 Task: Select street view around selected location Glacier National Park, Montana, United States and verify 5 surrounding locations
Action: Mouse moved to (200, 62)
Screenshot: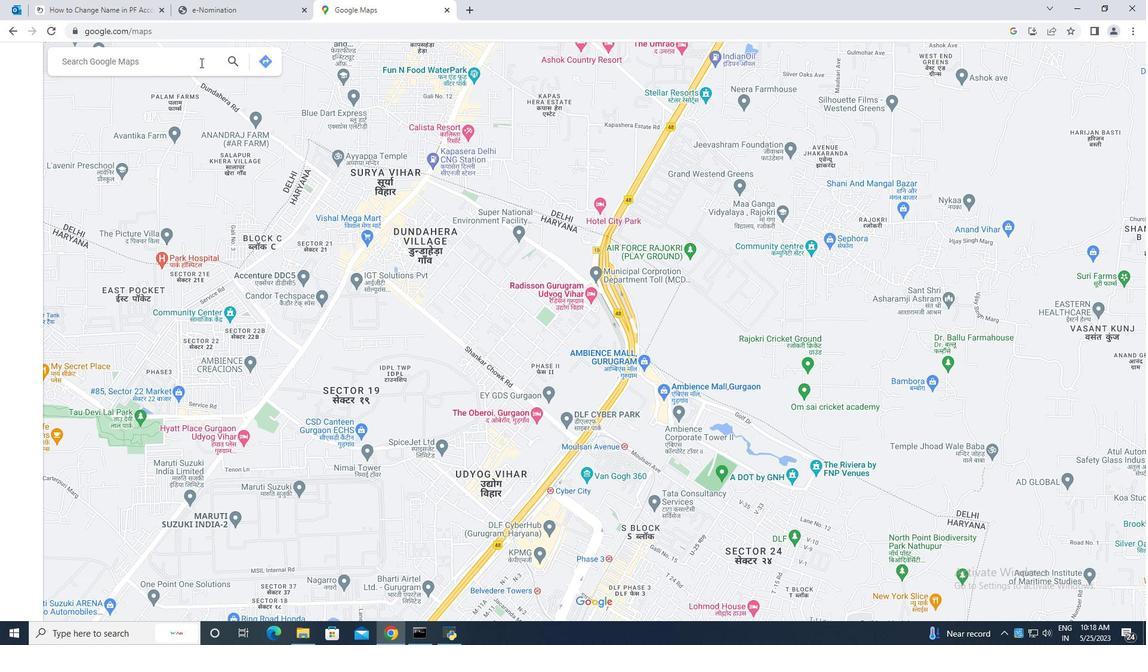
Action: Mouse pressed left at (200, 62)
Screenshot: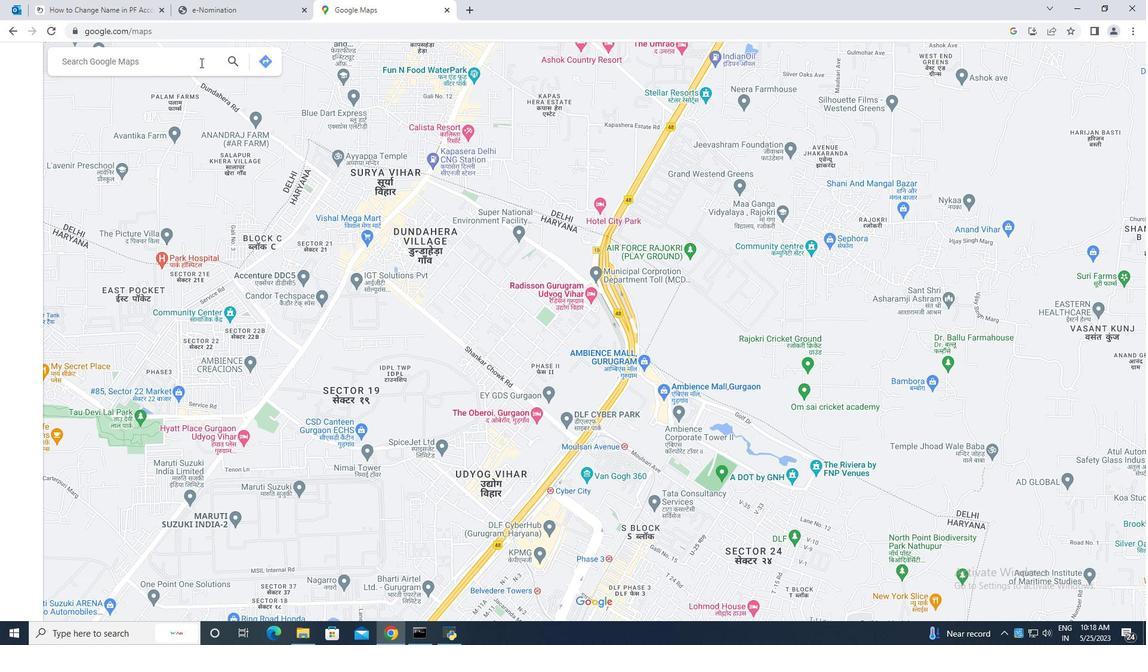 
Action: Mouse moved to (114, 62)
Screenshot: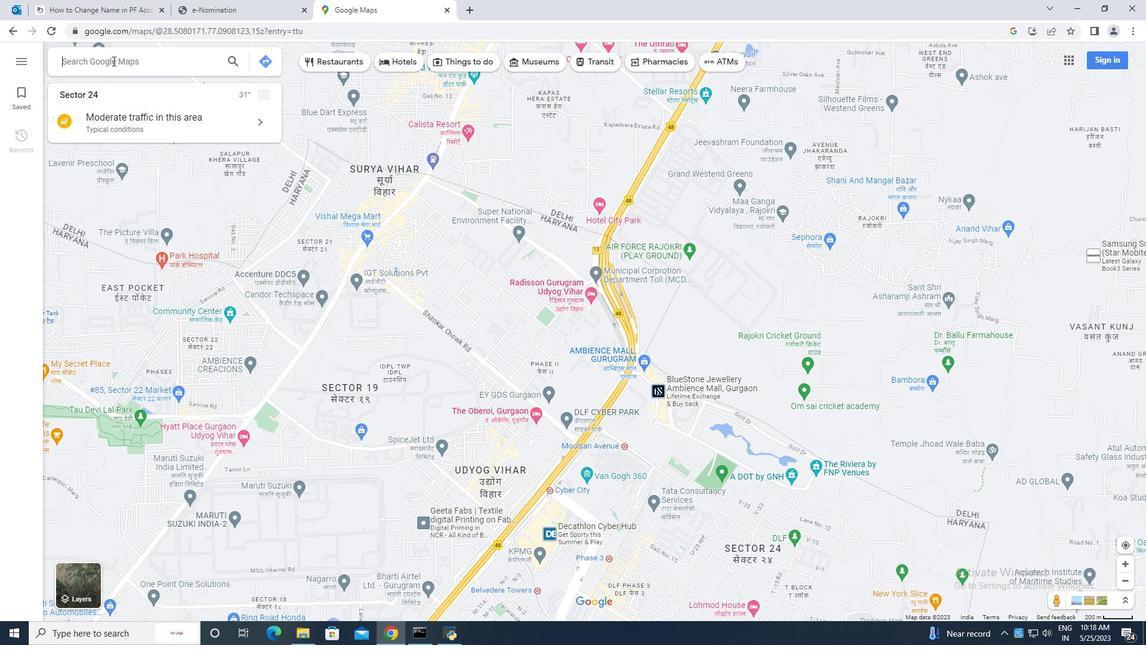 
Action: Mouse pressed left at (114, 62)
Screenshot: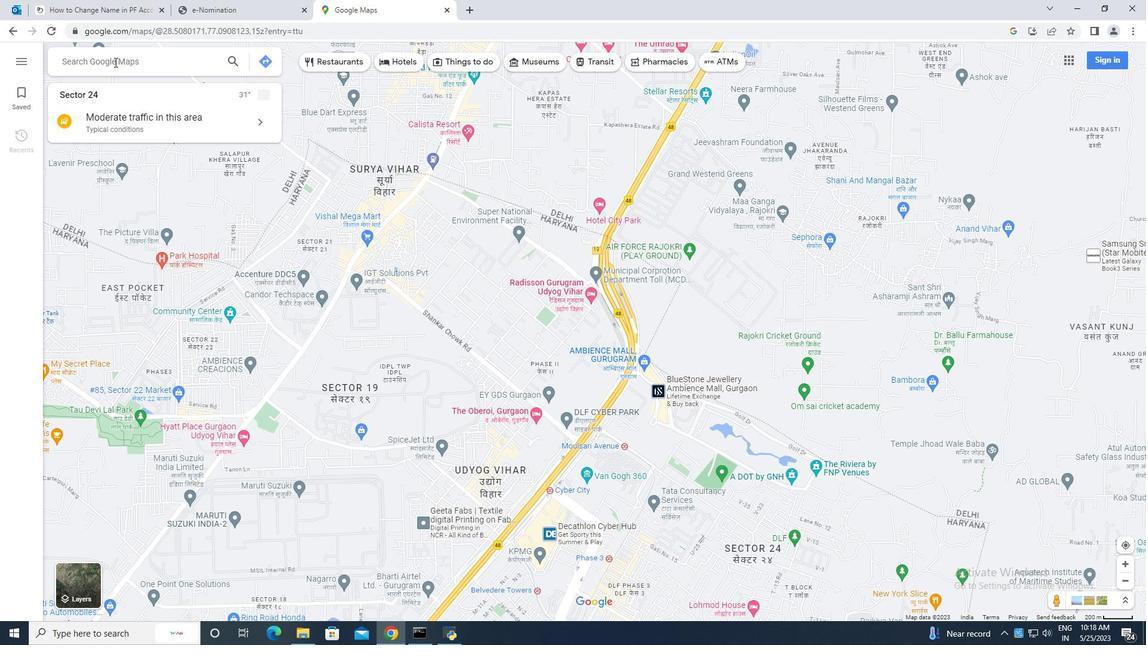 
Action: Mouse moved to (115, 62)
Screenshot: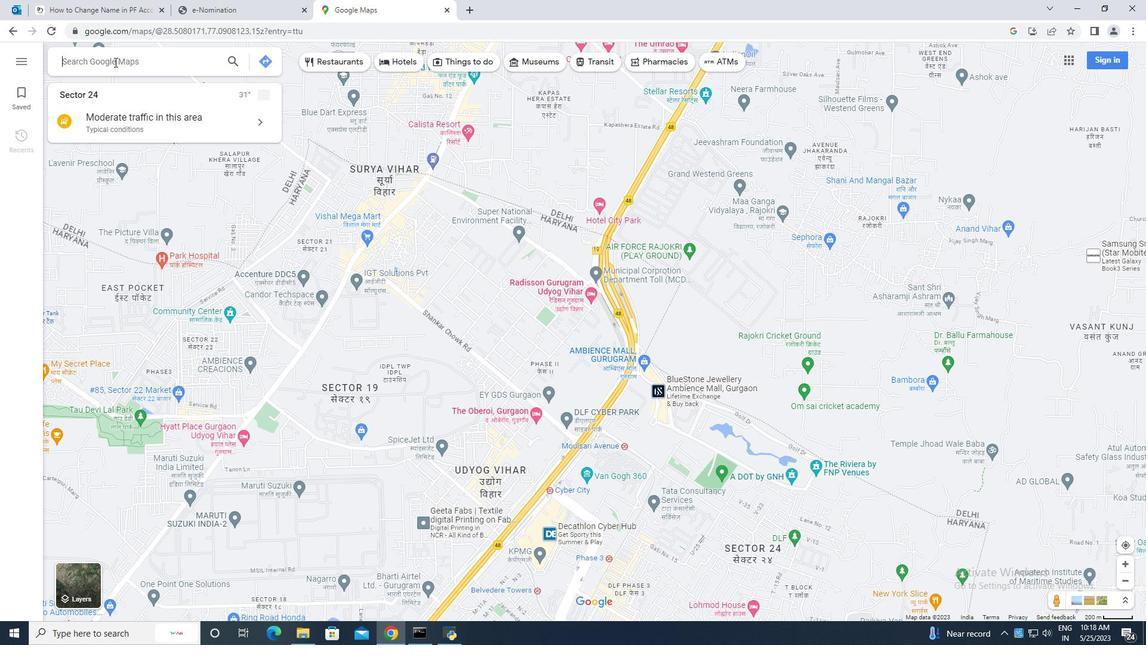 
Action: Key pressed <Key.caps_lock>G<Key.caps_lock><Key.caps_lock>LACIER<Key.space>NATIONAL<Key.space>PARK<Key.space>MONTANA<Key.space>USA
Screenshot: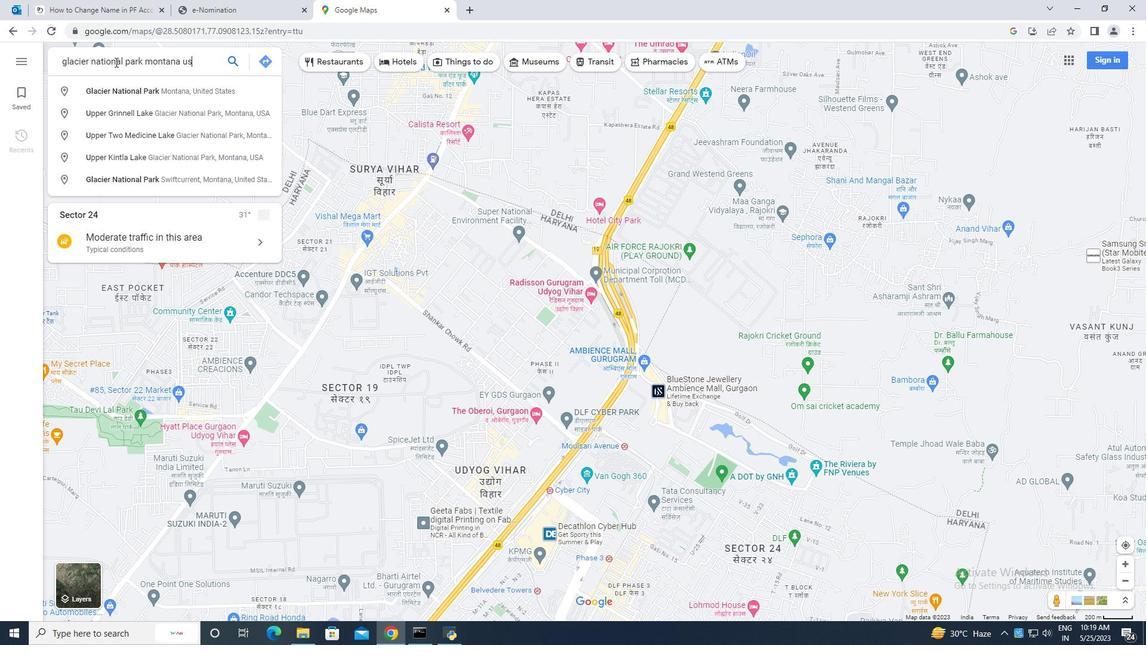 
Action: Mouse moved to (142, 87)
Screenshot: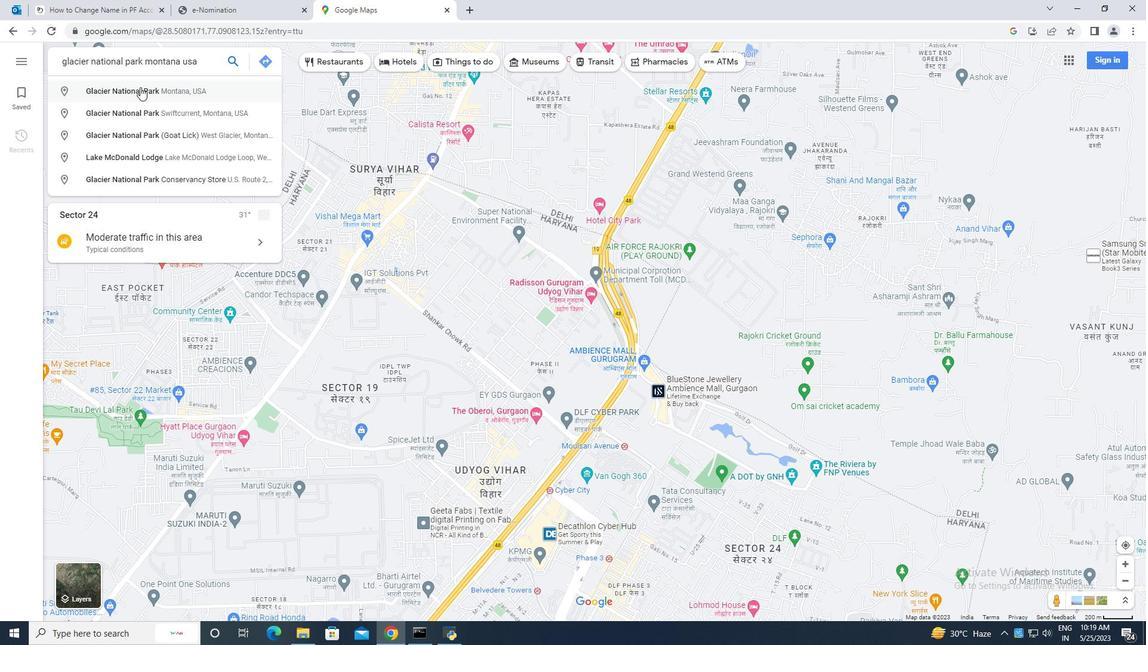 
Action: Mouse pressed left at (142, 87)
Screenshot: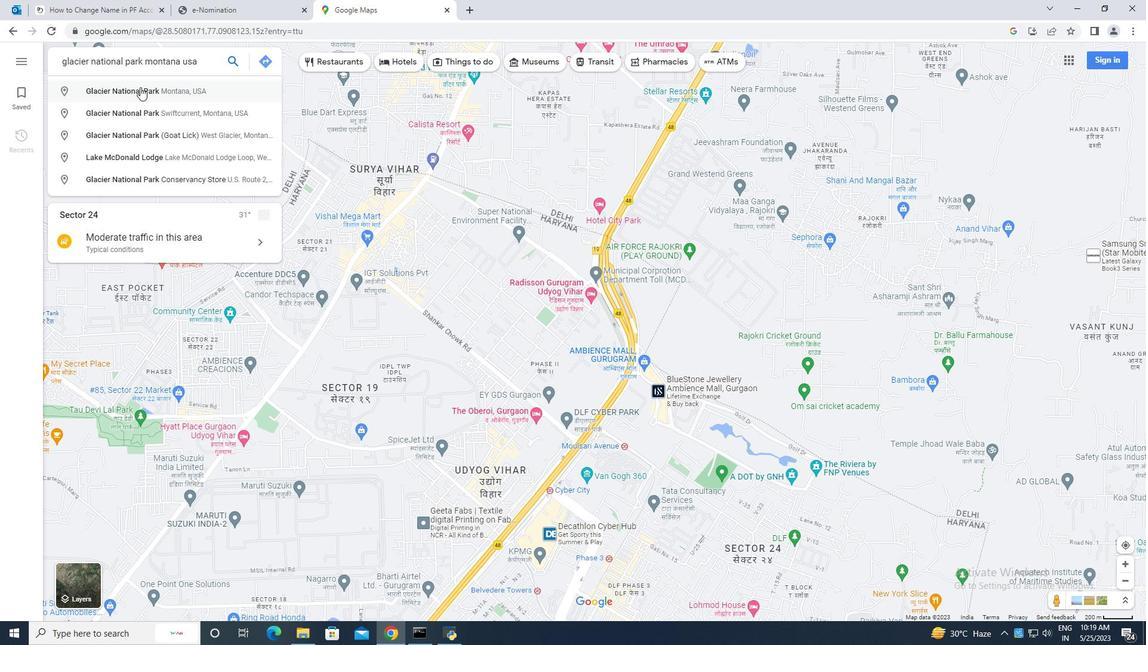 
Action: Mouse moved to (176, 293)
Screenshot: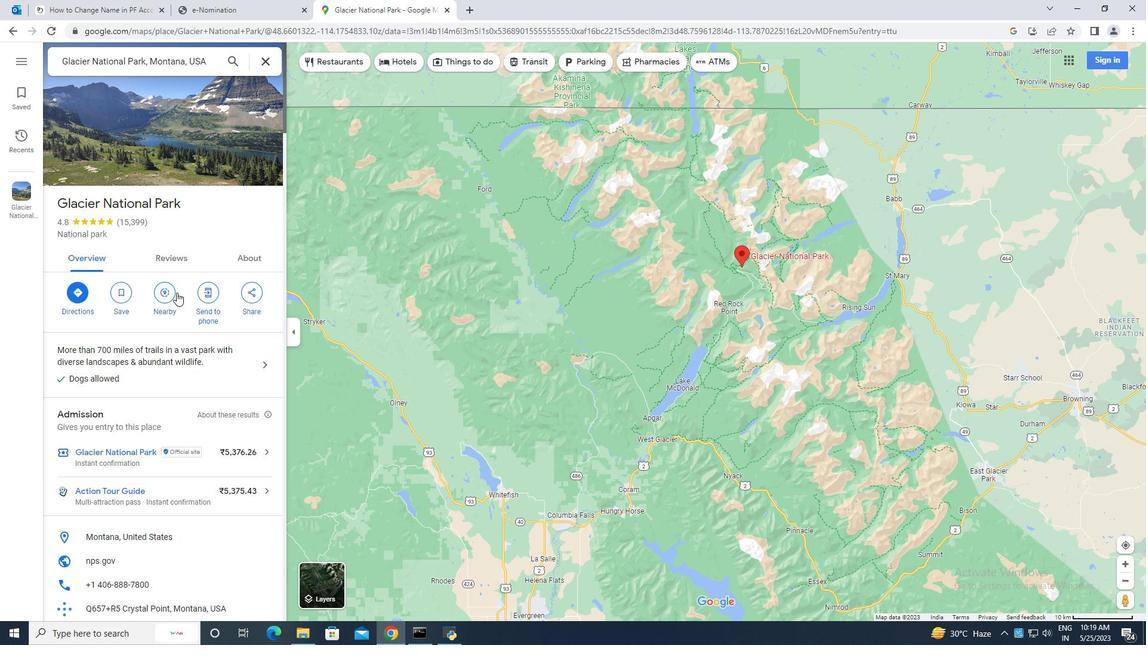 
Action: Mouse scrolled (176, 292) with delta (0, 0)
Screenshot: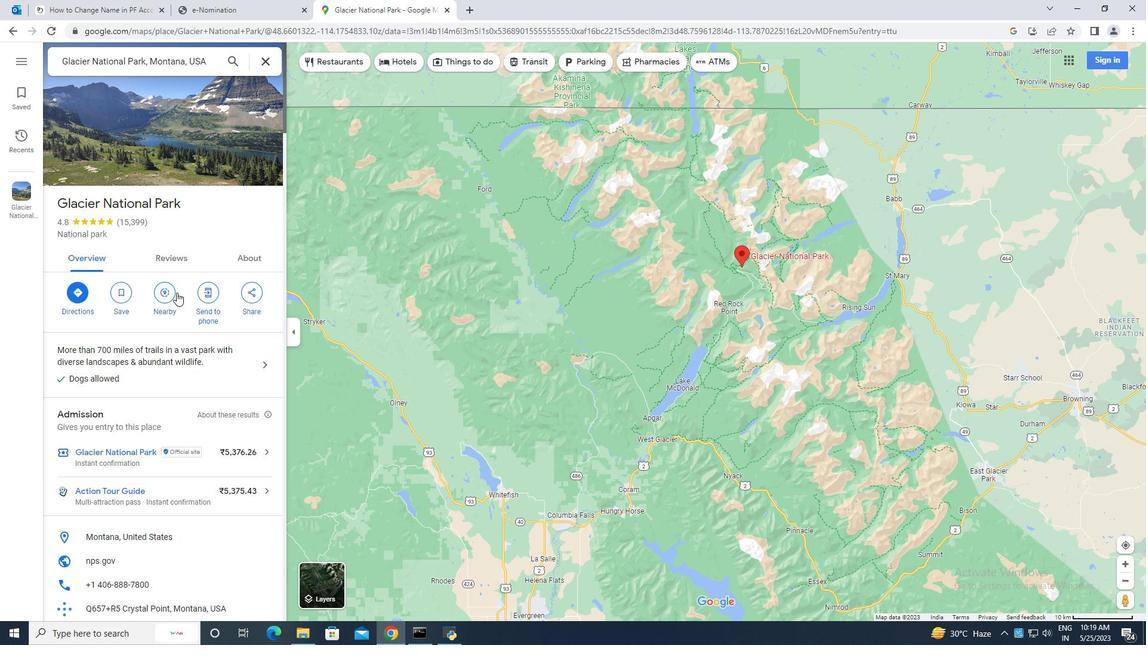 
Action: Mouse scrolled (176, 292) with delta (0, 0)
Screenshot: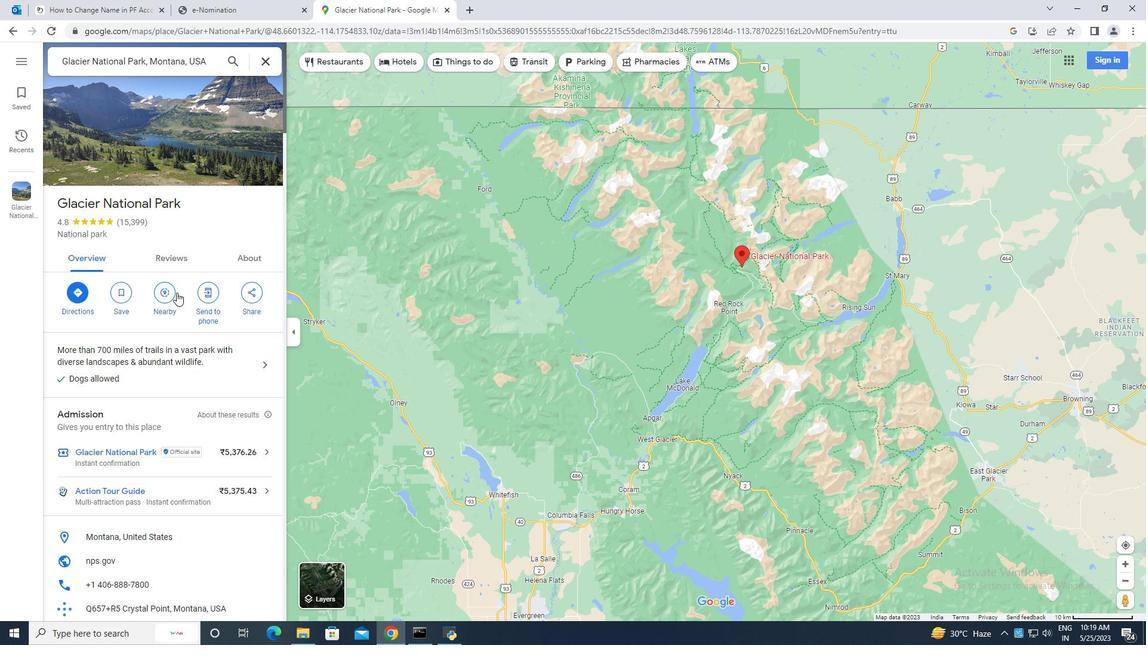 
Action: Mouse moved to (167, 179)
Screenshot: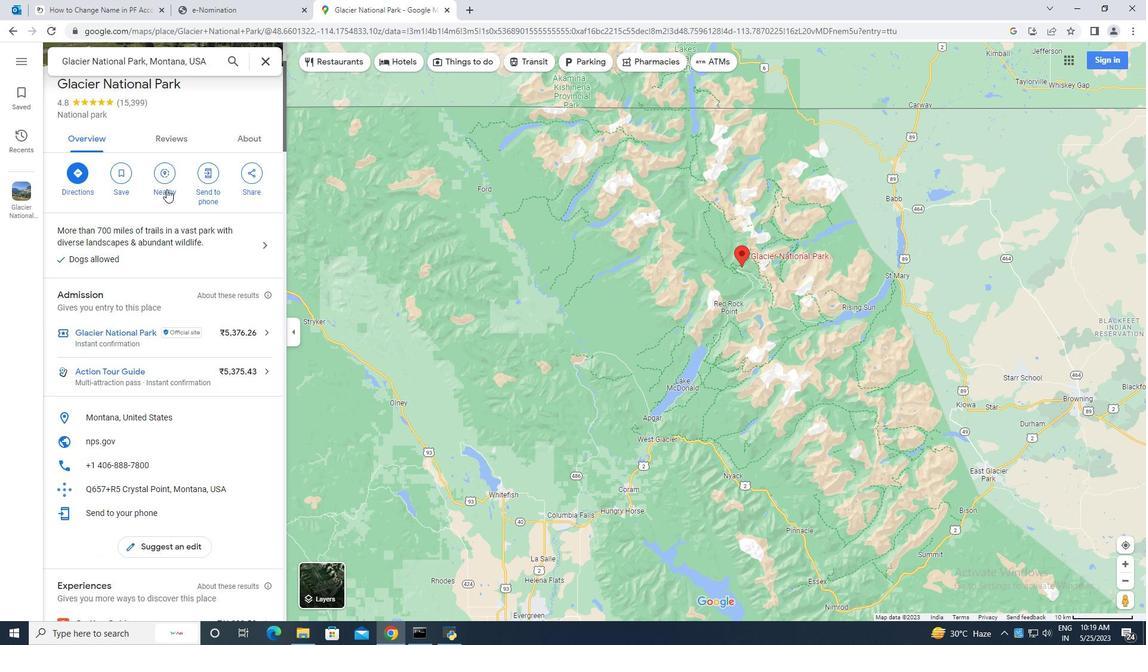 
Action: Mouse pressed left at (167, 179)
Screenshot: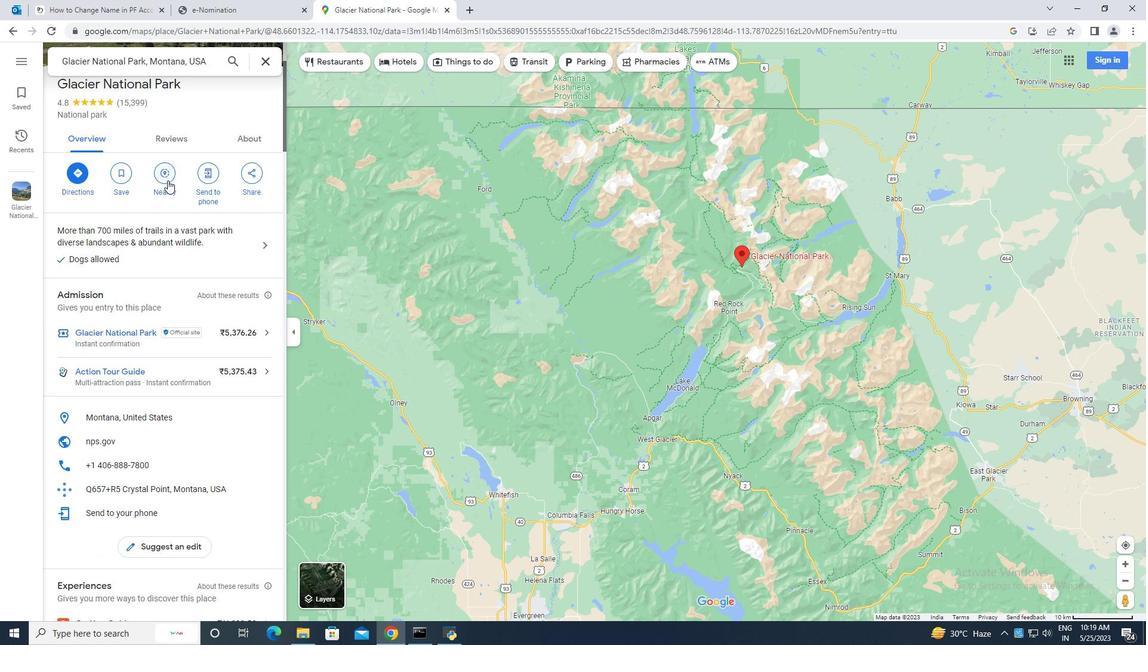 
Action: Mouse moved to (778, 240)
Screenshot: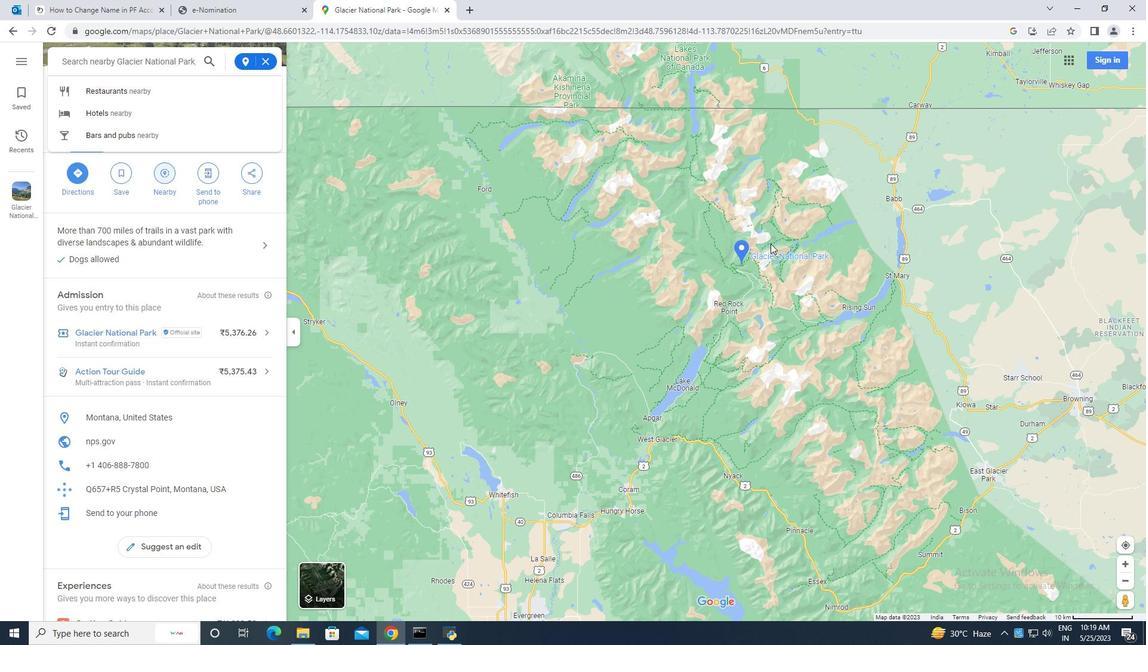
Action: Mouse scrolled (778, 241) with delta (0, 0)
Screenshot: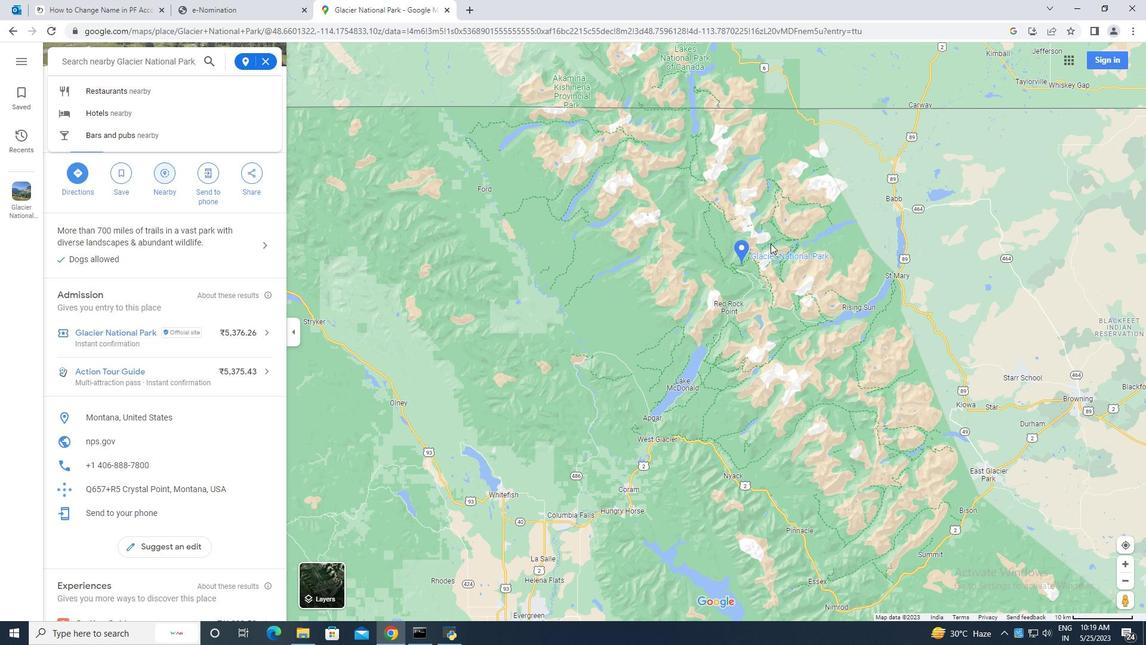 
Action: Mouse scrolled (778, 241) with delta (0, 0)
Screenshot: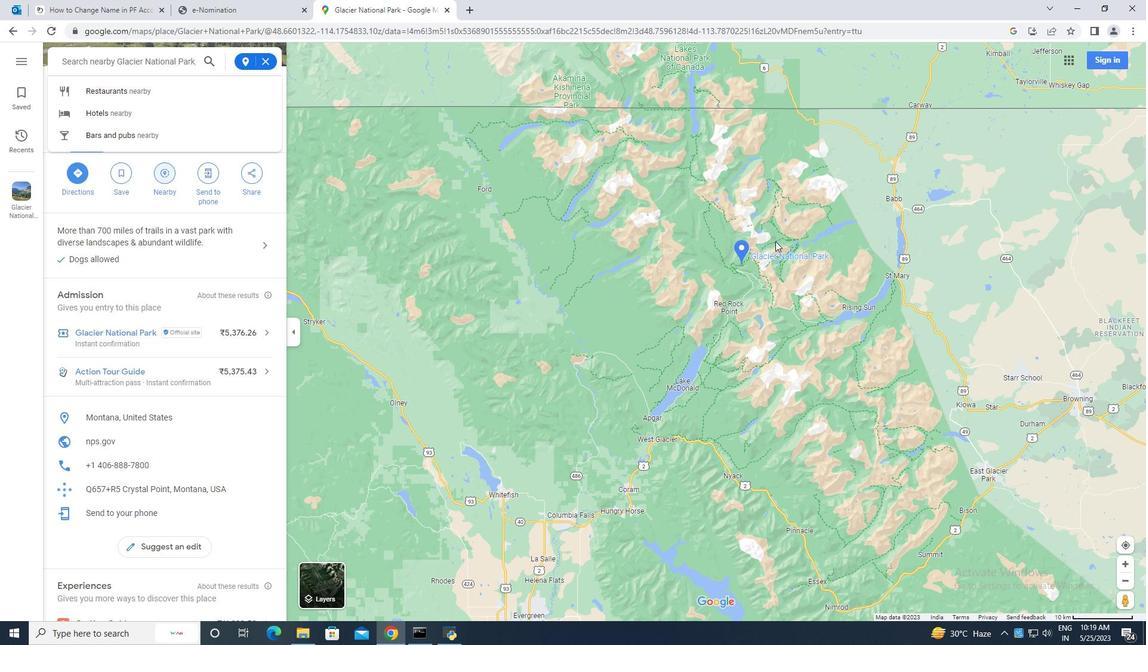 
Action: Mouse scrolled (778, 241) with delta (0, 0)
Screenshot: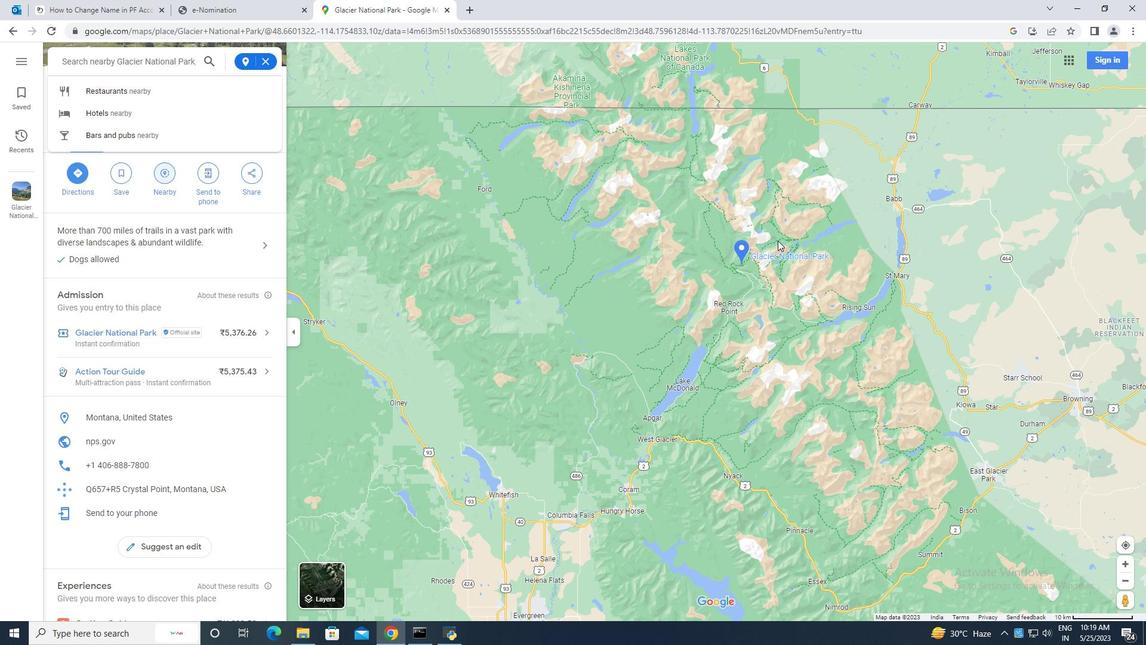 
Action: Mouse moved to (809, 266)
Screenshot: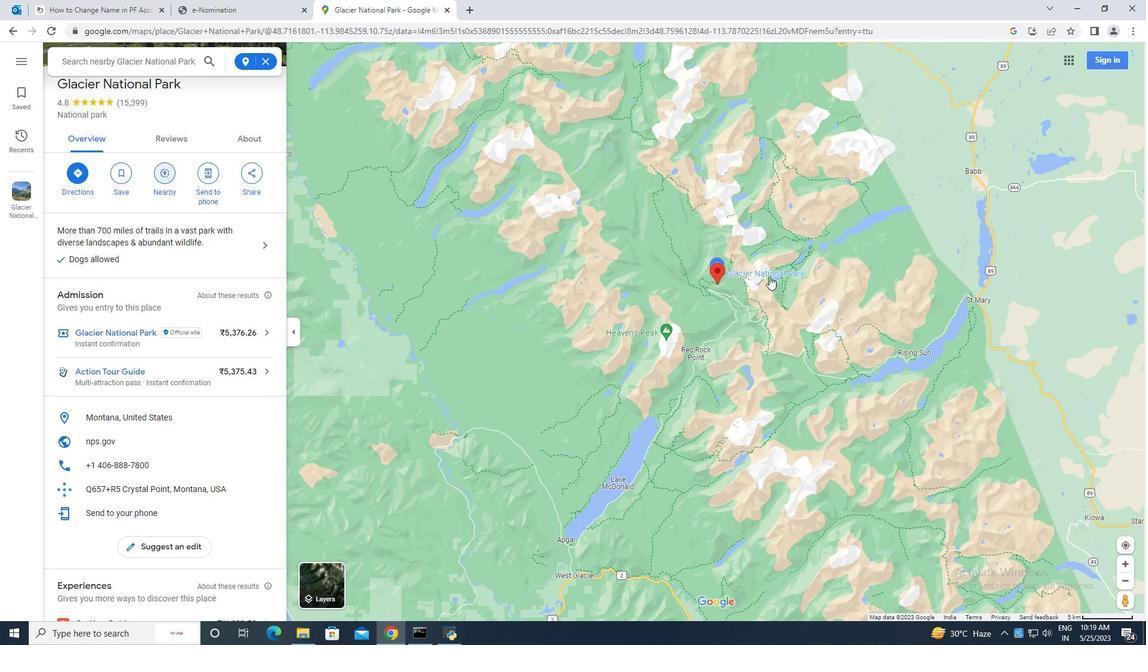 
Action: Mouse scrolled (809, 266) with delta (0, 0)
Screenshot: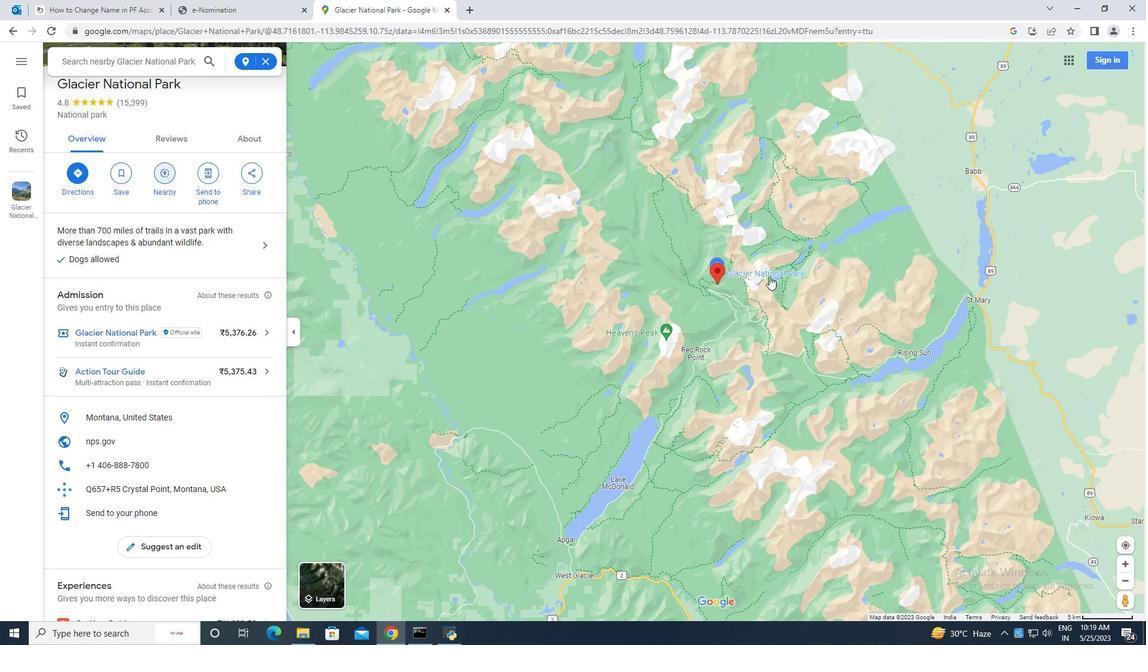 
Action: Mouse scrolled (809, 266) with delta (0, 0)
Screenshot: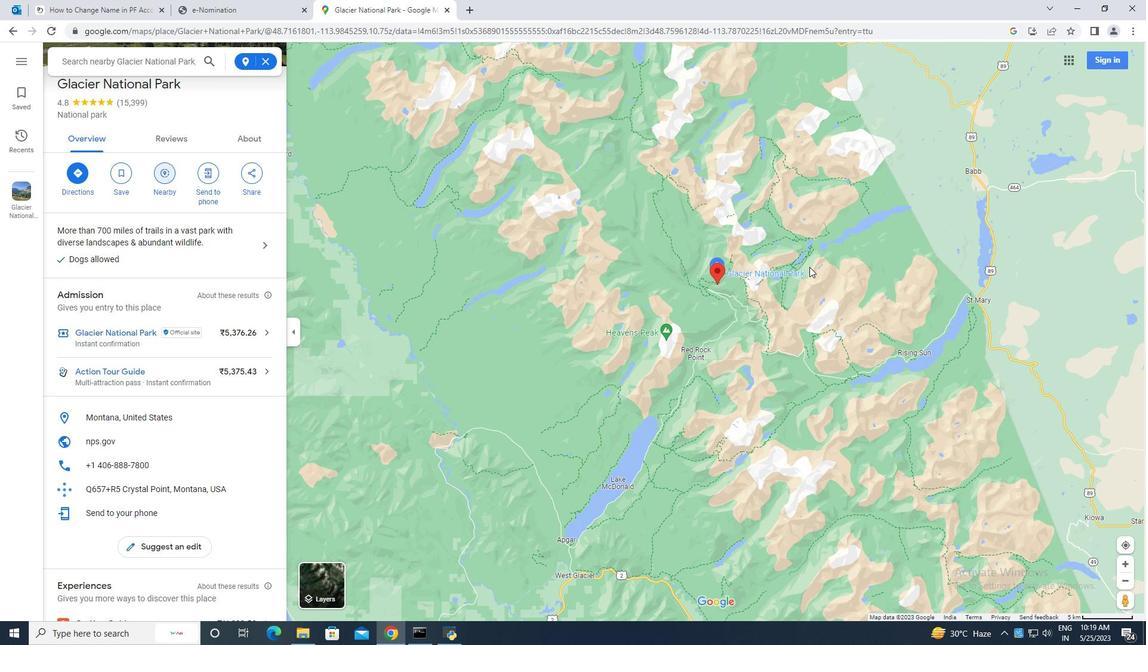 
Action: Mouse moved to (725, 299)
Screenshot: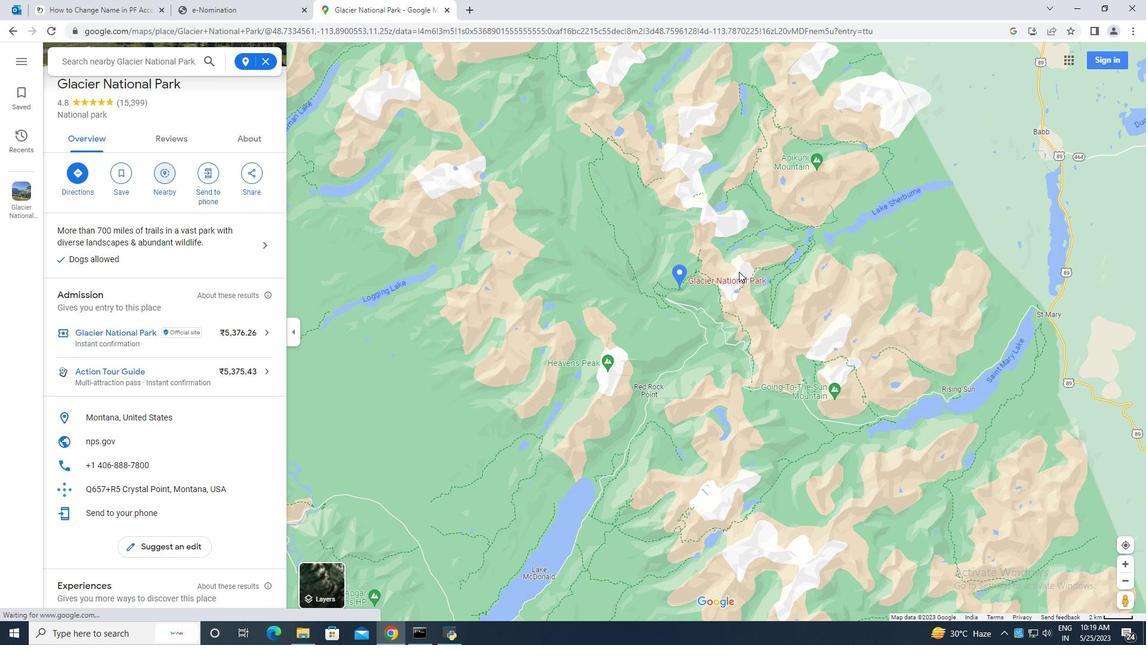 
Action: Mouse pressed left at (725, 299)
Screenshot: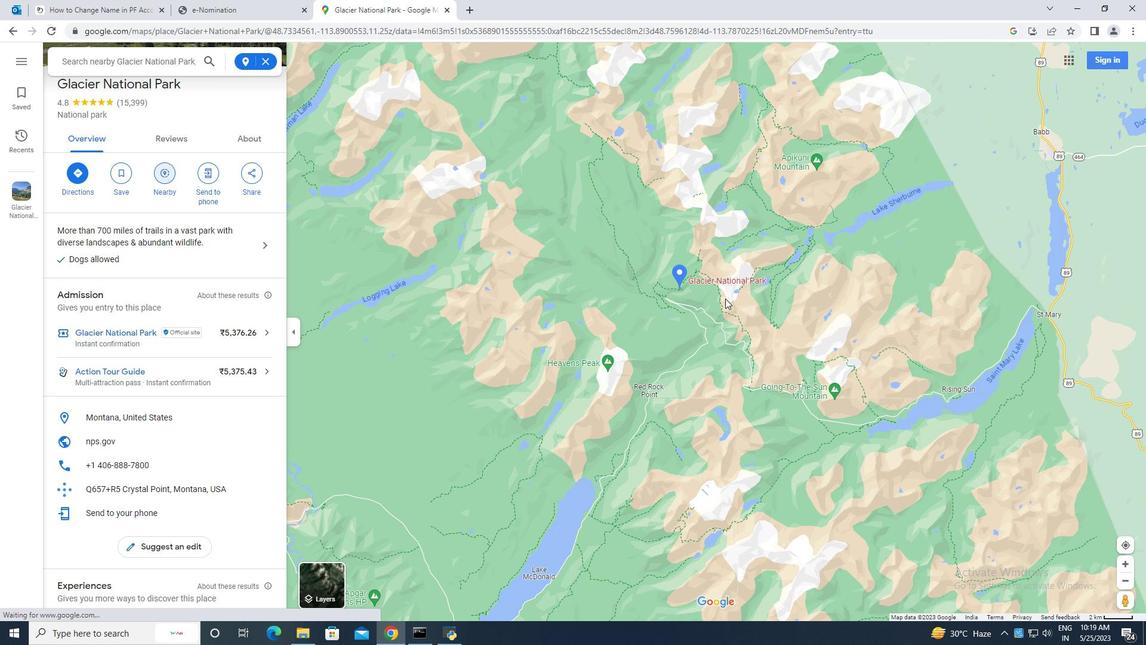 
Action: Mouse moved to (569, 299)
Screenshot: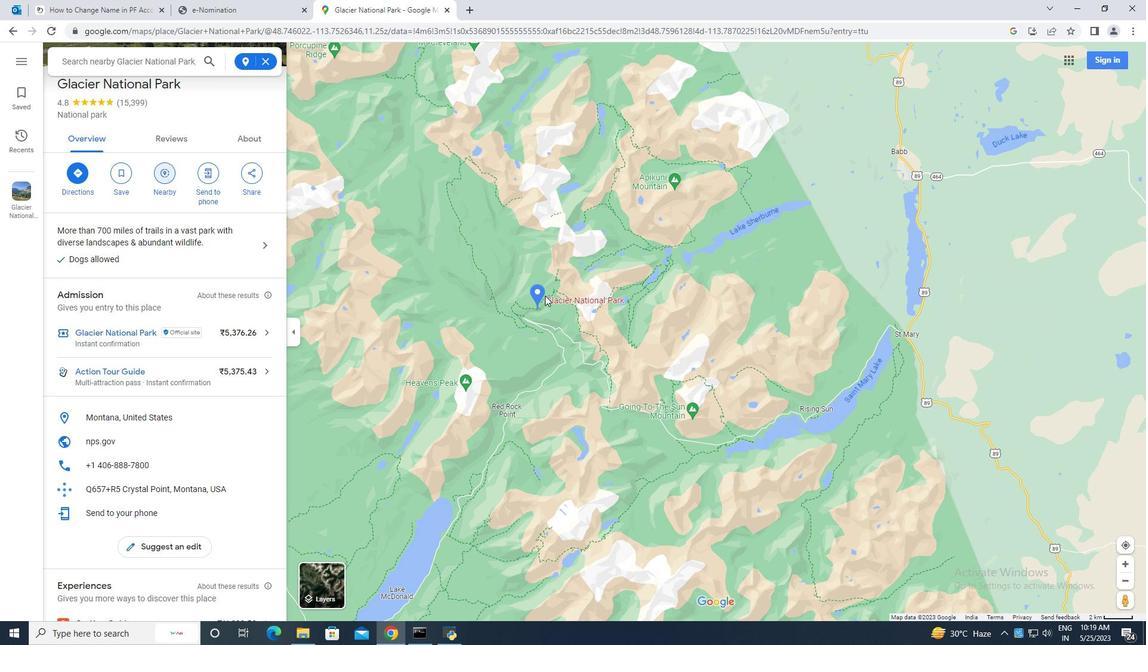 
Action: Mouse pressed left at (569, 299)
Screenshot: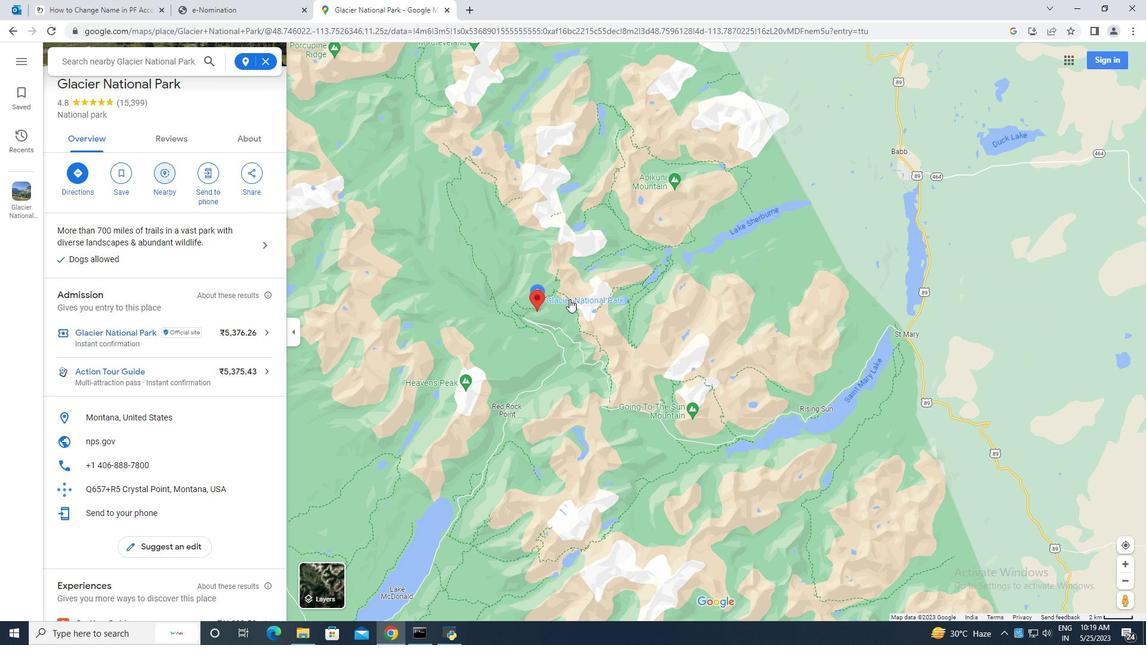 
Action: Mouse moved to (564, 275)
Screenshot: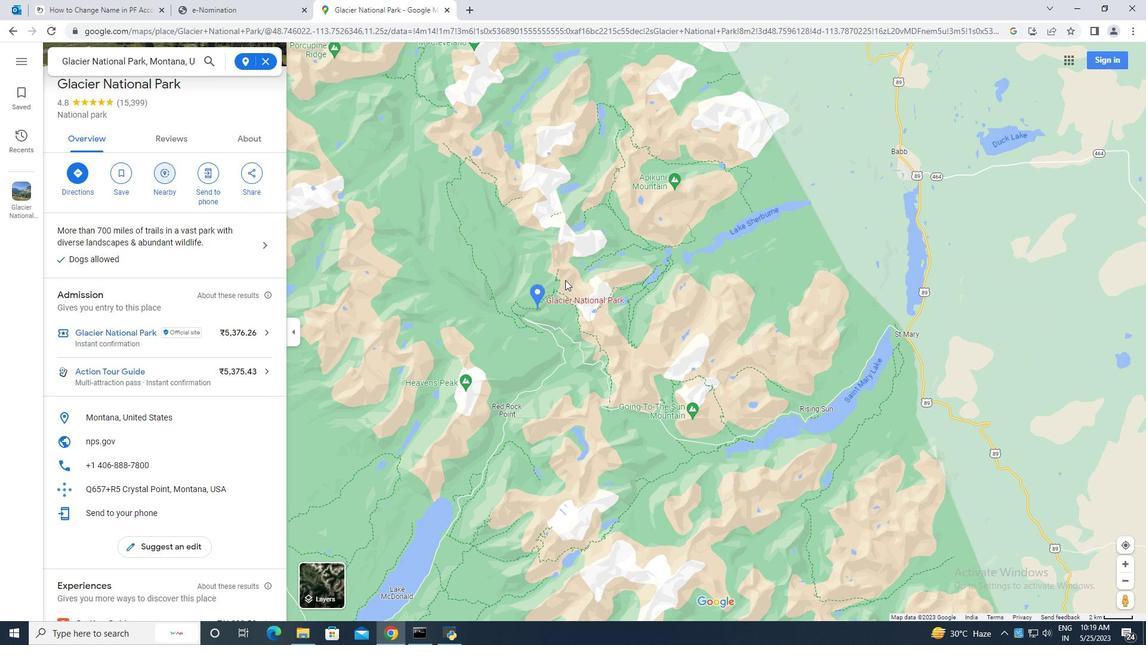 
Action: Mouse scrolled (564, 275) with delta (0, 0)
Screenshot: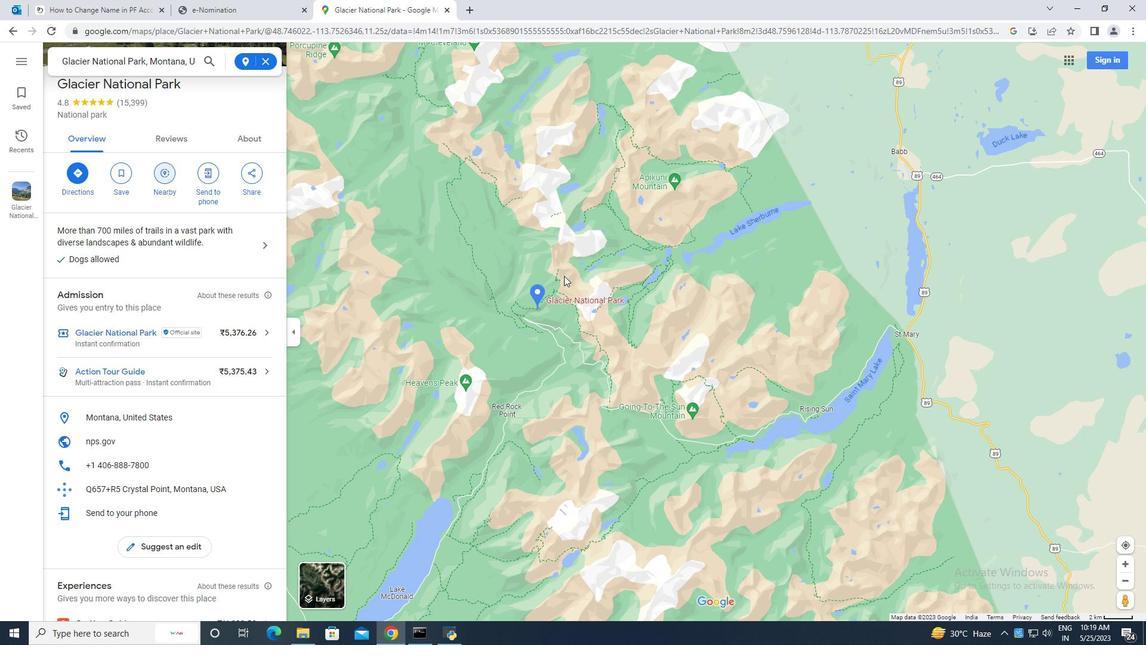 
Action: Mouse scrolled (564, 275) with delta (0, 0)
Screenshot: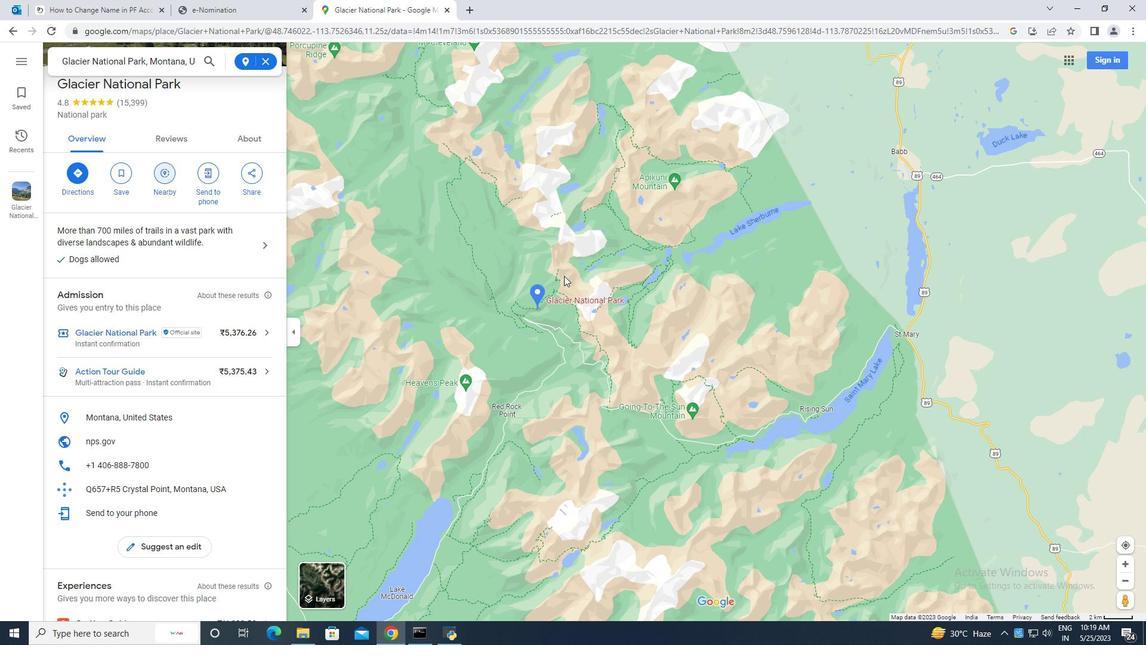 
Action: Mouse moved to (587, 278)
Screenshot: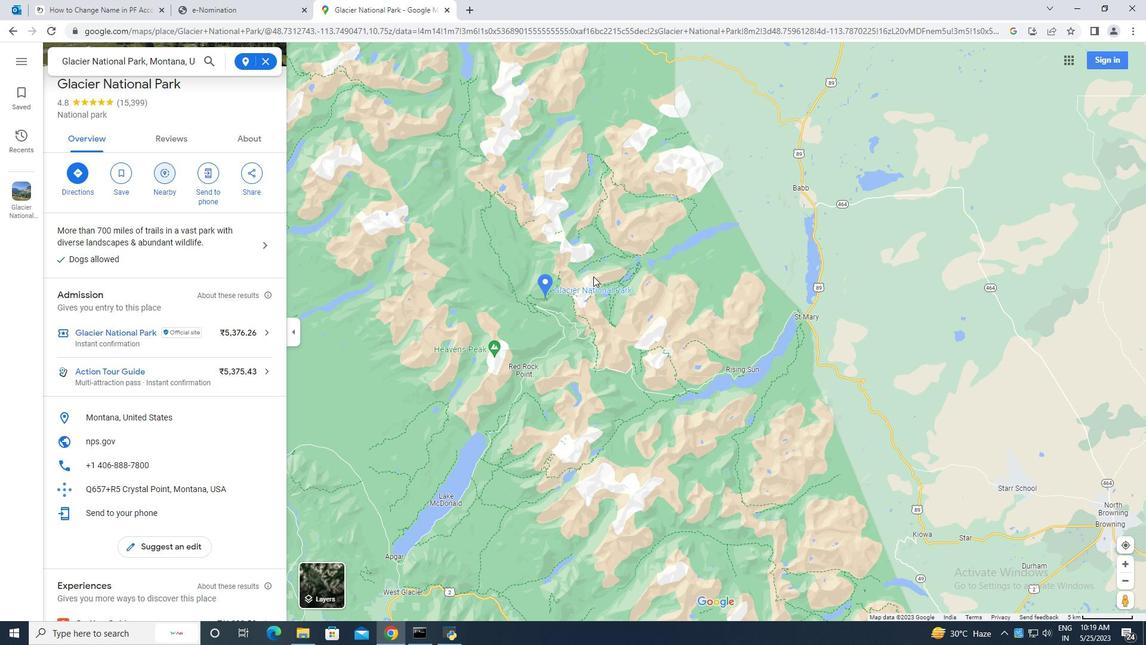 
Action: Mouse scrolled (587, 278) with delta (0, 0)
Screenshot: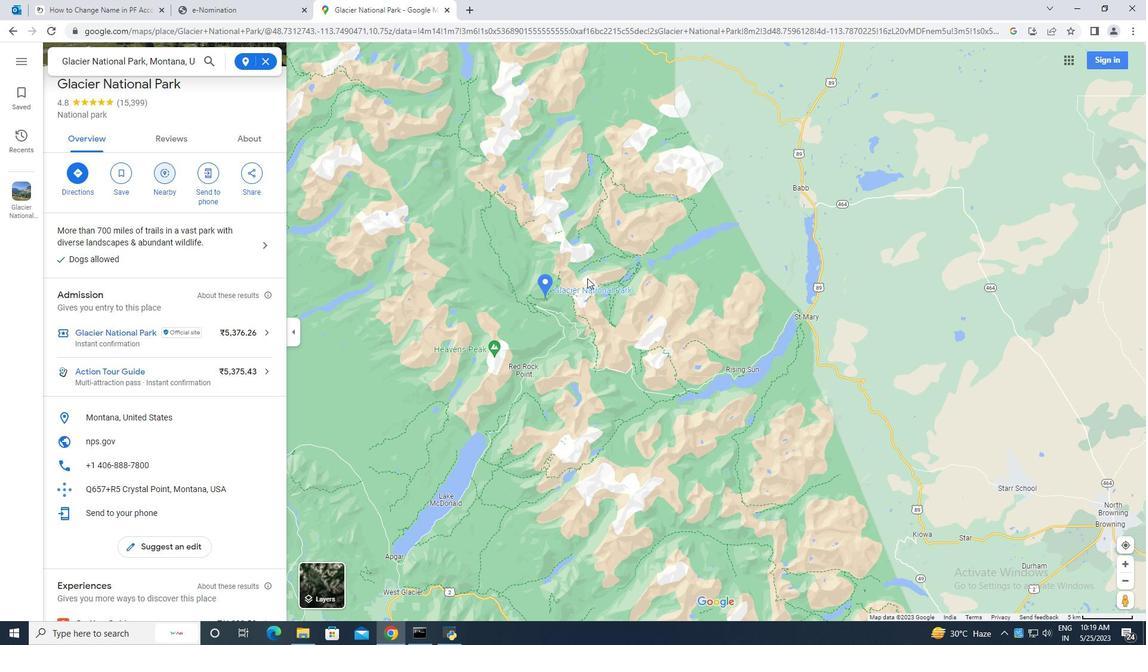 
Action: Mouse moved to (585, 278)
Screenshot: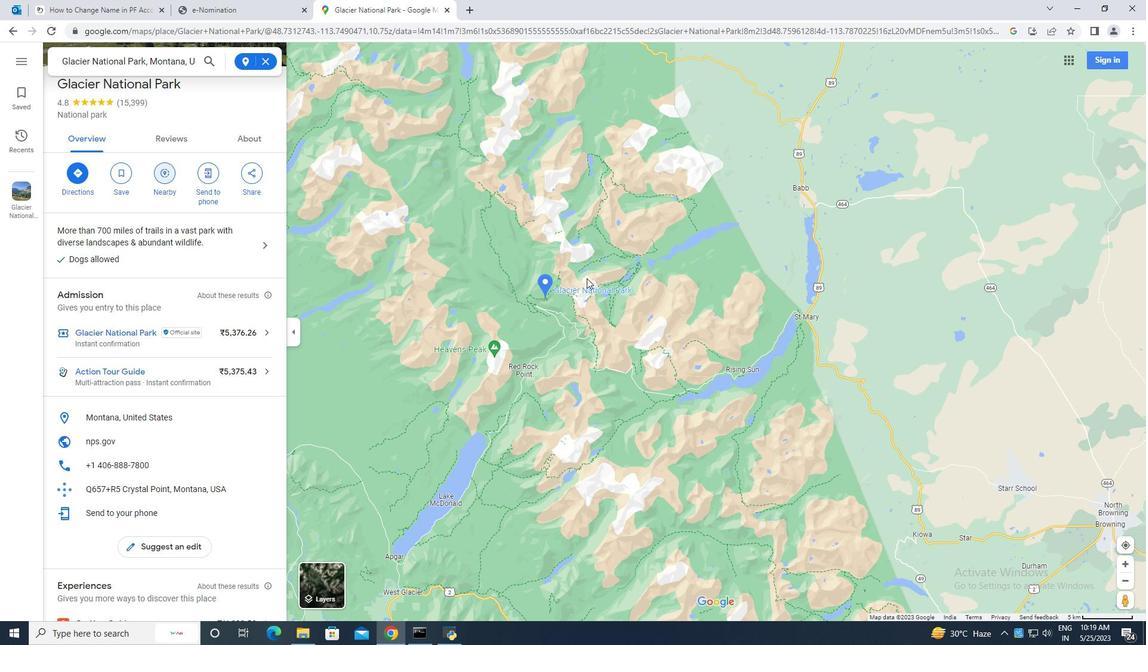 
Action: Mouse scrolled (585, 277) with delta (0, 0)
Screenshot: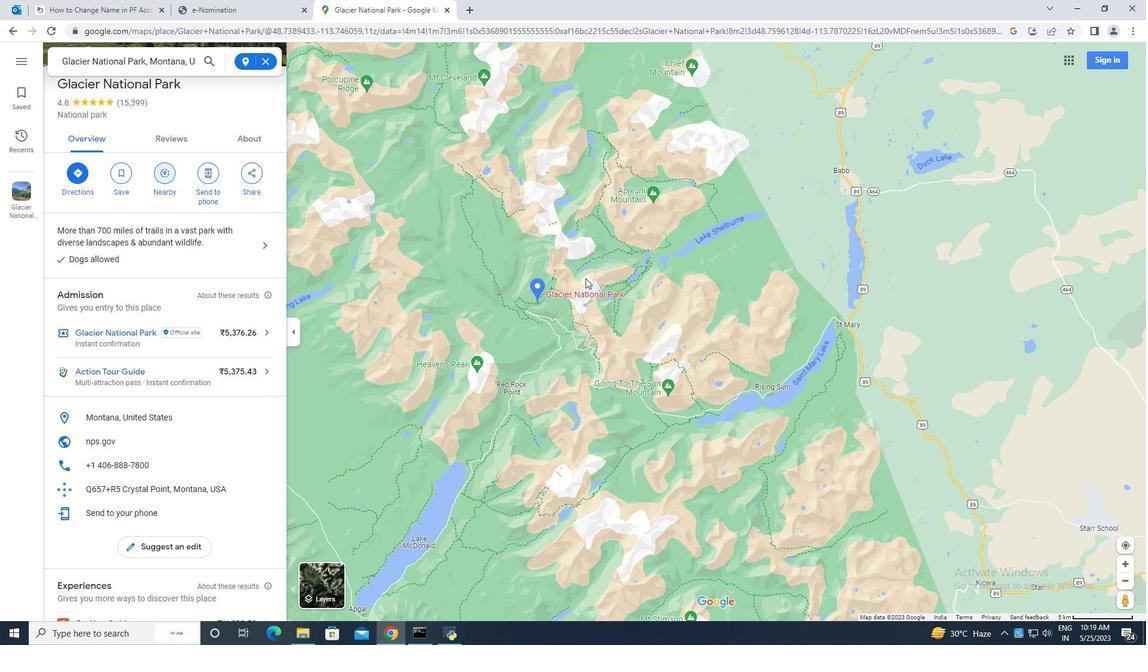 
Action: Mouse moved to (522, 258)
Screenshot: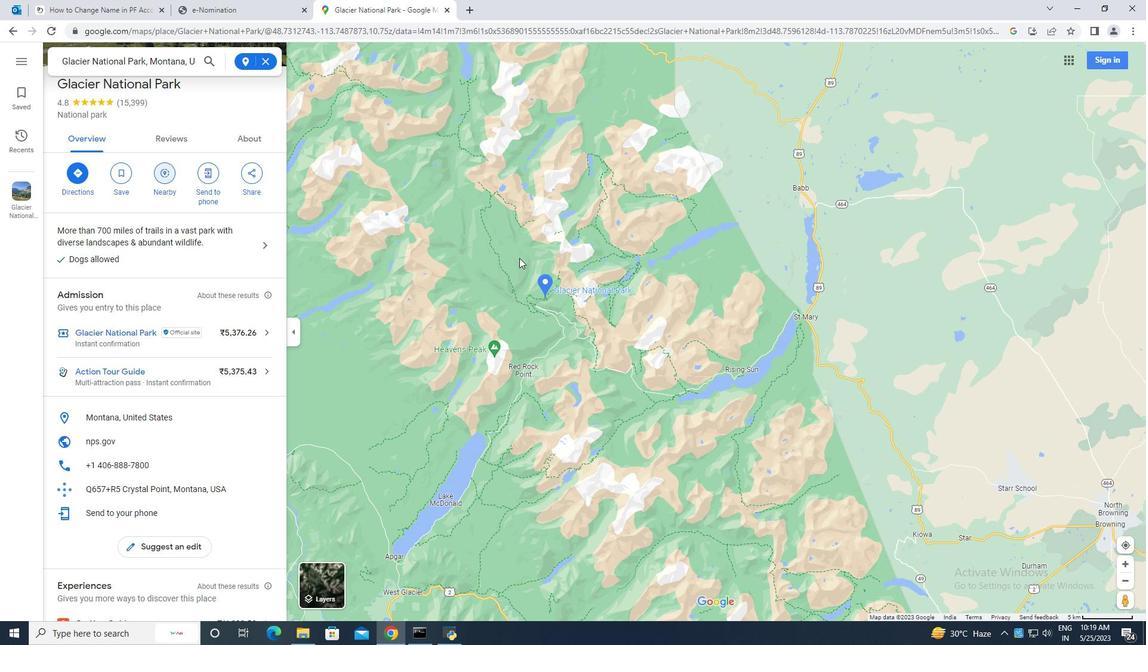 
Action: Mouse pressed left at (522, 258)
Screenshot: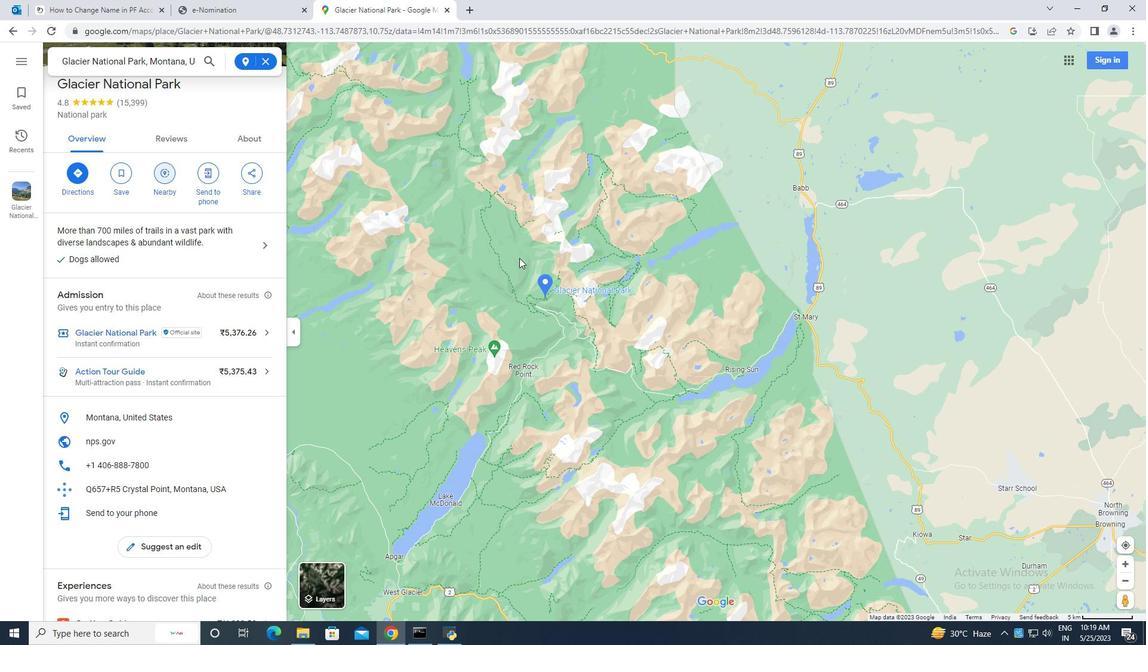 
Action: Mouse moved to (652, 253)
Screenshot: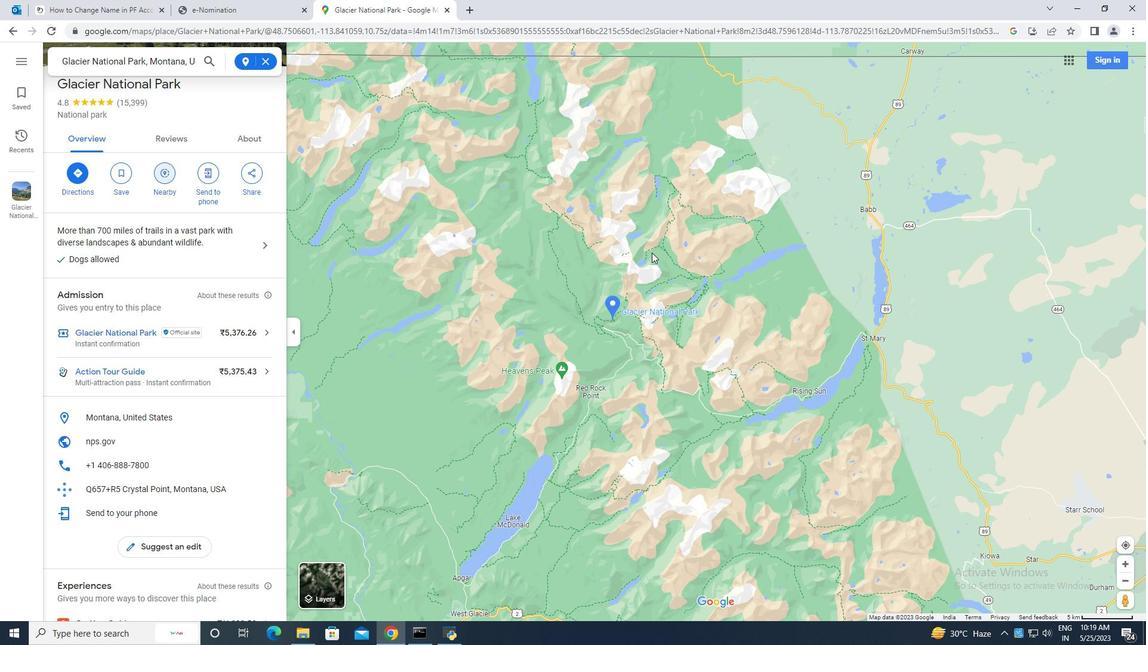 
Action: Mouse scrolled (652, 254) with delta (0, 0)
Screenshot: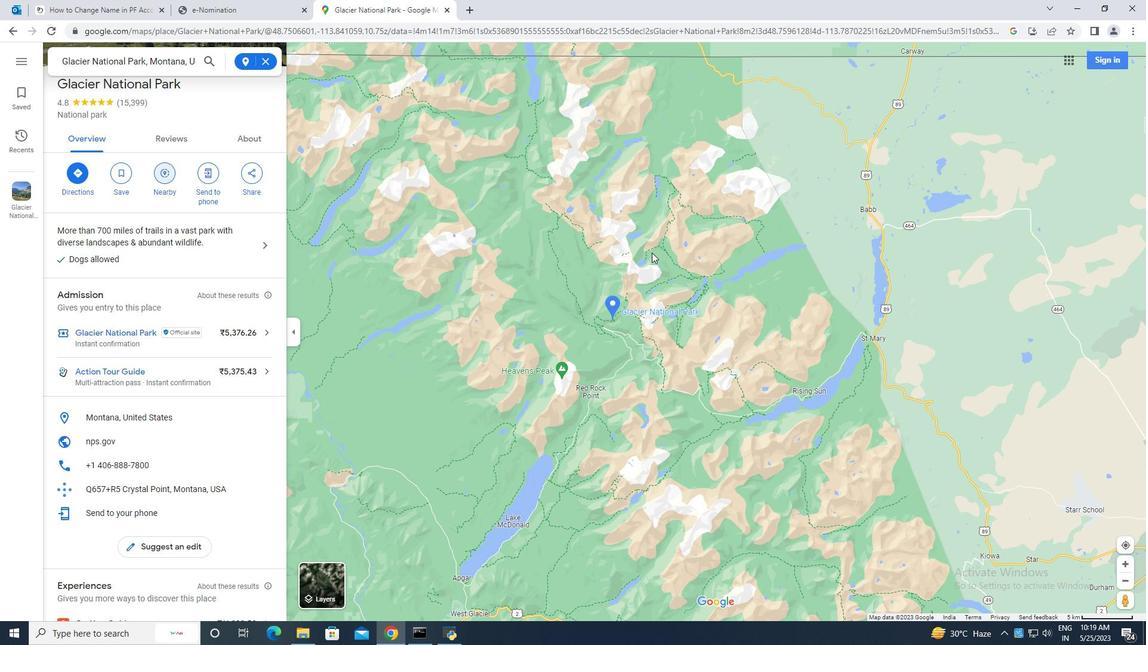 
Action: Mouse moved to (652, 254)
Screenshot: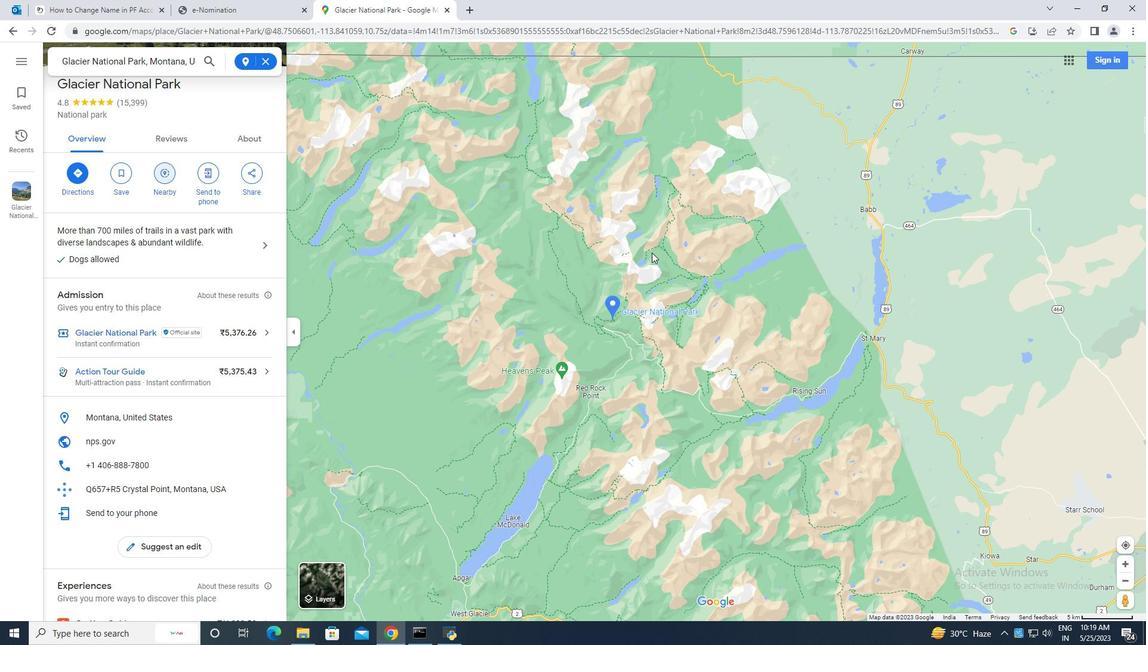 
Action: Mouse scrolled (652, 255) with delta (0, 0)
Screenshot: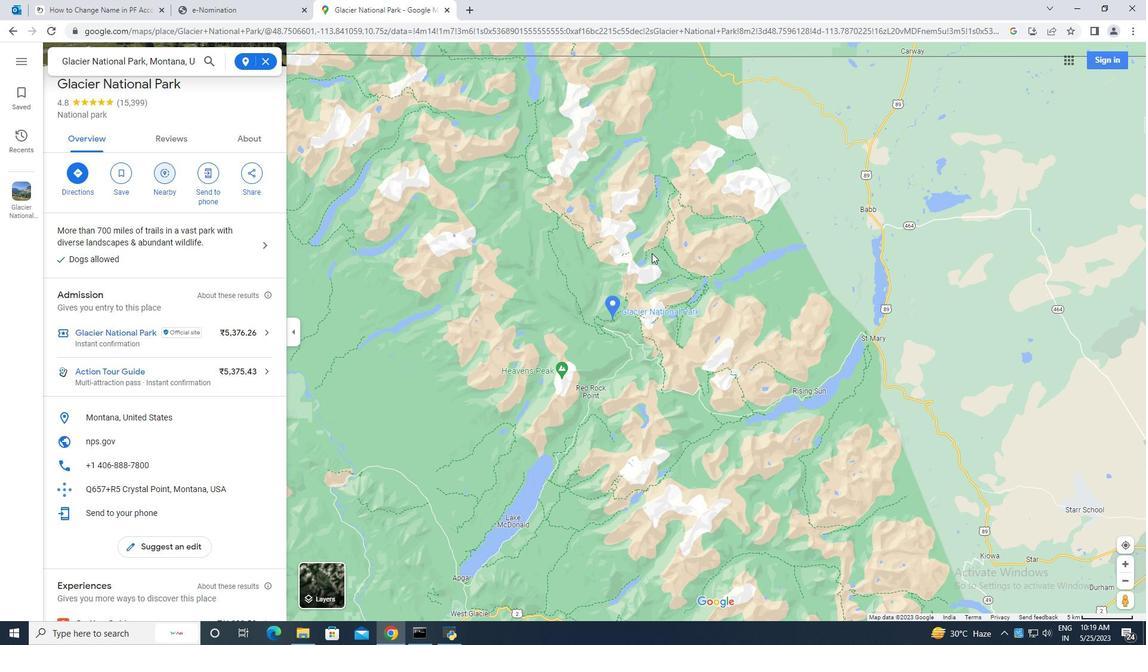 
Action: Mouse moved to (637, 269)
Screenshot: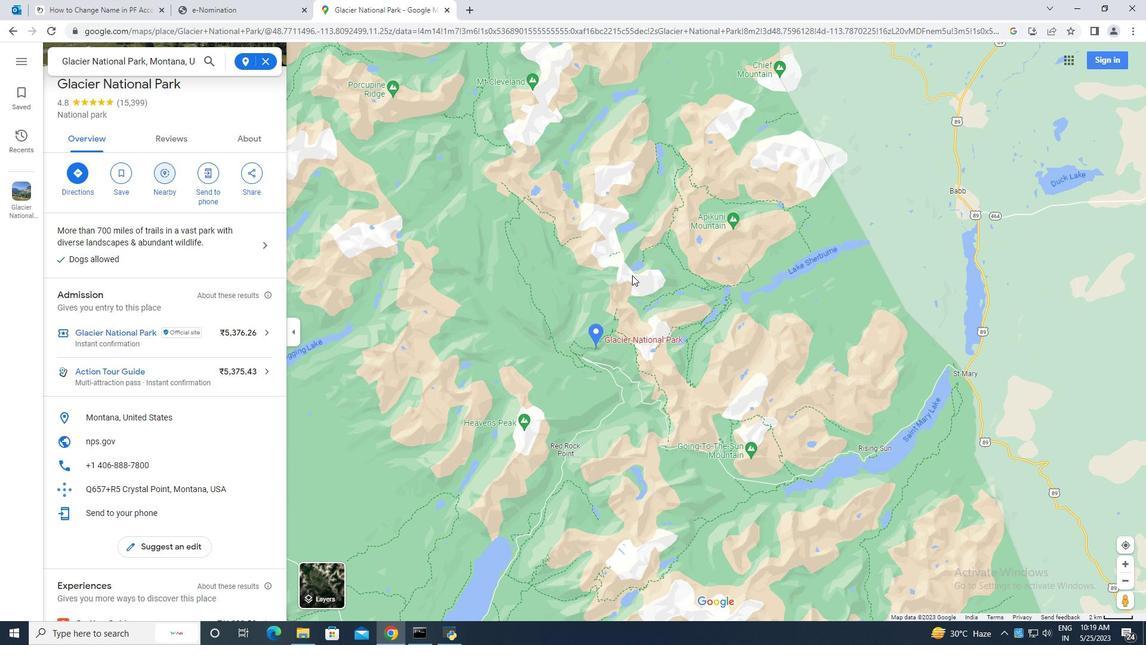 
Action: Mouse pressed left at (637, 269)
Screenshot: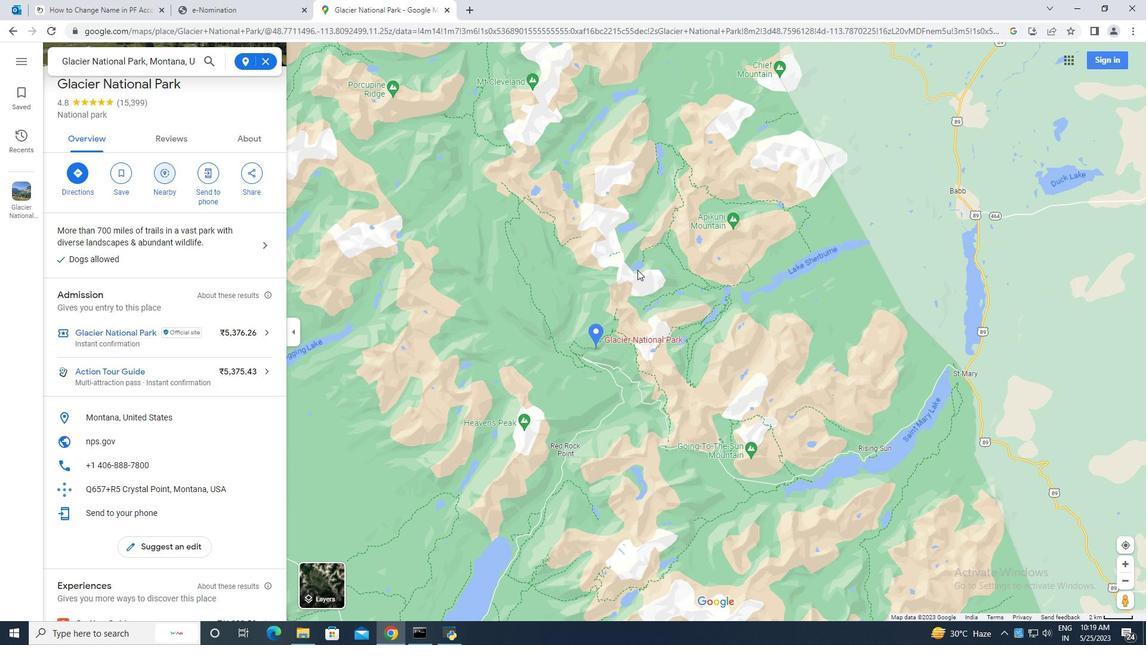 
Action: Mouse moved to (543, 314)
Screenshot: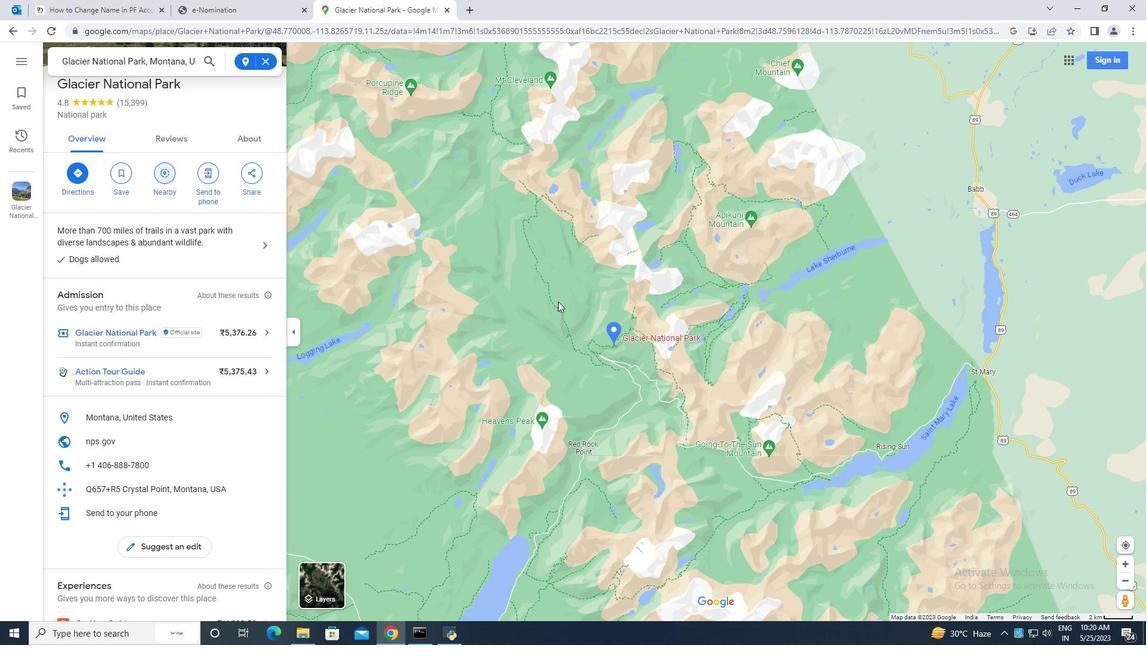
Action: Mouse pressed left at (543, 314)
Screenshot: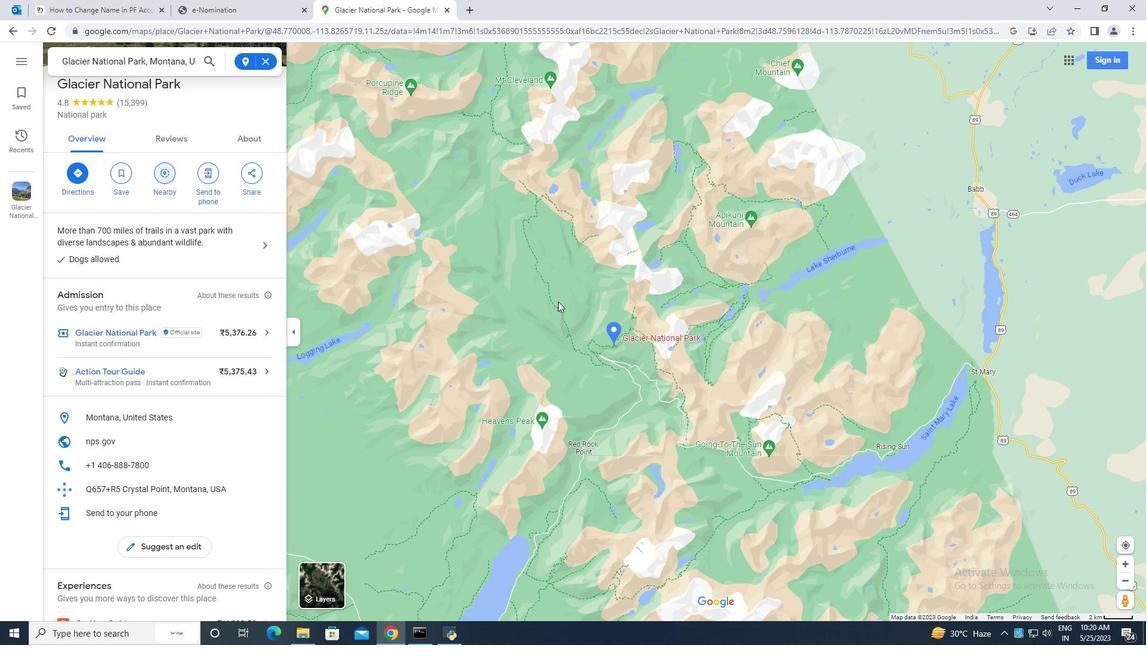 
Action: Mouse moved to (685, 270)
Screenshot: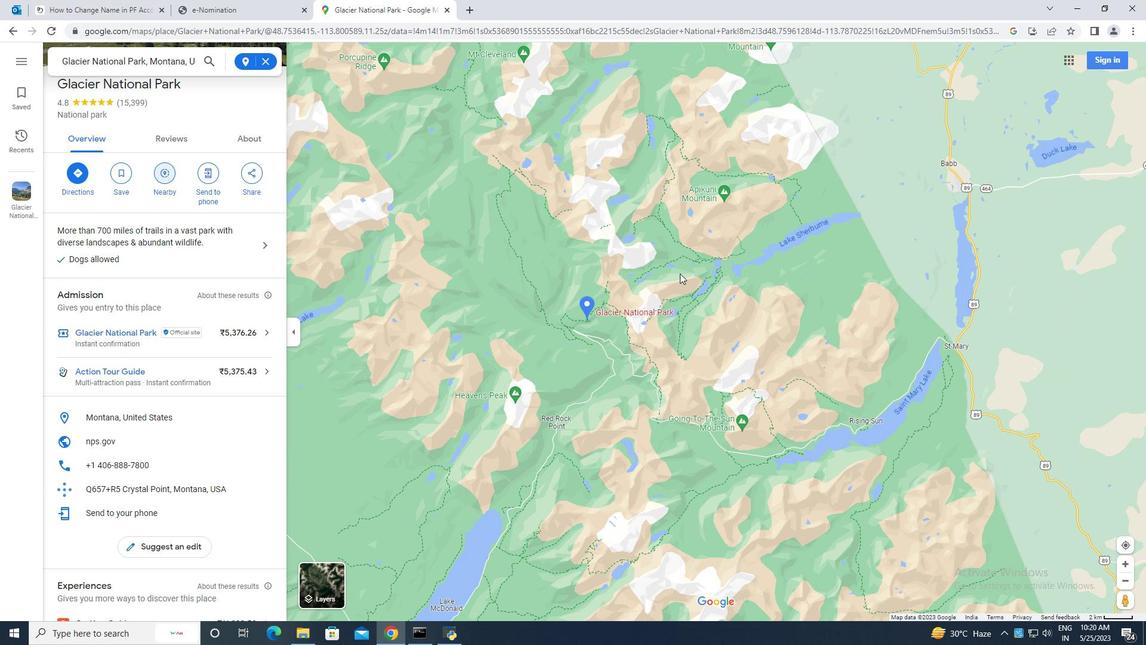 
Action: Mouse scrolled (685, 271) with delta (0, 0)
Screenshot: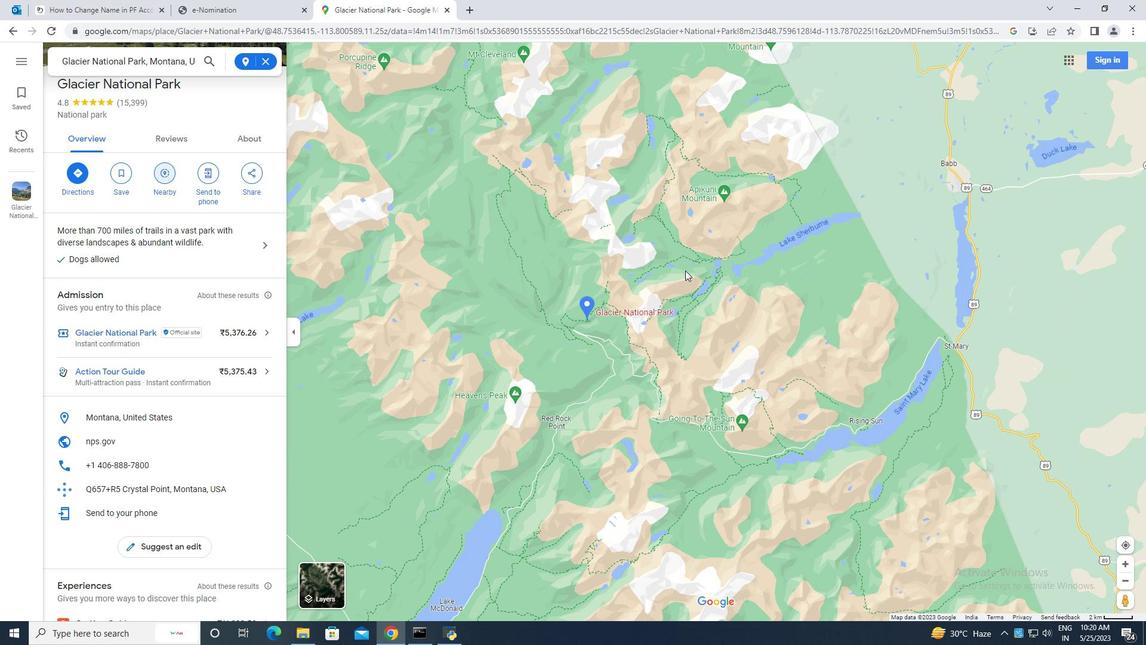 
Action: Mouse moved to (570, 265)
Screenshot: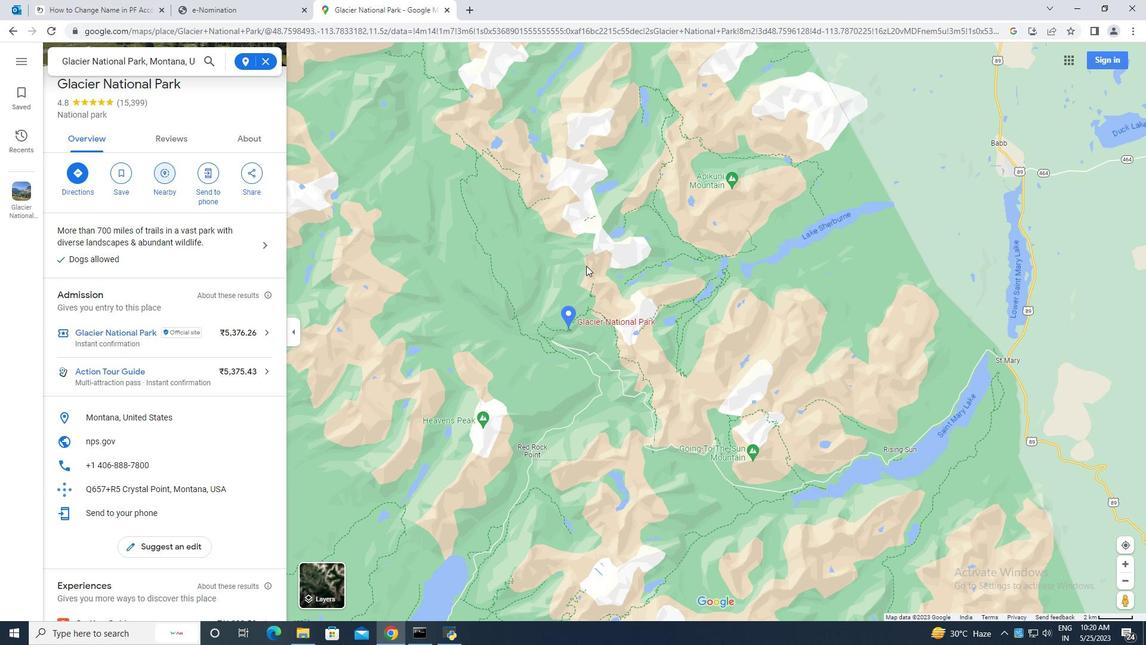 
Action: Mouse pressed left at (570, 265)
Screenshot: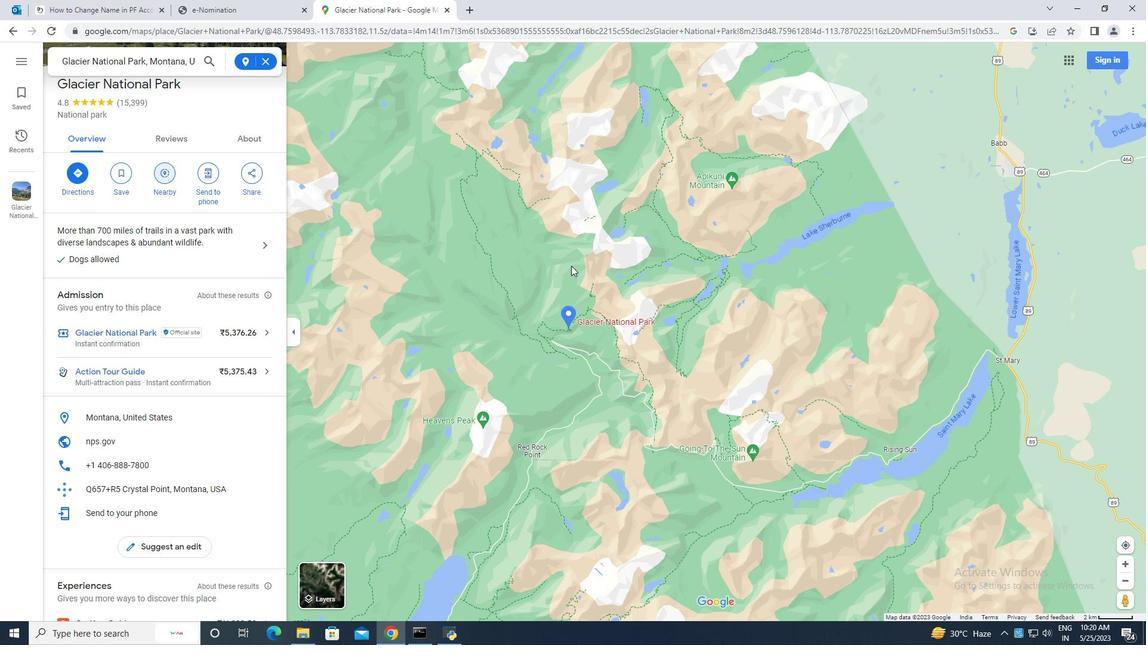 
Action: Mouse moved to (652, 245)
Screenshot: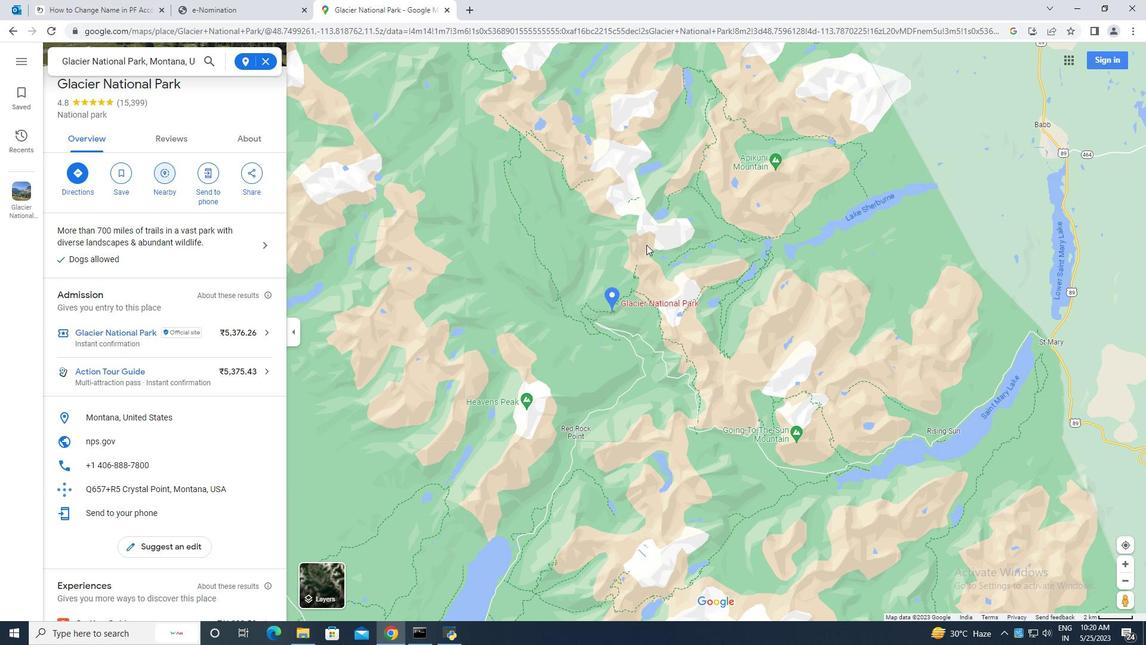 
Action: Mouse scrolled (652, 246) with delta (0, 0)
Screenshot: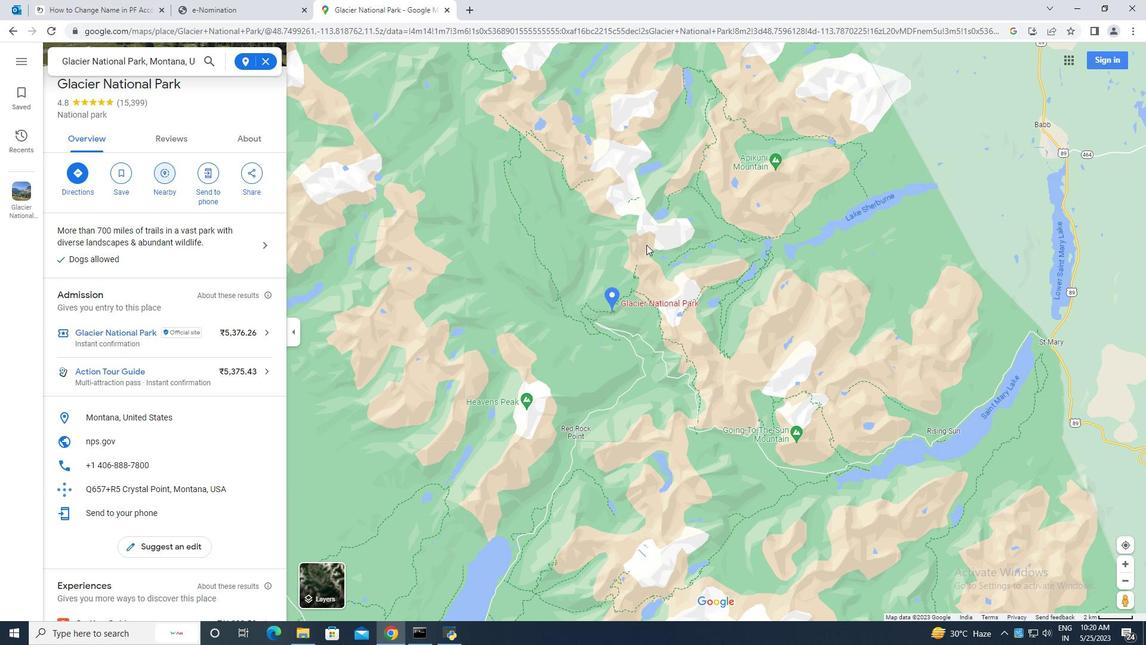 
Action: Mouse scrolled (652, 246) with delta (0, 0)
Screenshot: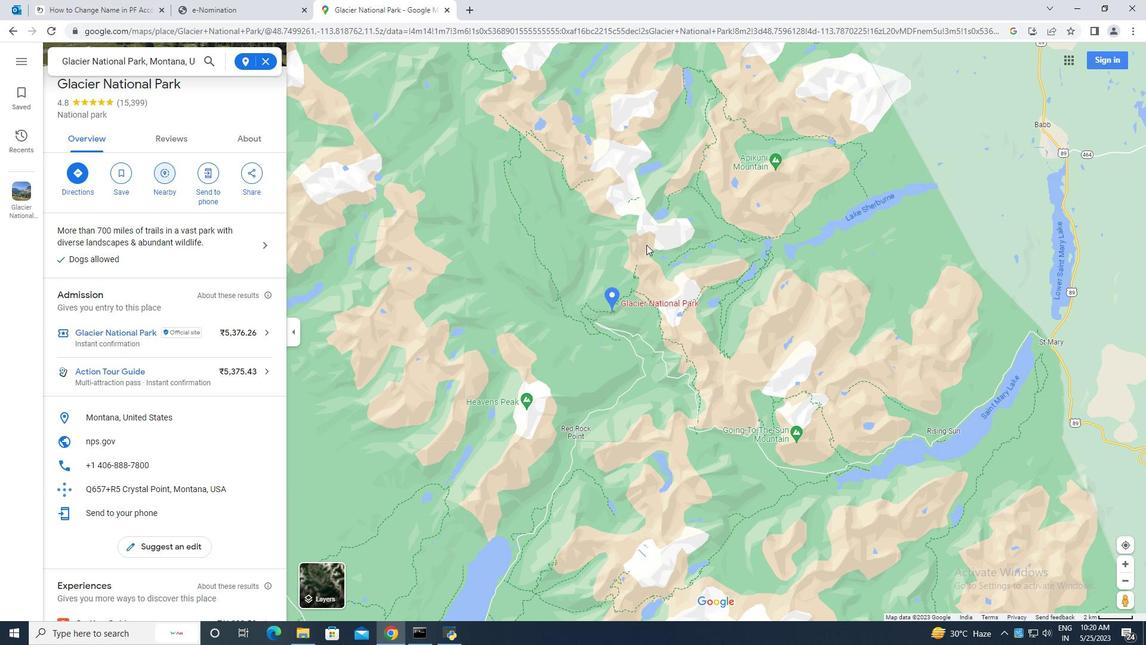 
Action: Mouse scrolled (652, 244) with delta (0, 0)
Screenshot: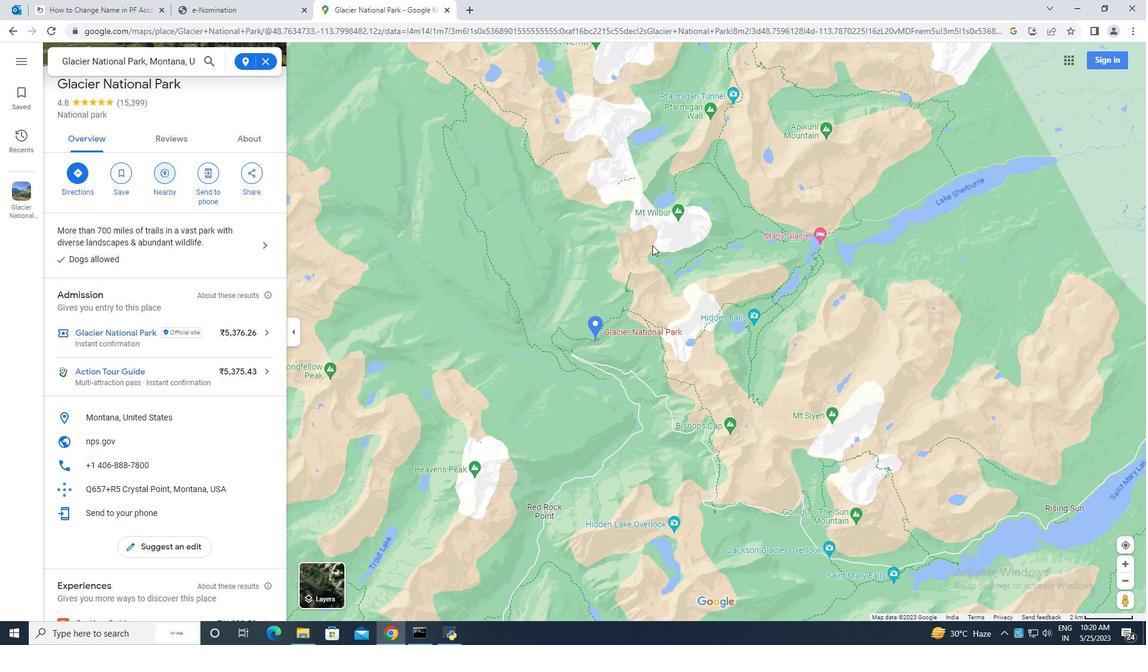 
Action: Mouse scrolled (652, 244) with delta (0, 0)
Screenshot: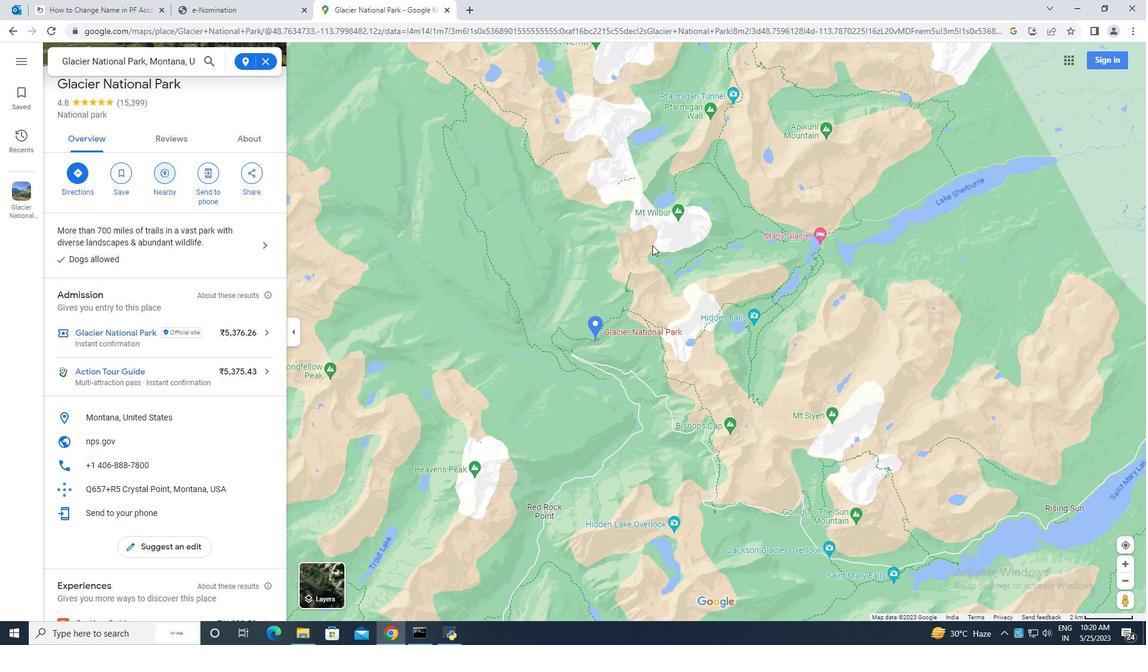 
Action: Mouse moved to (576, 301)
Screenshot: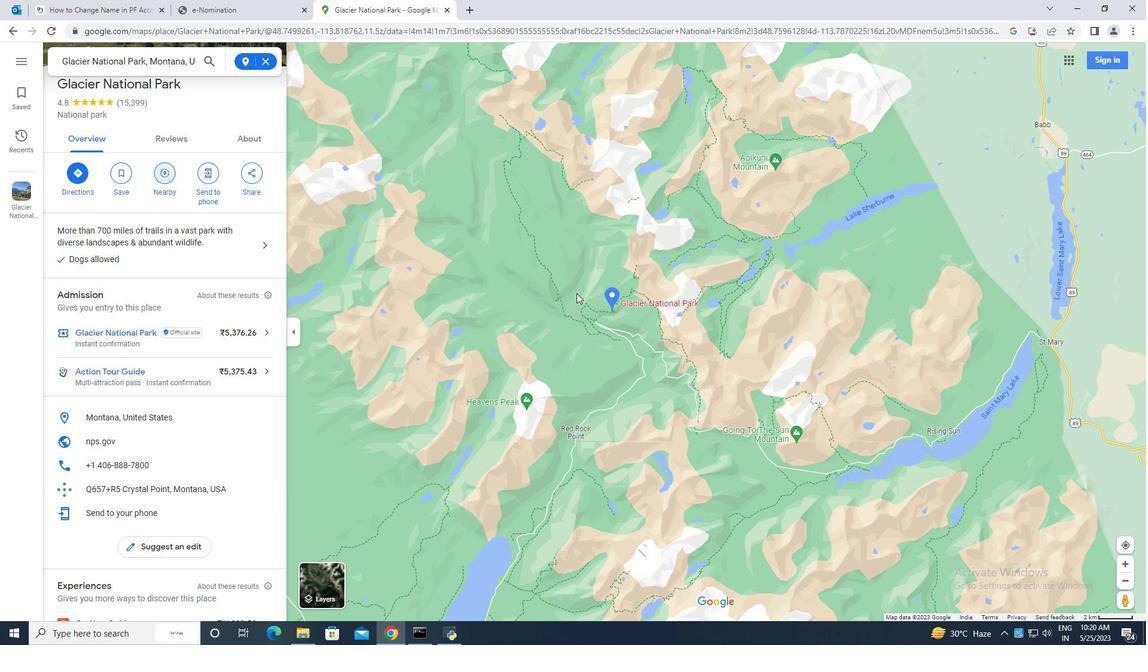 
Action: Mouse pressed left at (576, 301)
Screenshot: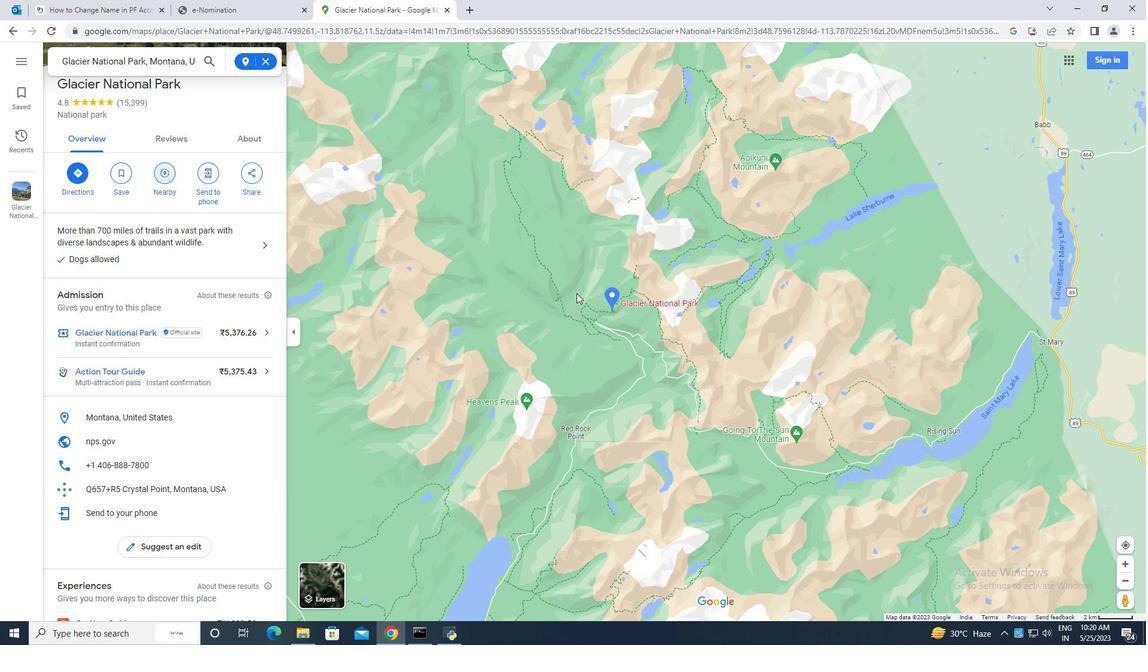 
Action: Mouse moved to (666, 290)
Screenshot: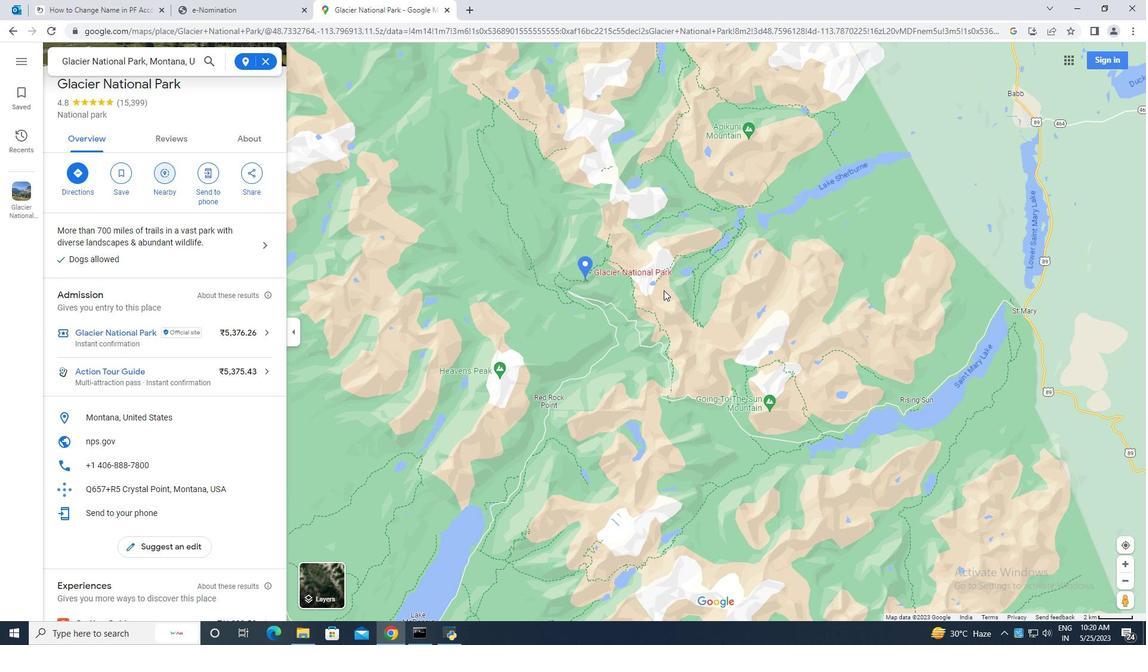
Action: Mouse scrolled (666, 290) with delta (0, 0)
Screenshot: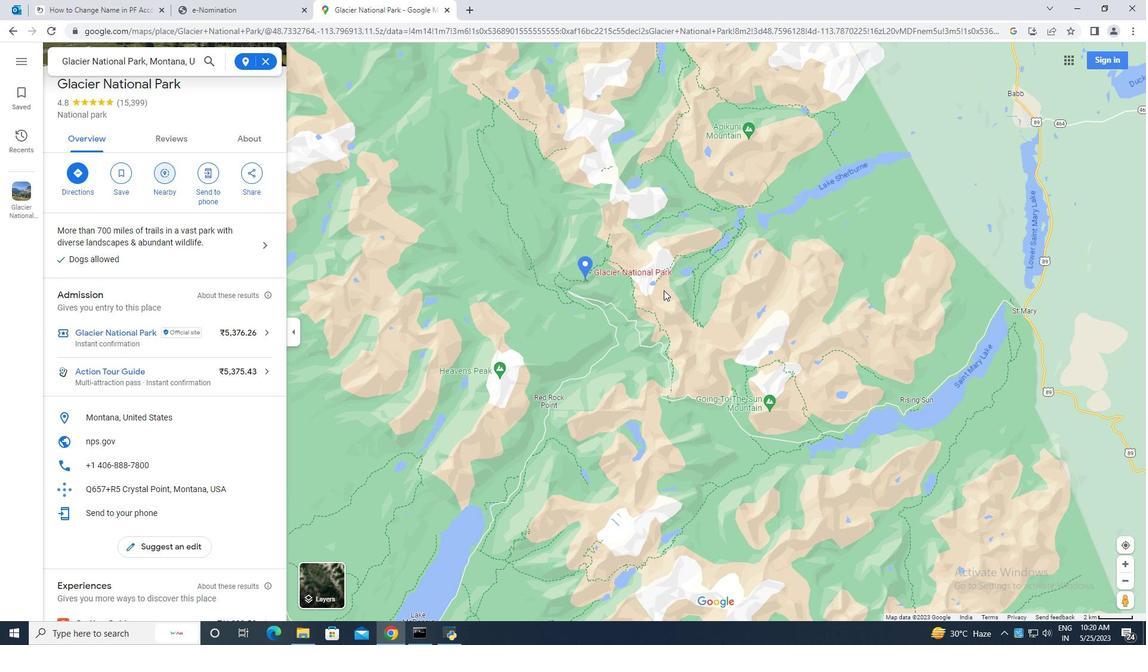 
Action: Mouse moved to (666, 288)
Screenshot: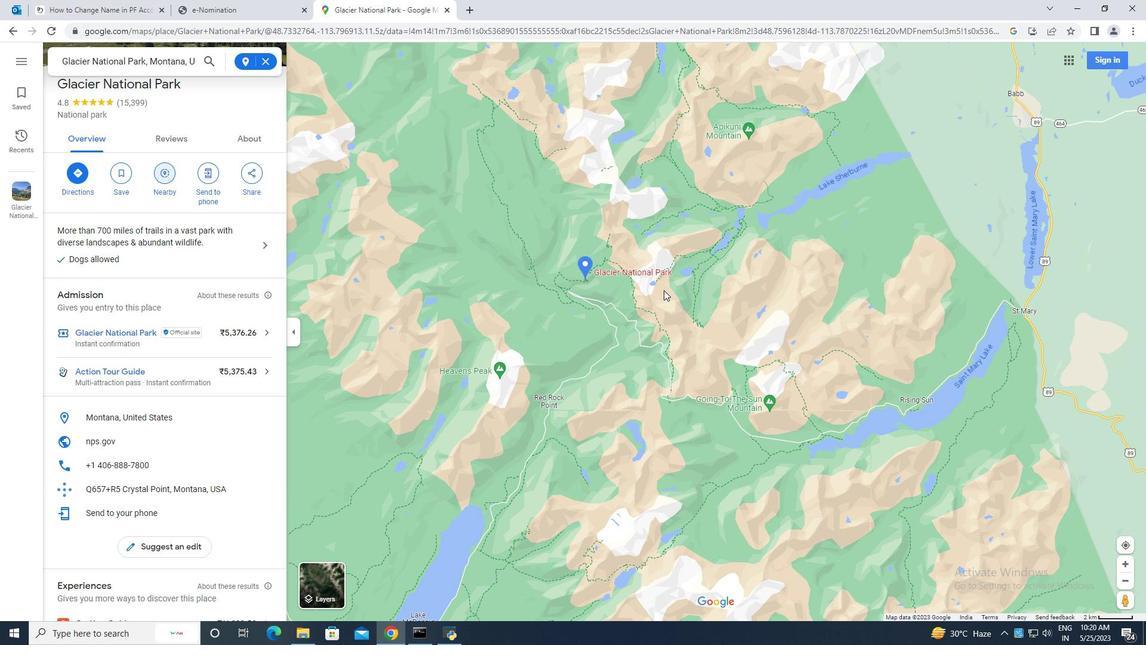 
Action: Mouse scrolled (666, 289) with delta (0, 0)
Screenshot: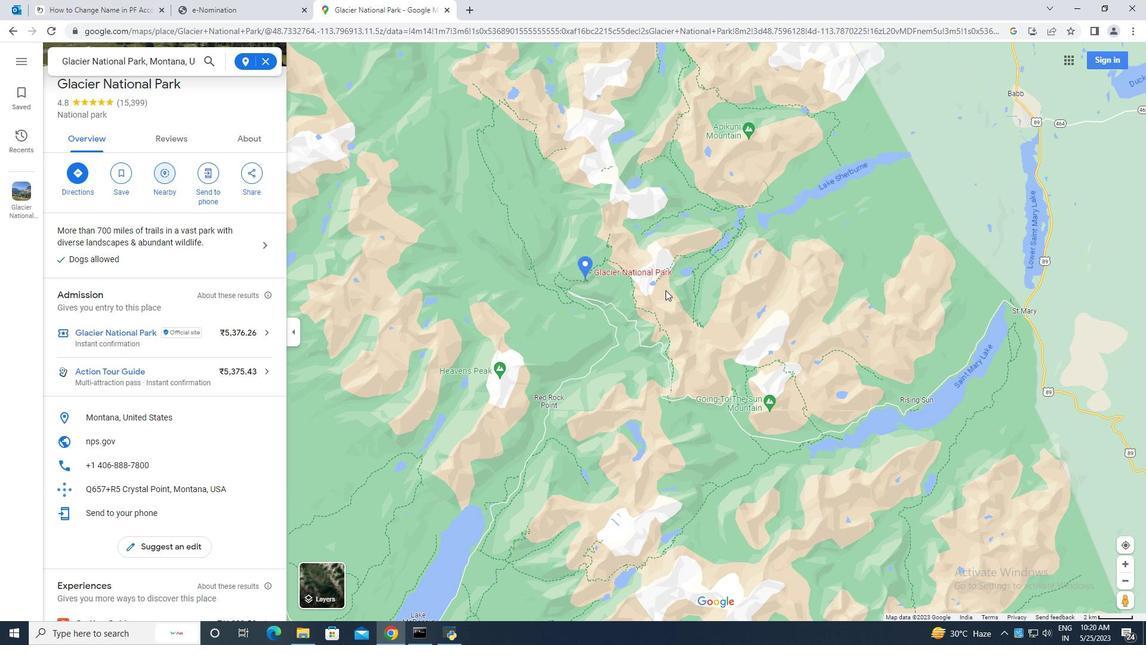 
Action: Mouse moved to (647, 269)
Screenshot: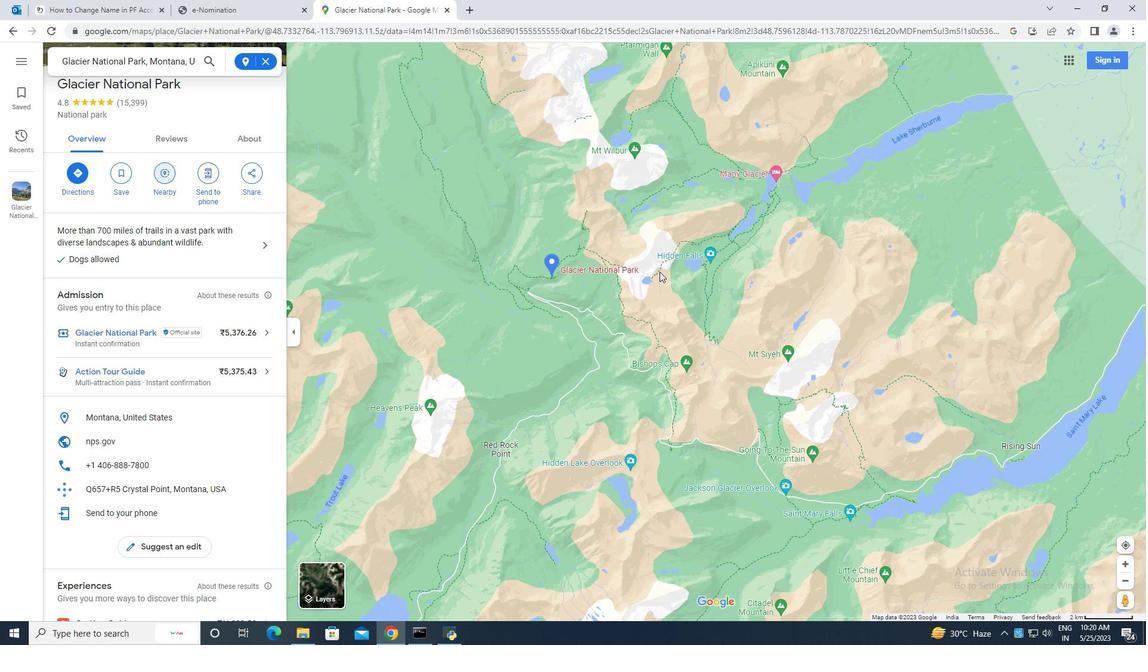 
Action: Mouse scrolled (647, 270) with delta (0, 0)
Screenshot: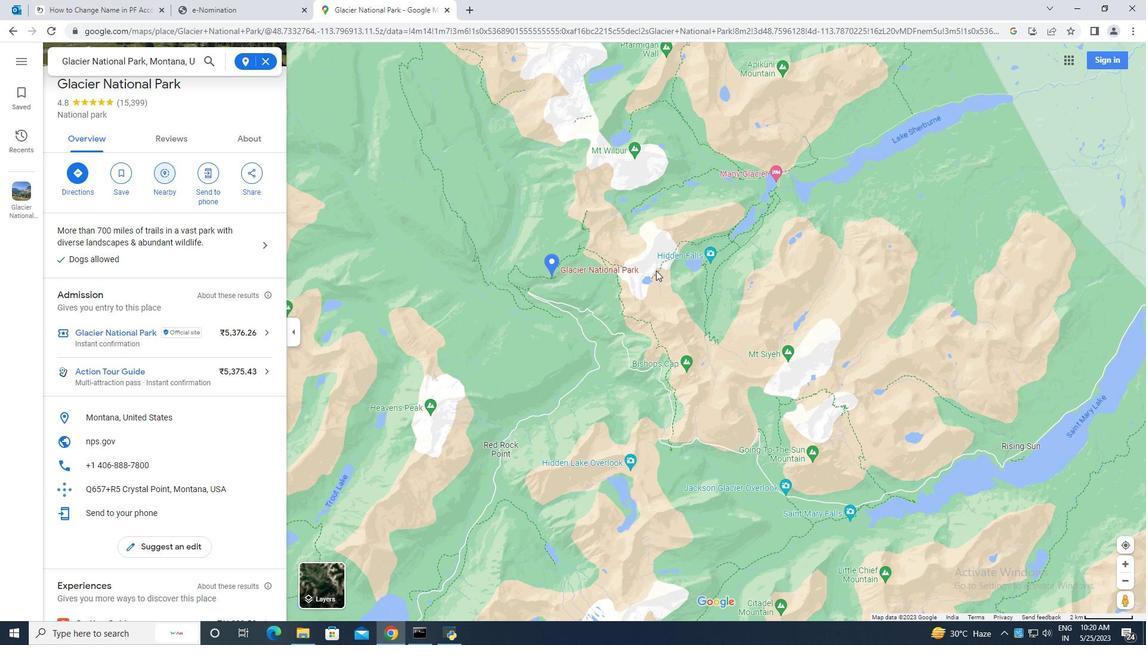 
Action: Mouse scrolled (647, 270) with delta (0, 0)
Screenshot: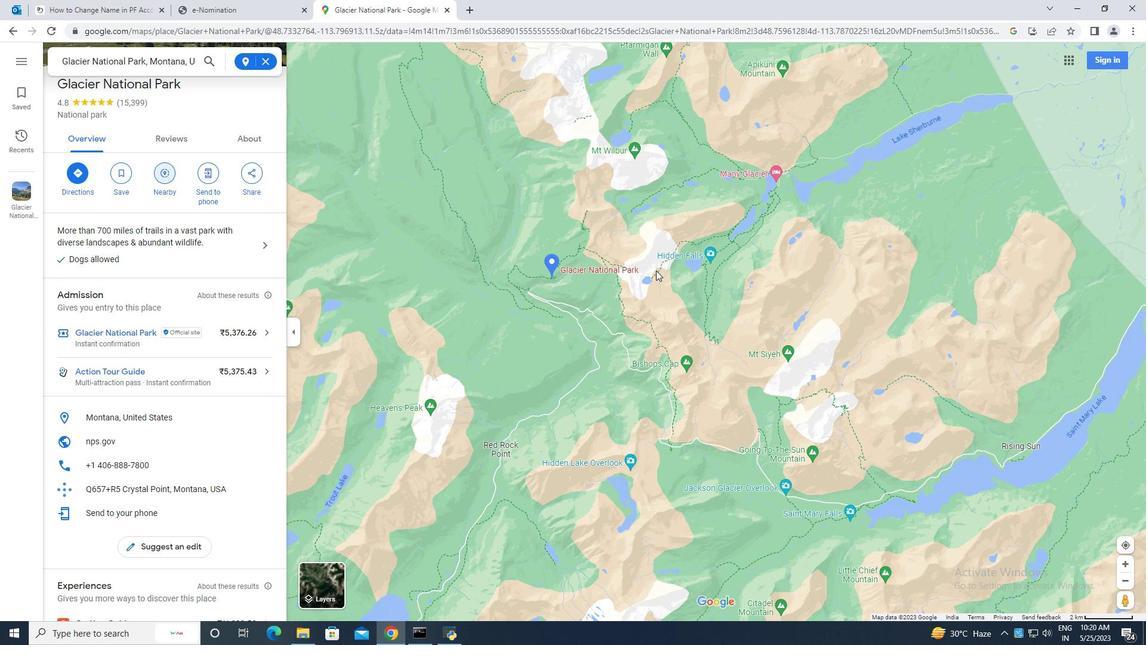 
Action: Mouse moved to (703, 250)
Screenshot: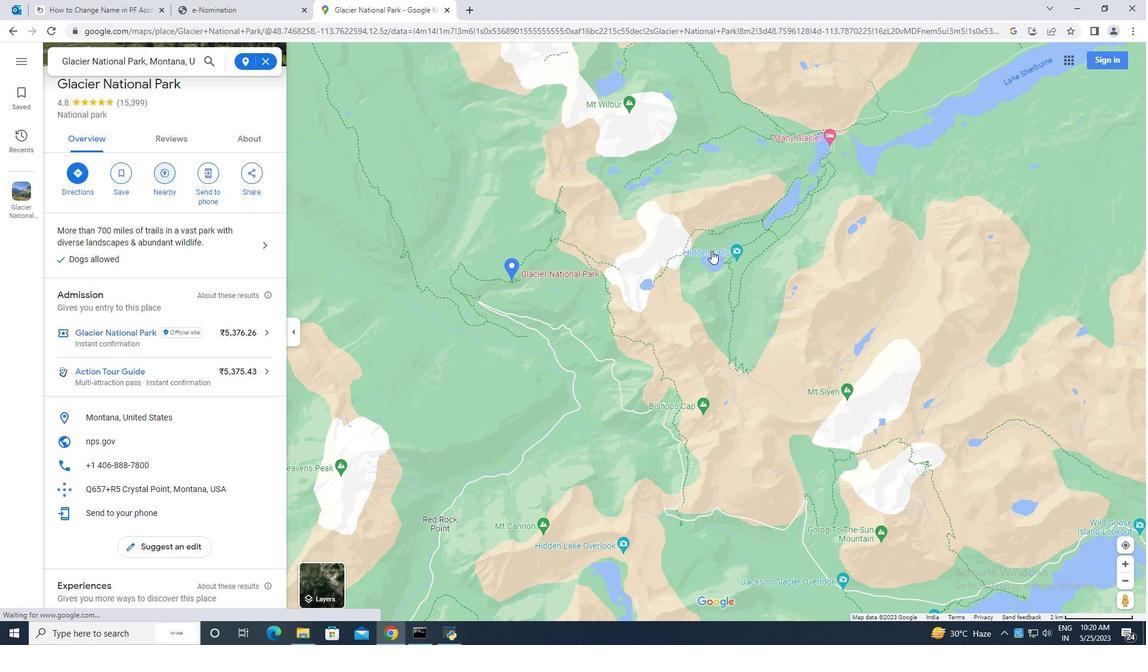 
Action: Mouse pressed left at (703, 250)
Screenshot: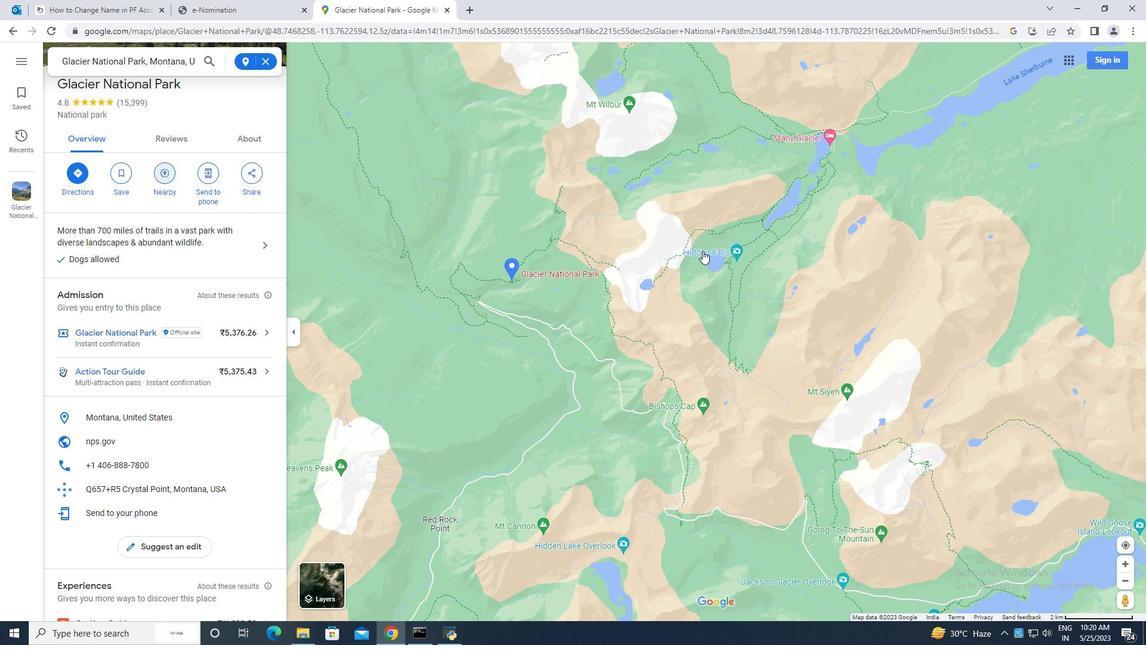 
Action: Mouse moved to (492, 222)
Screenshot: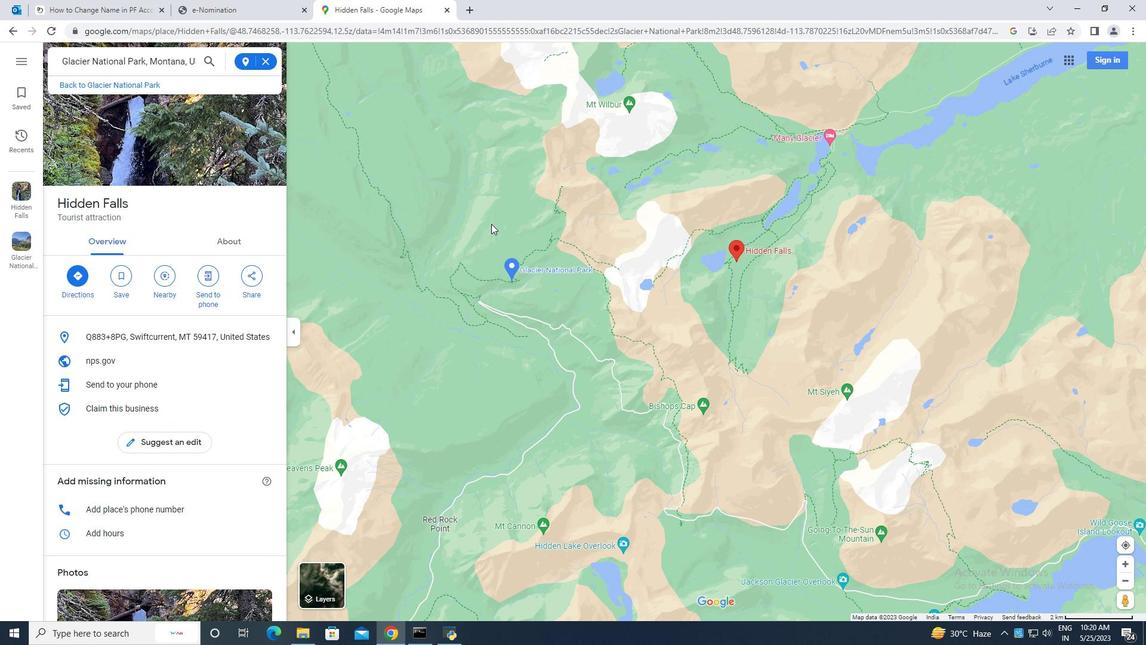 
Action: Mouse scrolled (492, 221) with delta (0, 0)
Screenshot: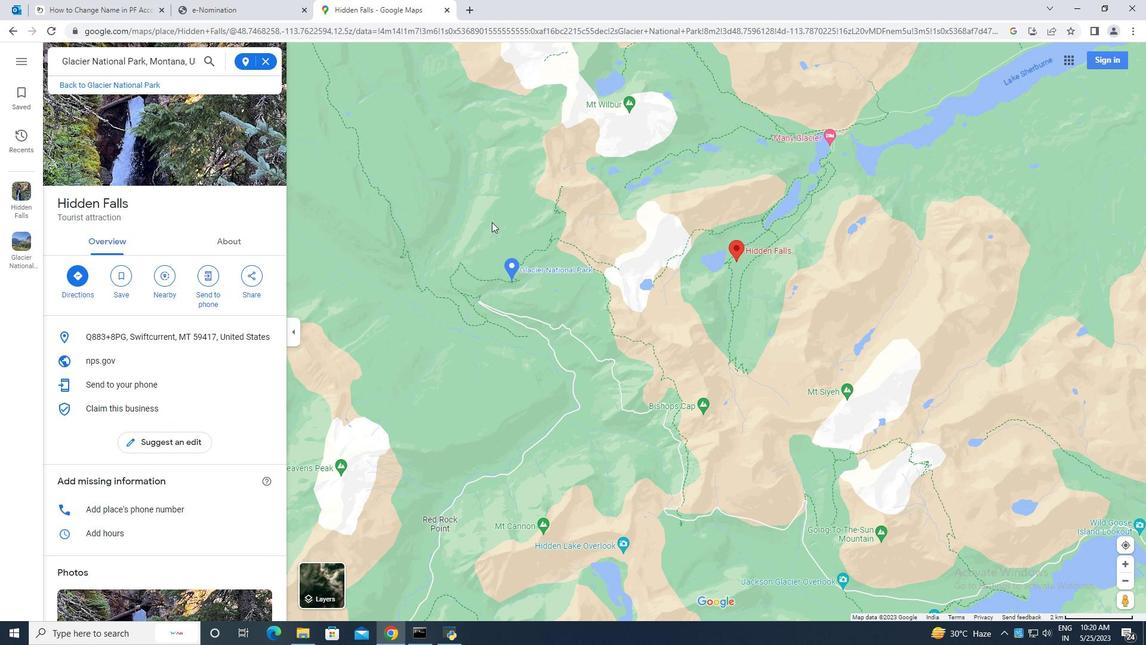 
Action: Mouse scrolled (492, 221) with delta (0, 0)
Screenshot: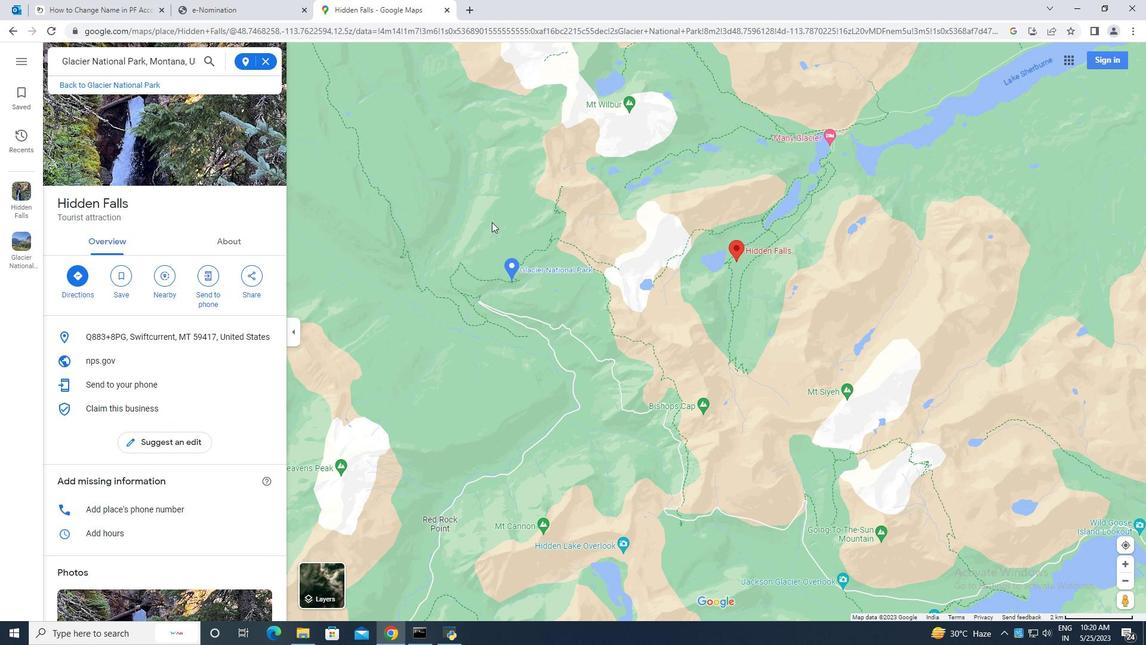 
Action: Mouse moved to (158, 341)
Screenshot: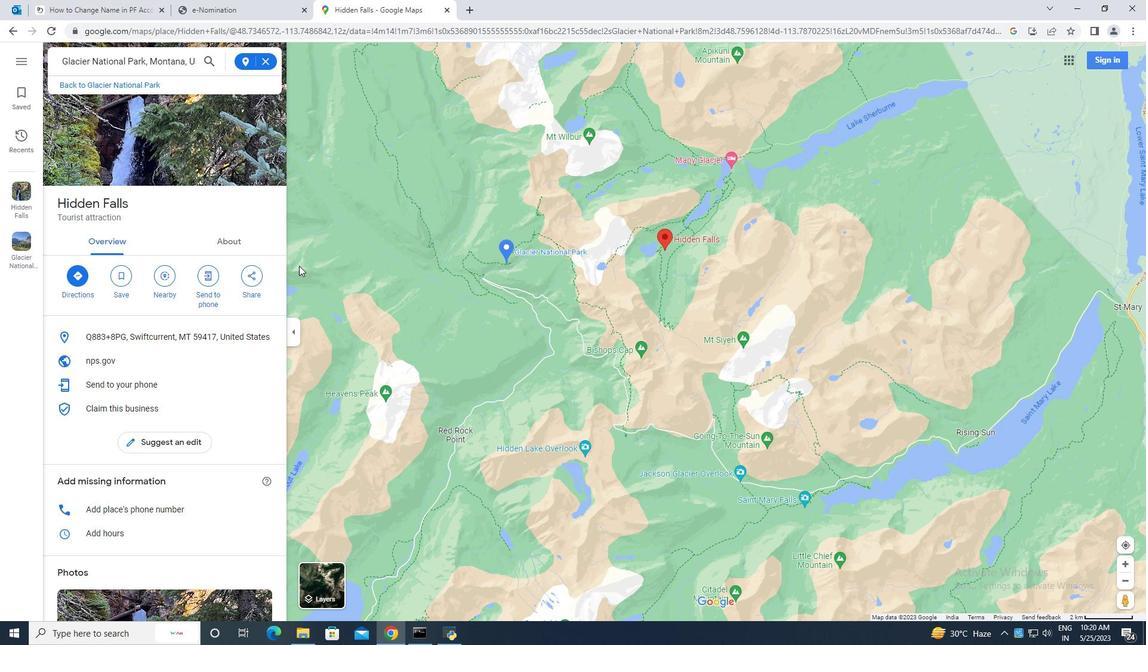 
Action: Mouse scrolled (158, 341) with delta (0, 0)
Screenshot: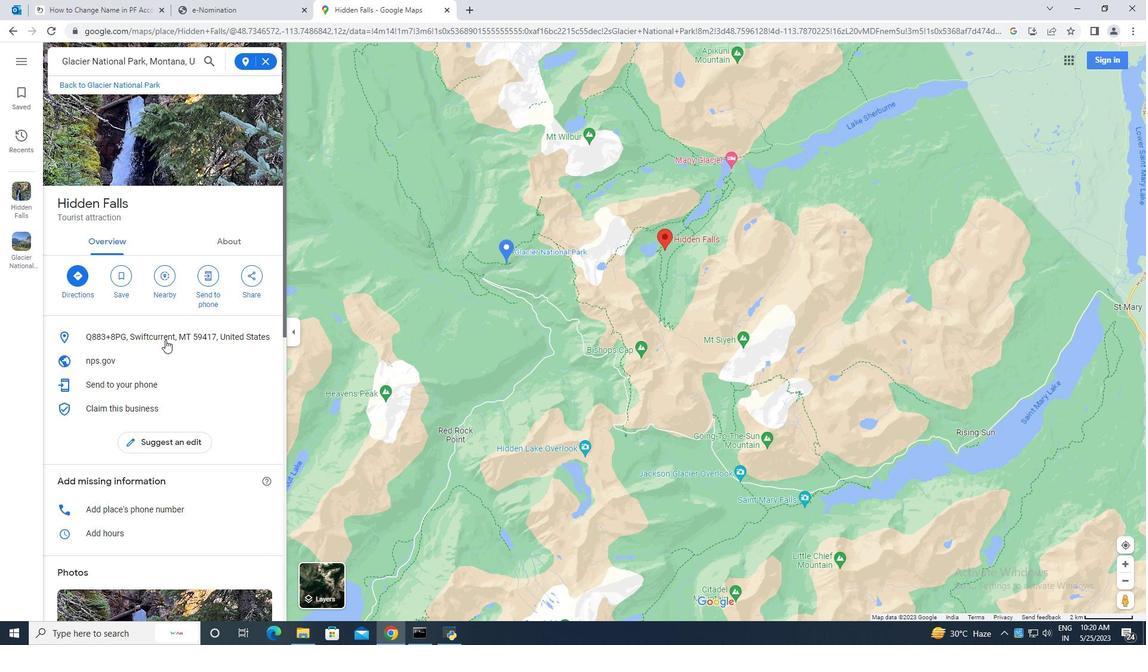 
Action: Mouse moved to (158, 341)
Screenshot: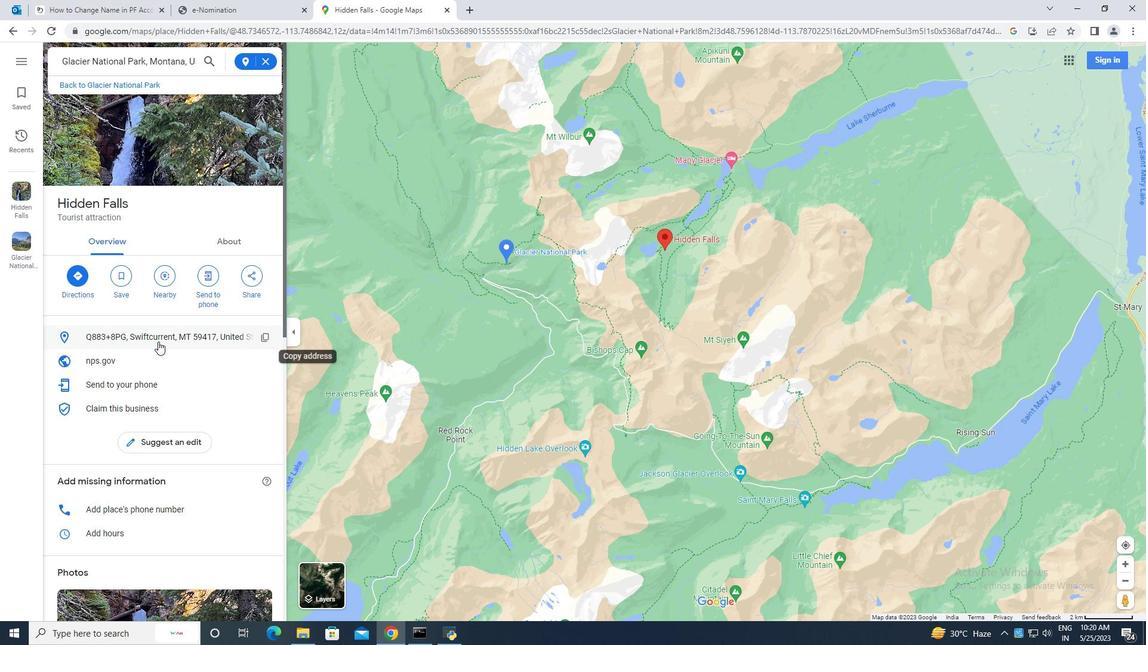 
Action: Mouse scrolled (158, 341) with delta (0, 0)
Screenshot: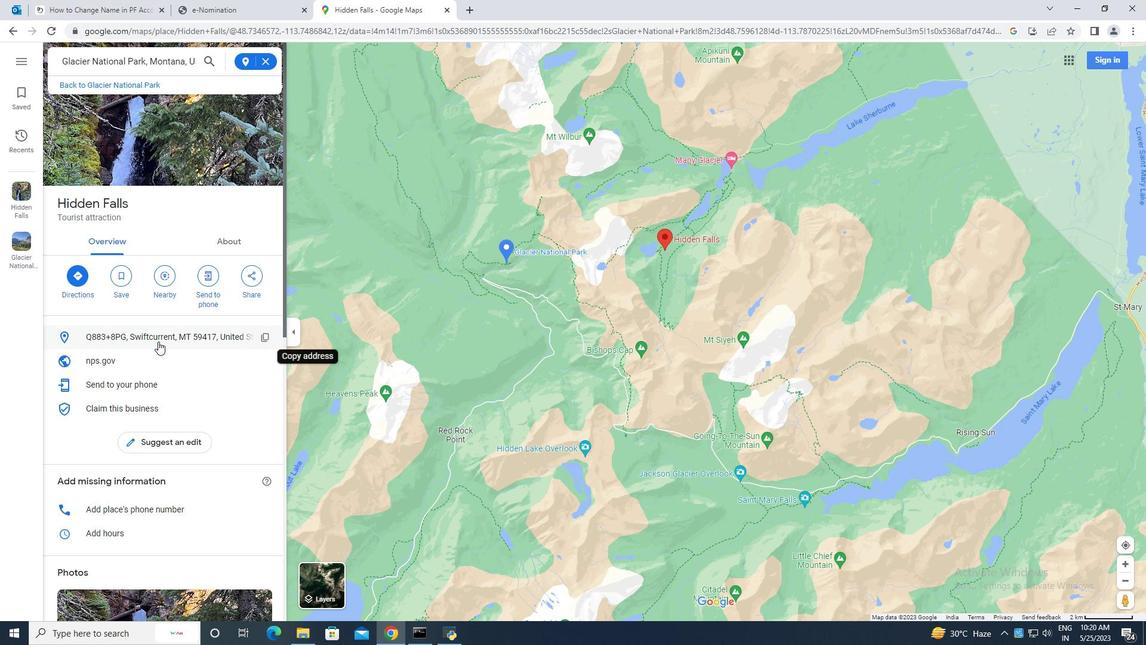 
Action: Mouse scrolled (158, 341) with delta (0, 0)
Screenshot: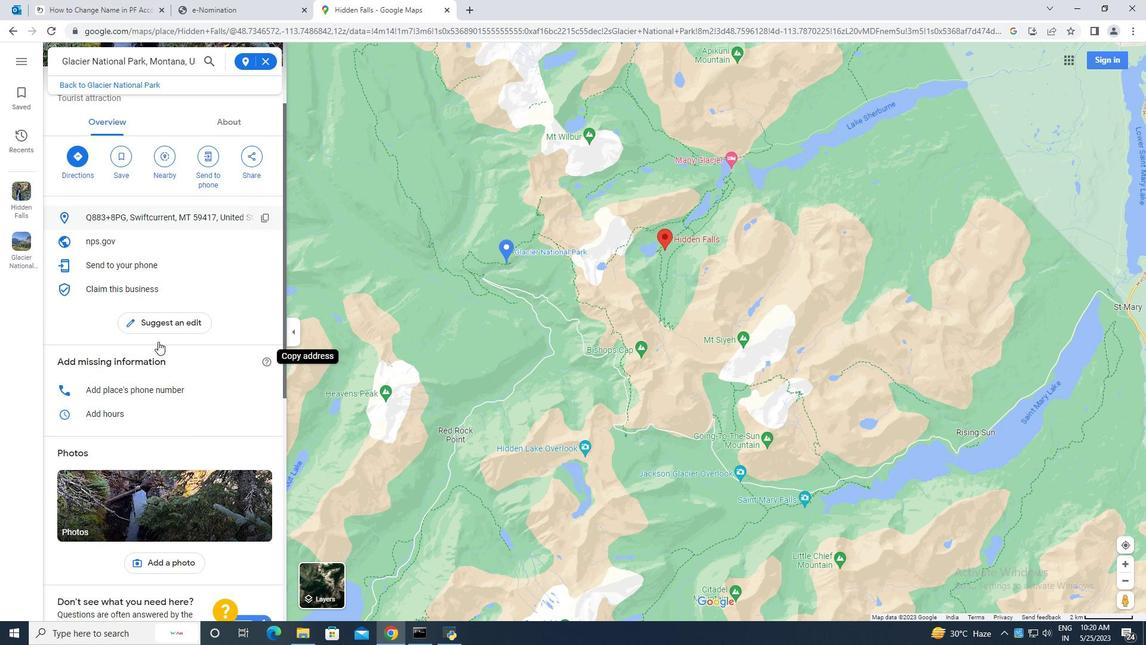 
Action: Mouse scrolled (158, 341) with delta (0, 0)
Screenshot: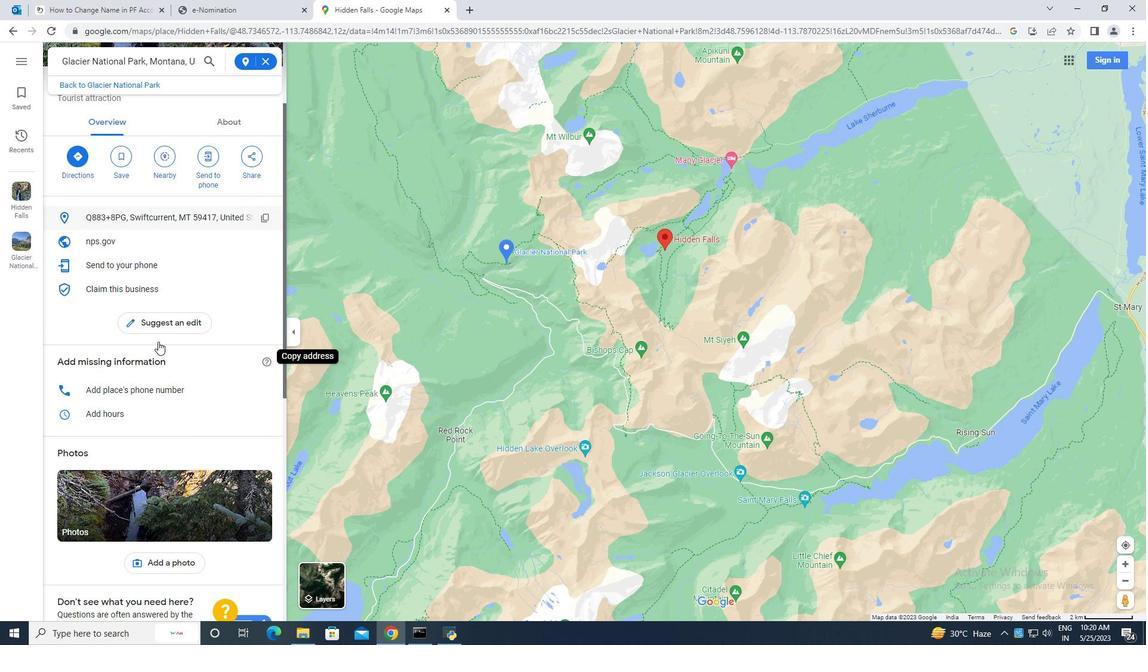
Action: Mouse moved to (156, 341)
Screenshot: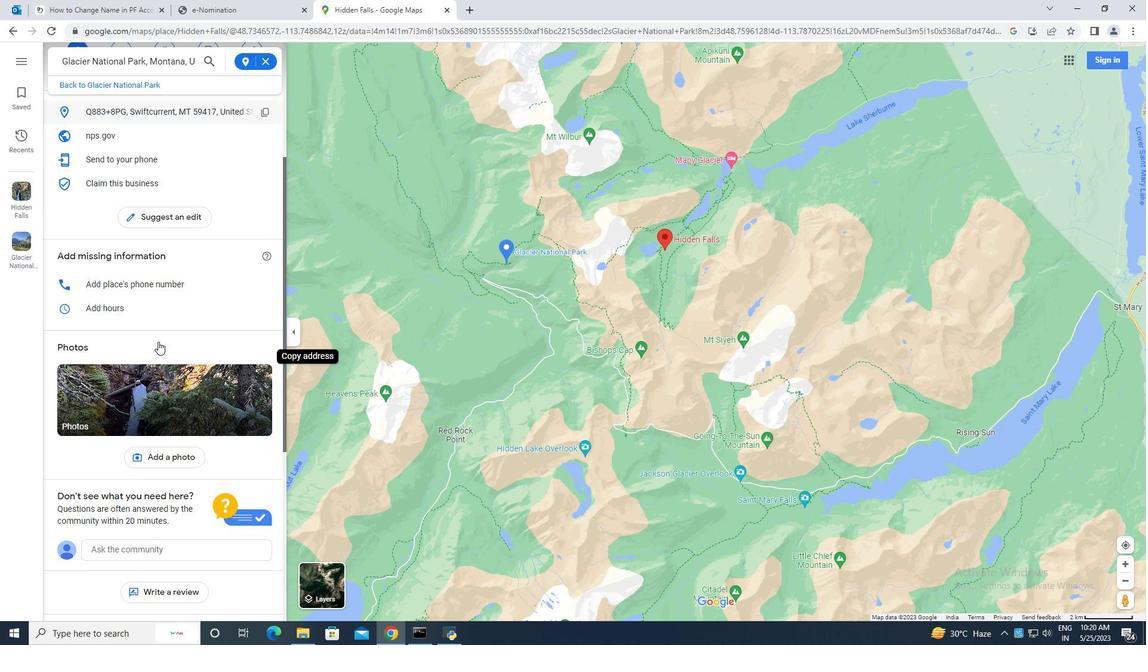 
Action: Mouse scrolled (156, 341) with delta (0, 0)
Screenshot: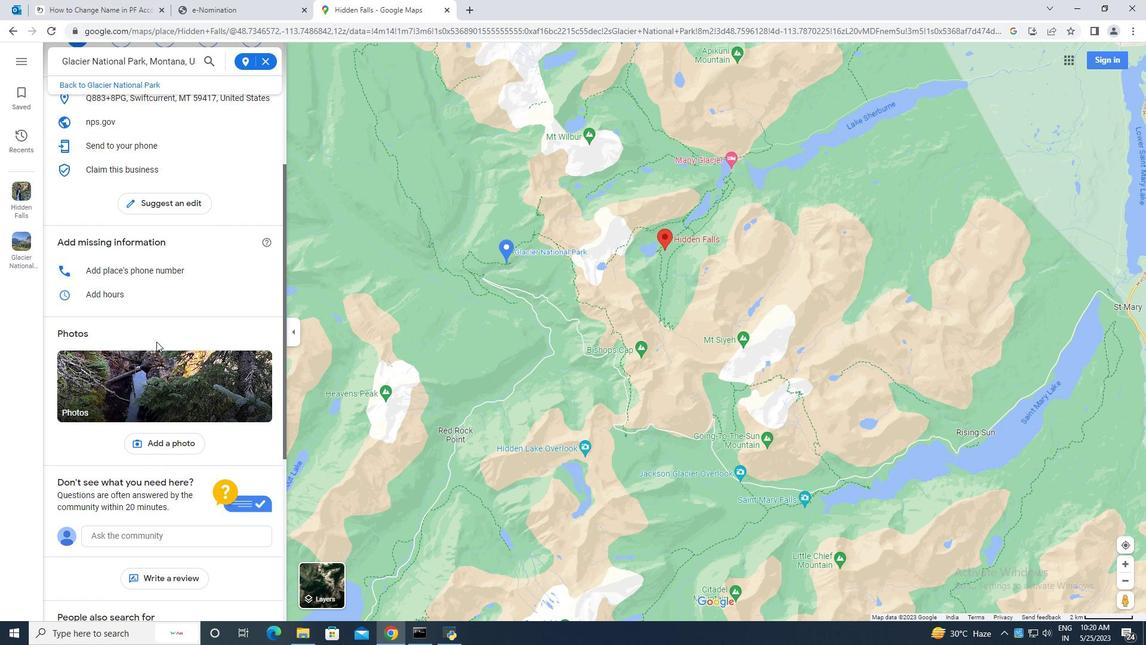 
Action: Mouse scrolled (156, 341) with delta (0, 0)
Screenshot: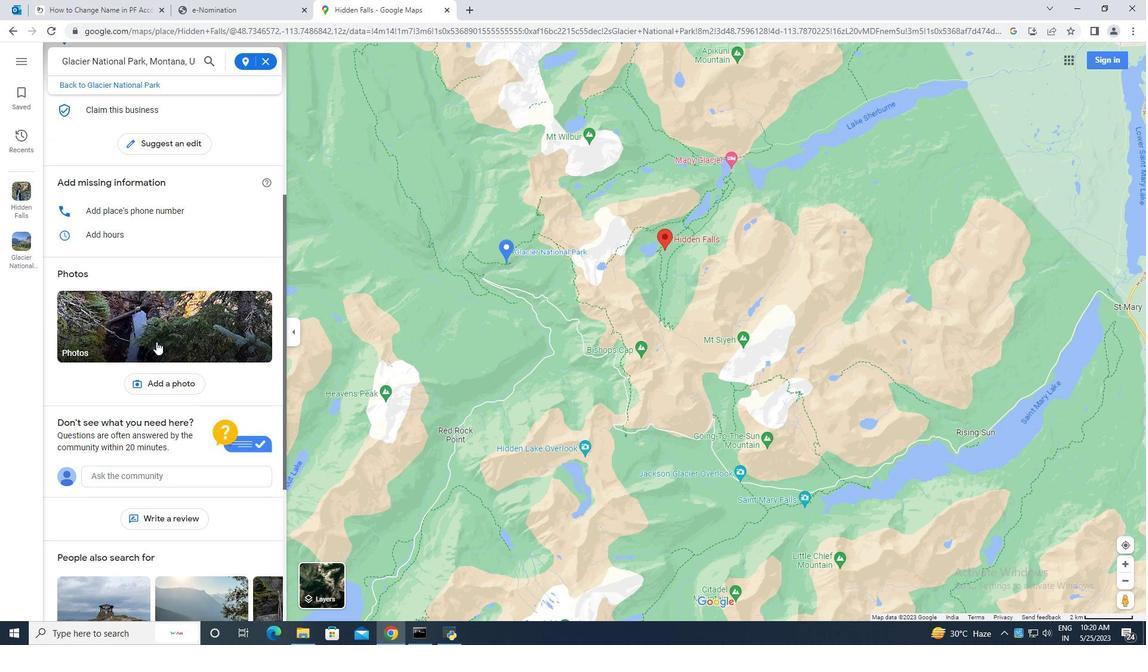 
Action: Mouse scrolled (156, 341) with delta (0, 0)
Screenshot: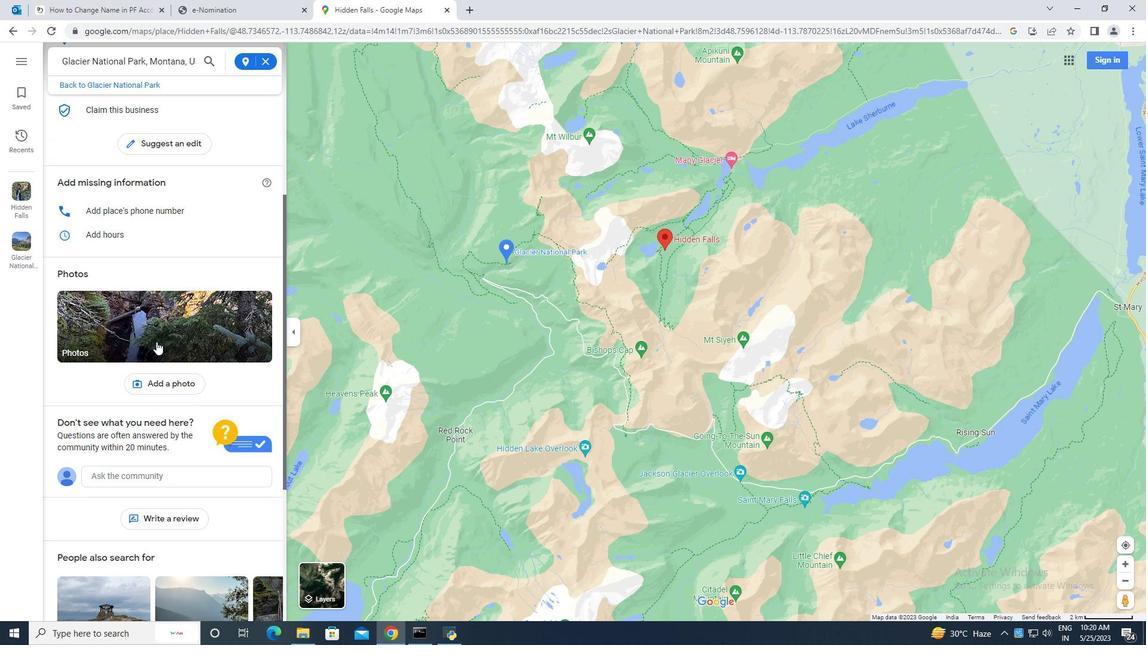 
Action: Mouse scrolled (156, 341) with delta (0, 0)
Screenshot: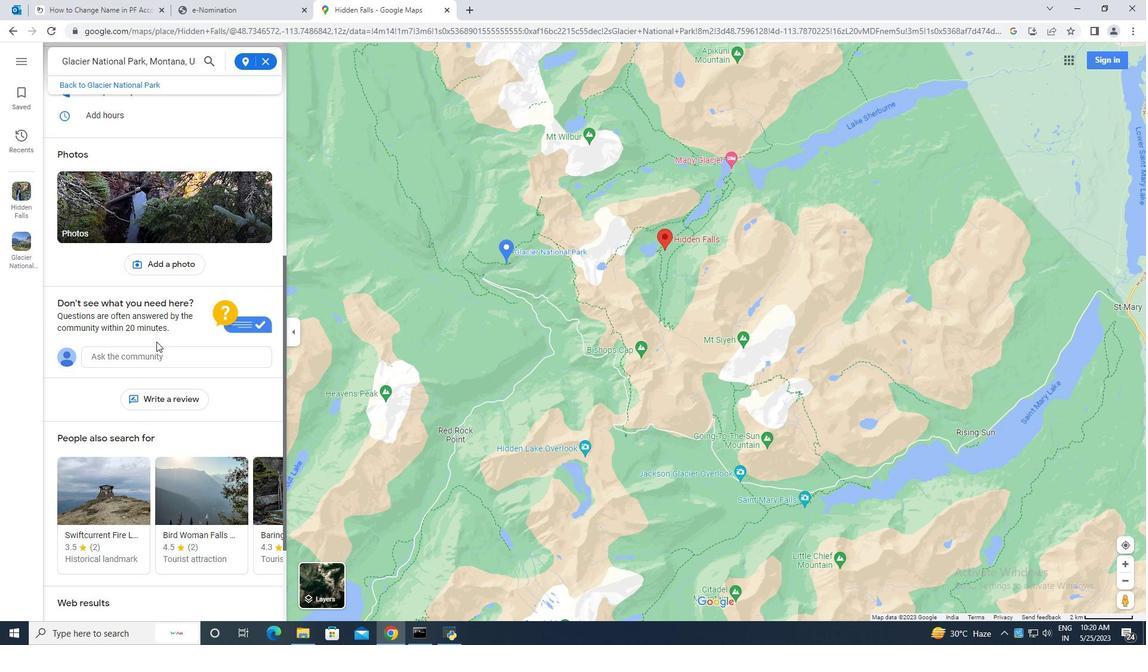 
Action: Mouse scrolled (156, 341) with delta (0, 0)
Screenshot: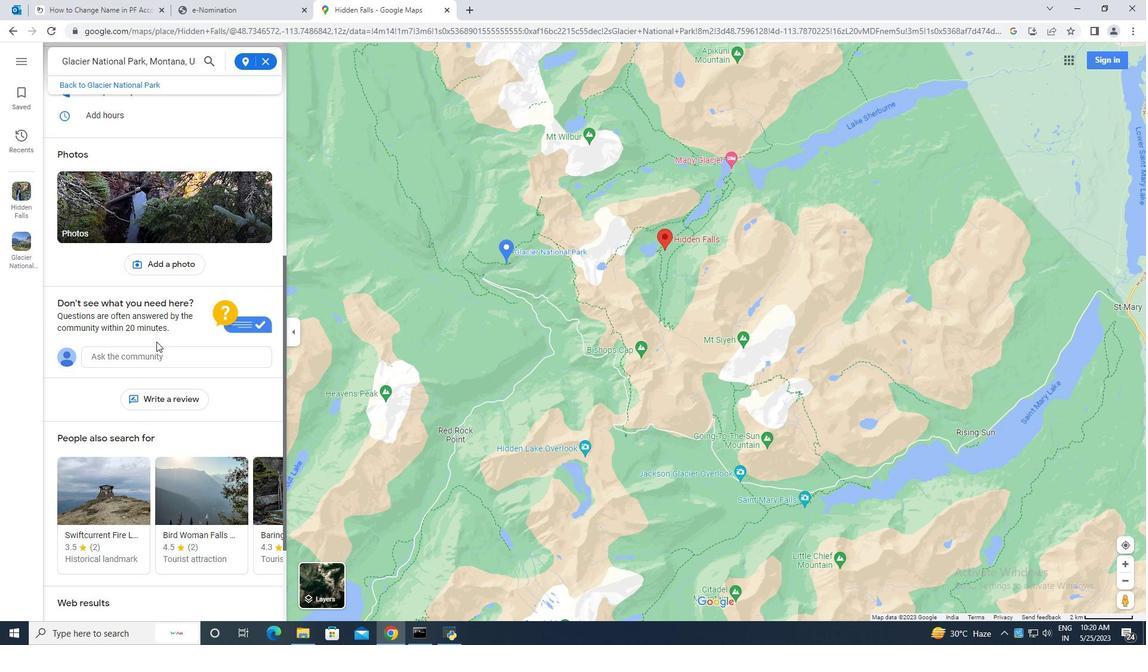 
Action: Mouse scrolled (156, 341) with delta (0, 0)
Screenshot: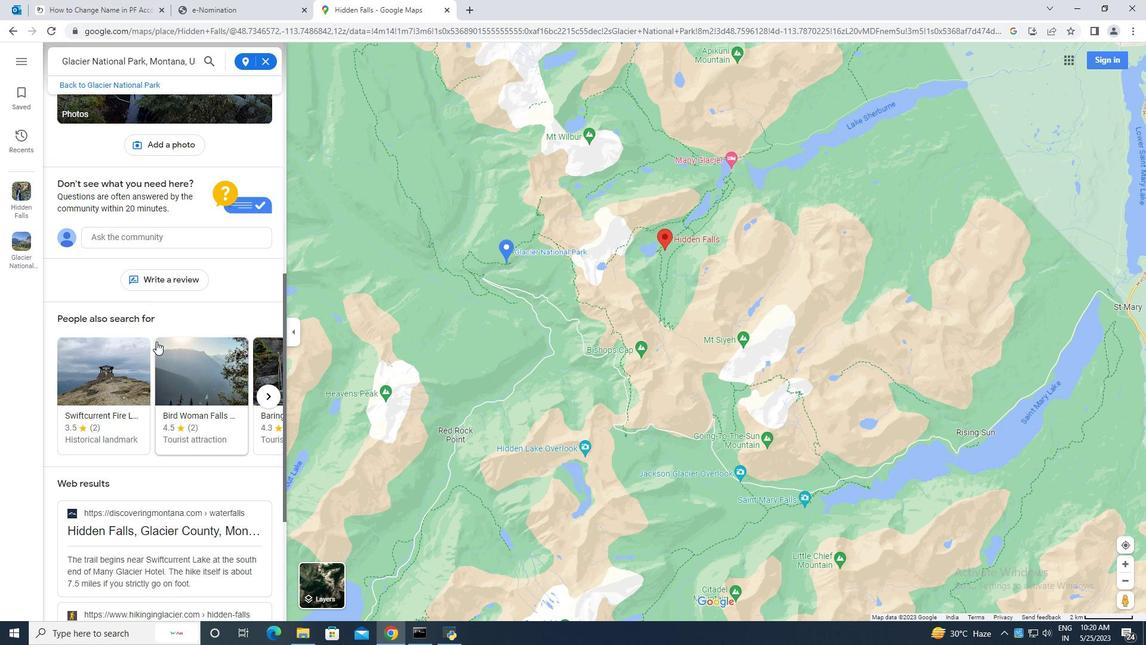 
Action: Mouse scrolled (156, 341) with delta (0, 0)
Screenshot: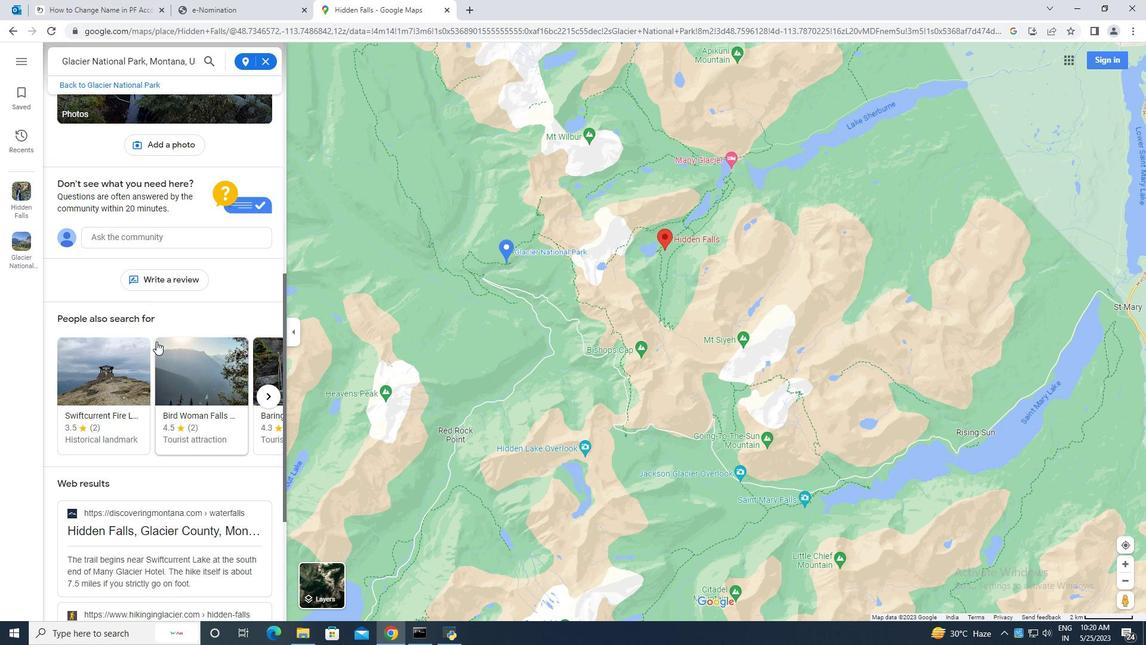 
Action: Mouse scrolled (156, 341) with delta (0, 0)
Screenshot: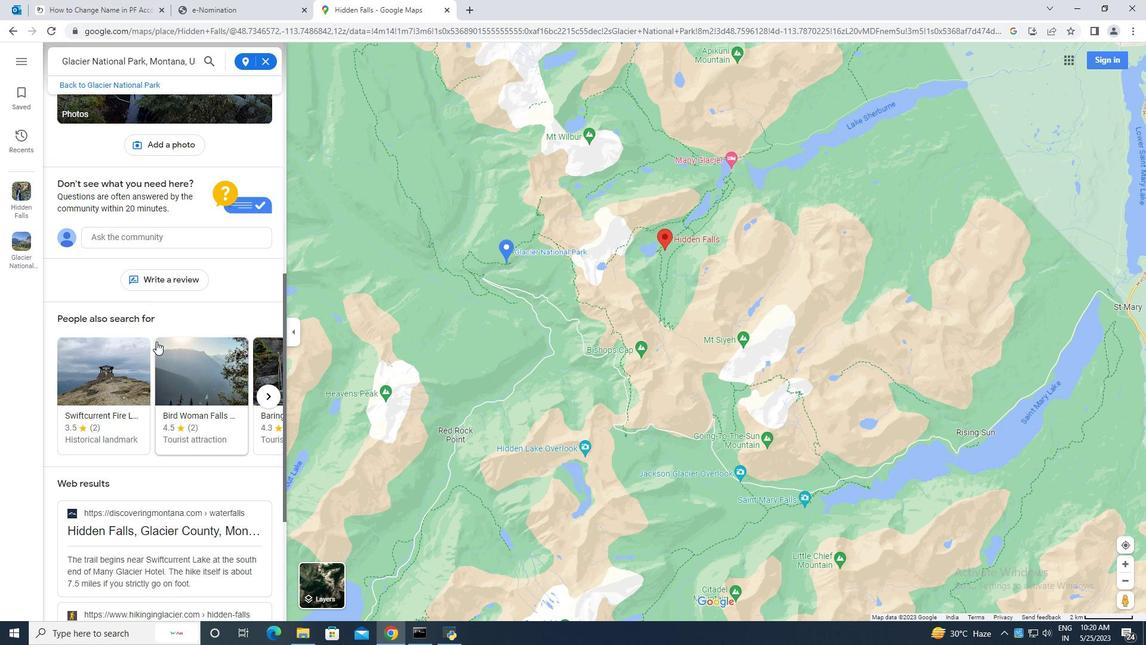 
Action: Mouse scrolled (156, 341) with delta (0, 0)
Screenshot: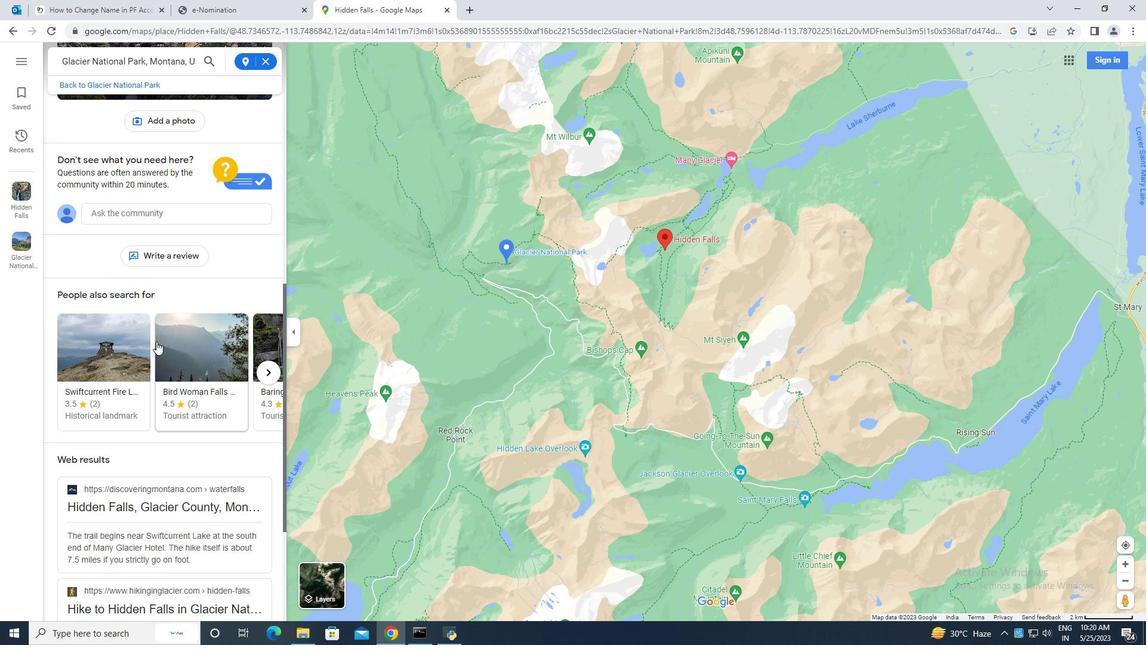 
Action: Mouse scrolled (156, 341) with delta (0, 0)
Screenshot: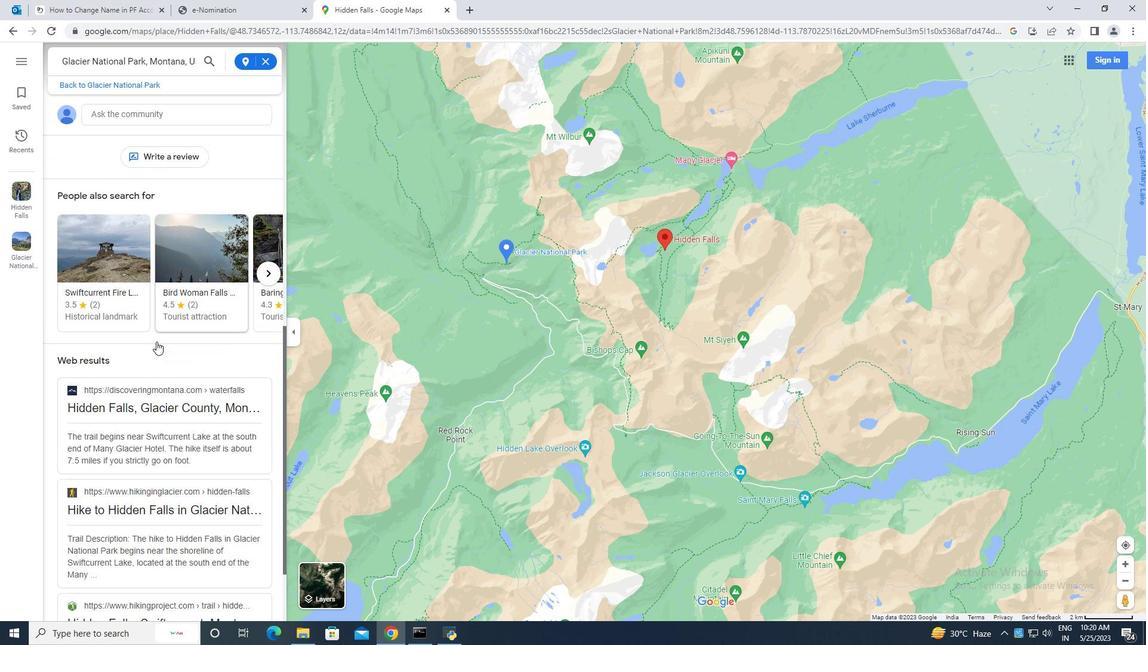 
Action: Mouse scrolled (156, 341) with delta (0, 0)
Screenshot: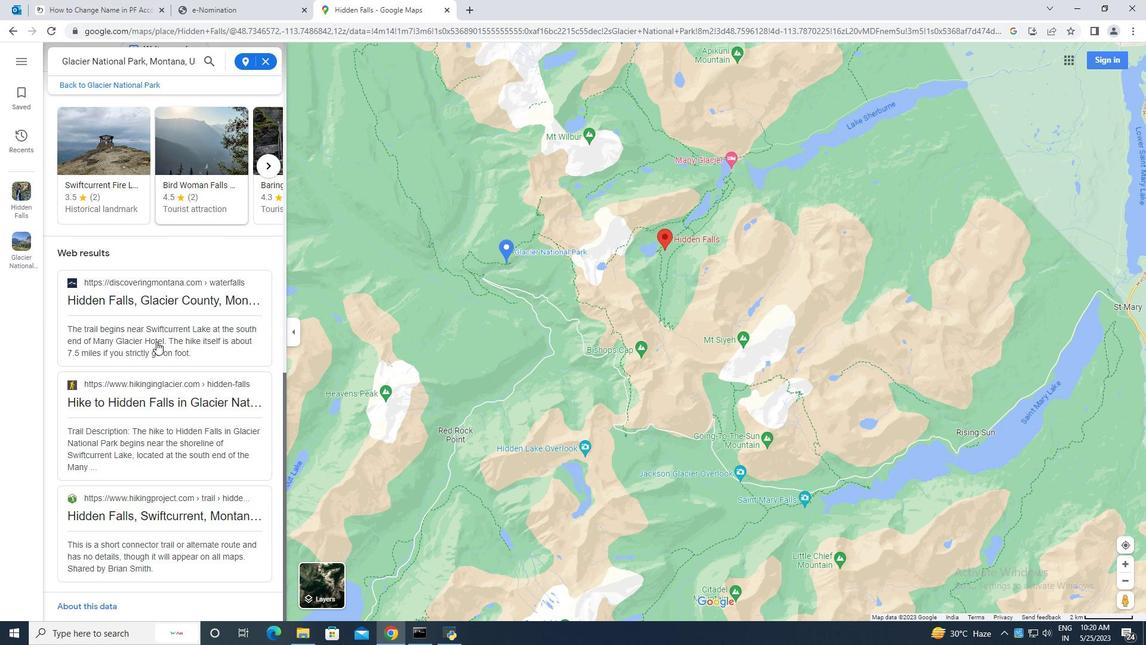 
Action: Mouse scrolled (156, 341) with delta (0, 0)
Screenshot: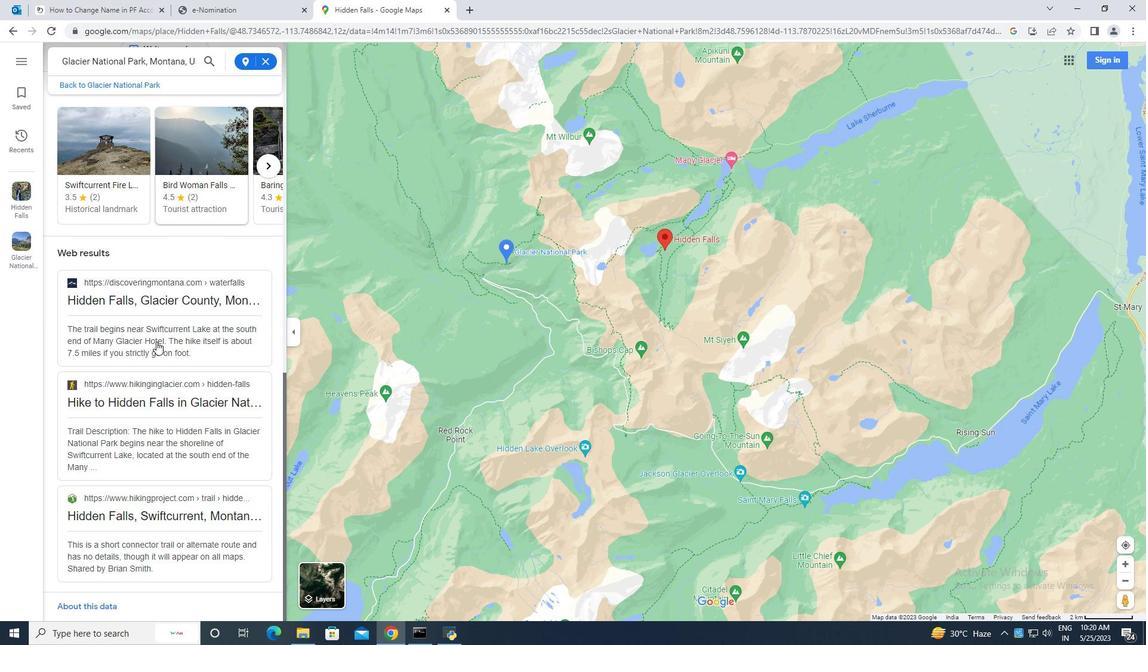 
Action: Mouse scrolled (156, 341) with delta (0, 0)
Screenshot: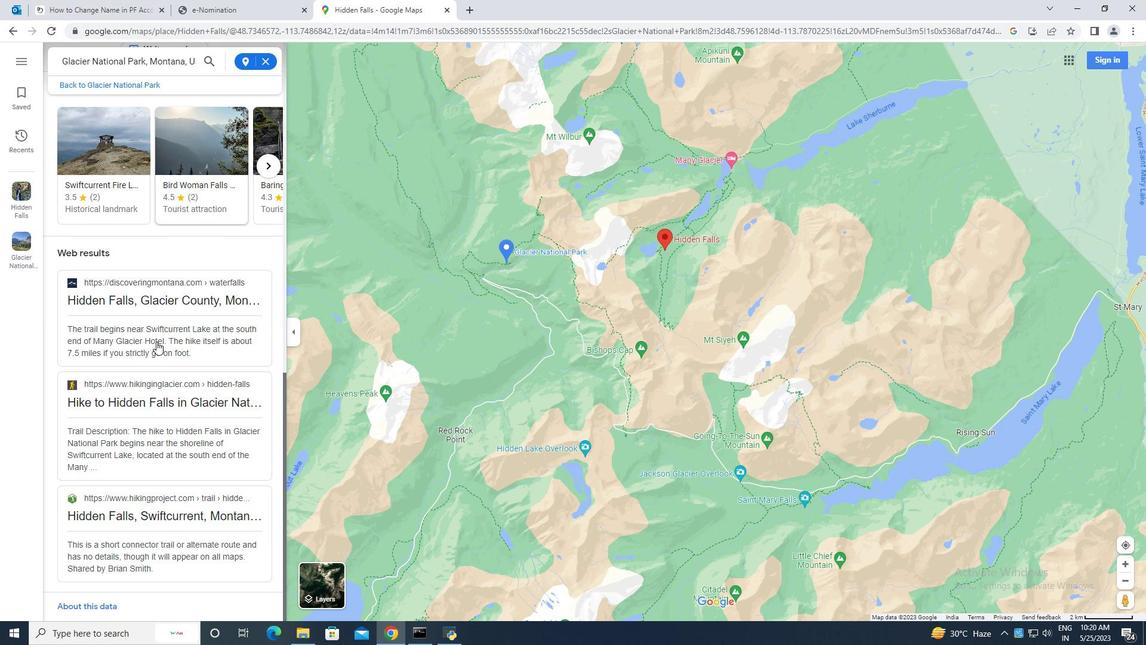 
Action: Mouse scrolled (156, 341) with delta (0, 0)
Screenshot: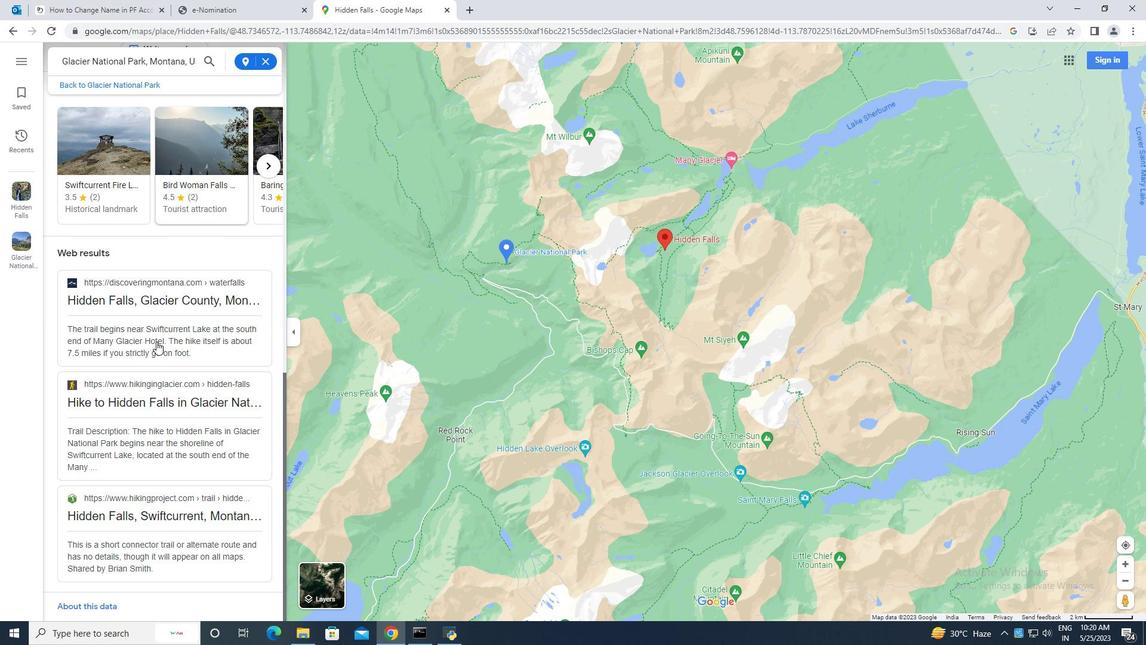 
Action: Mouse scrolled (156, 341) with delta (0, 0)
Screenshot: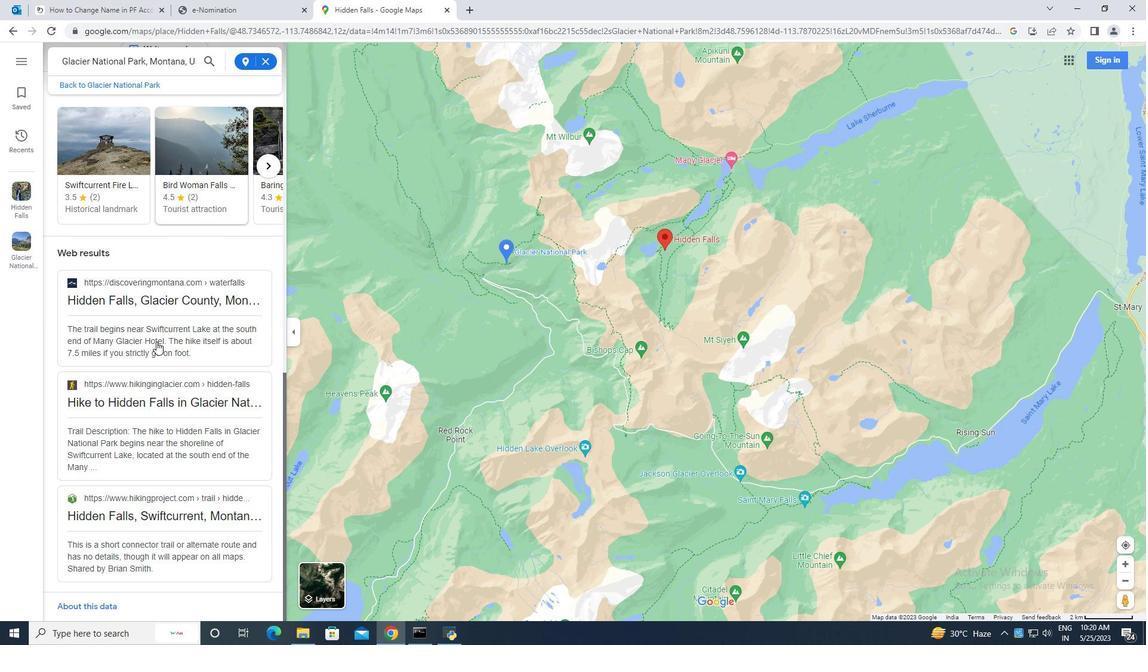 
Action: Mouse scrolled (156, 342) with delta (0, 0)
Screenshot: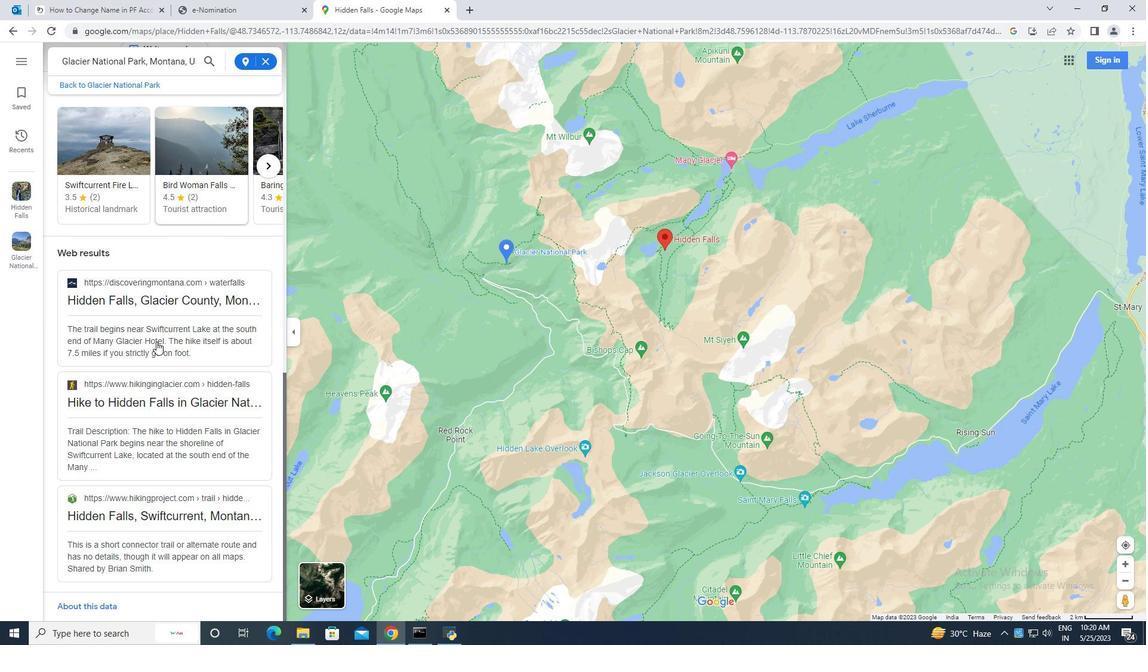 
Action: Mouse scrolled (156, 342) with delta (0, 0)
Screenshot: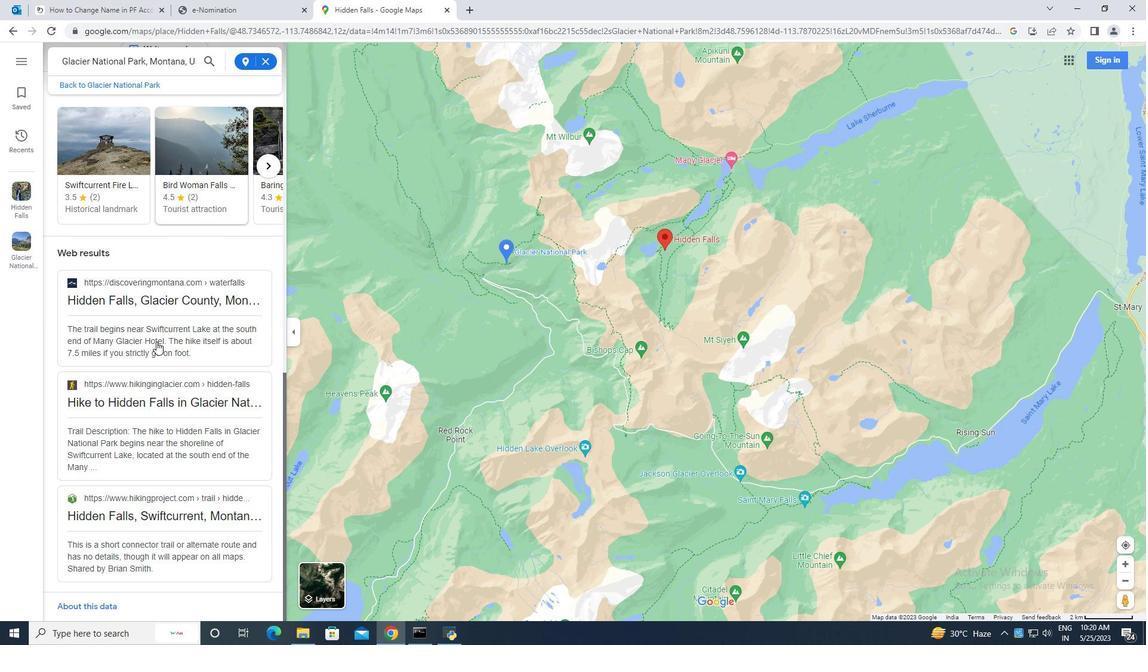 
Action: Mouse scrolled (156, 342) with delta (0, 0)
Screenshot: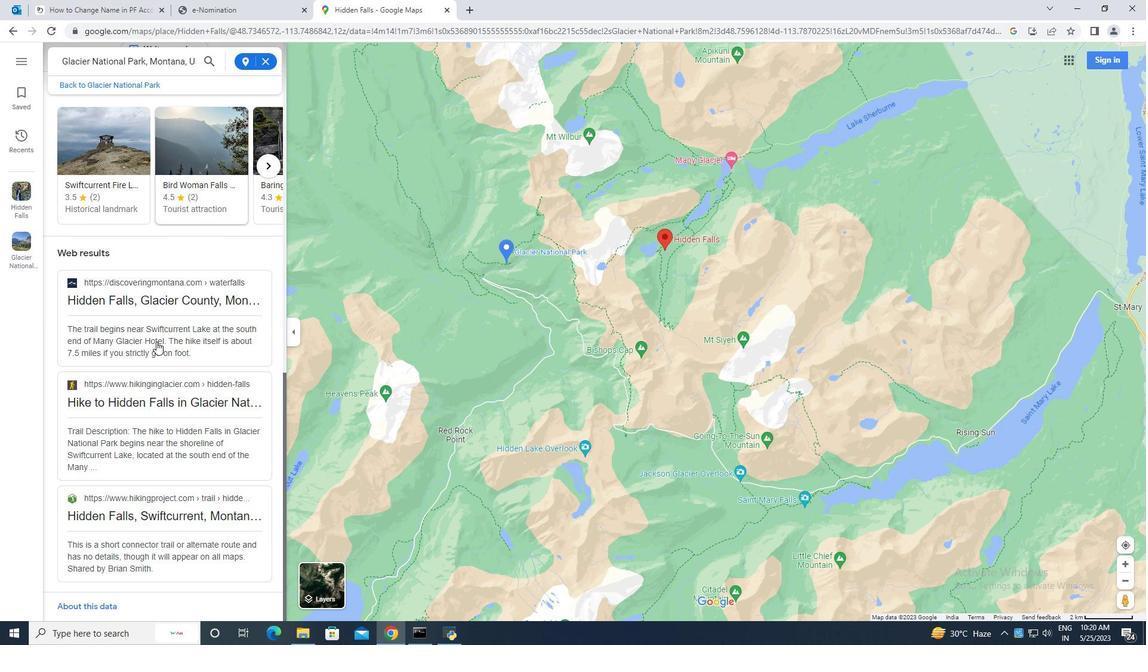 
Action: Mouse scrolled (156, 342) with delta (0, 0)
Screenshot: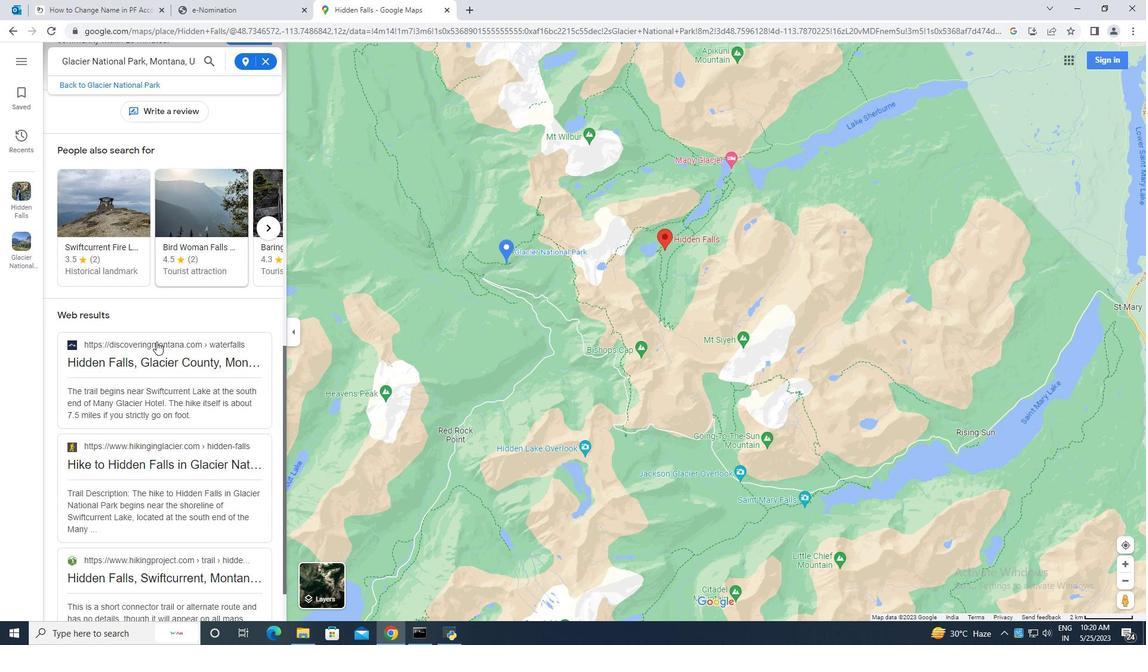 
Action: Mouse scrolled (156, 342) with delta (0, 0)
Screenshot: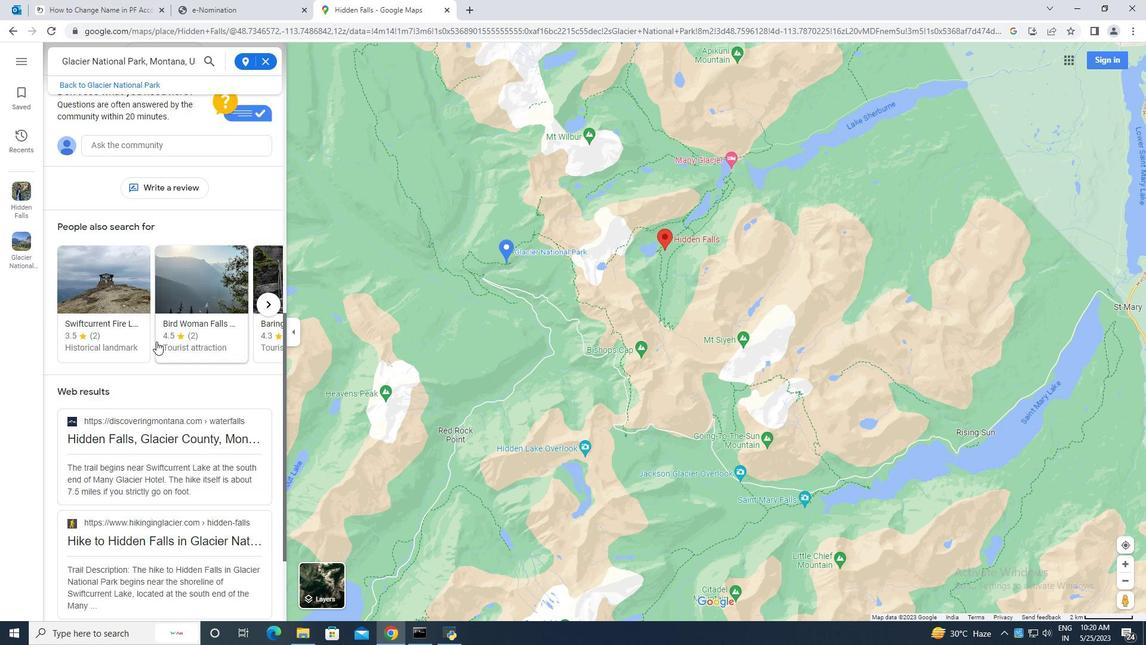 
Action: Mouse scrolled (156, 342) with delta (0, 0)
Screenshot: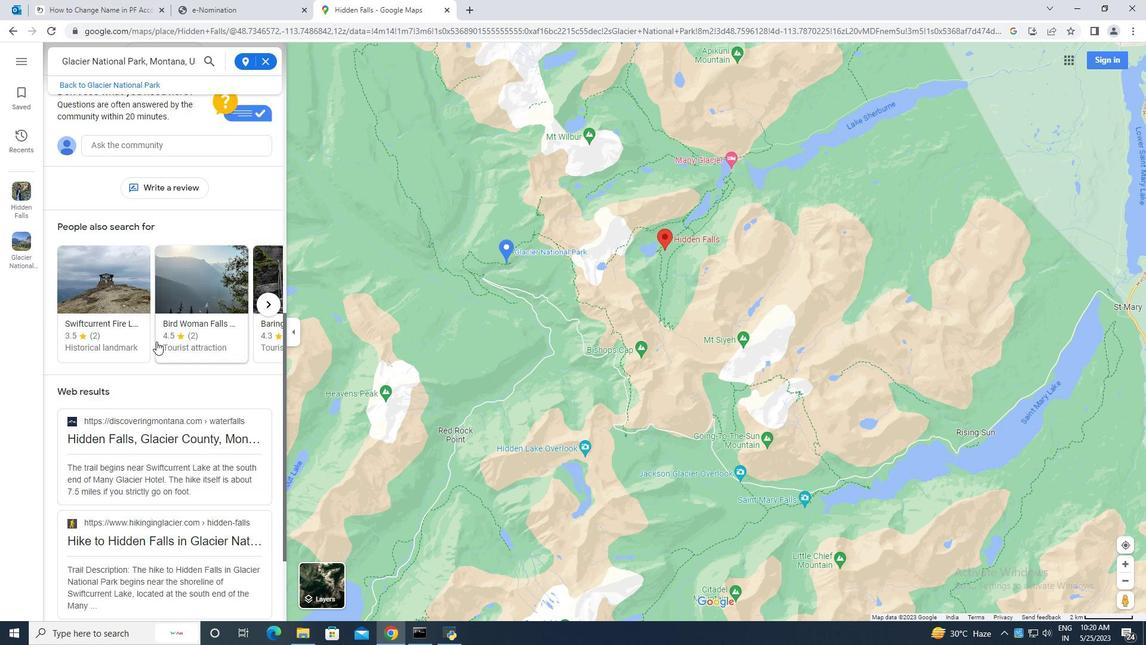 
Action: Mouse scrolled (156, 342) with delta (0, 0)
Screenshot: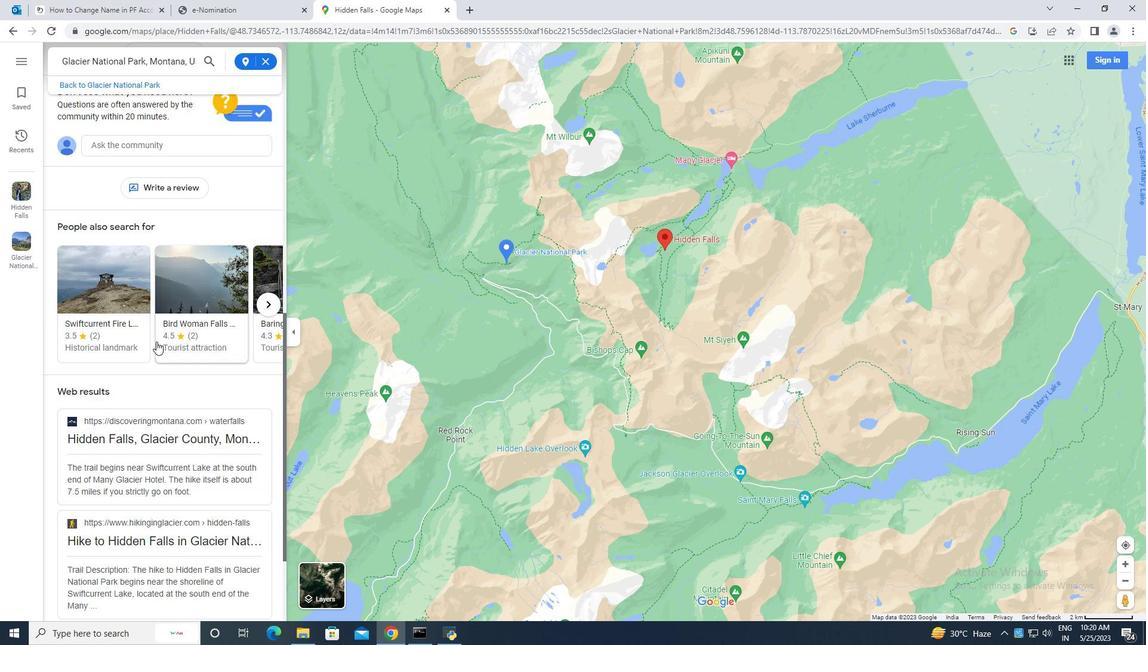 
Action: Mouse scrolled (156, 342) with delta (0, 0)
Screenshot: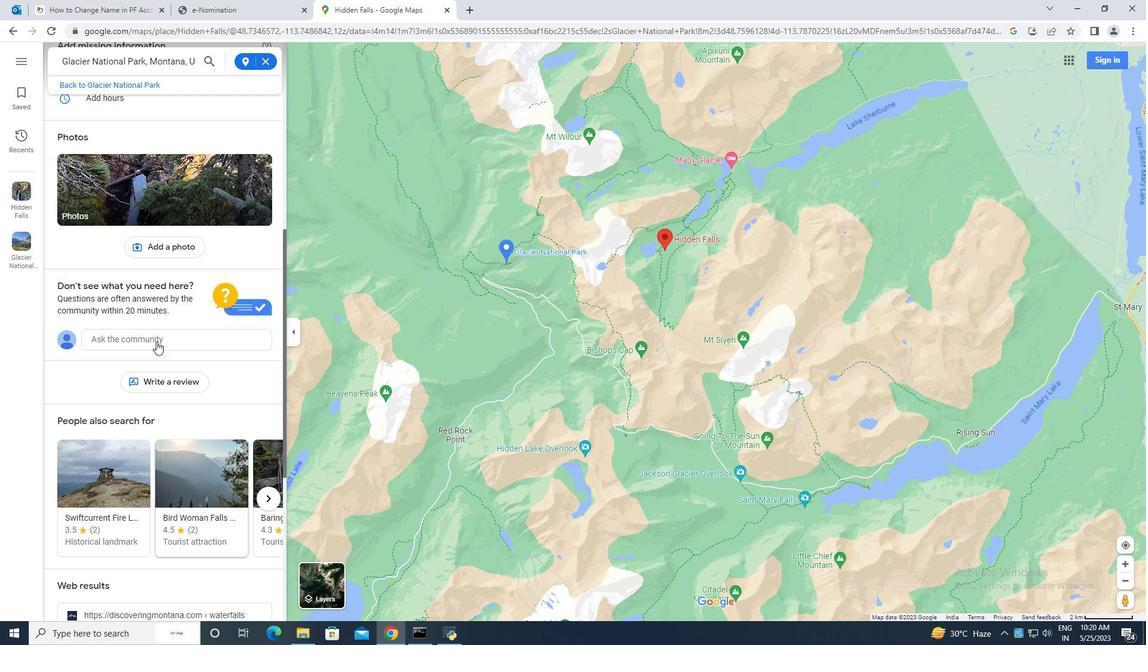 
Action: Mouse scrolled (156, 342) with delta (0, 0)
Screenshot: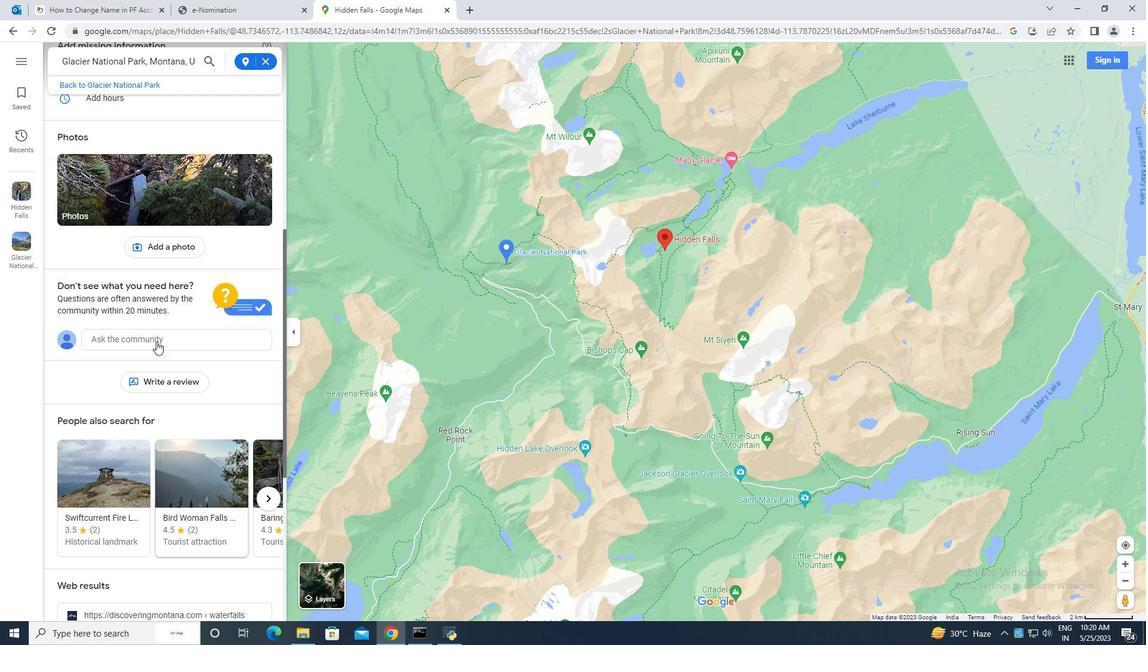 
Action: Mouse scrolled (156, 342) with delta (0, 0)
Screenshot: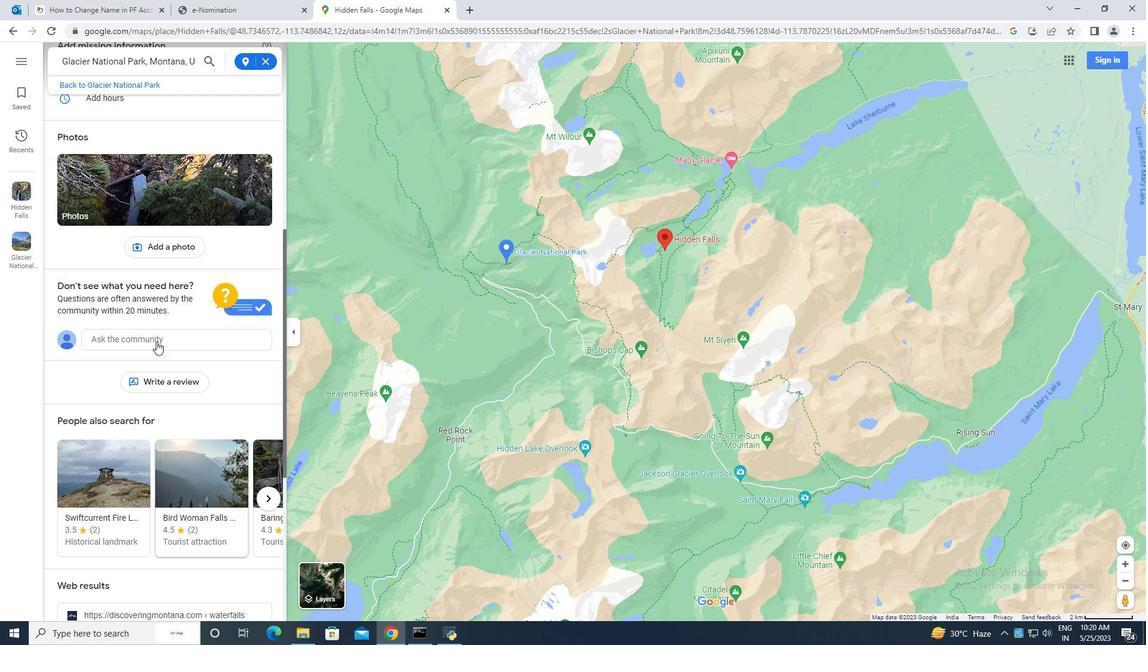 
Action: Mouse scrolled (156, 342) with delta (0, 0)
Screenshot: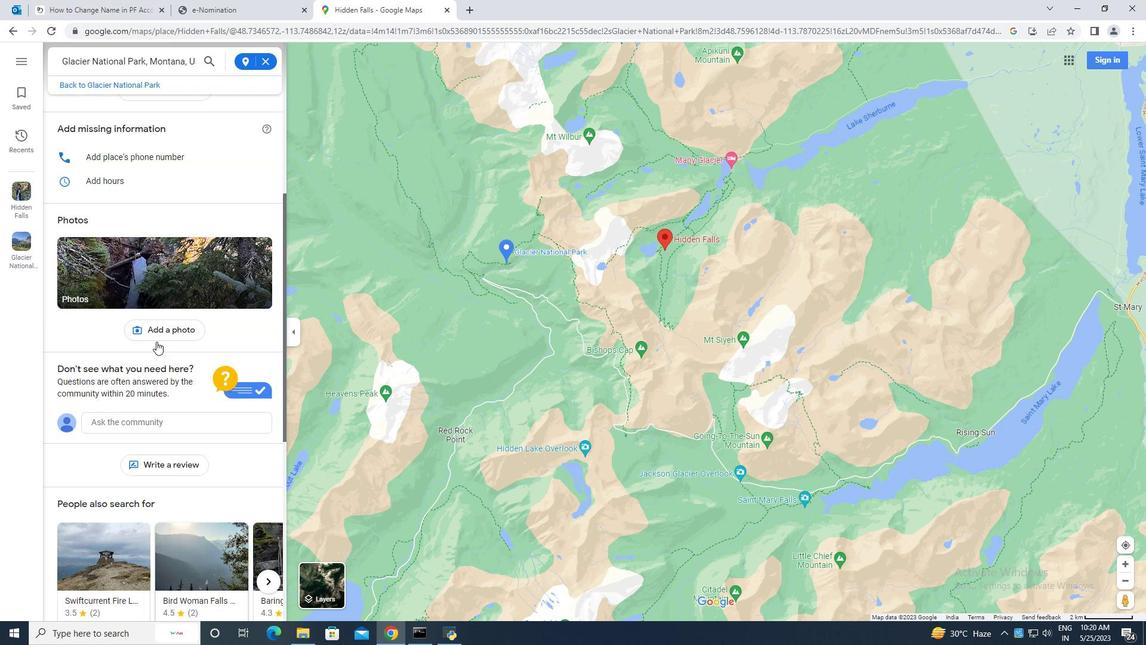 
Action: Mouse scrolled (156, 342) with delta (0, 0)
Screenshot: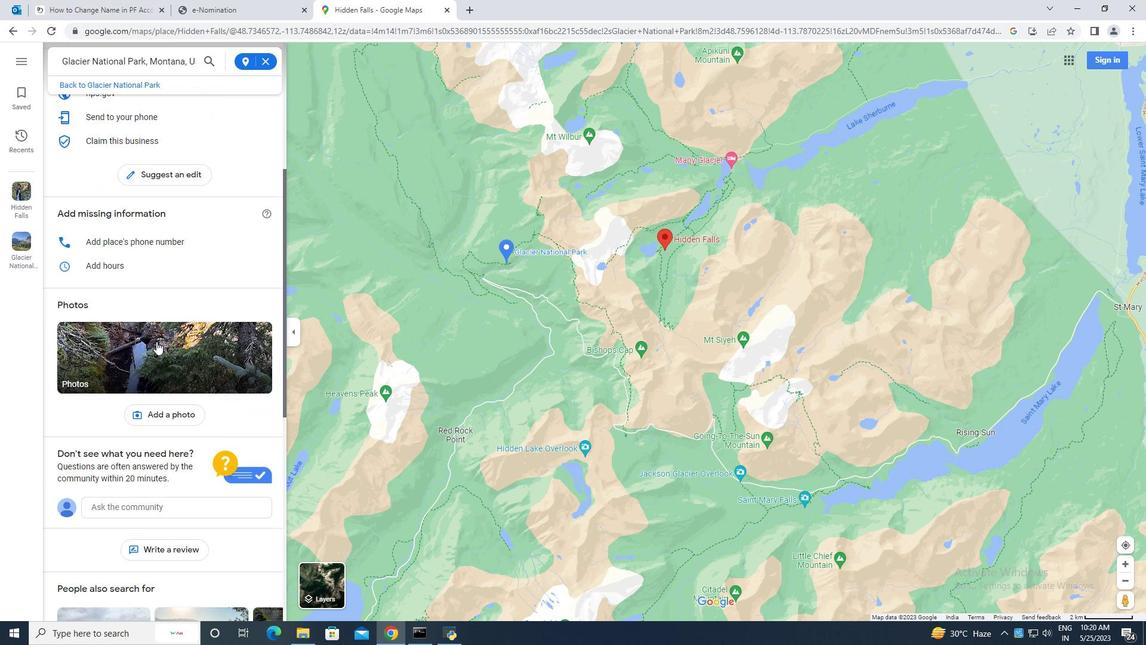 
Action: Mouse scrolled (156, 342) with delta (0, 0)
Screenshot: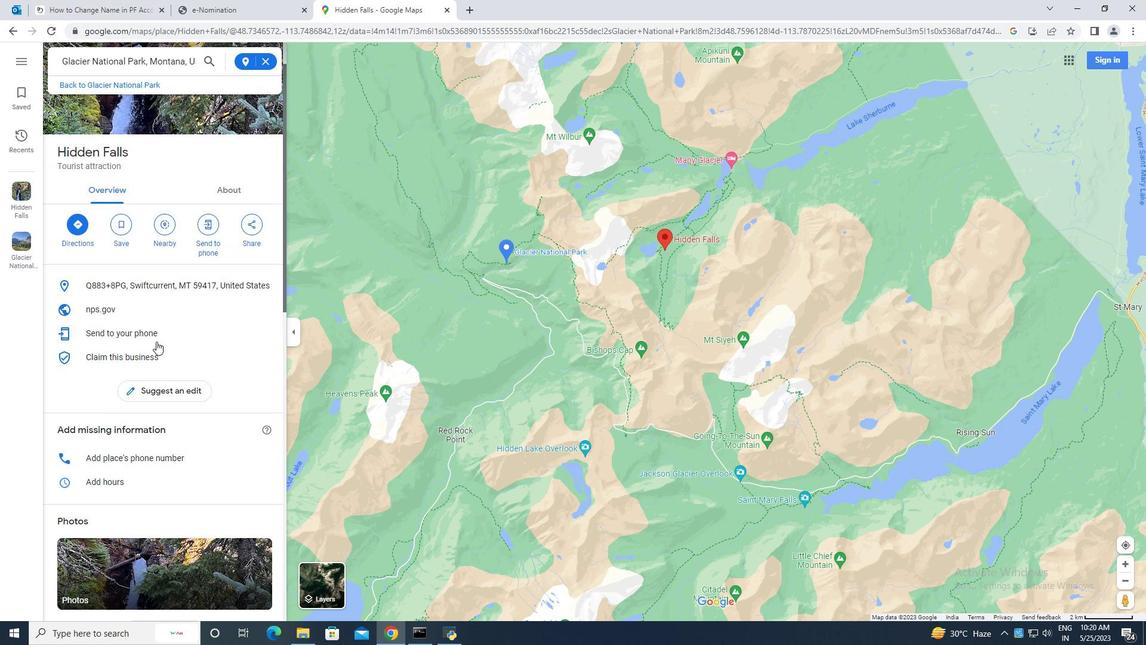 
Action: Mouse scrolled (156, 342) with delta (0, 0)
Screenshot: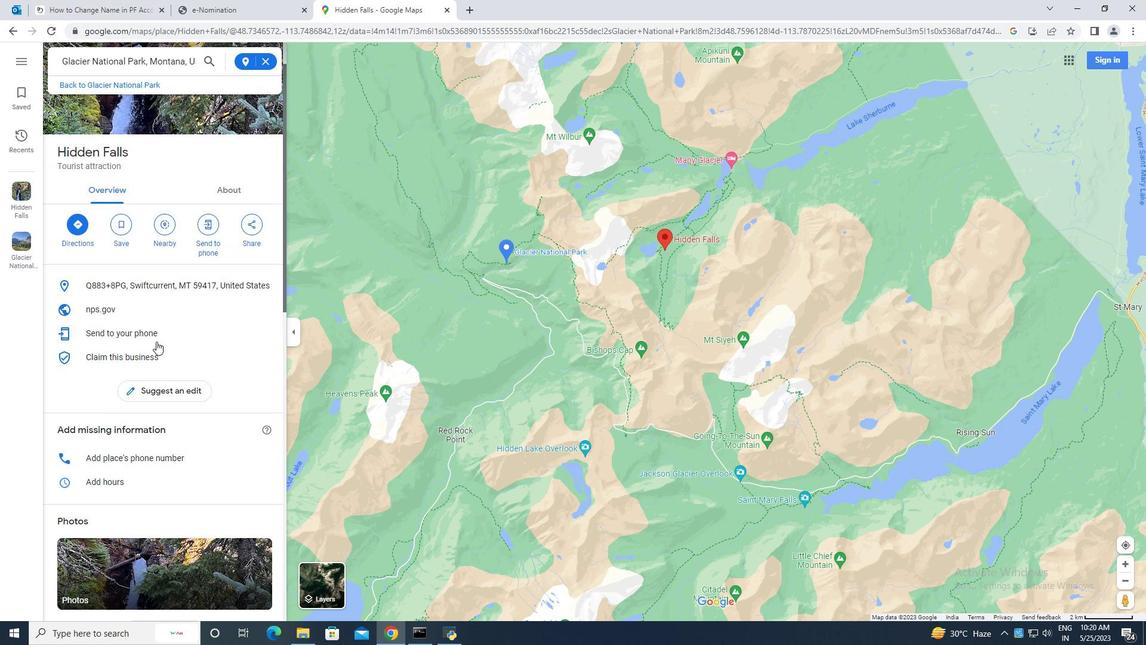 
Action: Mouse scrolled (156, 342) with delta (0, 0)
Screenshot: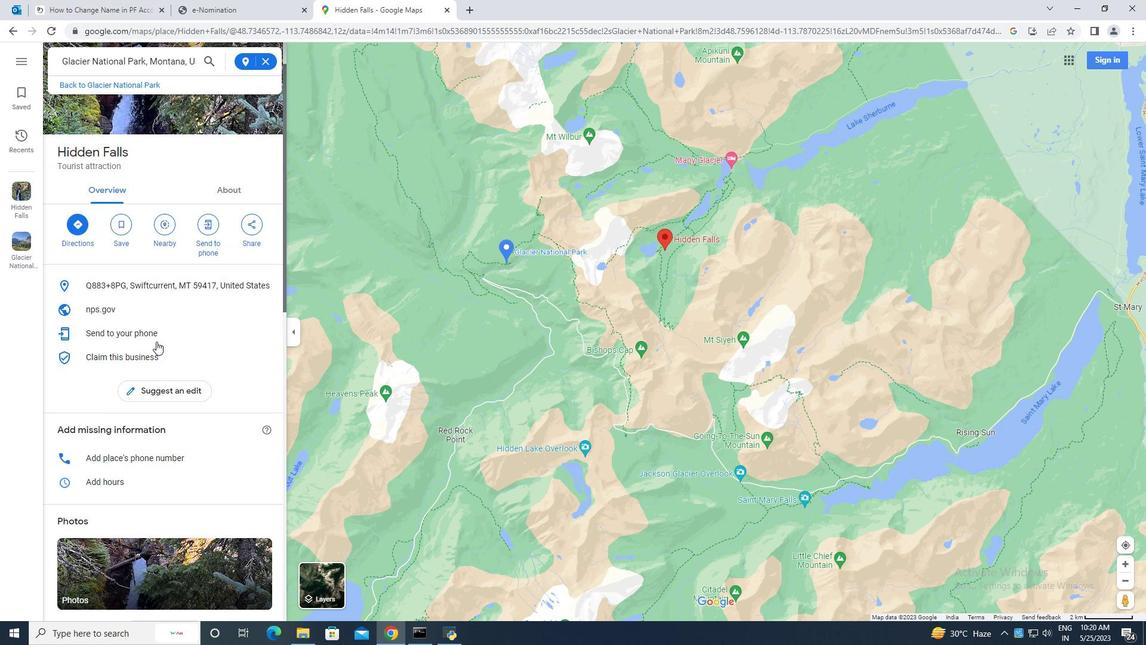 
Action: Mouse scrolled (156, 342) with delta (0, 0)
Screenshot: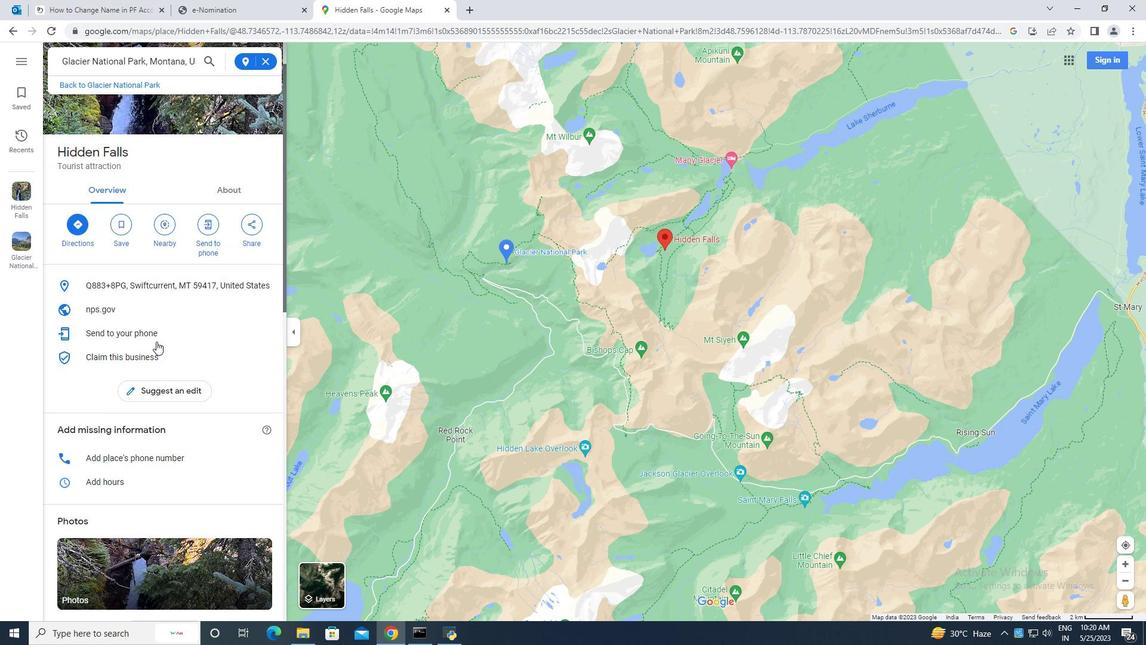 
Action: Mouse scrolled (156, 342) with delta (0, 0)
Screenshot: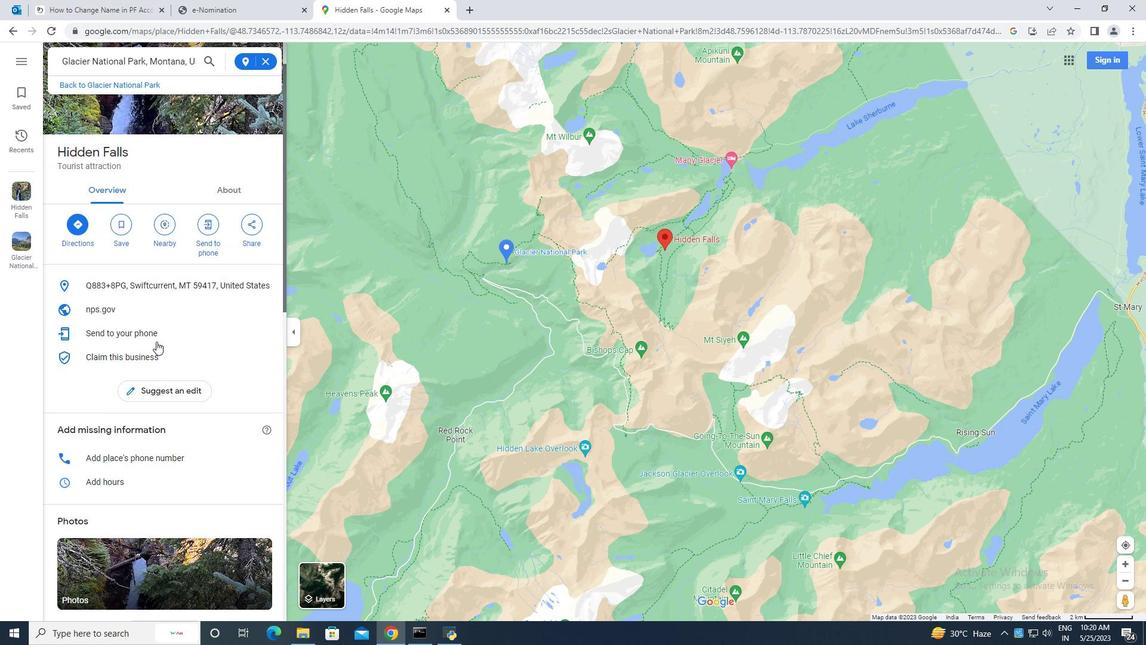 
Action: Mouse moved to (151, 336)
Screenshot: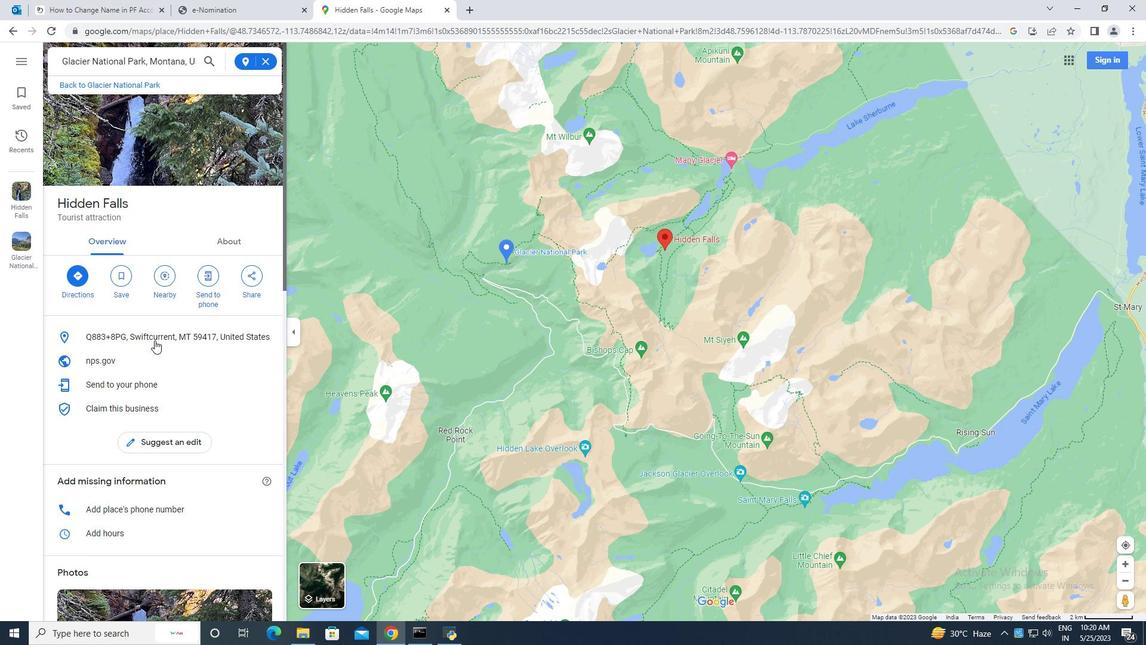 
Action: Mouse scrolled (151, 336) with delta (0, 0)
Screenshot: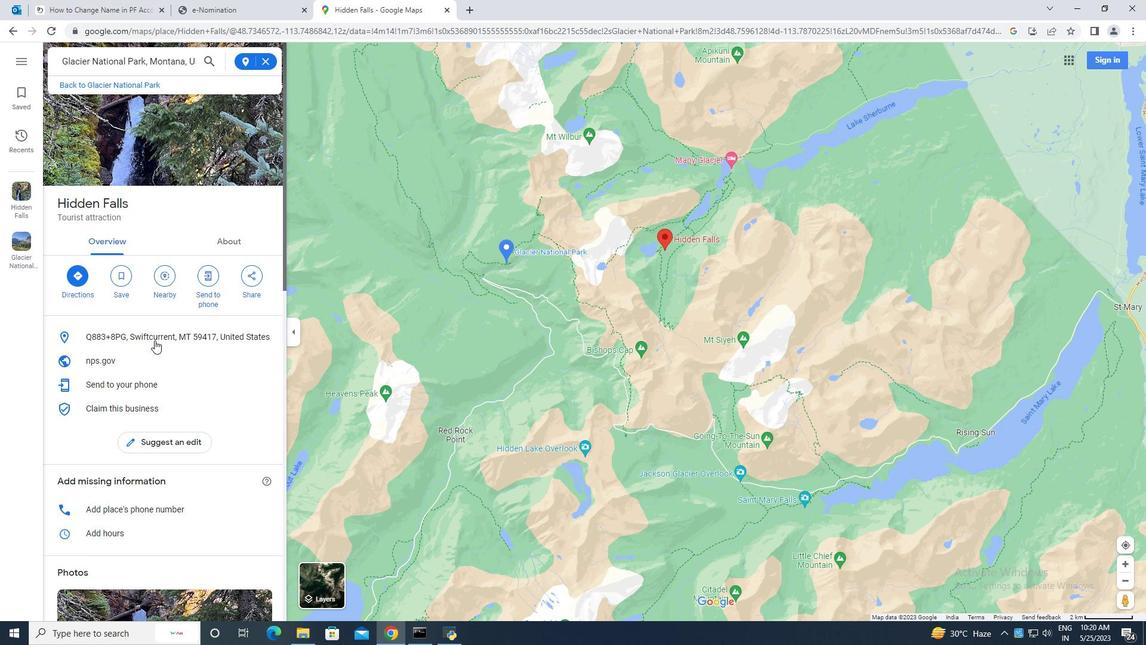 
Action: Mouse scrolled (151, 336) with delta (0, 0)
Screenshot: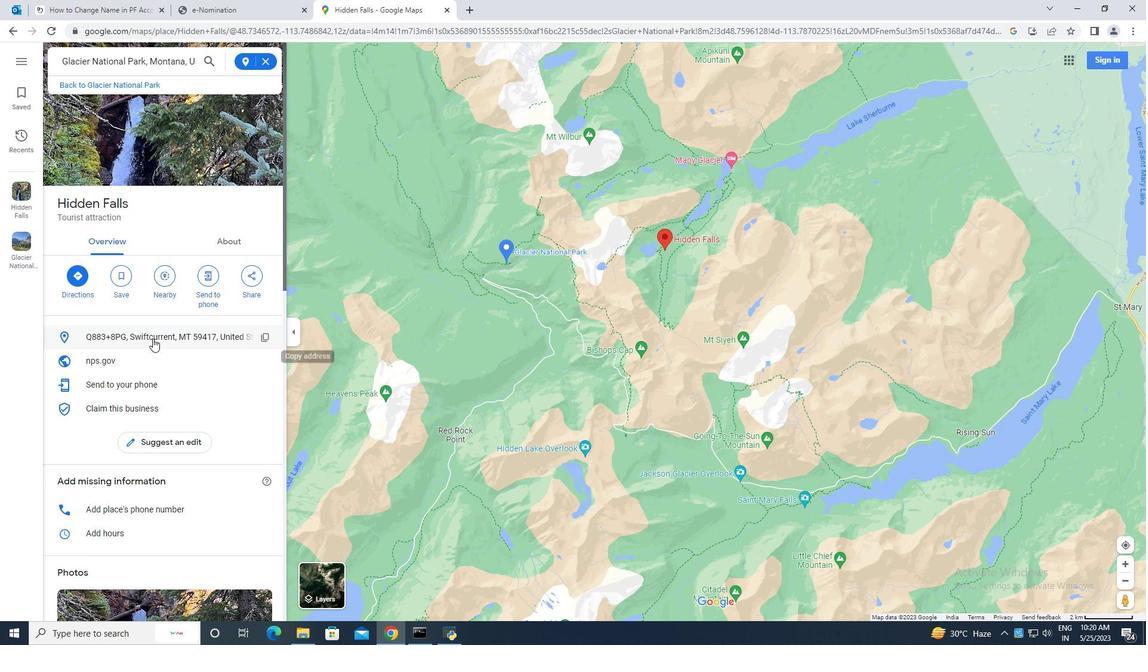
Action: Mouse scrolled (151, 336) with delta (0, 0)
Screenshot: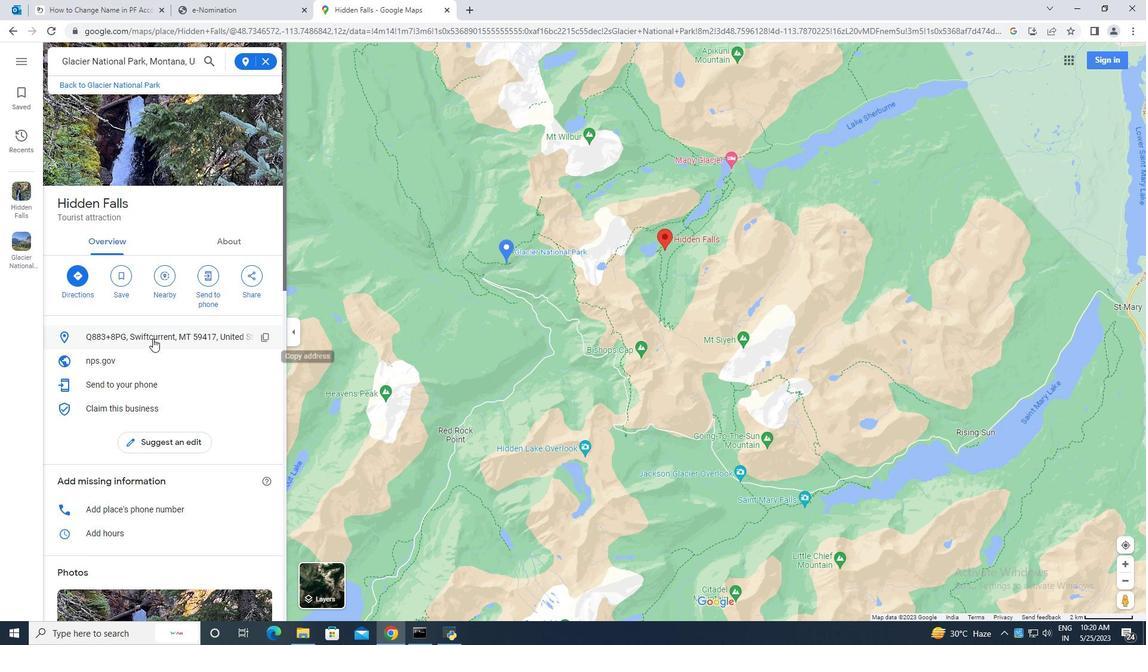
Action: Mouse scrolled (151, 336) with delta (0, 0)
Screenshot: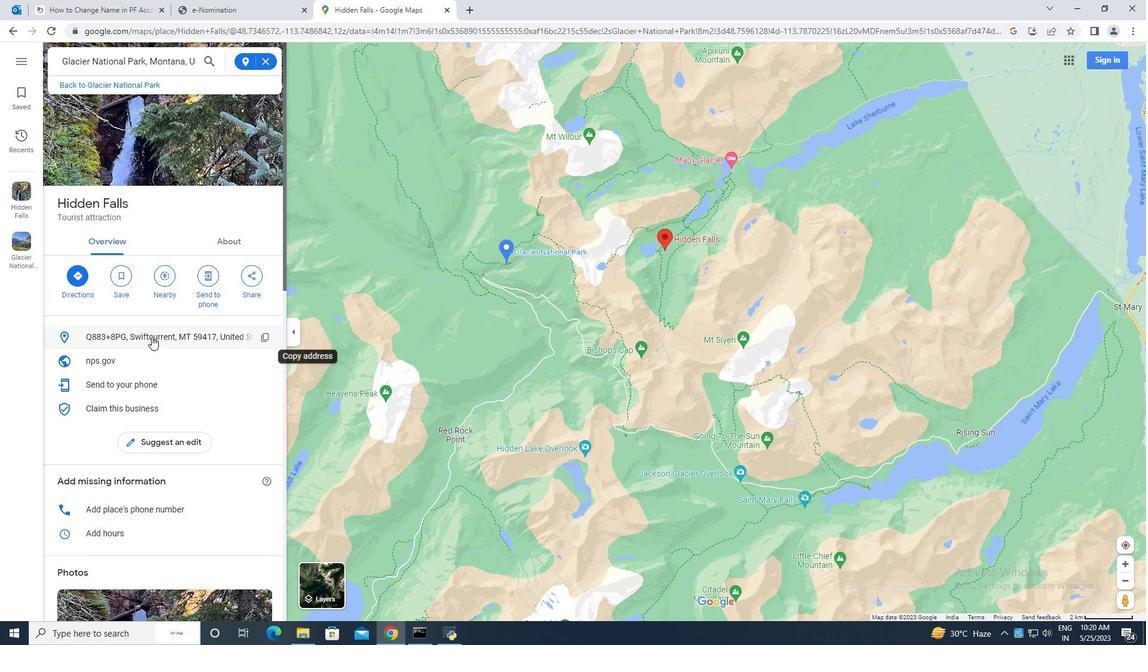 
Action: Mouse moved to (173, 383)
Screenshot: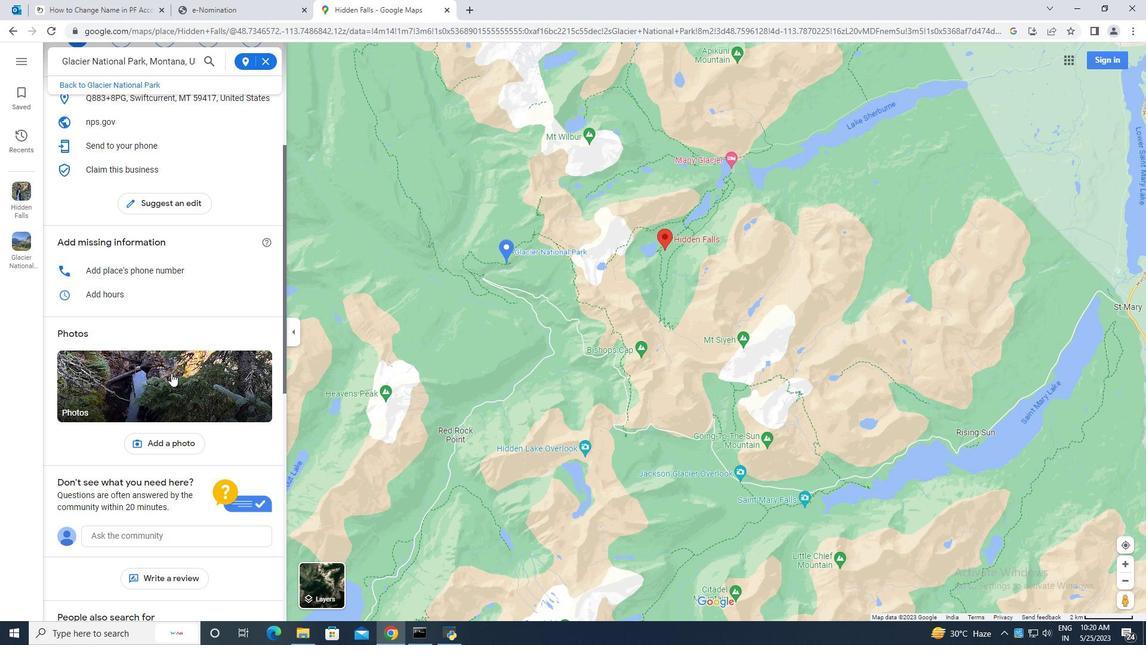 
Action: Mouse pressed left at (173, 383)
Screenshot: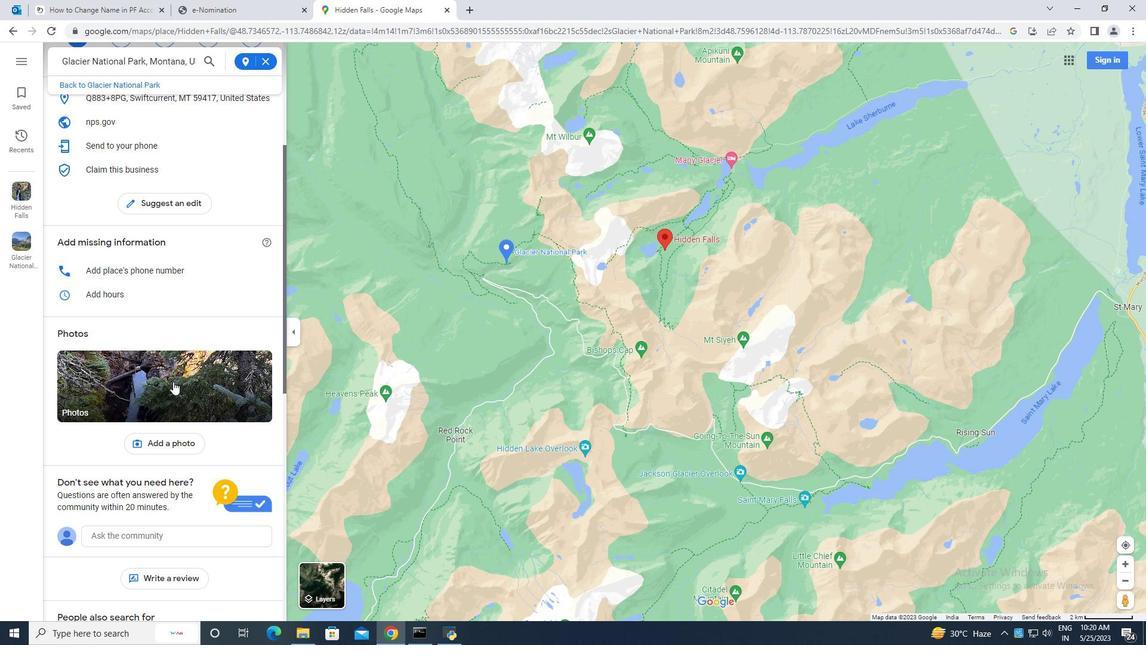 
Action: Mouse moved to (61, 55)
Screenshot: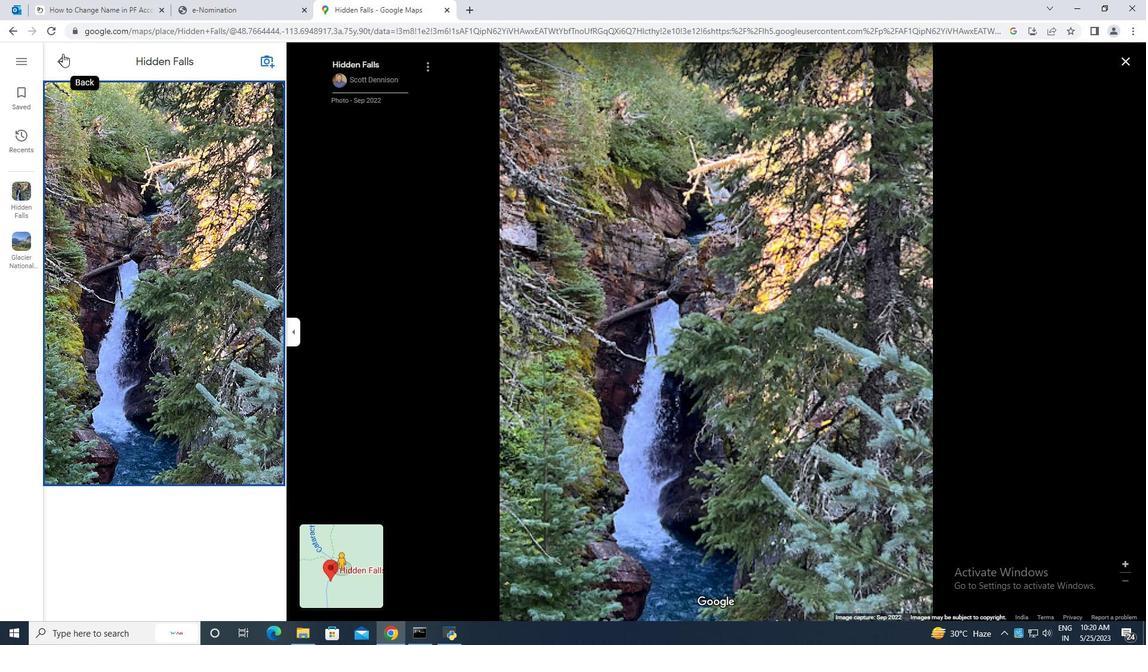 
Action: Mouse pressed left at (61, 55)
Screenshot: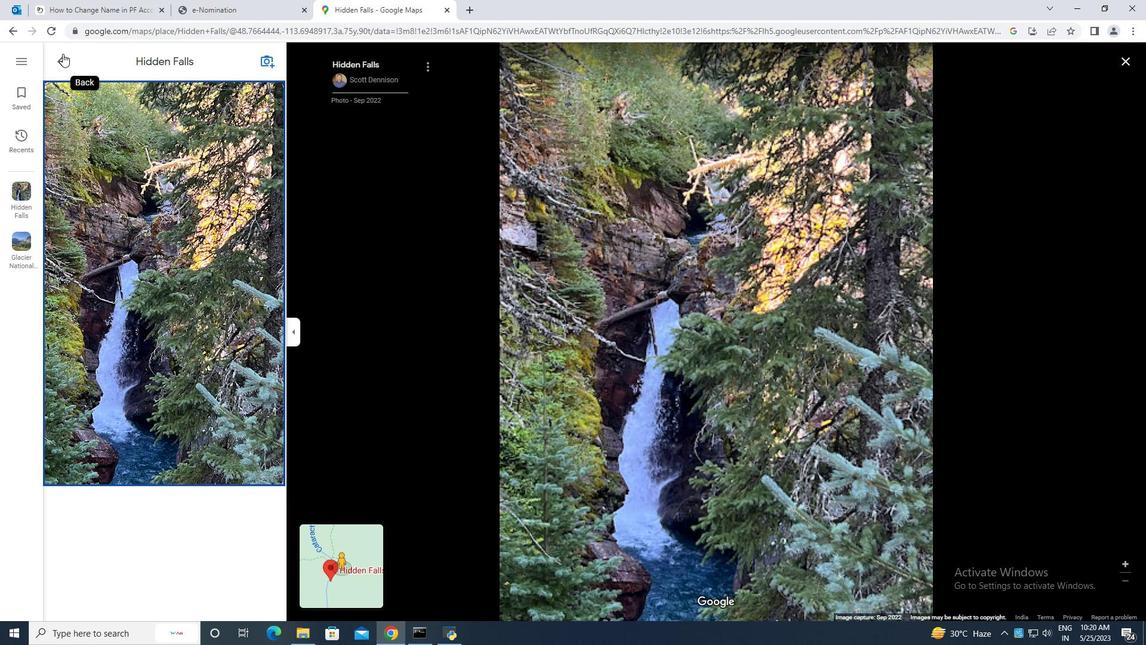 
Action: Mouse moved to (634, 433)
Screenshot: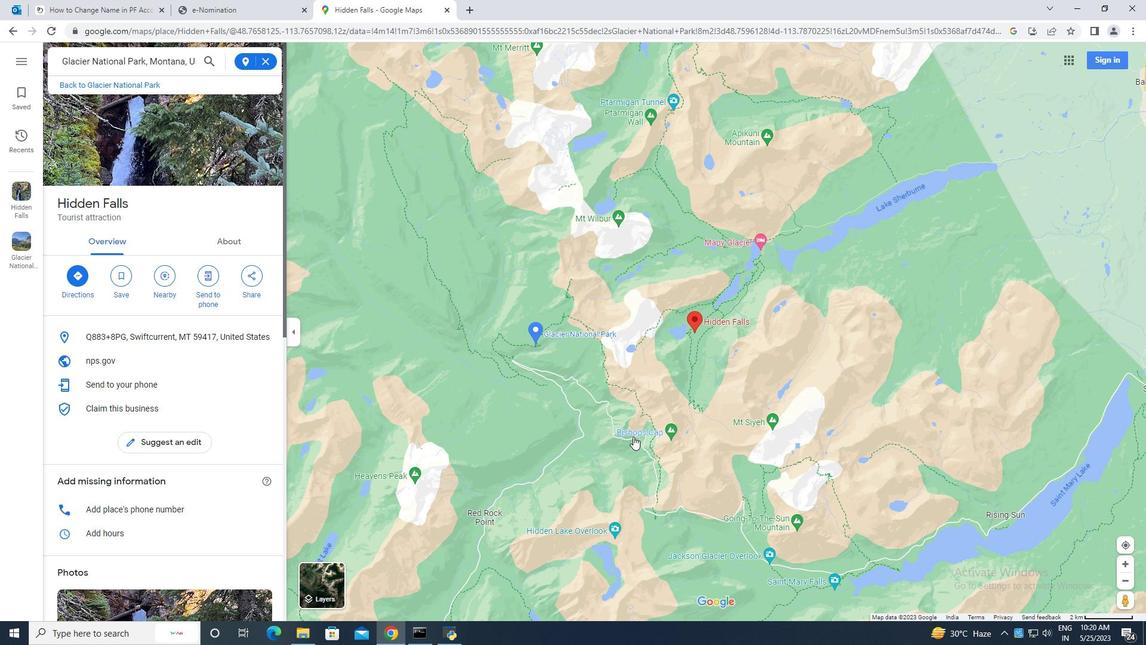 
Action: Mouse pressed left at (634, 433)
Screenshot: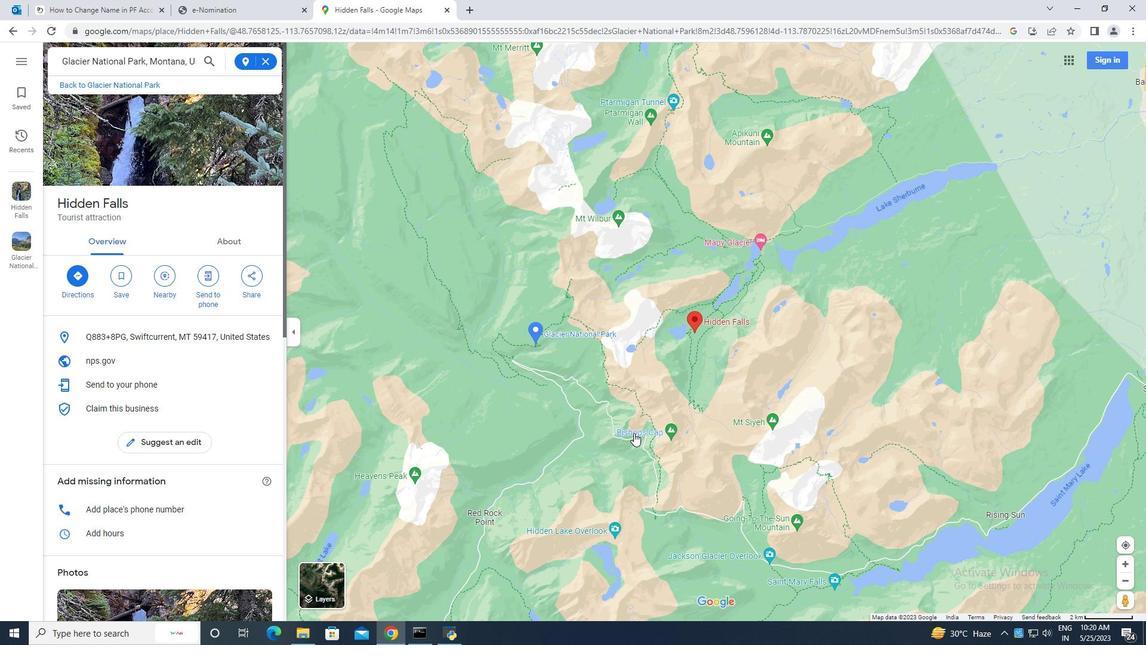
Action: Mouse moved to (250, 340)
Screenshot: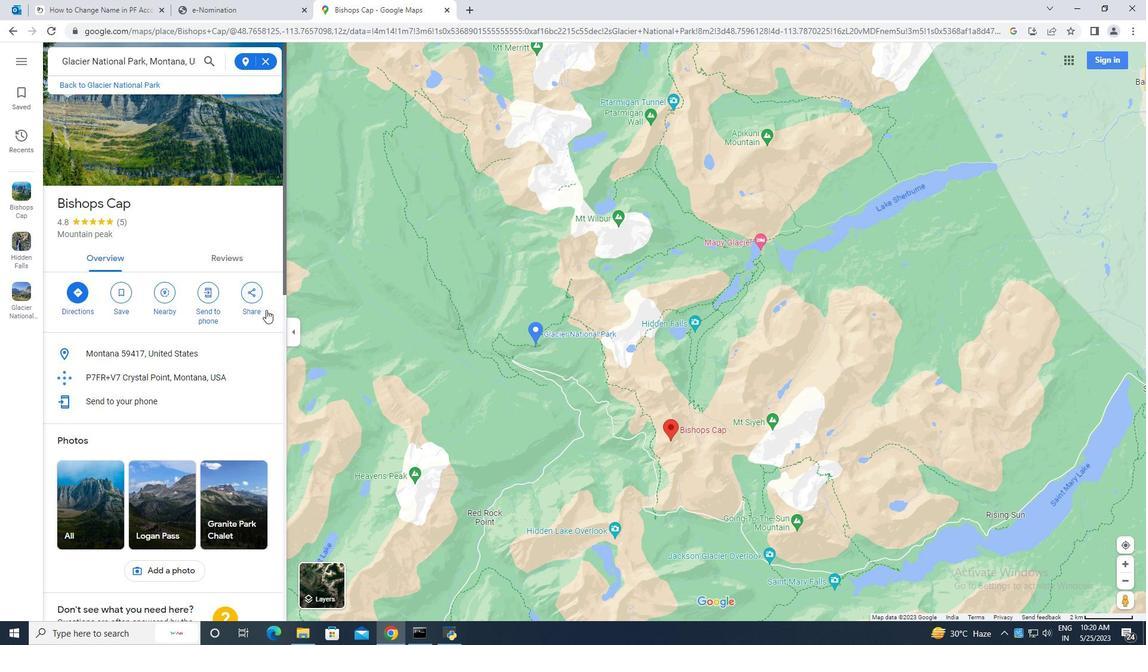 
Action: Mouse scrolled (251, 338) with delta (0, 0)
Screenshot: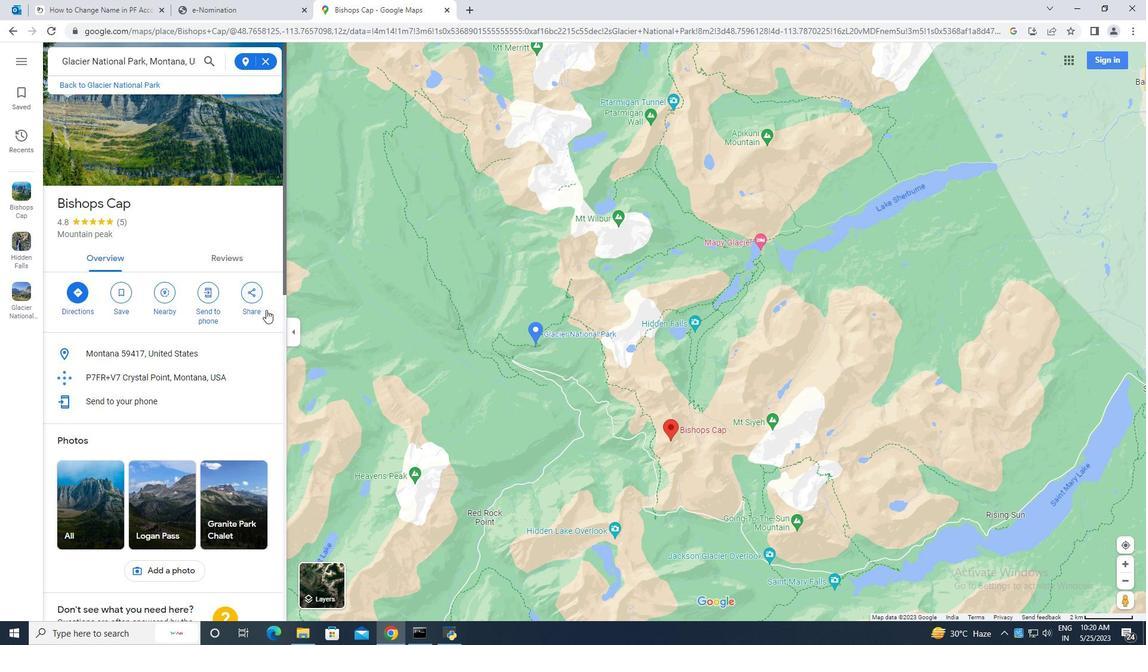 
Action: Mouse scrolled (251, 339) with delta (0, 0)
Screenshot: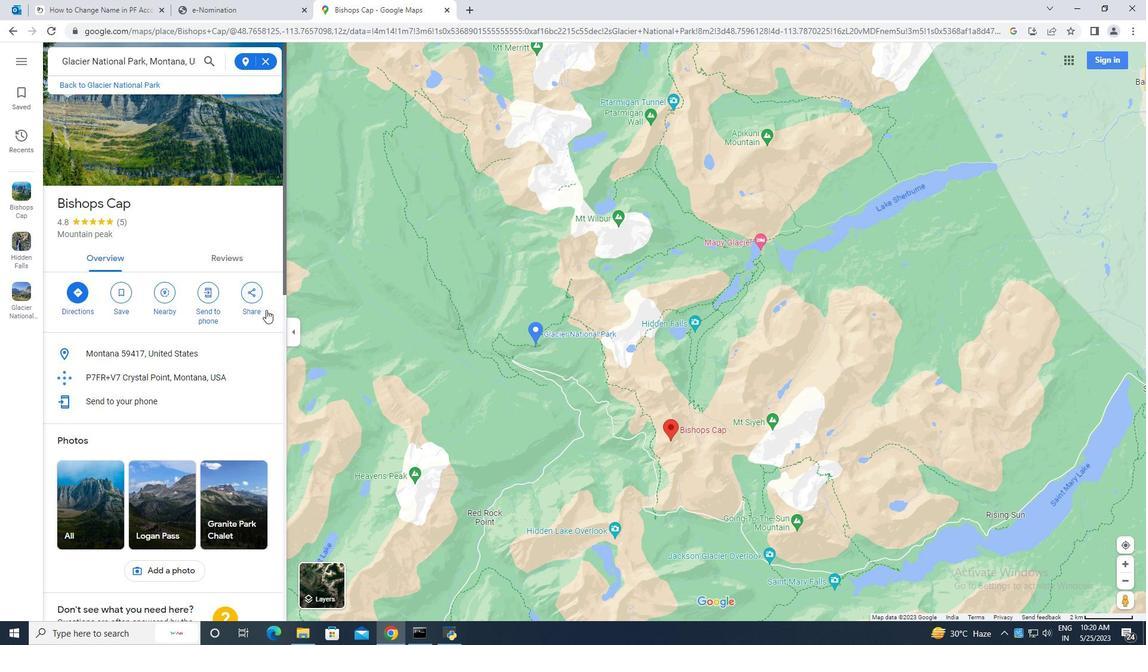 
Action: Mouse scrolled (250, 339) with delta (0, 0)
Screenshot: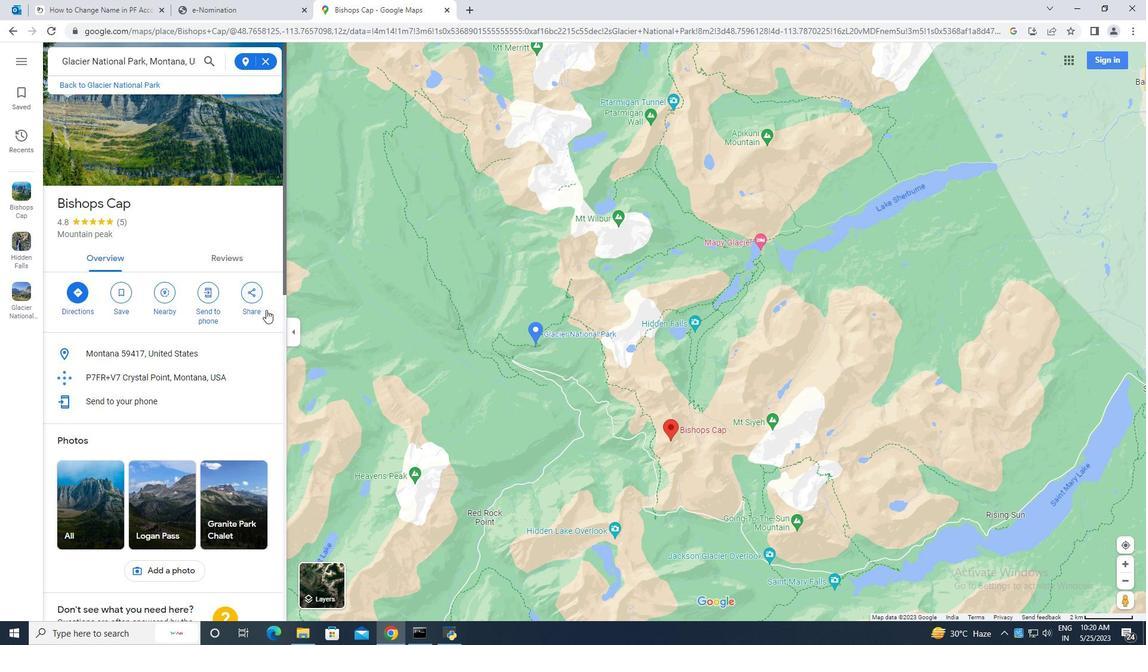 
Action: Mouse moved to (99, 326)
Screenshot: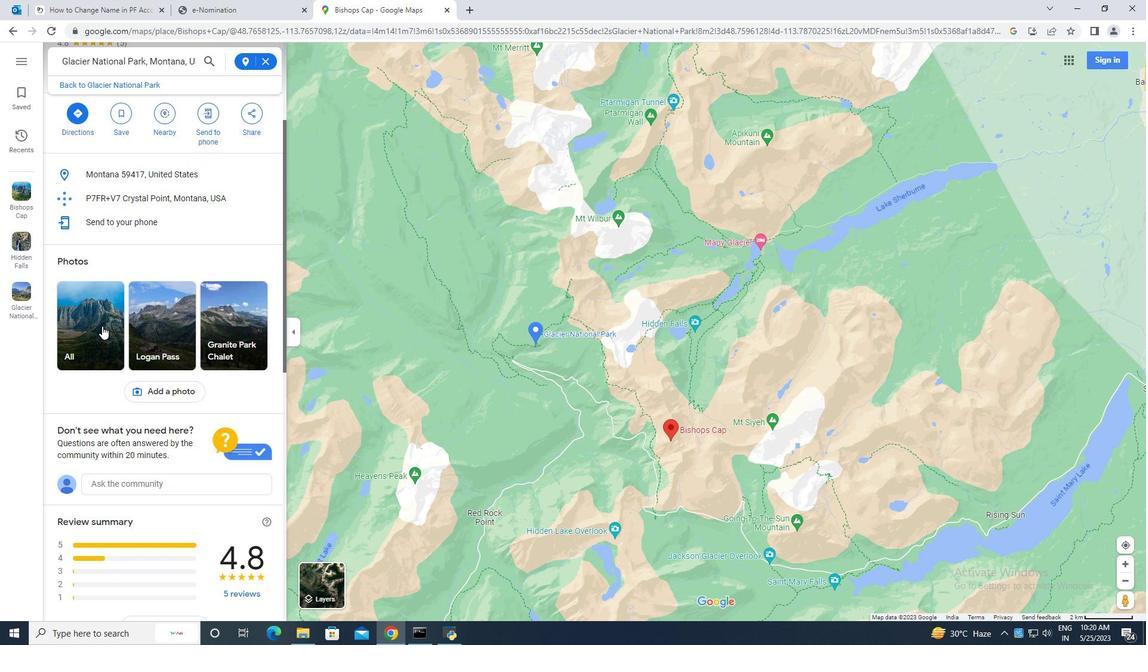 
Action: Mouse pressed left at (99, 326)
Screenshot: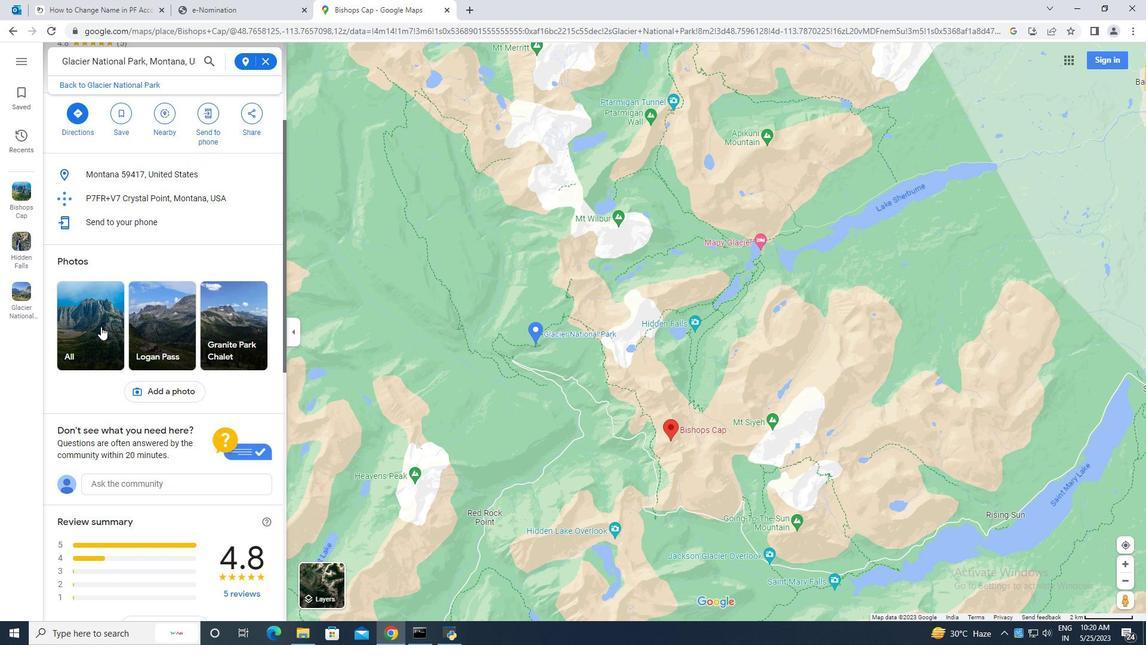 
Action: Mouse moved to (735, 528)
Screenshot: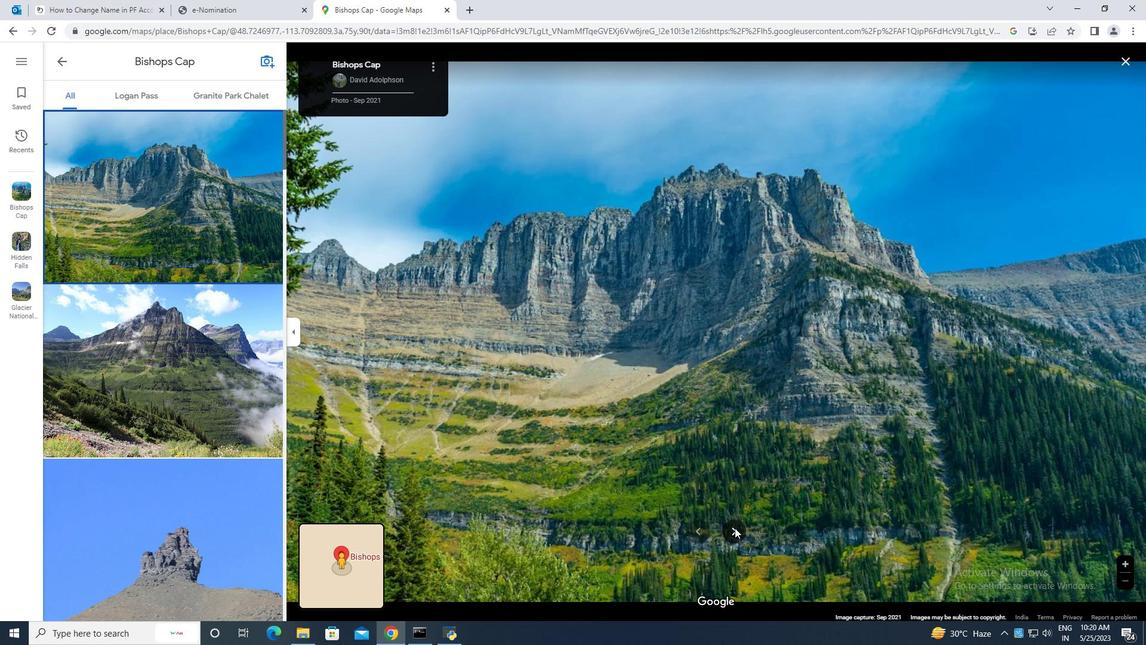 
Action: Mouse pressed left at (735, 528)
Screenshot: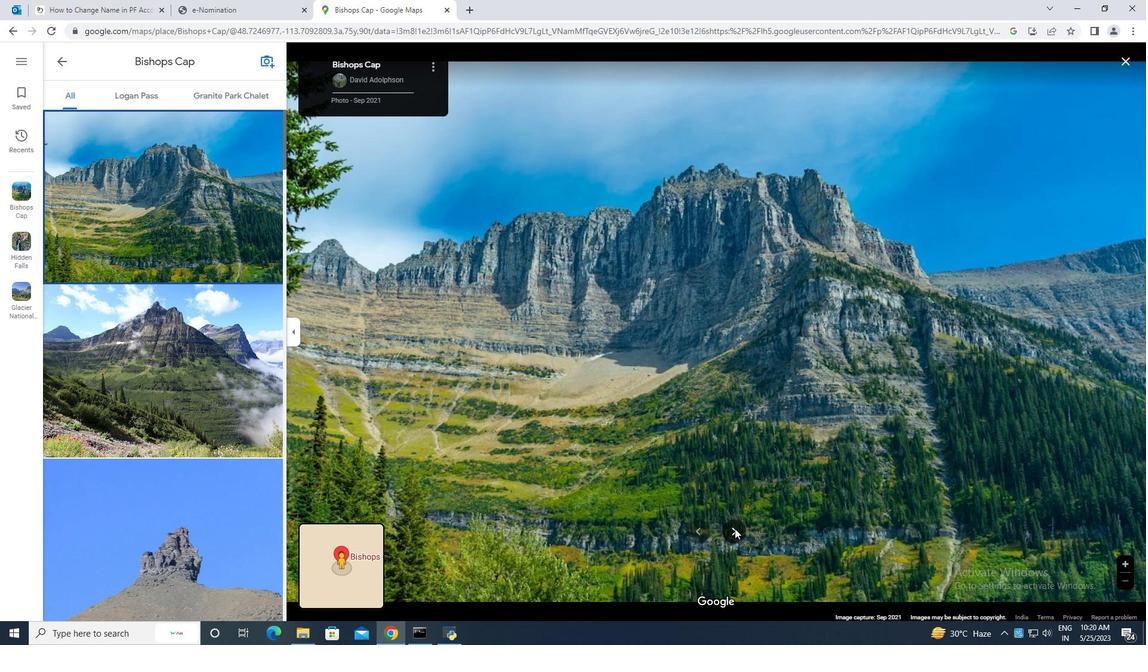 
Action: Mouse moved to (731, 532)
Screenshot: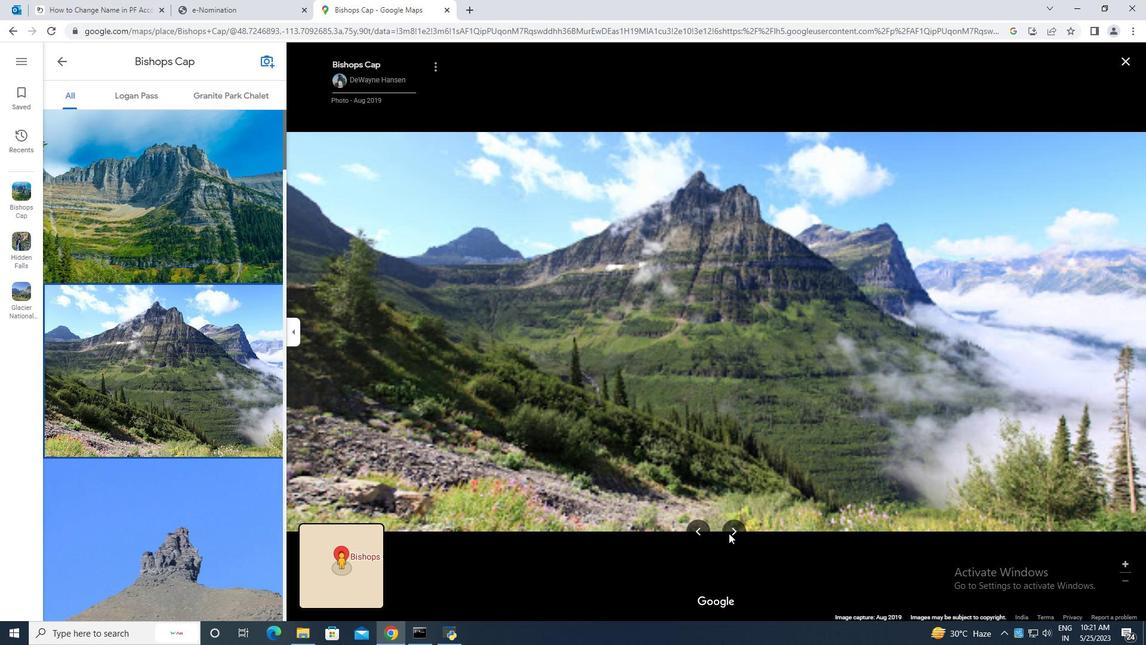 
Action: Mouse pressed left at (731, 532)
Screenshot: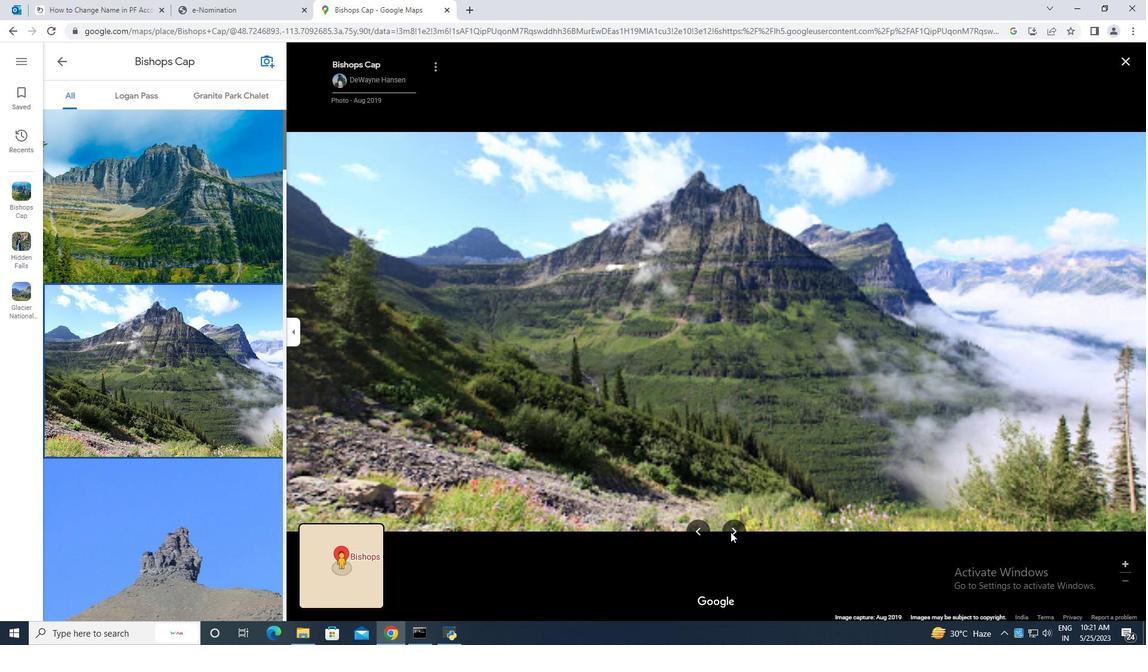 
Action: Mouse moved to (731, 531)
Screenshot: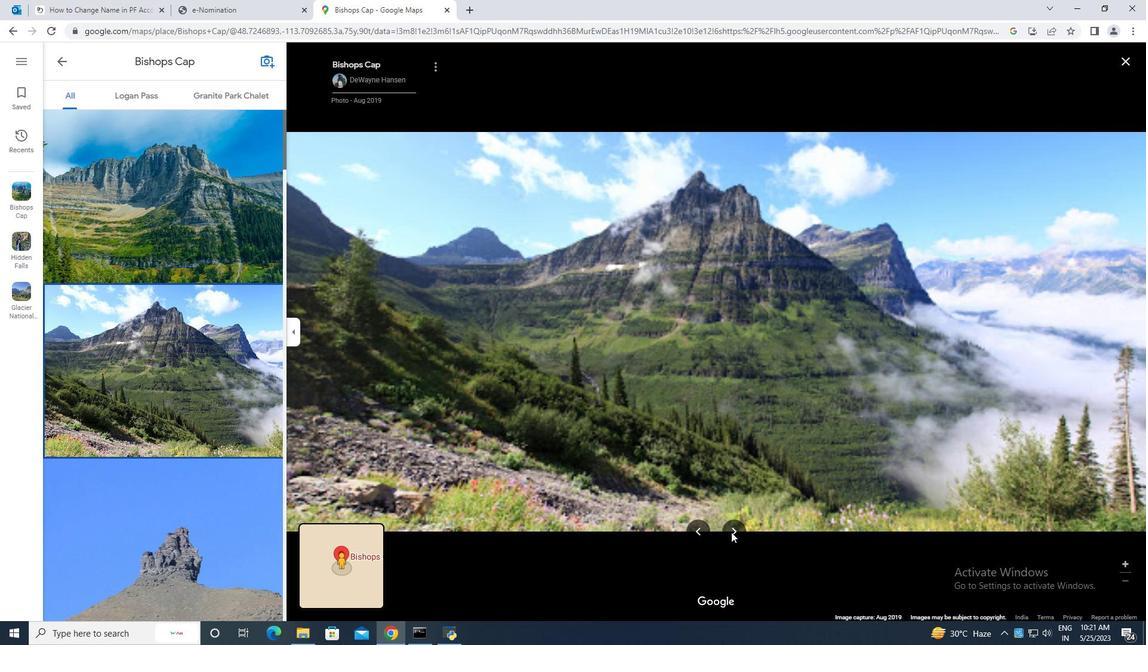 
Action: Key pressed <Key.right><Key.right><Key.right><Key.right><Key.right><Key.right><Key.right><Key.right><Key.right><Key.right><Key.right><Key.right><Key.right><Key.right><Key.right><Key.right><Key.right><Key.right><Key.right><Key.right><Key.right><Key.right><Key.right><Key.right>
Screenshot: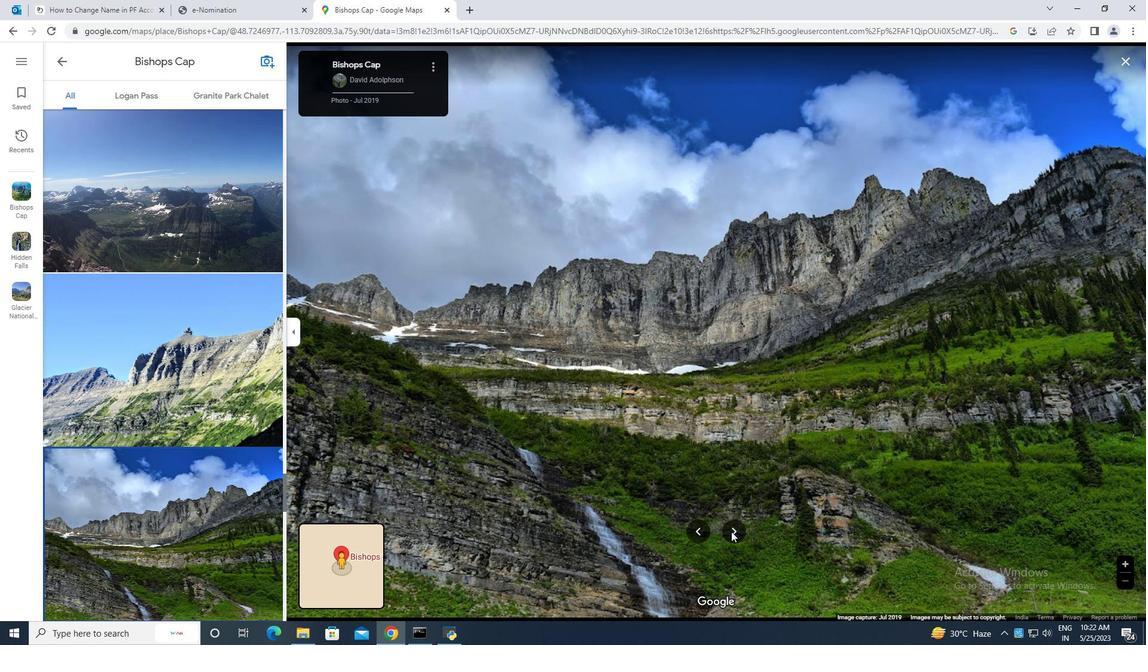 
Action: Mouse moved to (57, 59)
Screenshot: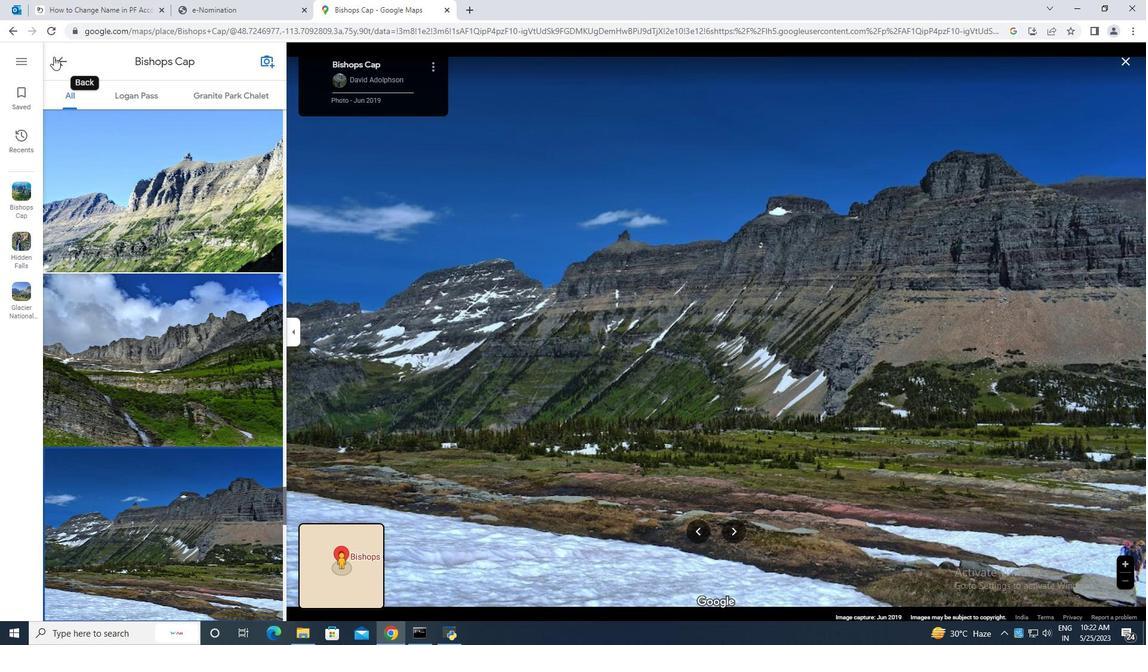 
Action: Mouse pressed left at (57, 59)
Screenshot: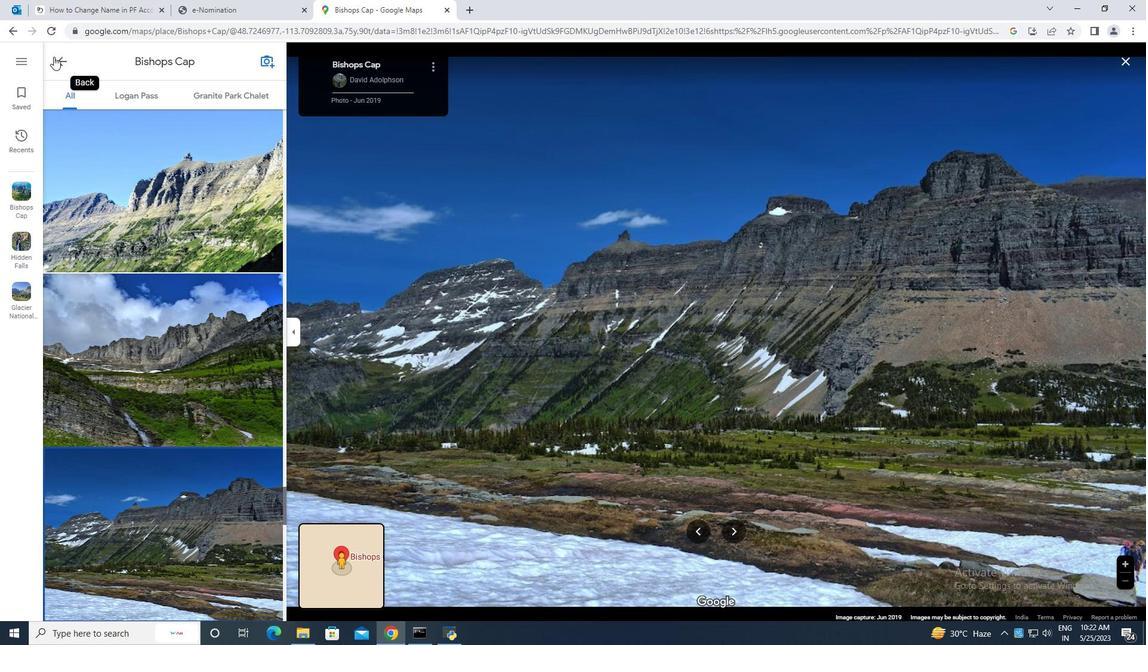 
Action: Mouse moved to (755, 309)
Screenshot: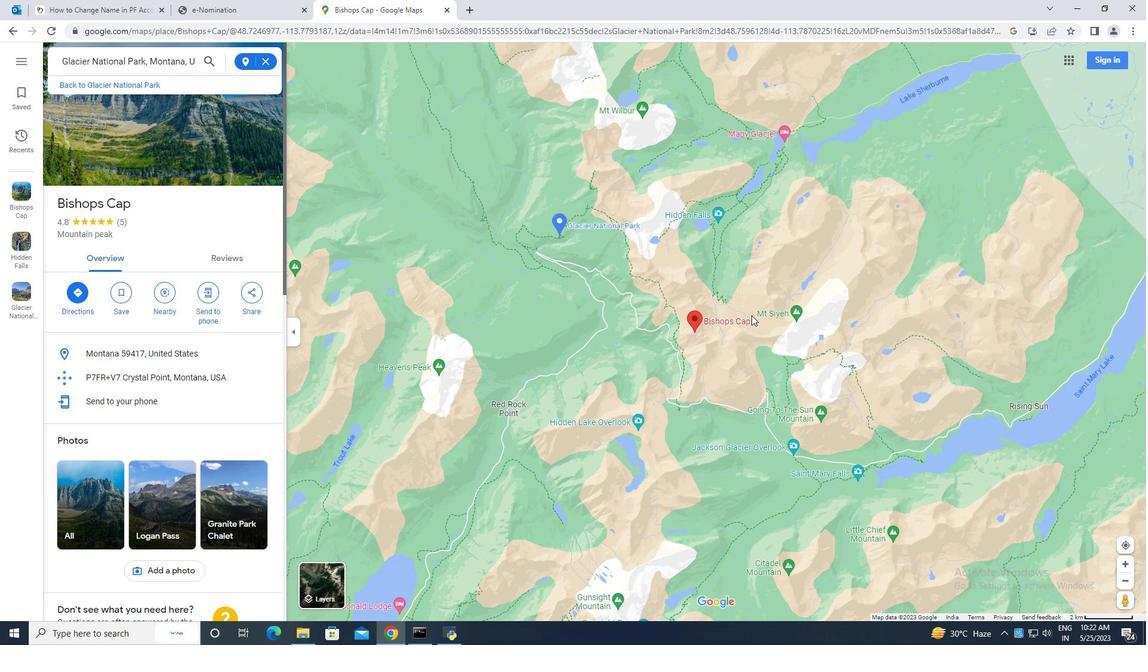 
Action: Mouse pressed left at (755, 309)
Screenshot: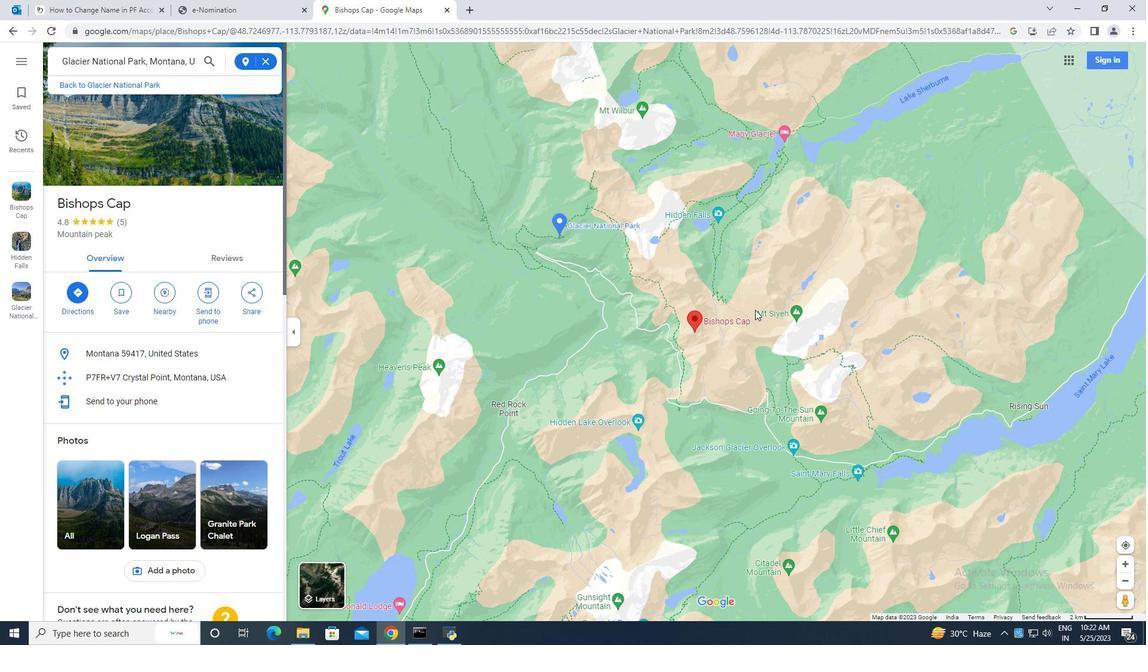 
Action: Mouse moved to (261, 243)
Screenshot: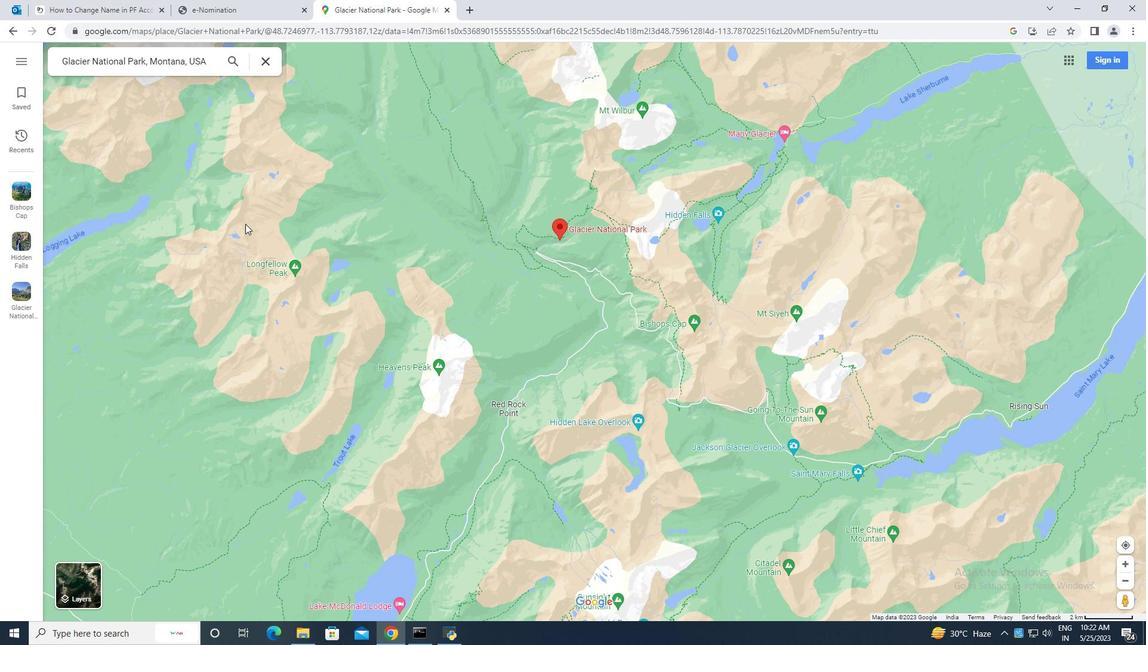 
Action: Mouse scrolled (261, 243) with delta (0, 0)
Screenshot: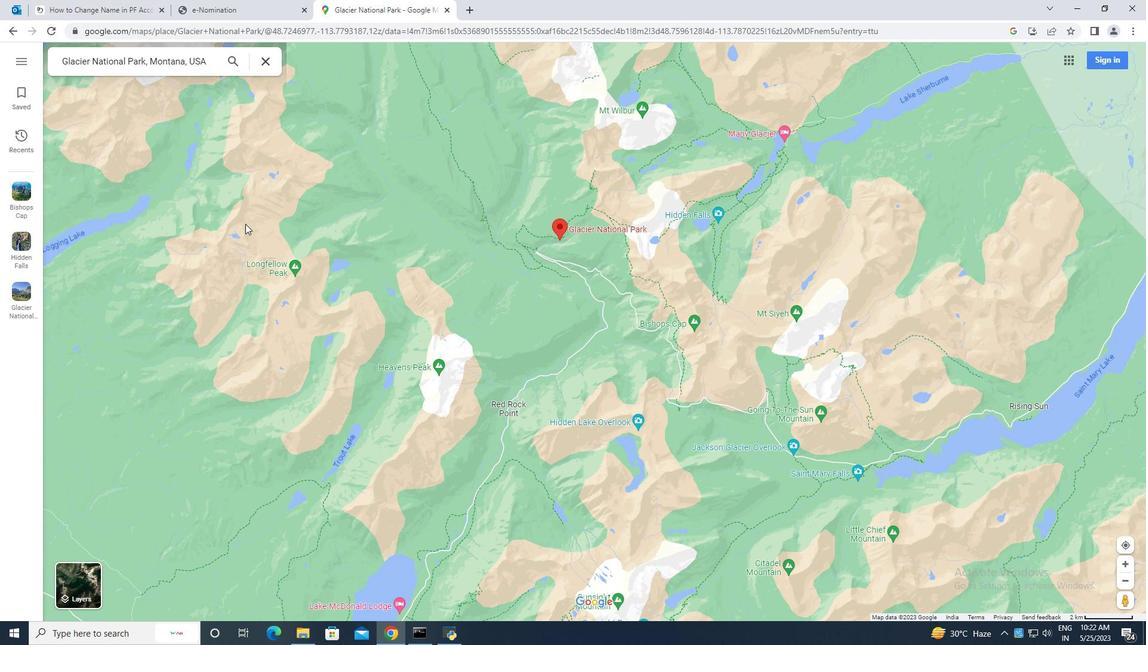 
Action: Mouse moved to (262, 243)
Screenshot: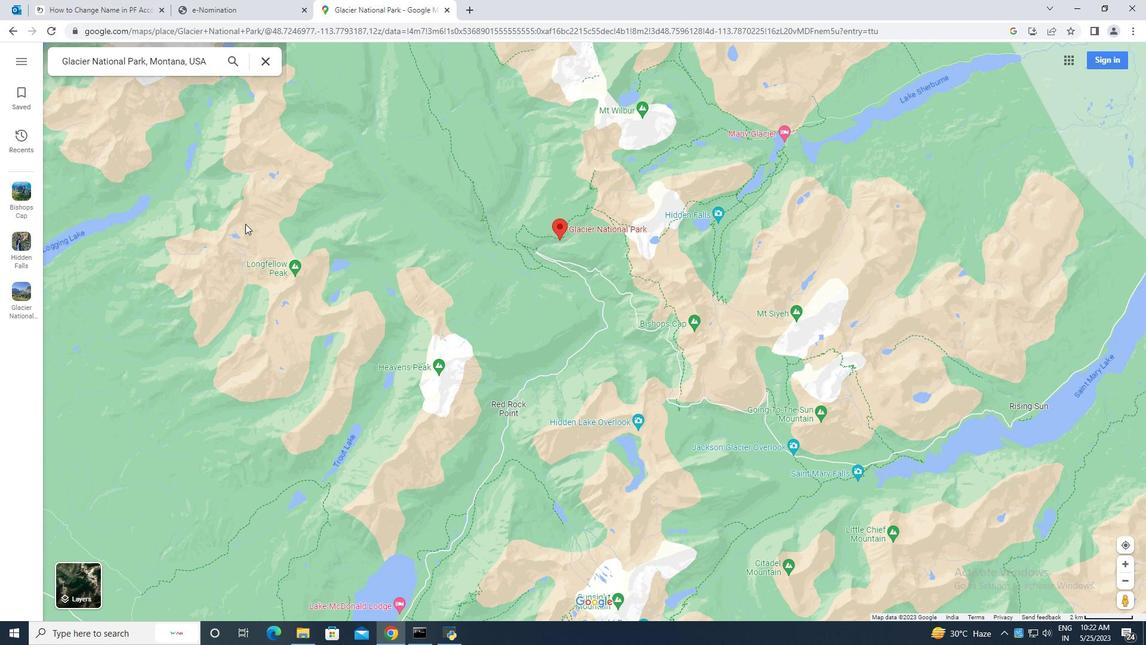 
Action: Mouse scrolled (262, 244) with delta (0, 0)
Screenshot: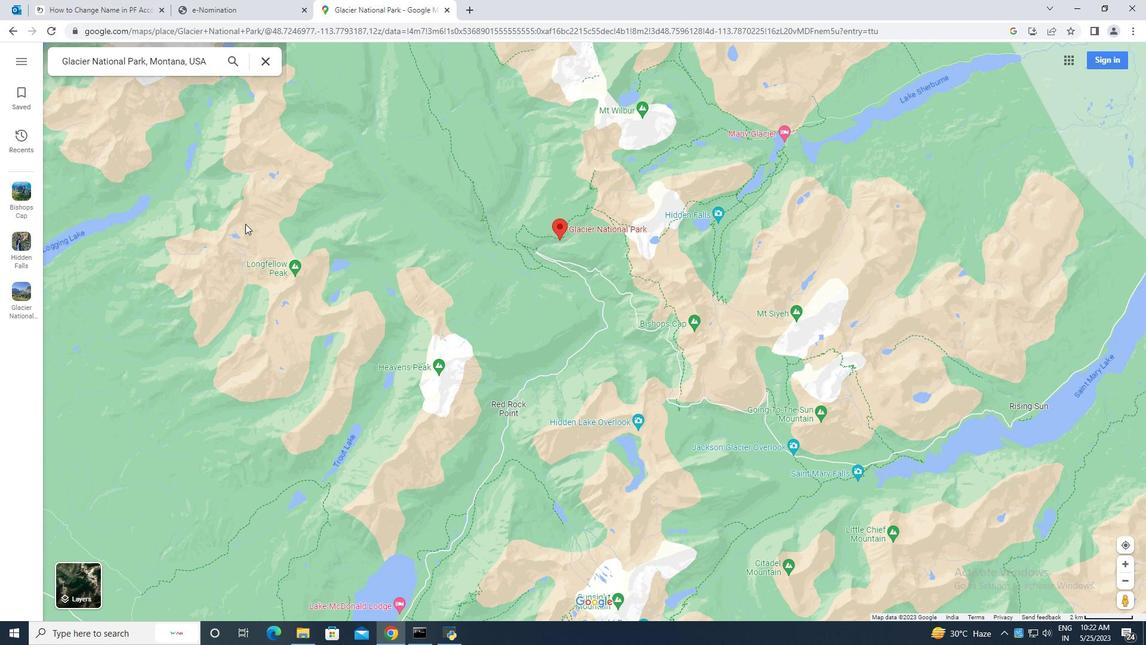 
Action: Mouse moved to (230, 212)
Screenshot: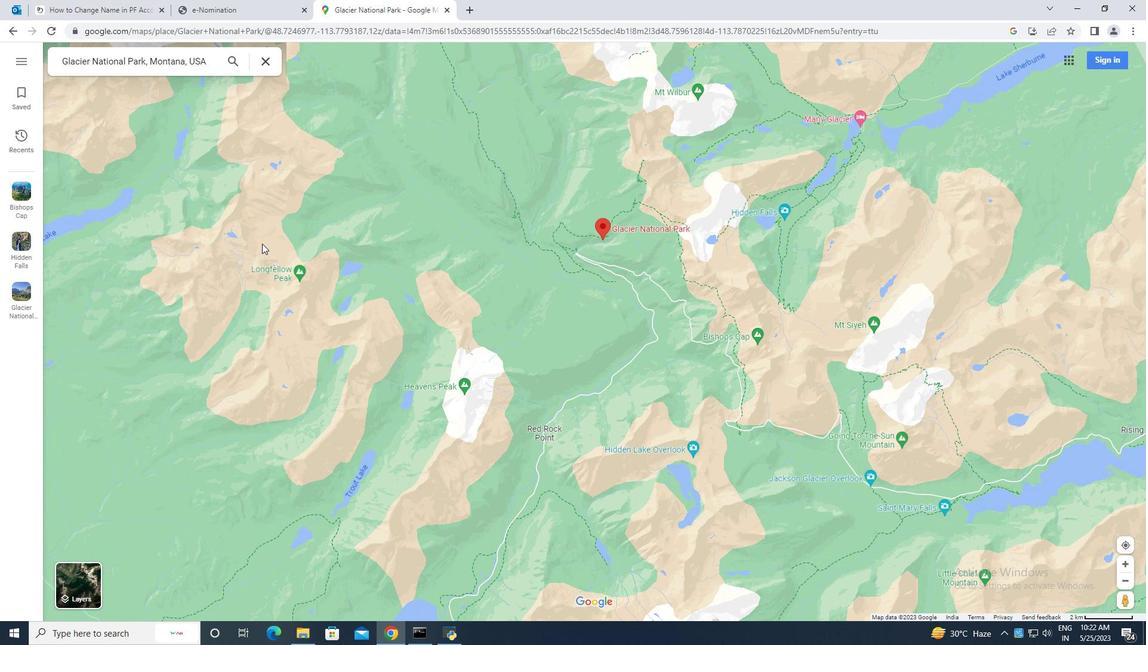 
Action: Mouse scrolled (230, 211) with delta (0, 0)
Screenshot: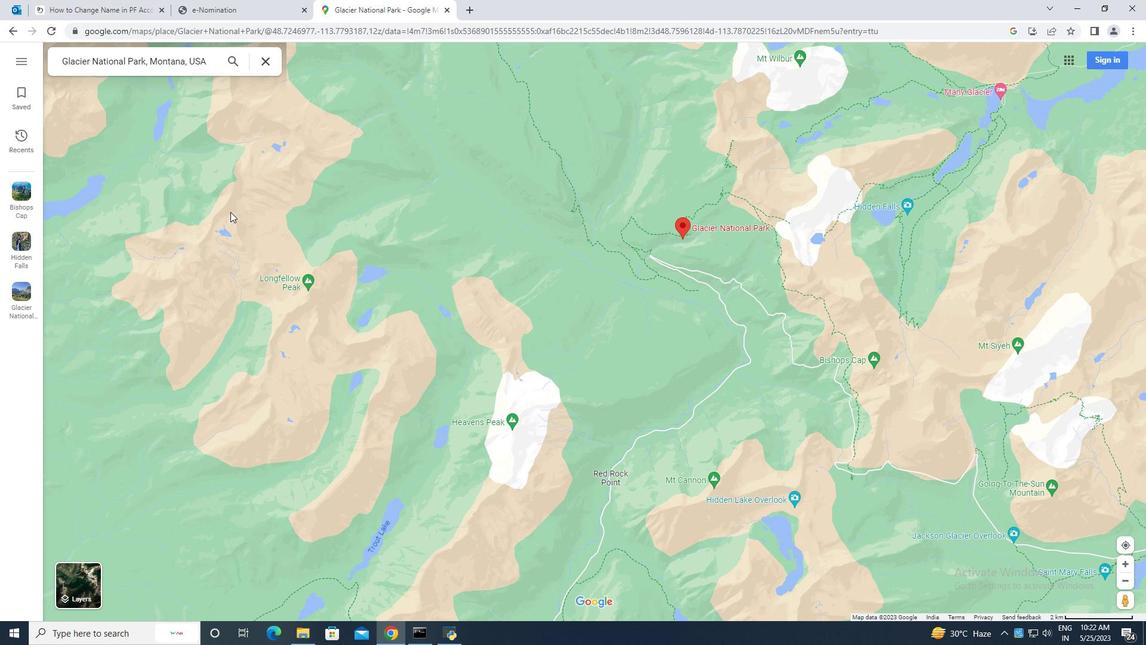 
Action: Mouse scrolled (230, 211) with delta (0, 0)
Screenshot: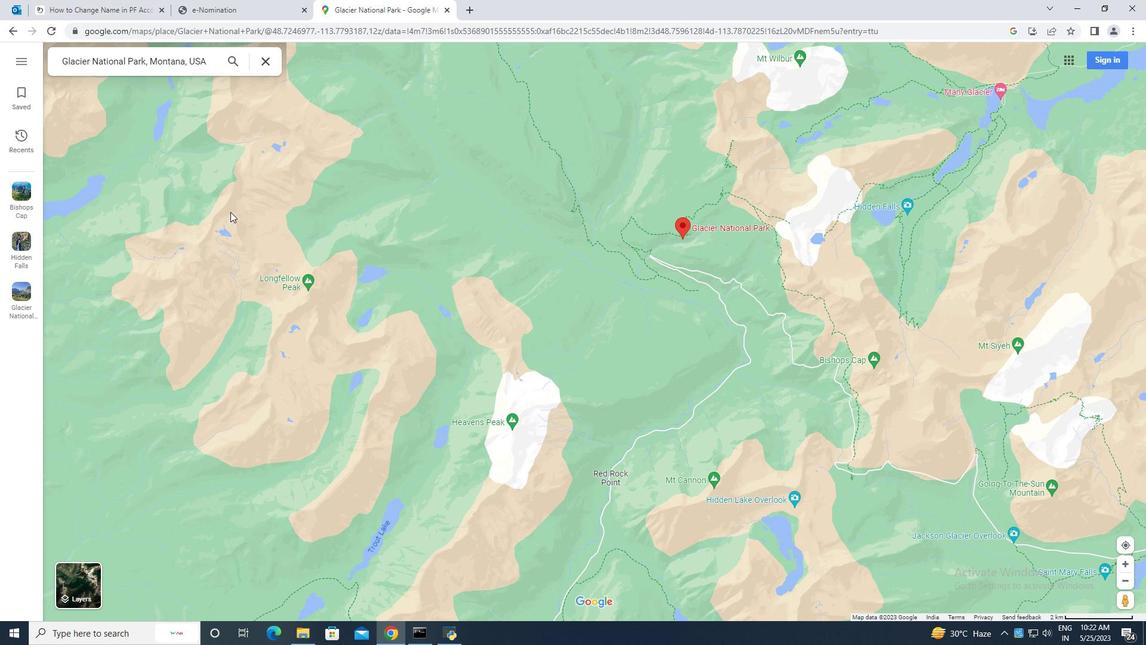 
Action: Mouse scrolled (230, 211) with delta (0, 0)
Screenshot: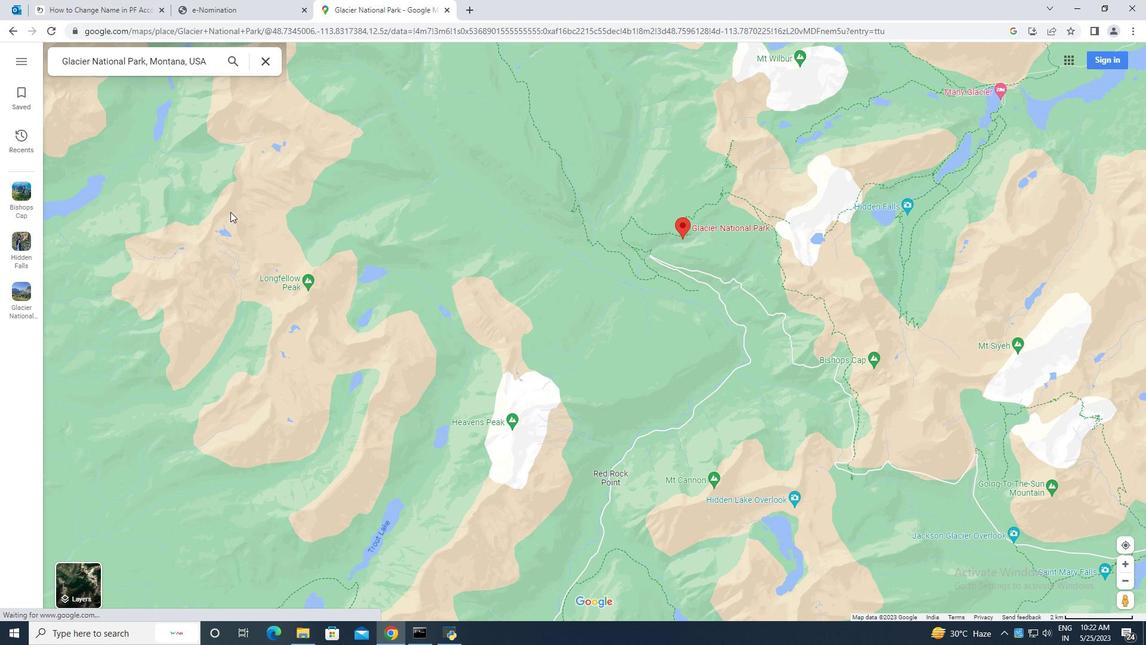 
Action: Mouse scrolled (230, 211) with delta (0, 0)
Screenshot: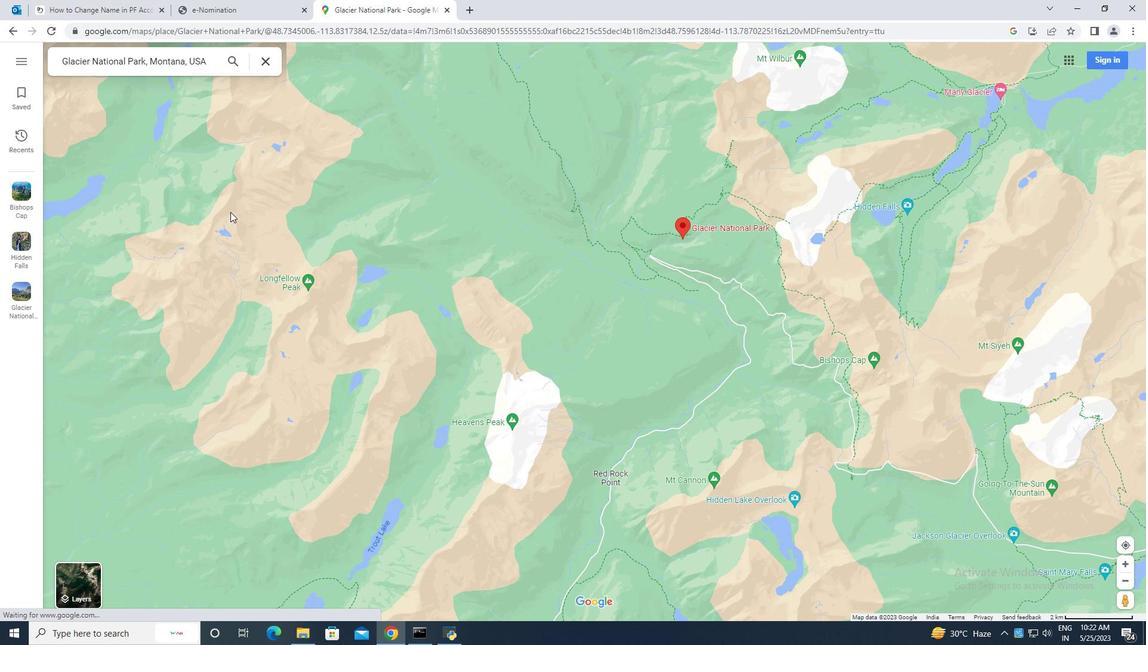 
Action: Mouse scrolled (230, 211) with delta (0, 0)
Screenshot: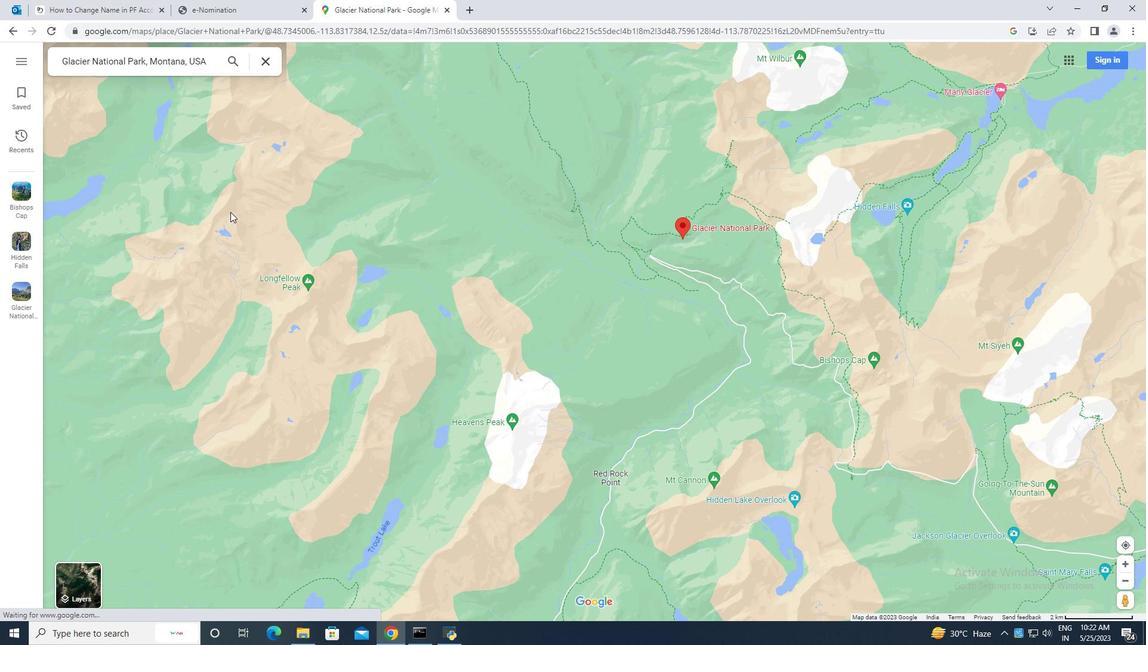 
Action: Mouse moved to (231, 212)
Screenshot: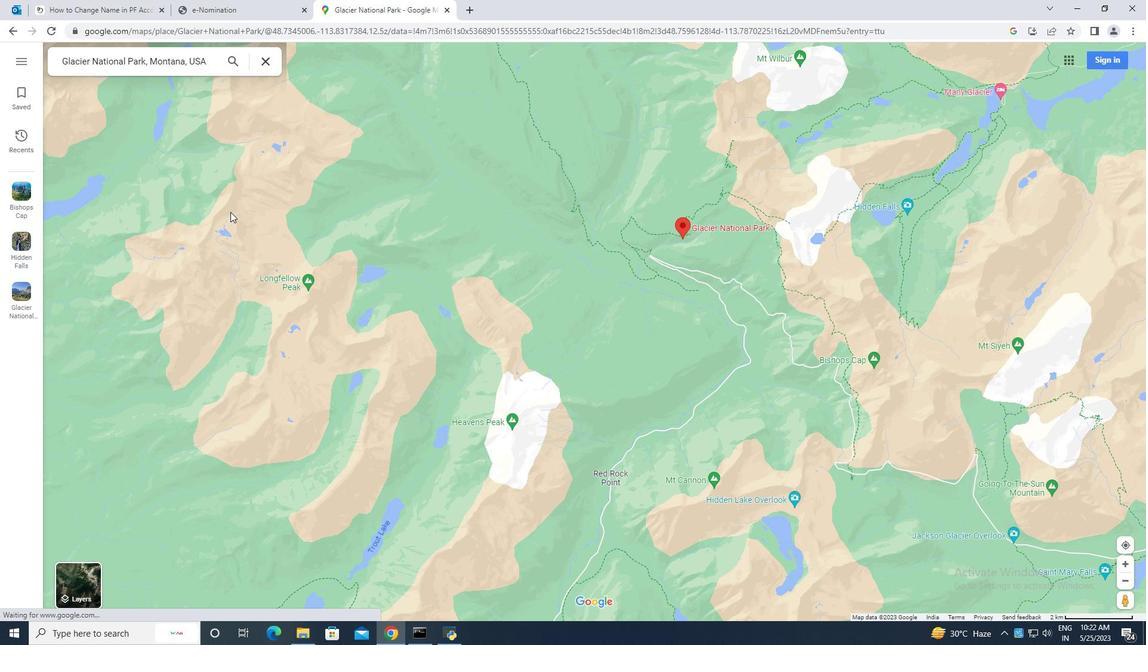 
Action: Mouse scrolled (231, 212) with delta (0, 0)
Screenshot: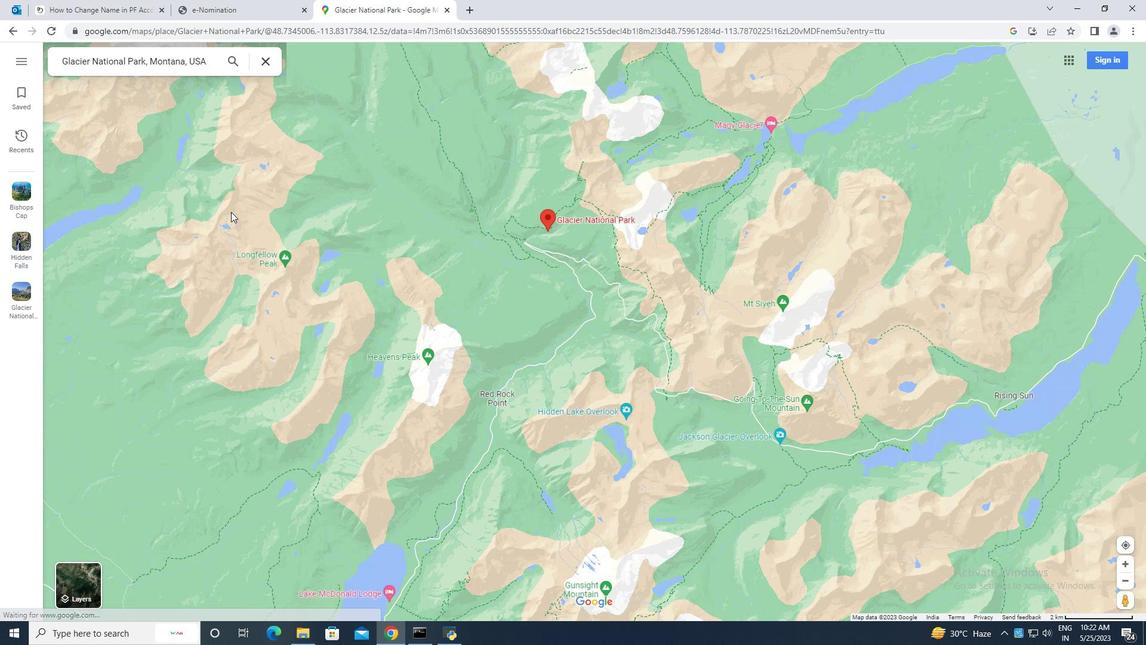 
Action: Mouse scrolled (231, 212) with delta (0, 0)
Screenshot: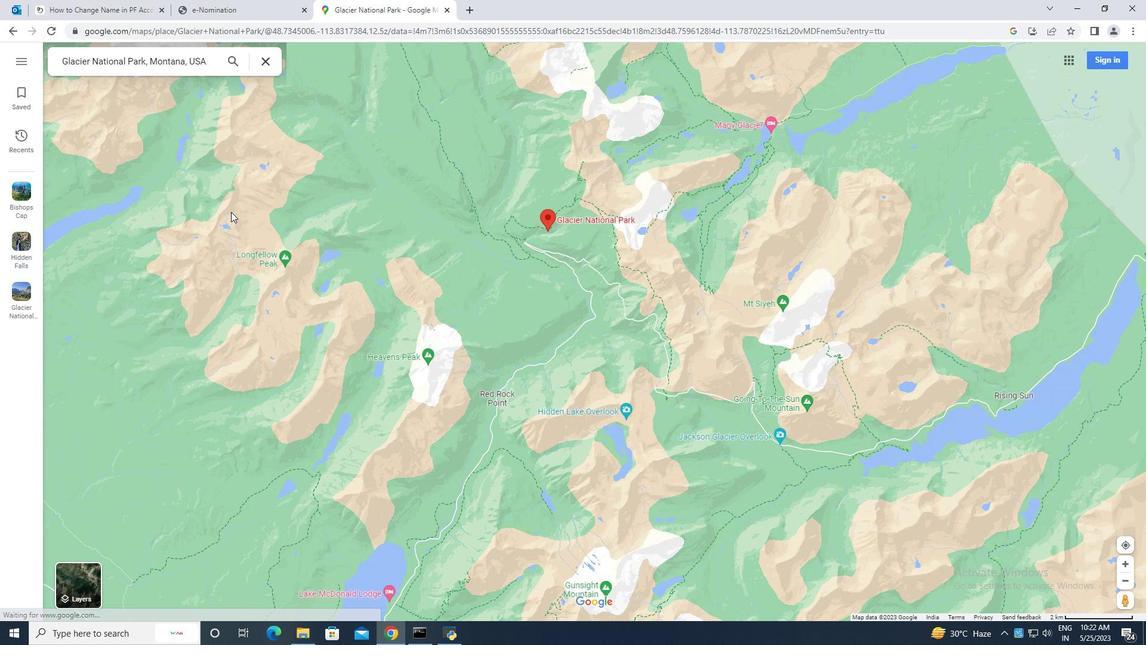 
Action: Mouse scrolled (231, 212) with delta (0, 0)
Screenshot: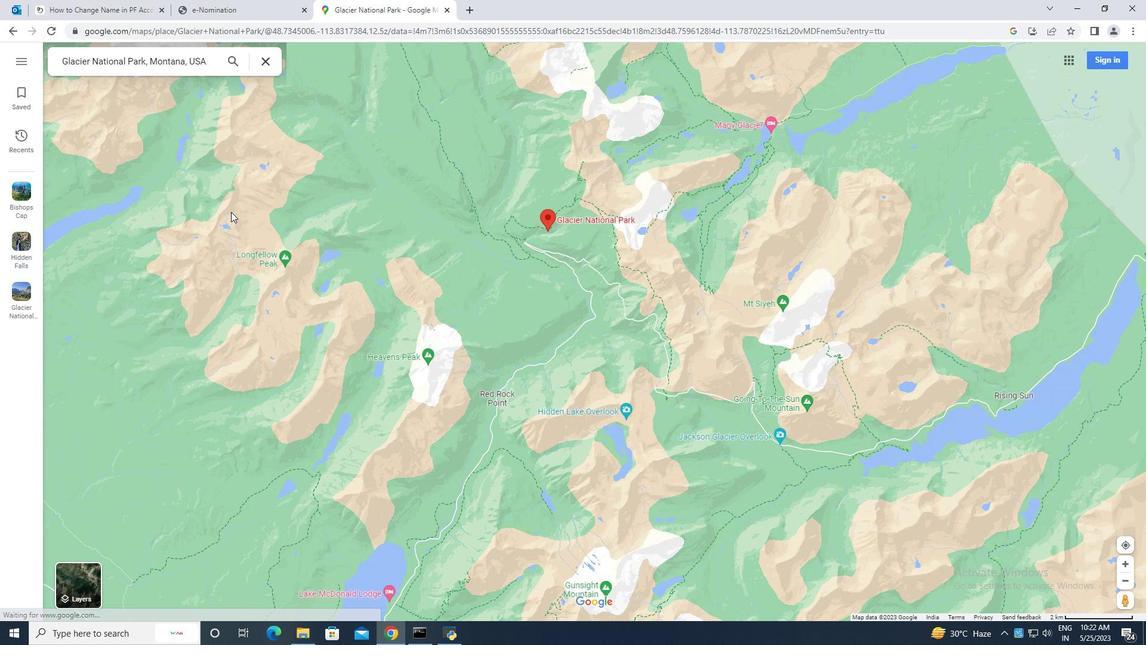 
Action: Mouse scrolled (231, 212) with delta (0, 0)
Screenshot: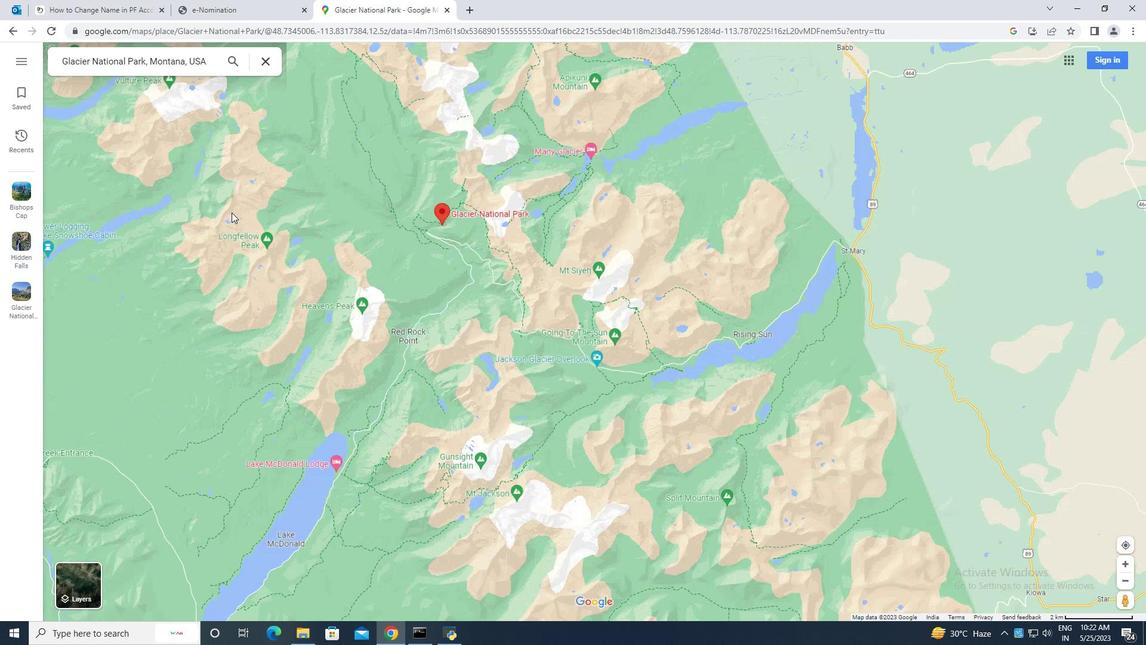 
Action: Mouse moved to (269, 250)
Screenshot: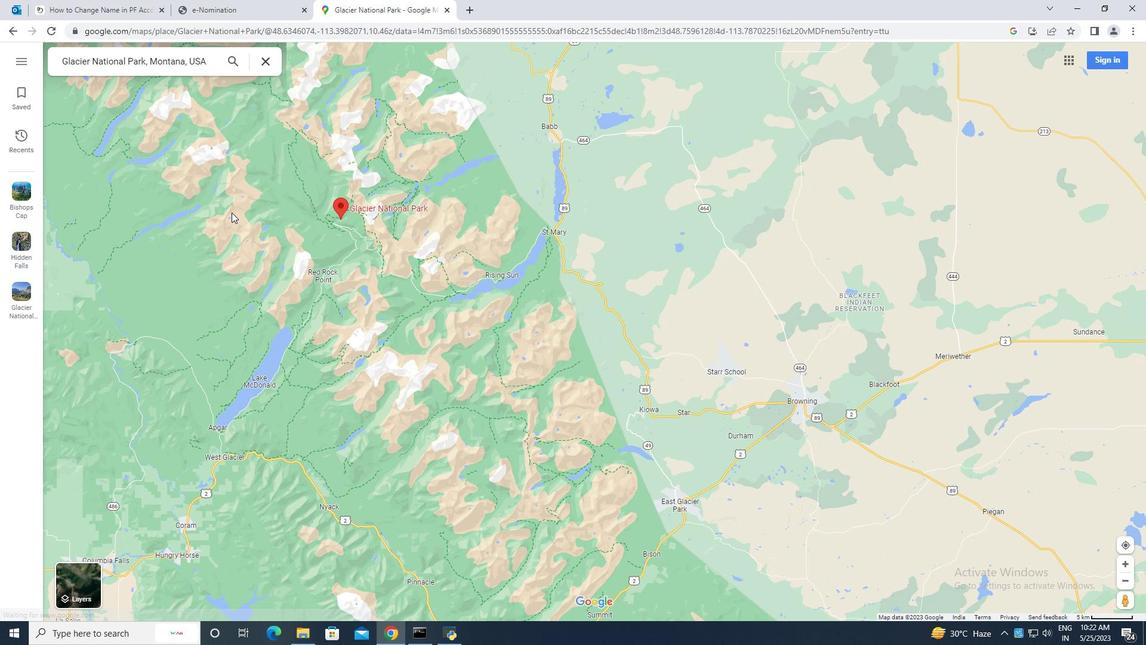 
Action: Mouse scrolled (269, 250) with delta (0, 0)
Screenshot: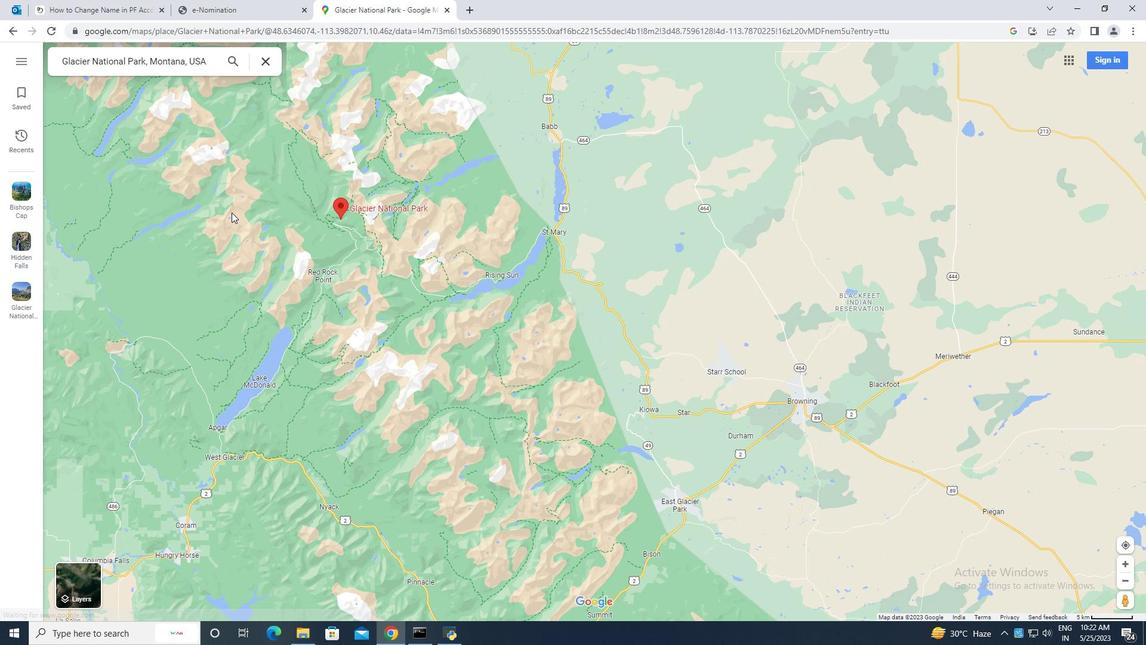 
Action: Mouse moved to (271, 251)
Screenshot: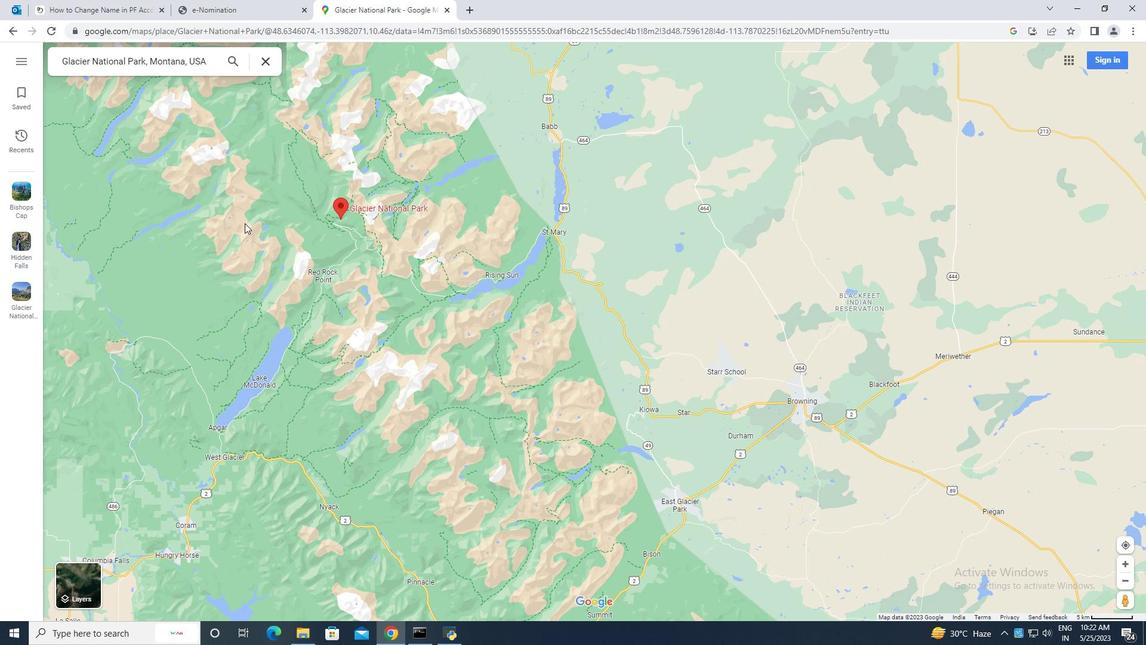 
Action: Mouse scrolled (271, 250) with delta (0, 0)
Screenshot: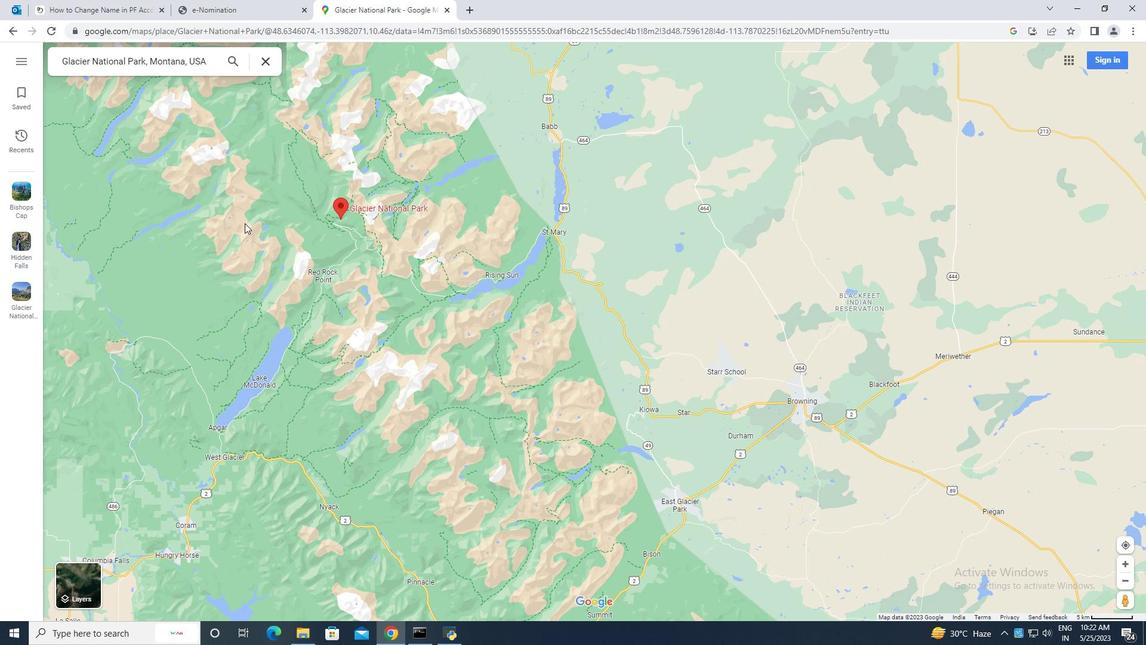 
Action: Mouse moved to (272, 252)
Screenshot: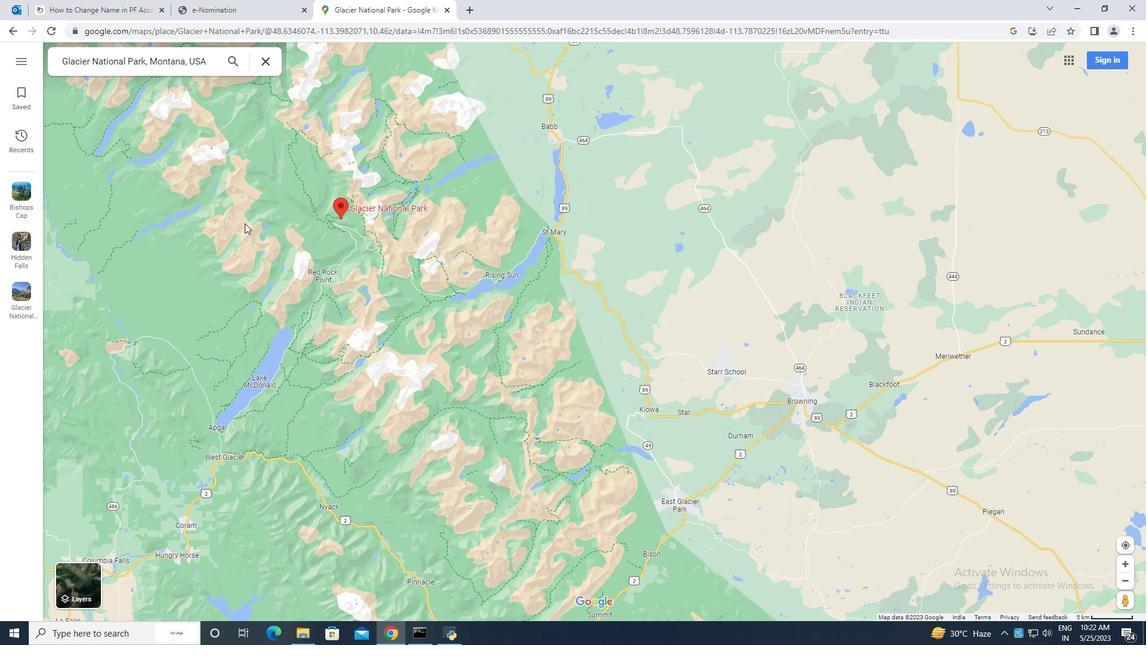 
Action: Mouse scrolled (272, 251) with delta (0, 0)
Screenshot: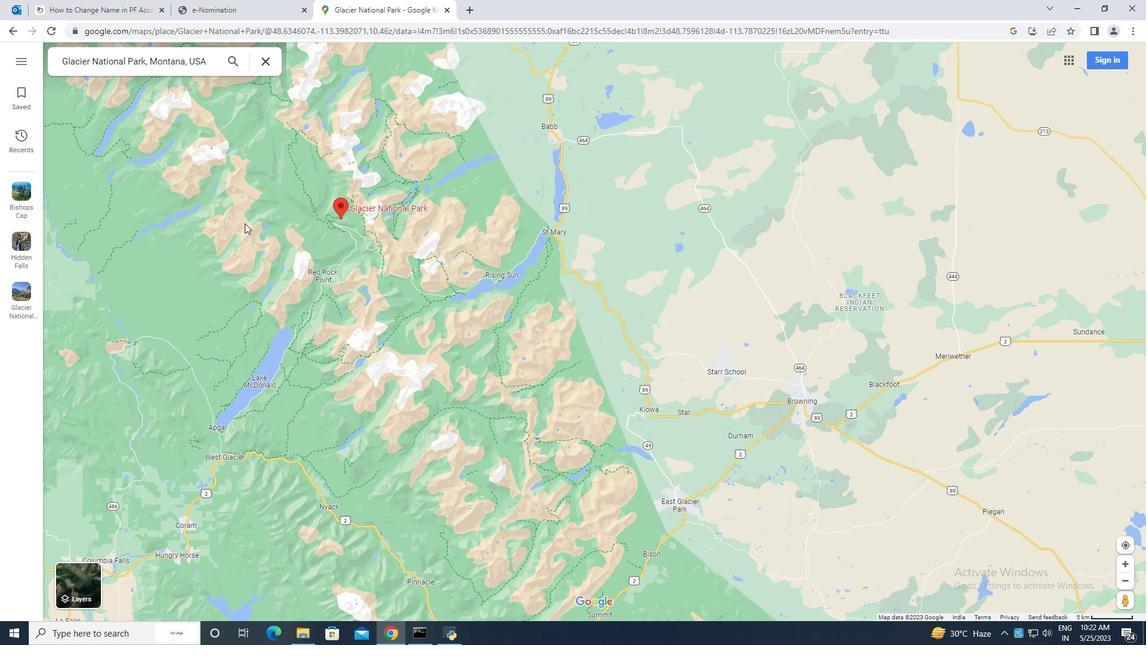 
Action: Mouse moved to (272, 252)
Screenshot: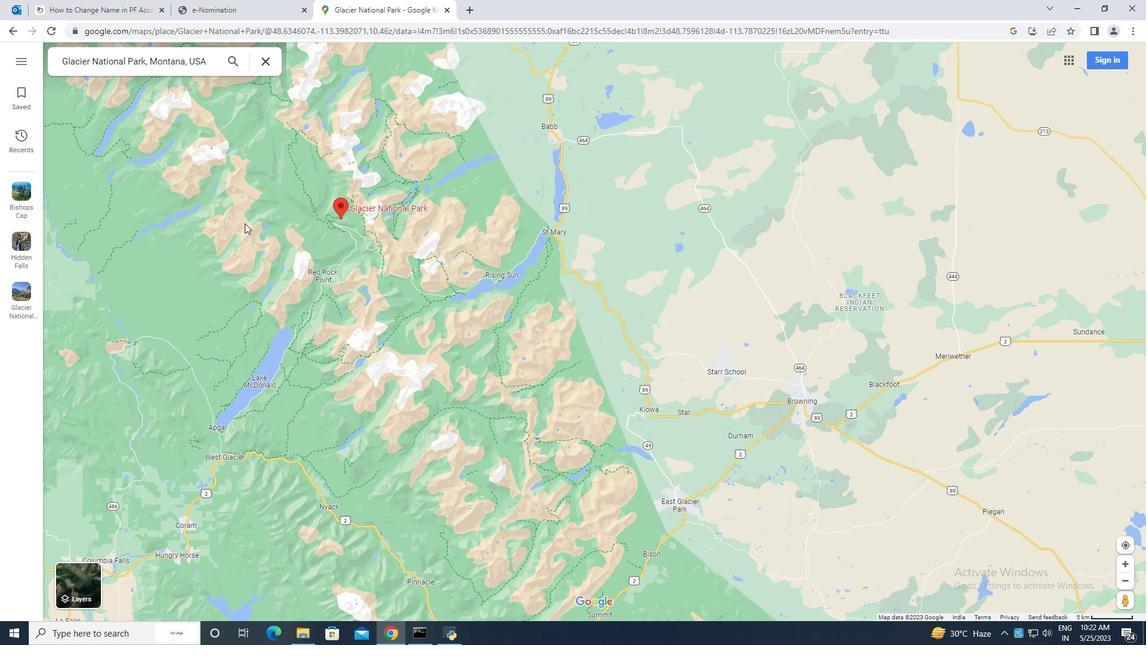 
Action: Mouse scrolled (272, 251) with delta (0, 0)
Screenshot: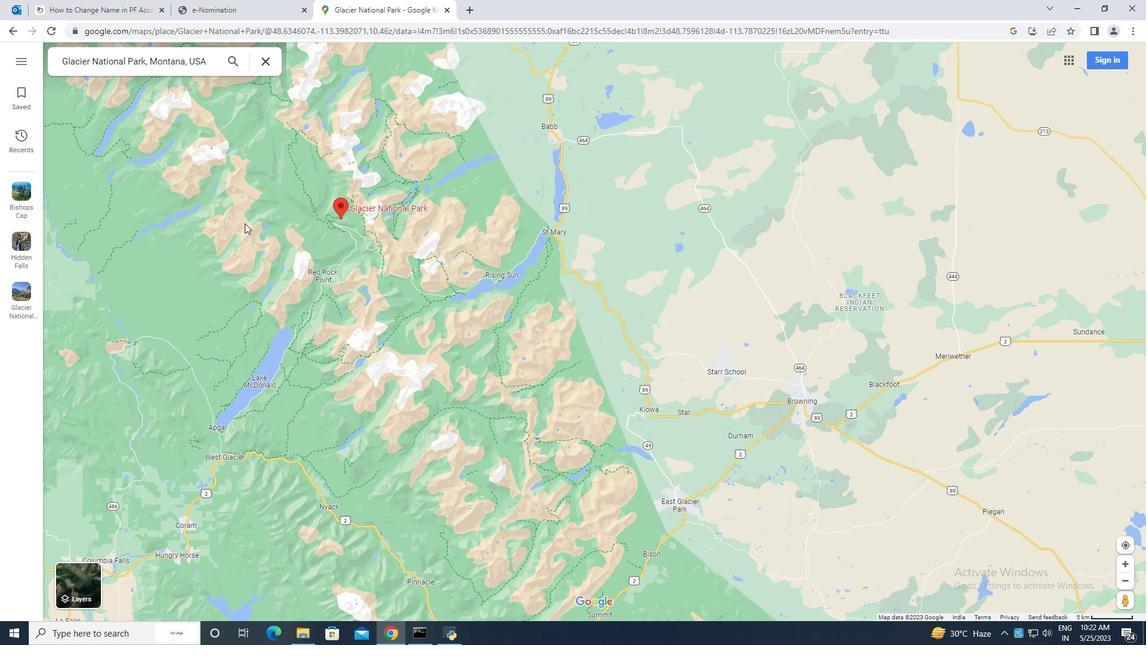 
Action: Mouse moved to (273, 252)
Screenshot: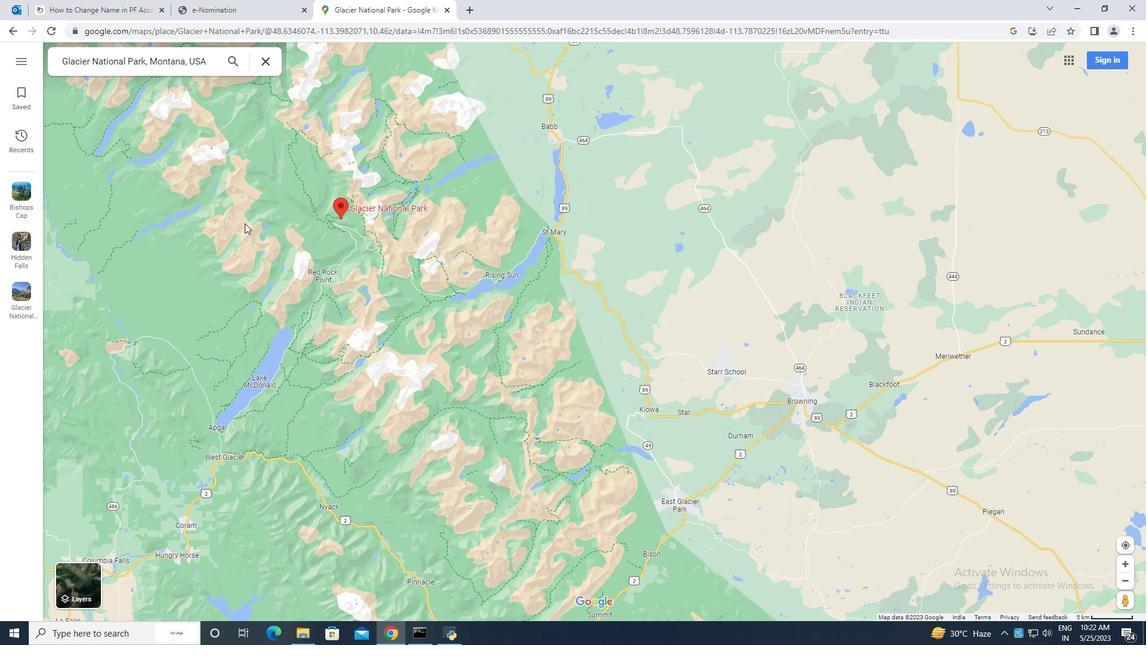 
Action: Mouse scrolled (273, 251) with delta (0, 0)
Screenshot: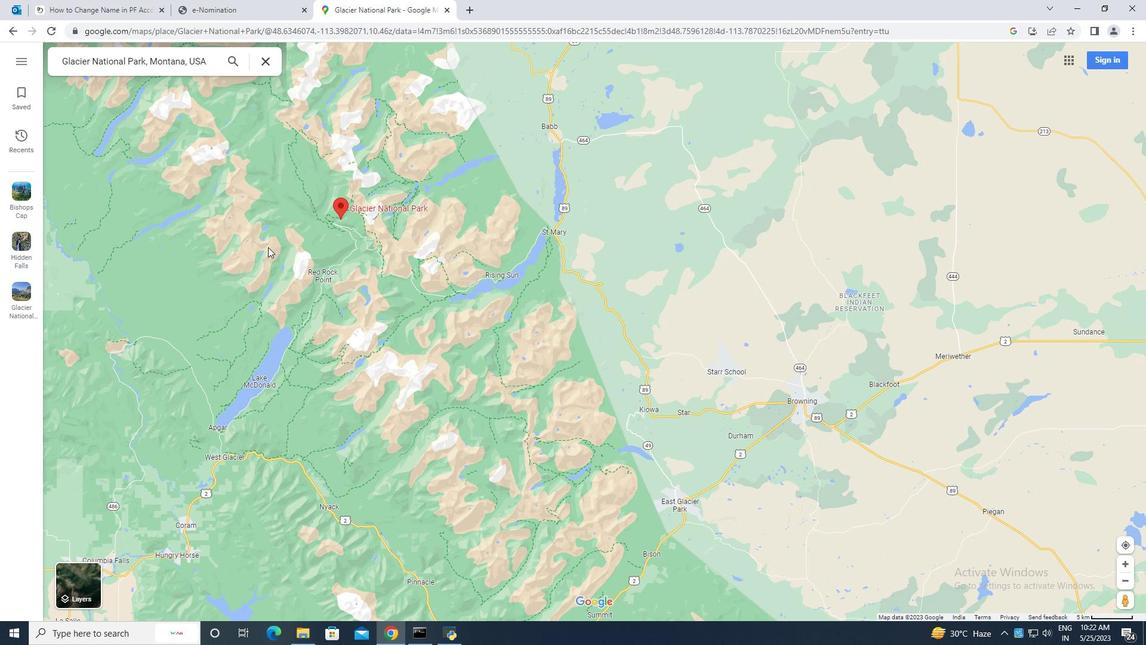 
Action: Mouse moved to (265, 249)
Screenshot: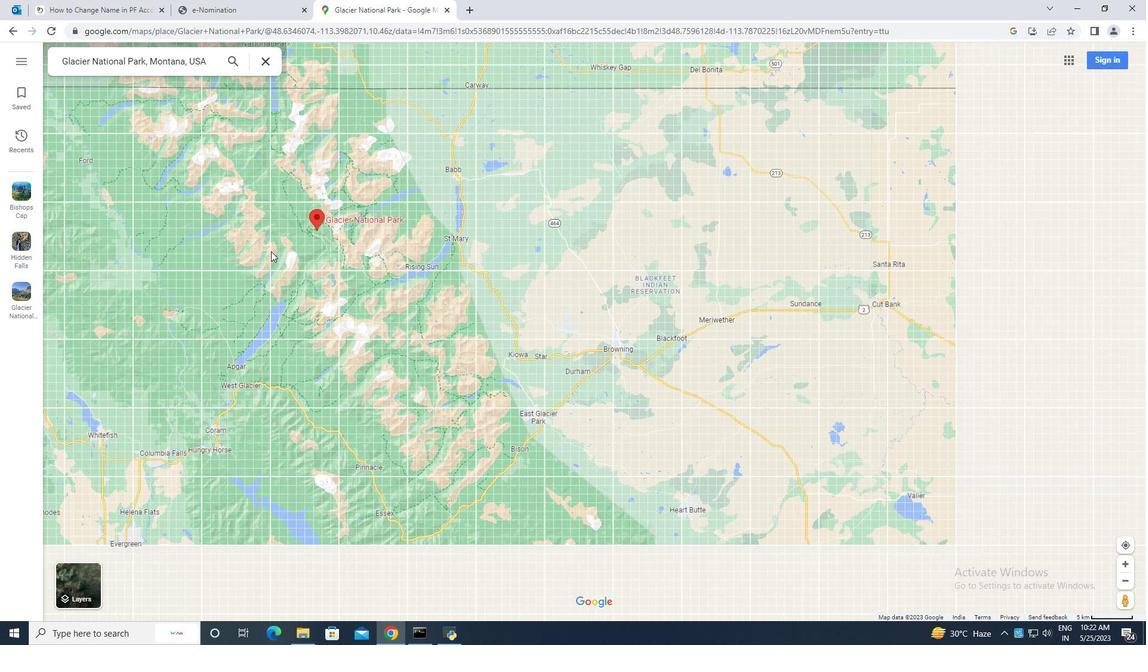 
Action: Mouse scrolled (265, 249) with delta (0, 0)
Screenshot: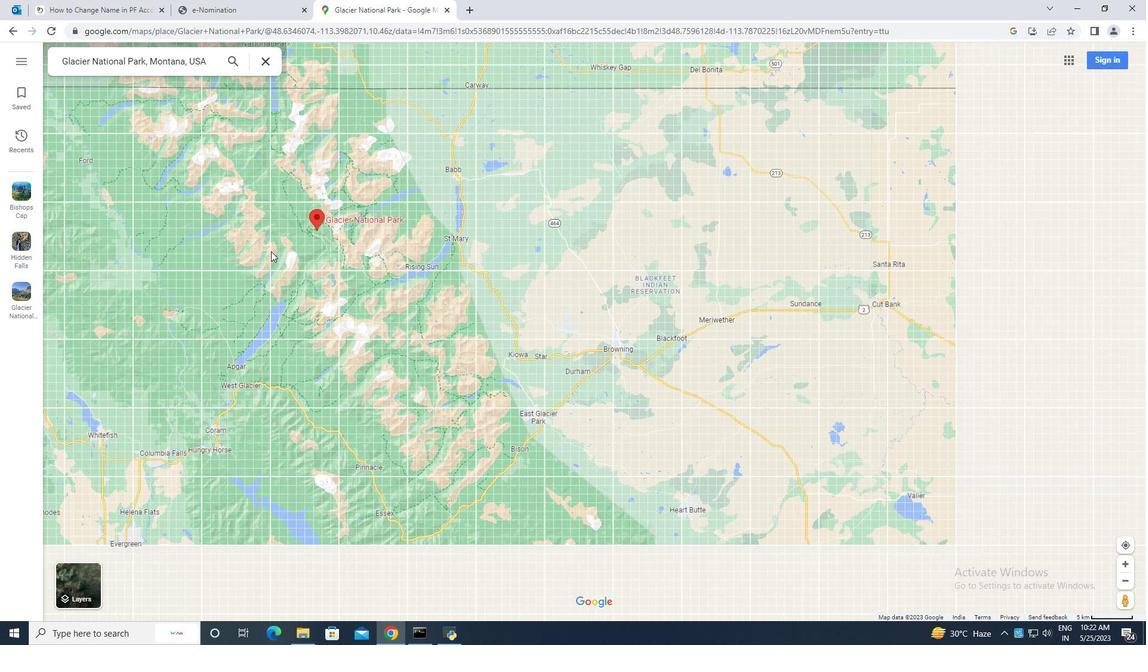 
Action: Mouse scrolled (265, 249) with delta (0, 0)
Screenshot: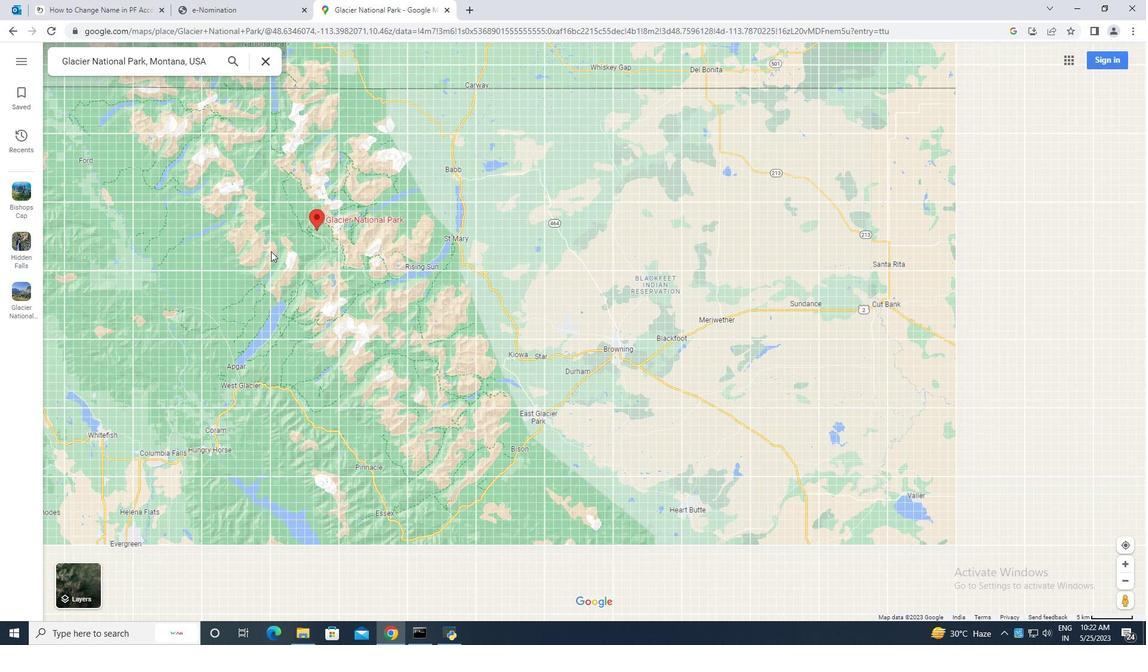 
Action: Mouse scrolled (265, 249) with delta (0, 0)
Screenshot: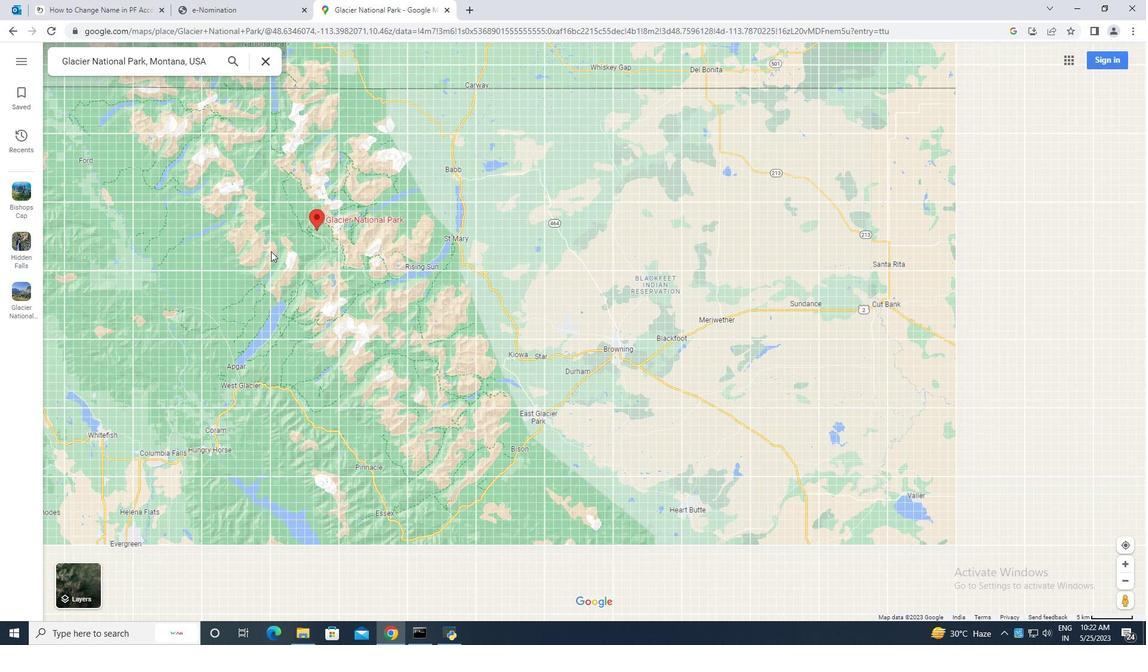 
Action: Mouse moved to (265, 249)
Screenshot: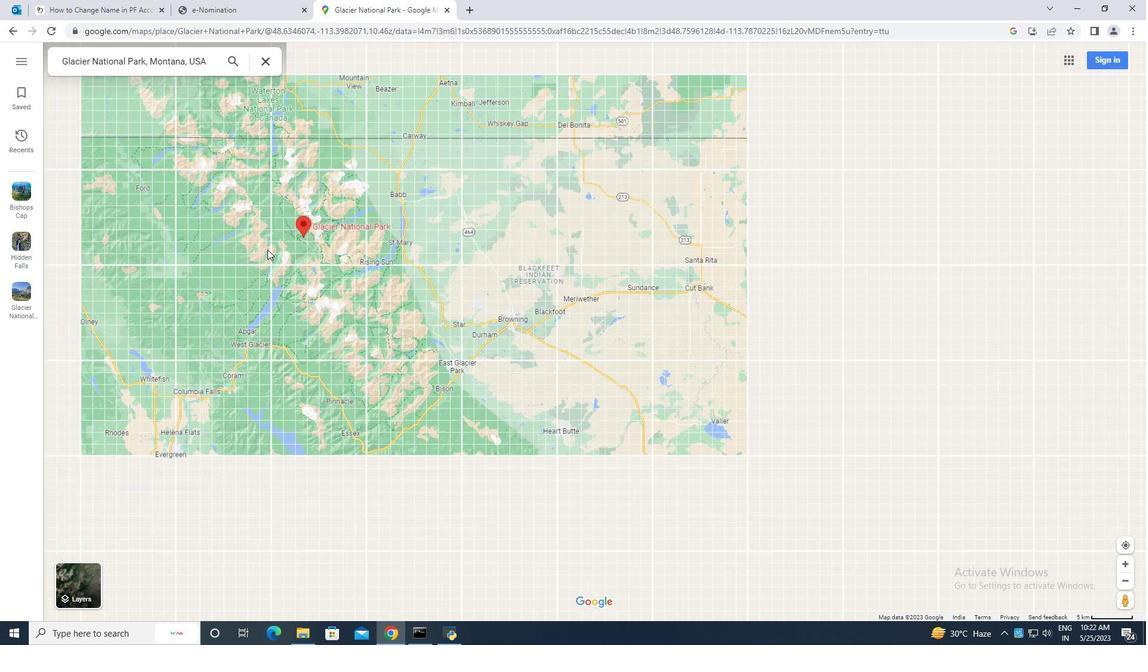 
Action: Mouse scrolled (265, 249) with delta (0, 0)
Screenshot: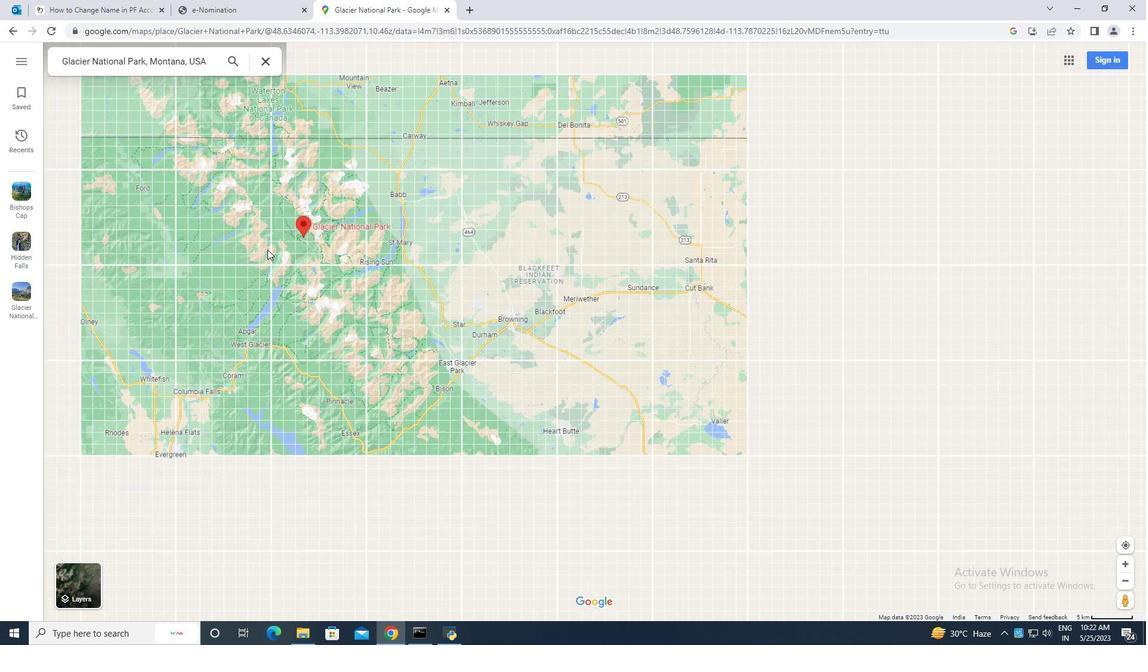 
Action: Mouse moved to (265, 249)
Screenshot: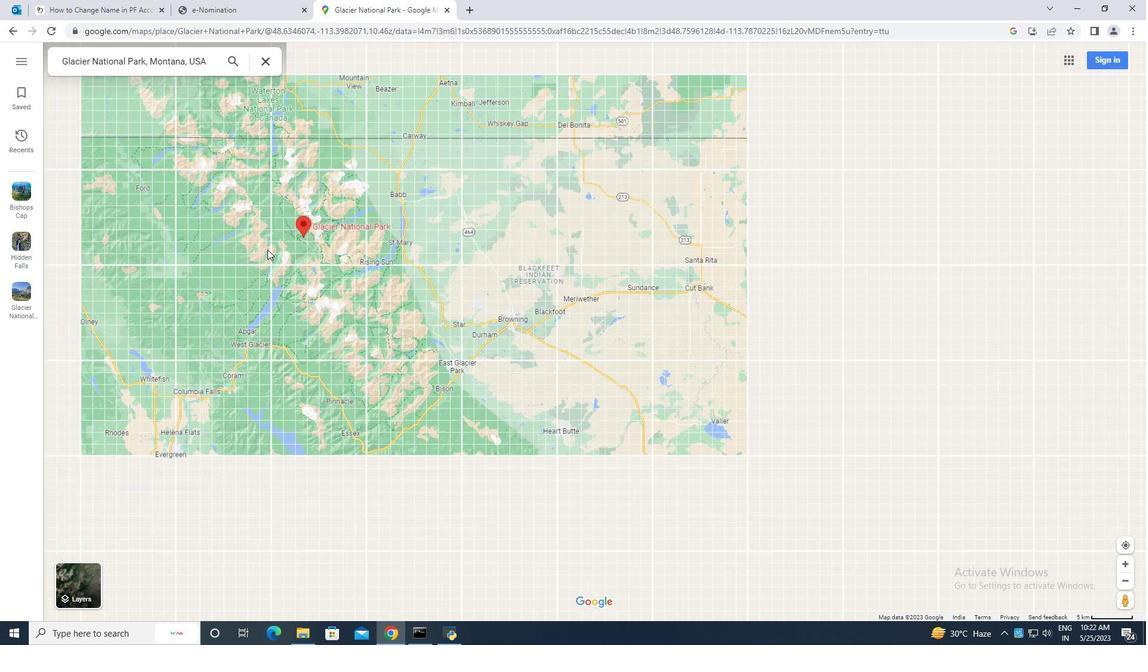 
Action: Mouse scrolled (265, 249) with delta (0, 0)
Screenshot: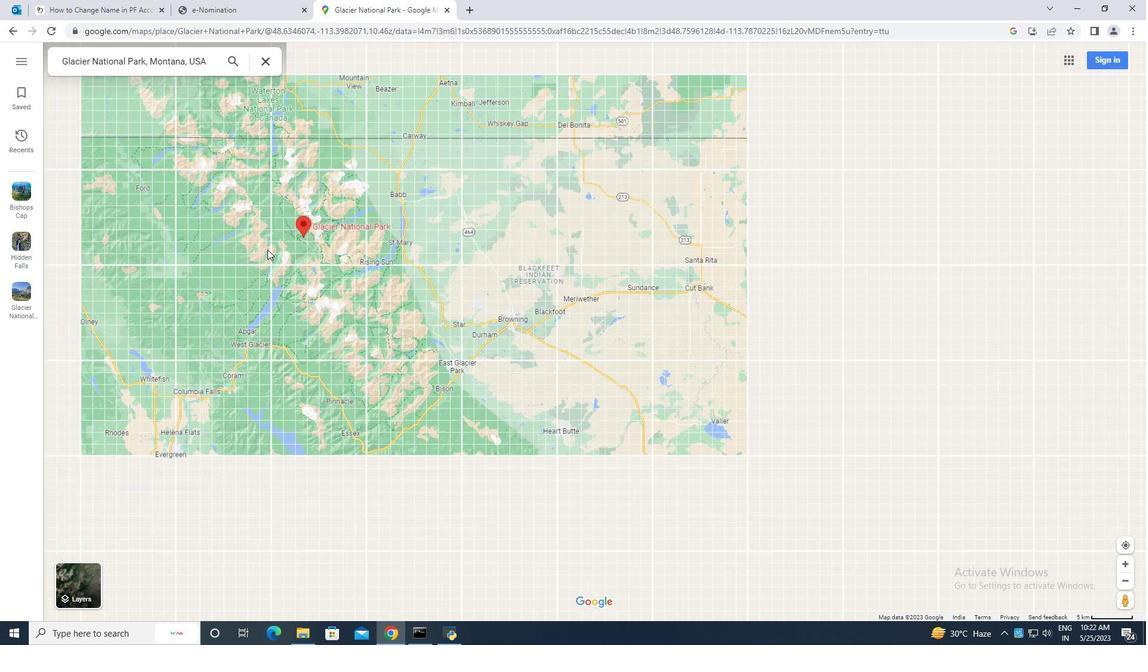 
Action: Mouse moved to (177, 63)
Screenshot: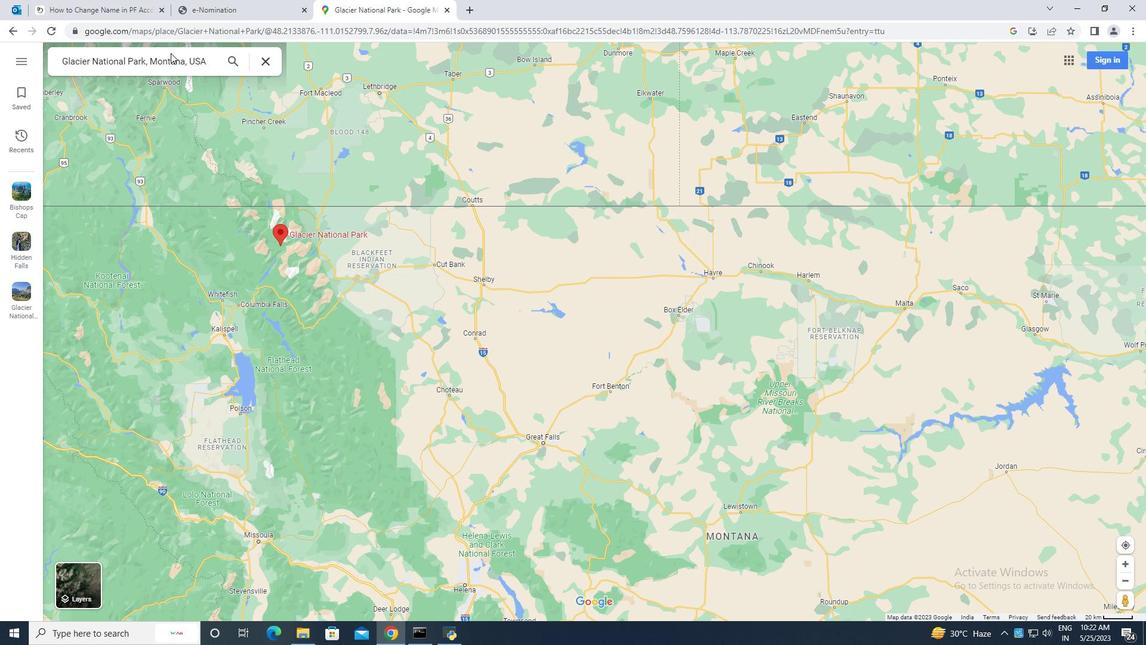 
Action: Mouse pressed left at (177, 63)
Screenshot: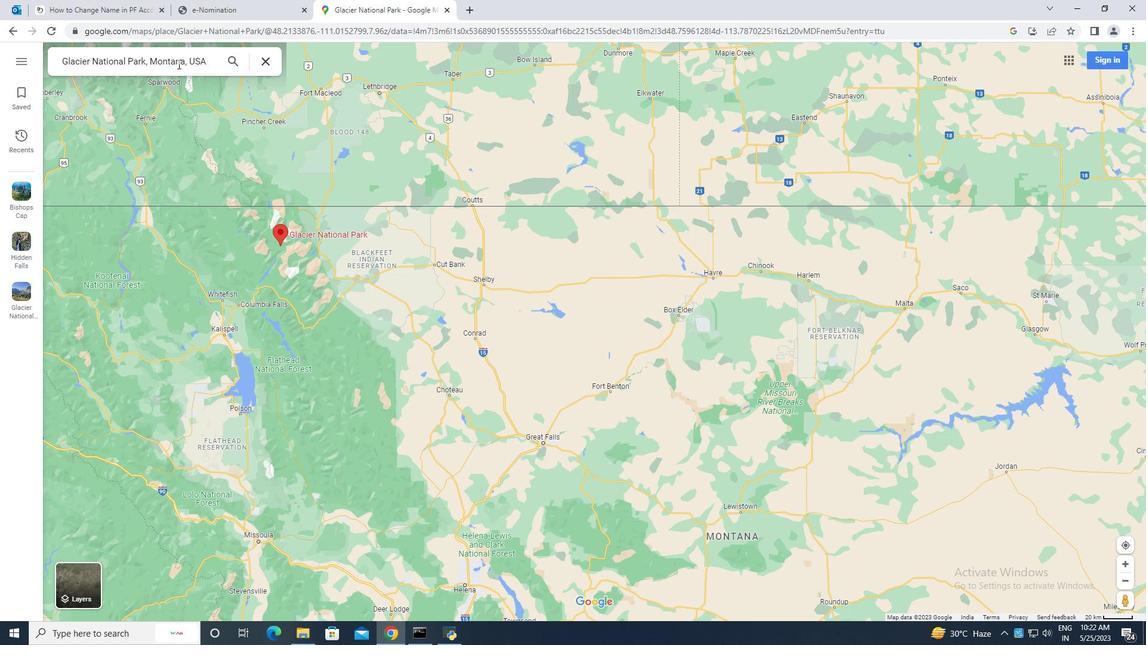 
Action: Mouse moved to (183, 98)
Screenshot: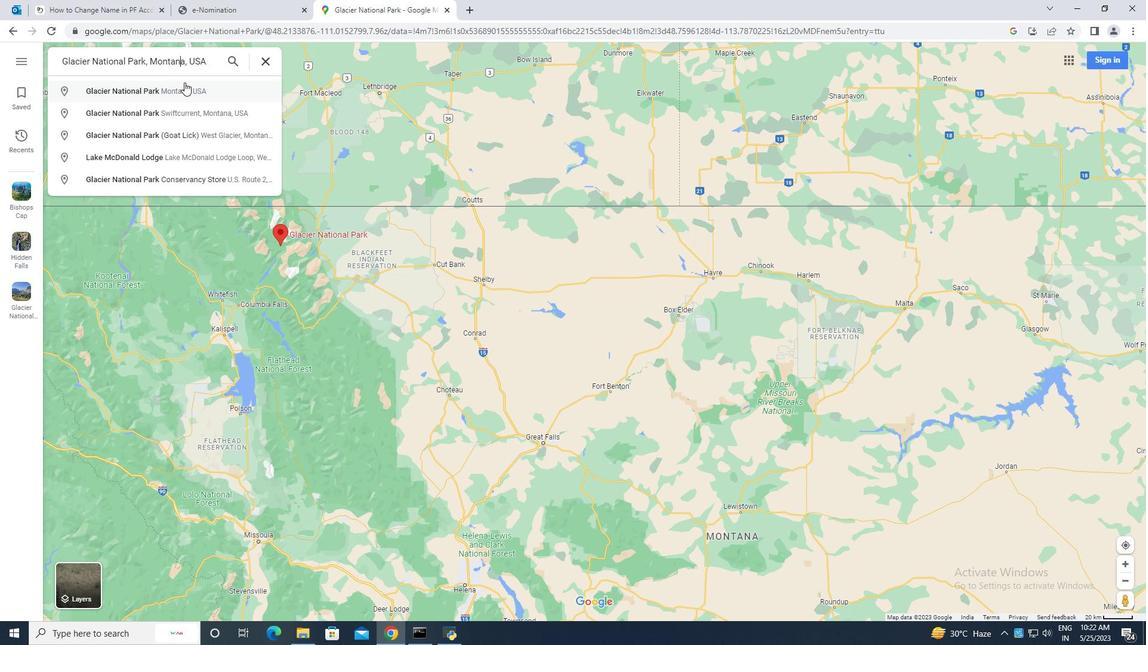 
Action: Mouse pressed left at (183, 98)
Screenshot: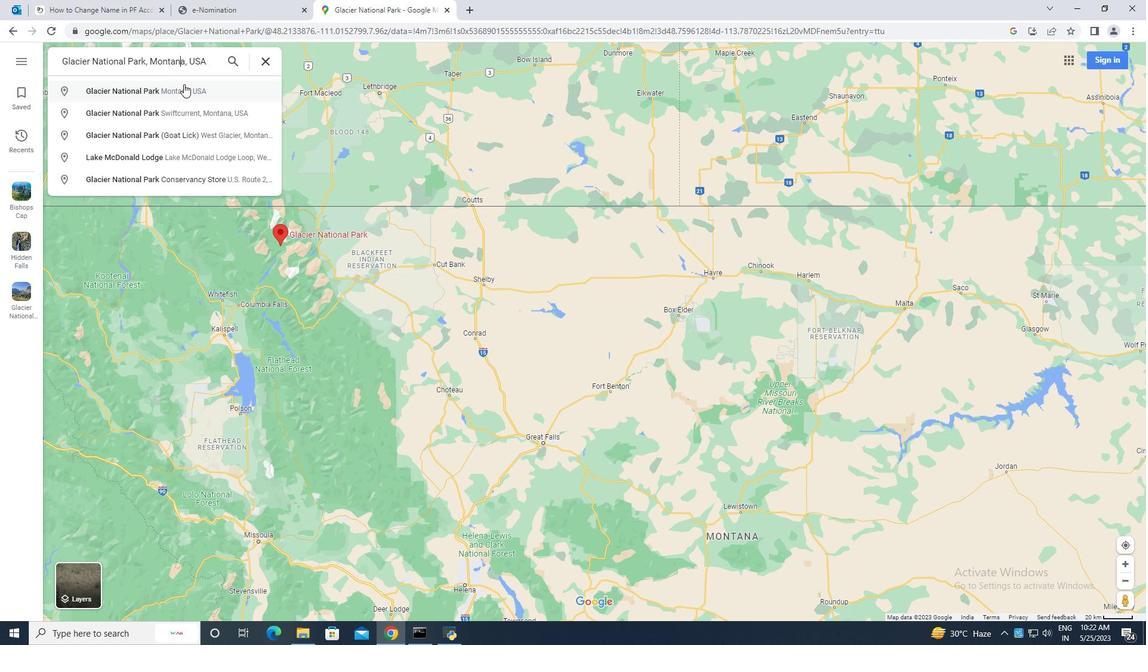 
Action: Mouse moved to (842, 321)
Screenshot: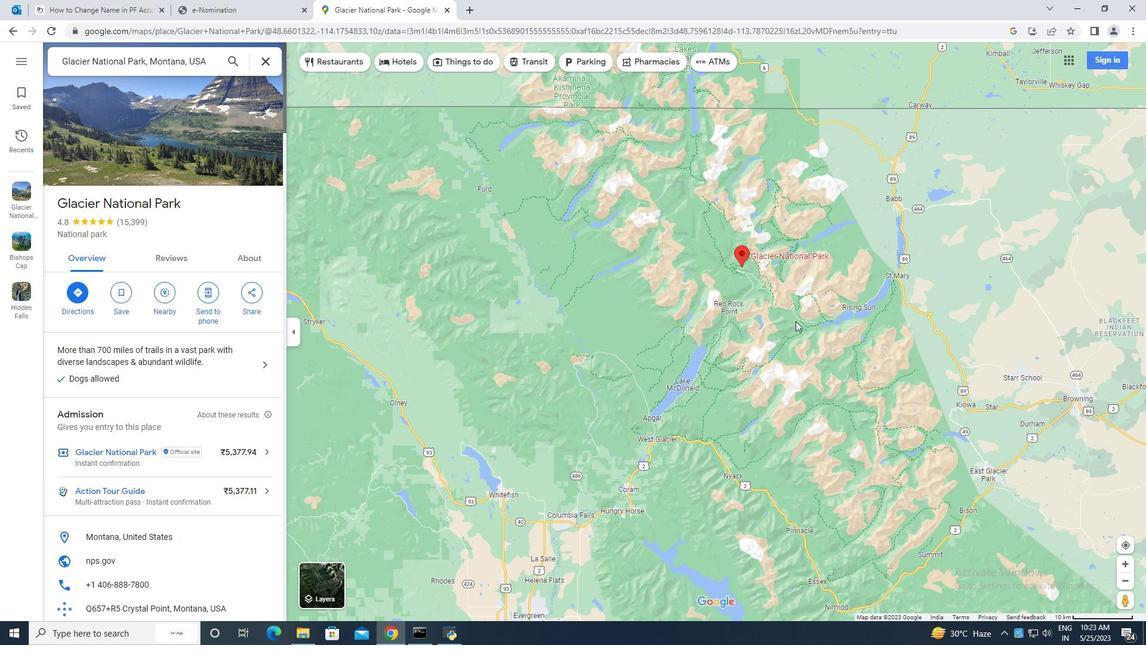 
Action: Mouse scrolled (842, 322) with delta (0, 0)
Screenshot: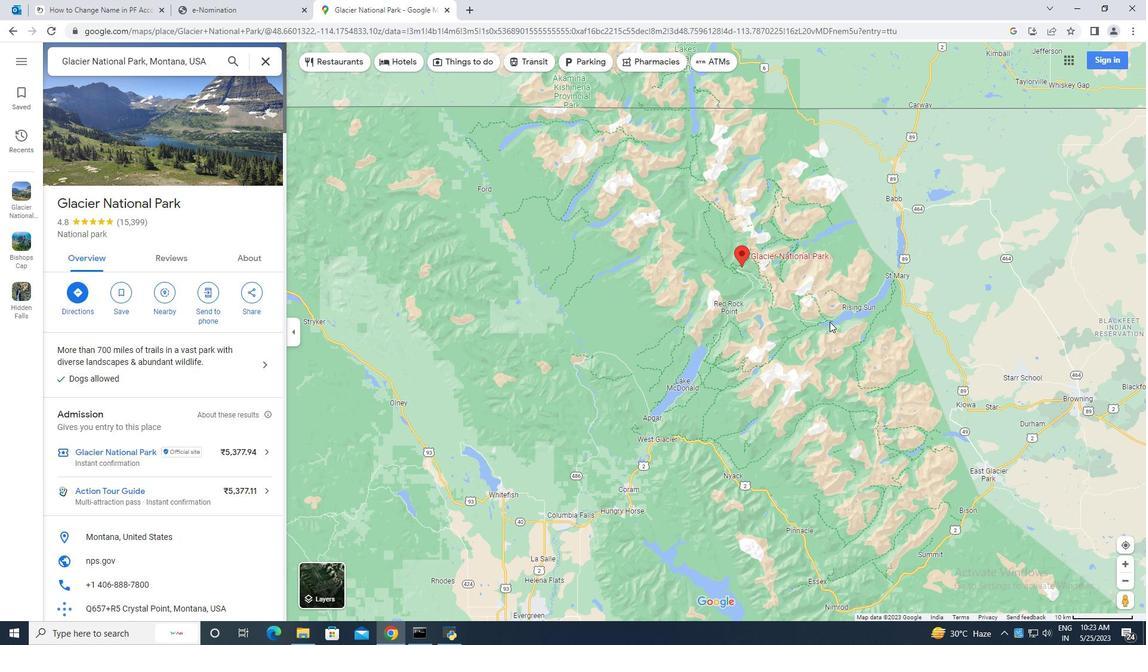 
Action: Mouse scrolled (842, 322) with delta (0, 0)
Screenshot: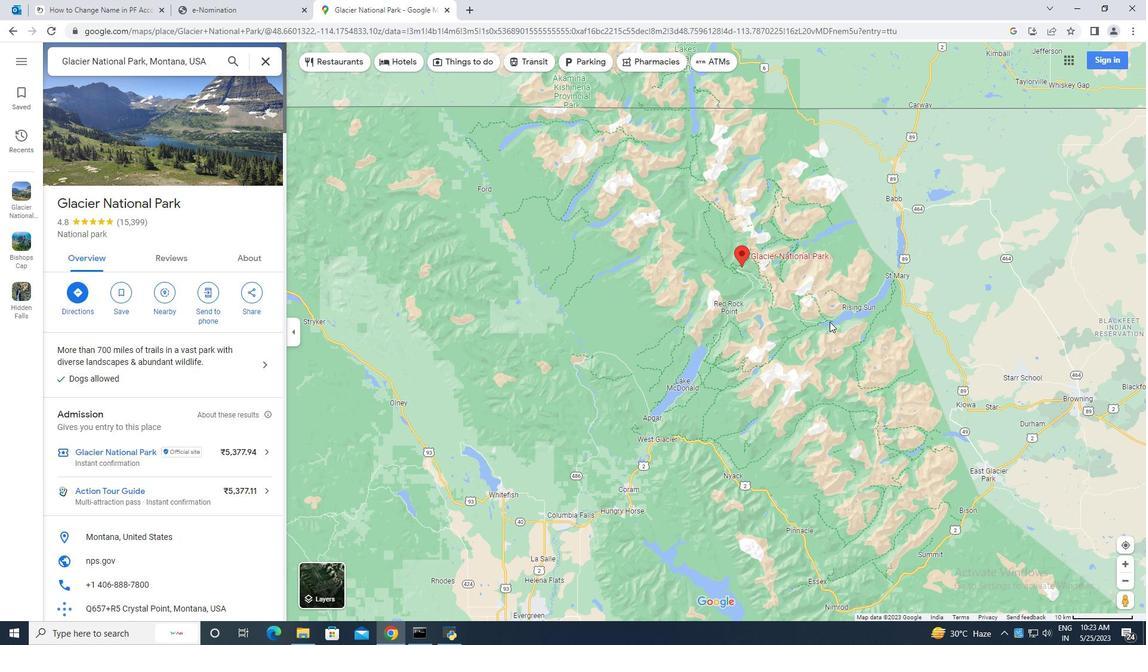 
Action: Mouse scrolled (842, 322) with delta (0, 0)
Screenshot: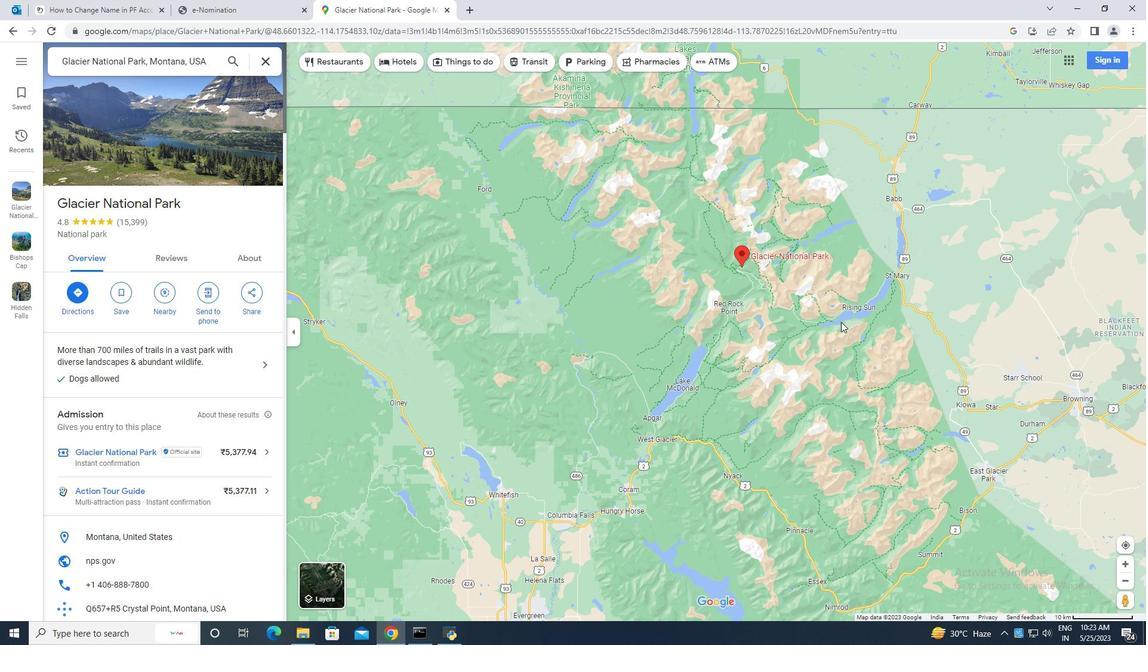 
Action: Mouse scrolled (842, 322) with delta (0, 0)
Screenshot: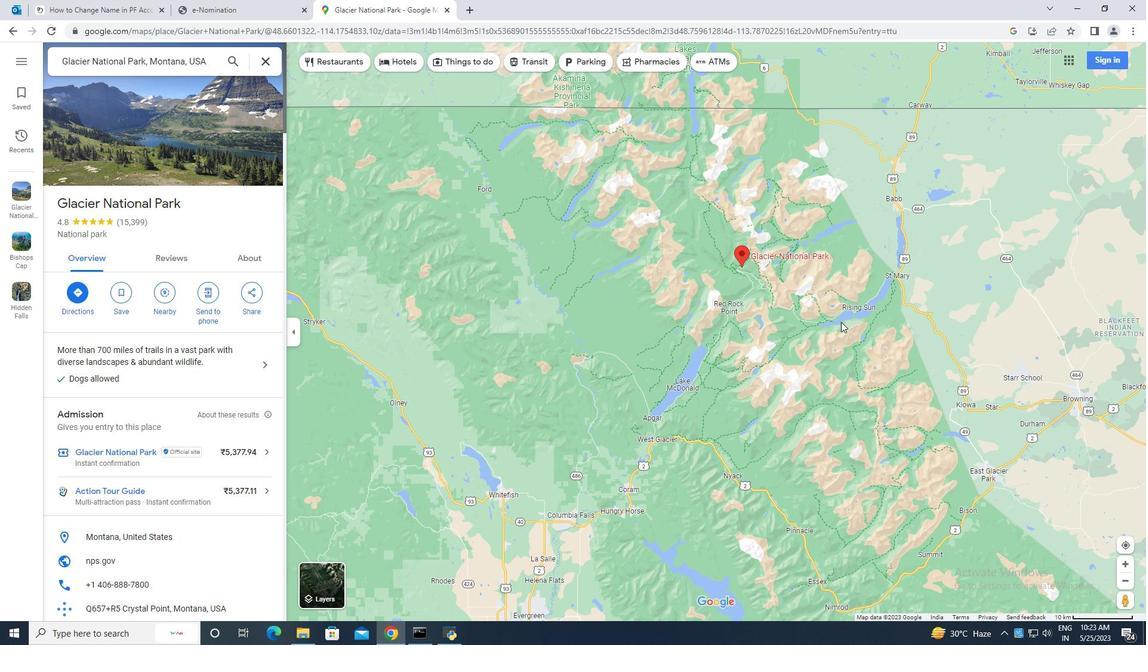 
Action: Mouse moved to (786, 279)
Screenshot: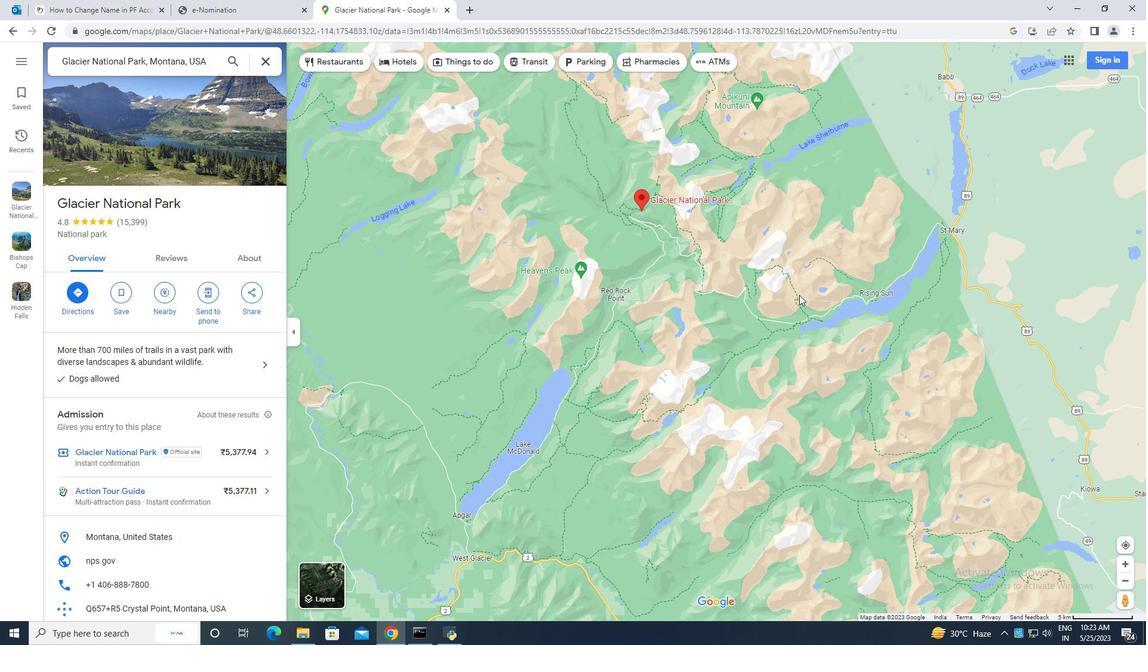 
Action: Mouse pressed left at (786, 279)
Screenshot: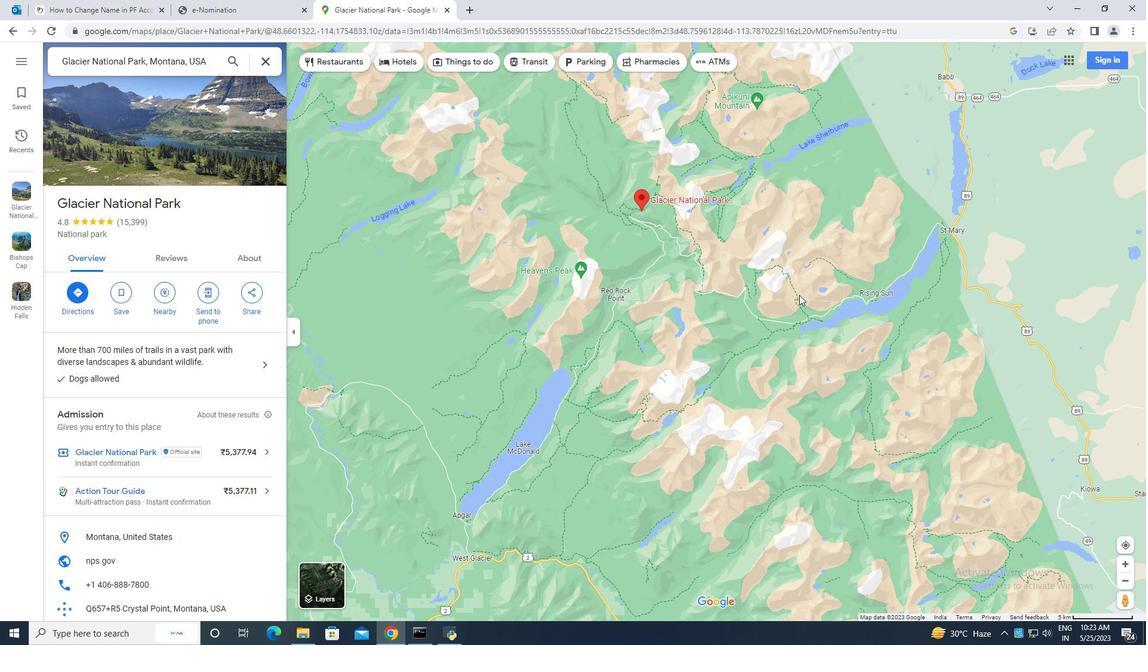 
Action: Mouse moved to (639, 203)
Screenshot: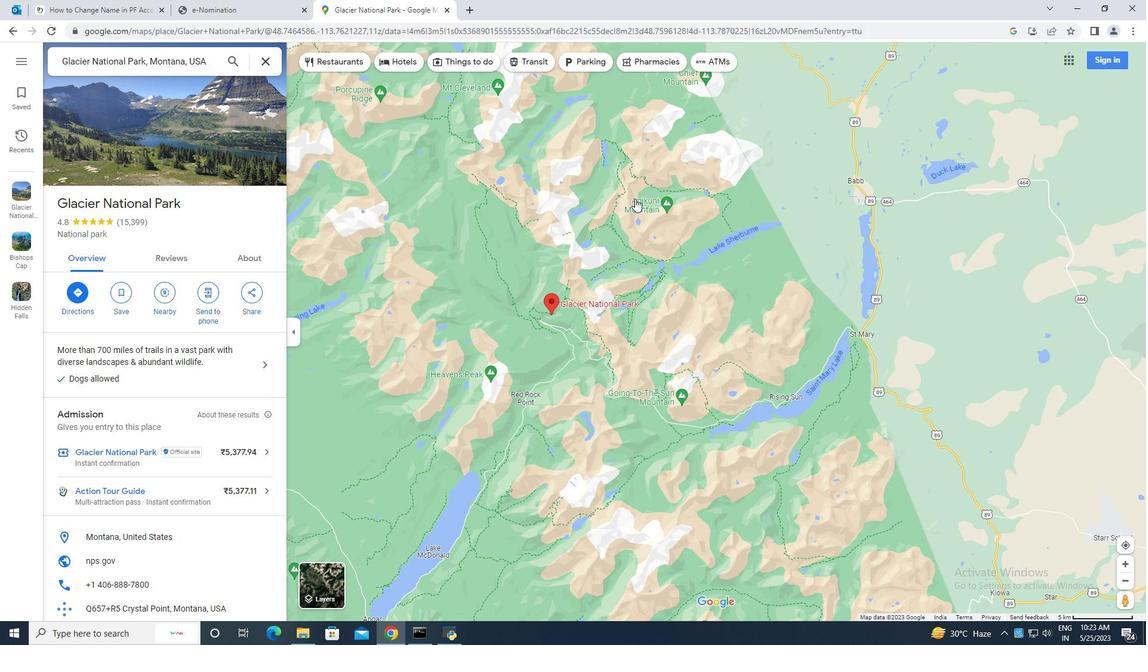 
Action: Mouse pressed left at (639, 203)
Screenshot: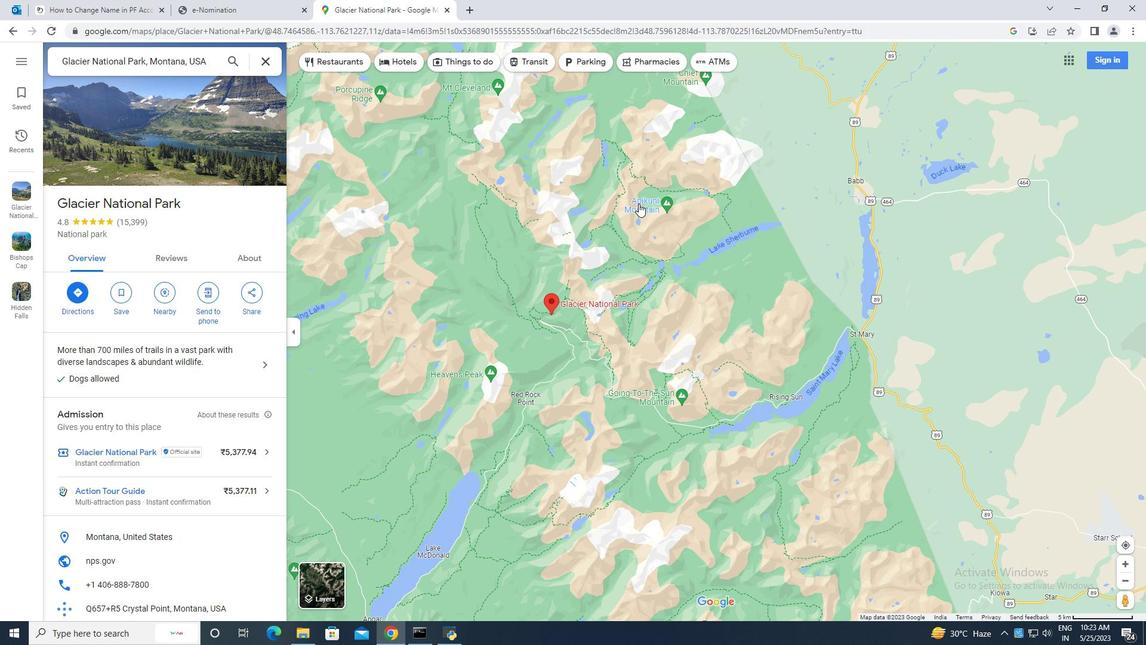 
Action: Mouse moved to (209, 452)
Screenshot: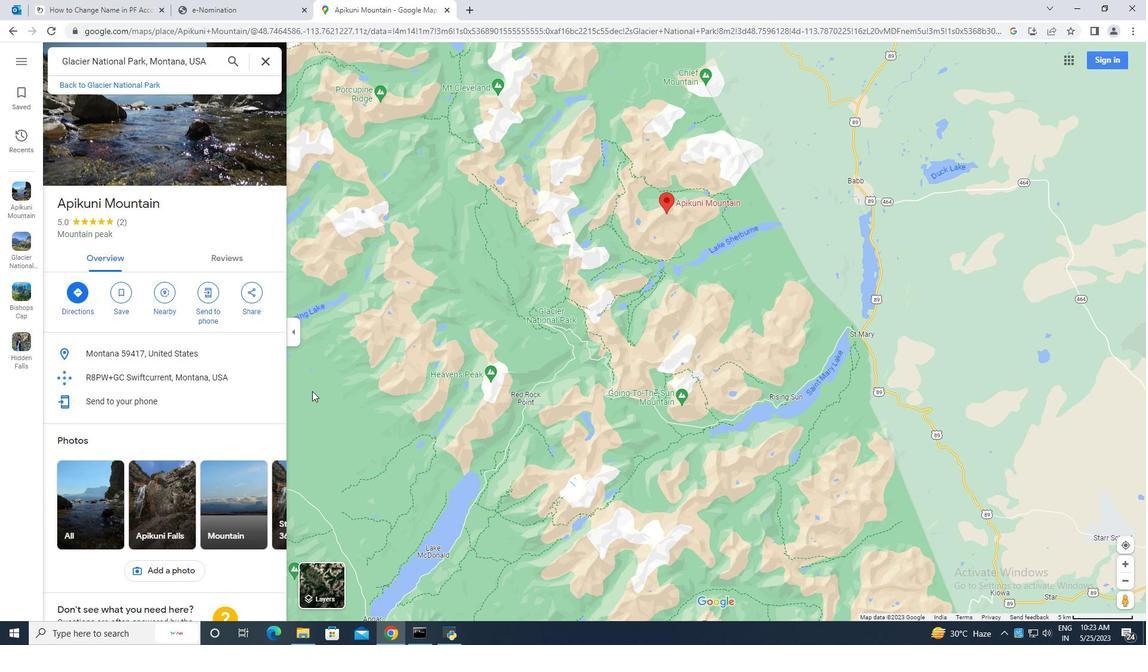 
Action: Mouse scrolled (209, 452) with delta (0, 0)
Screenshot: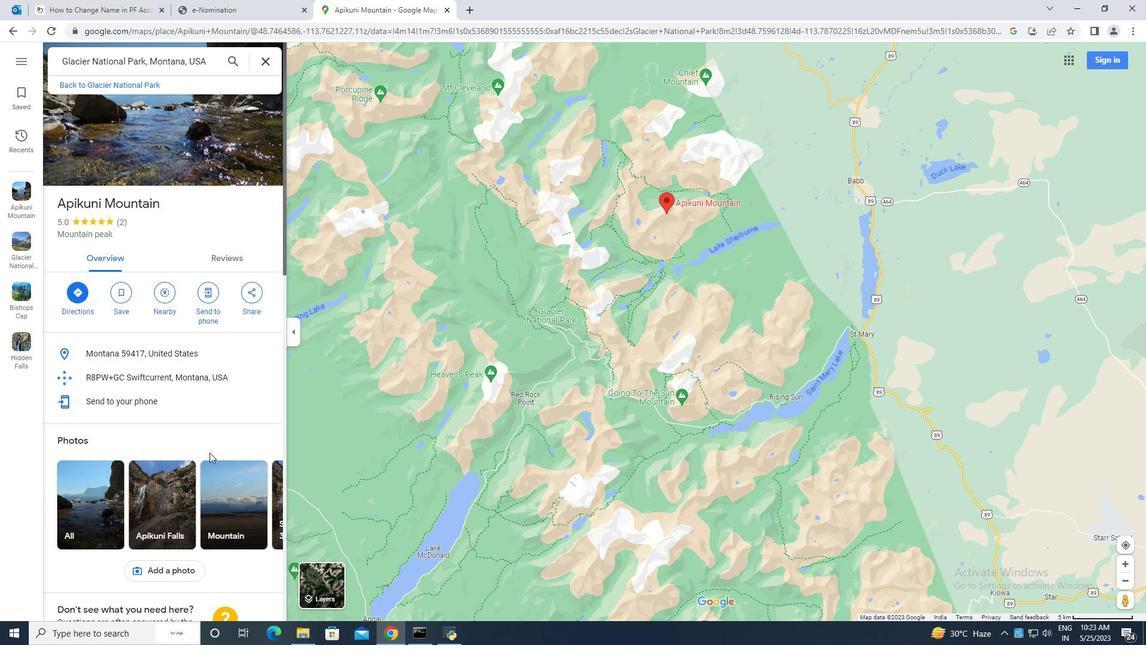 
Action: Mouse scrolled (209, 452) with delta (0, 0)
Screenshot: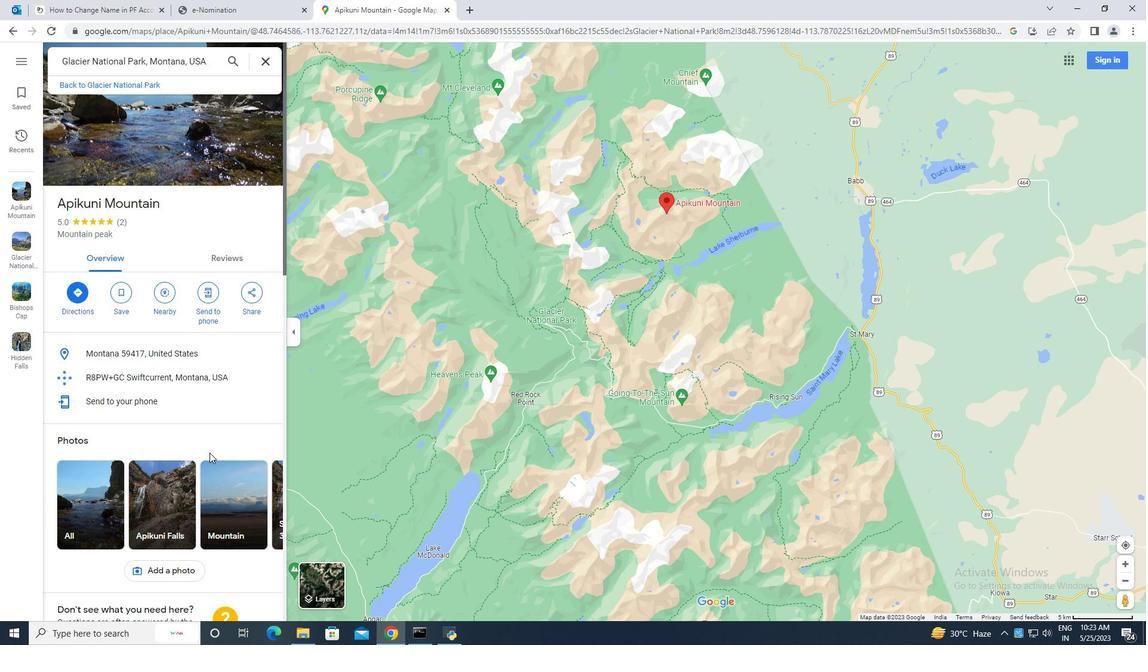 
Action: Mouse moved to (93, 389)
Screenshot: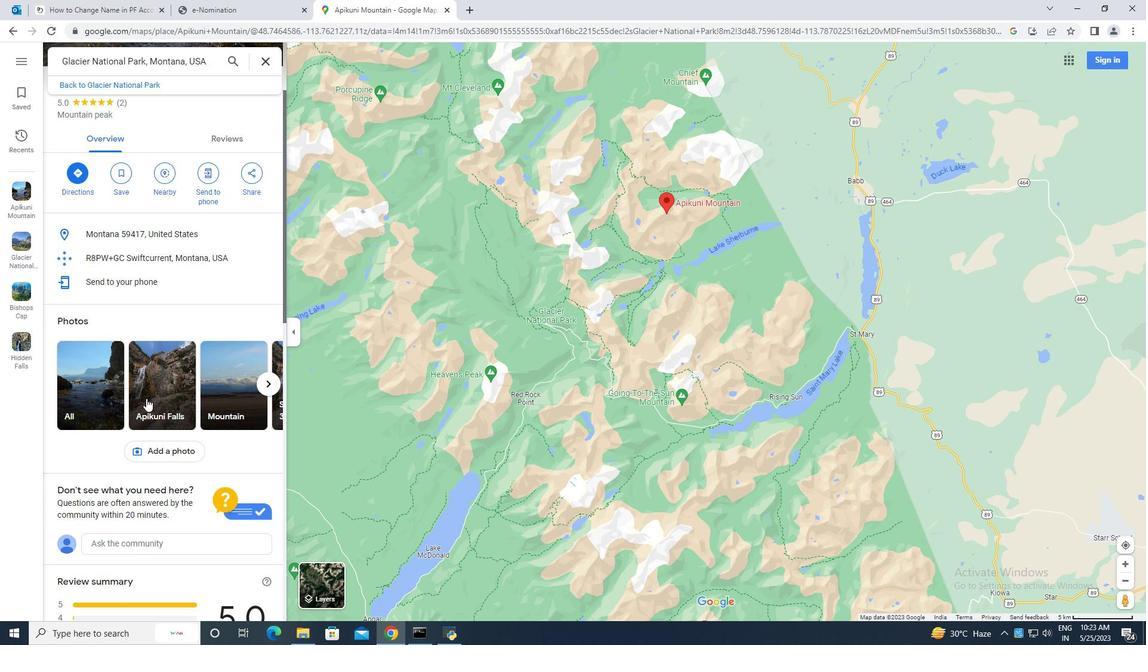 
Action: Mouse pressed left at (93, 389)
Screenshot: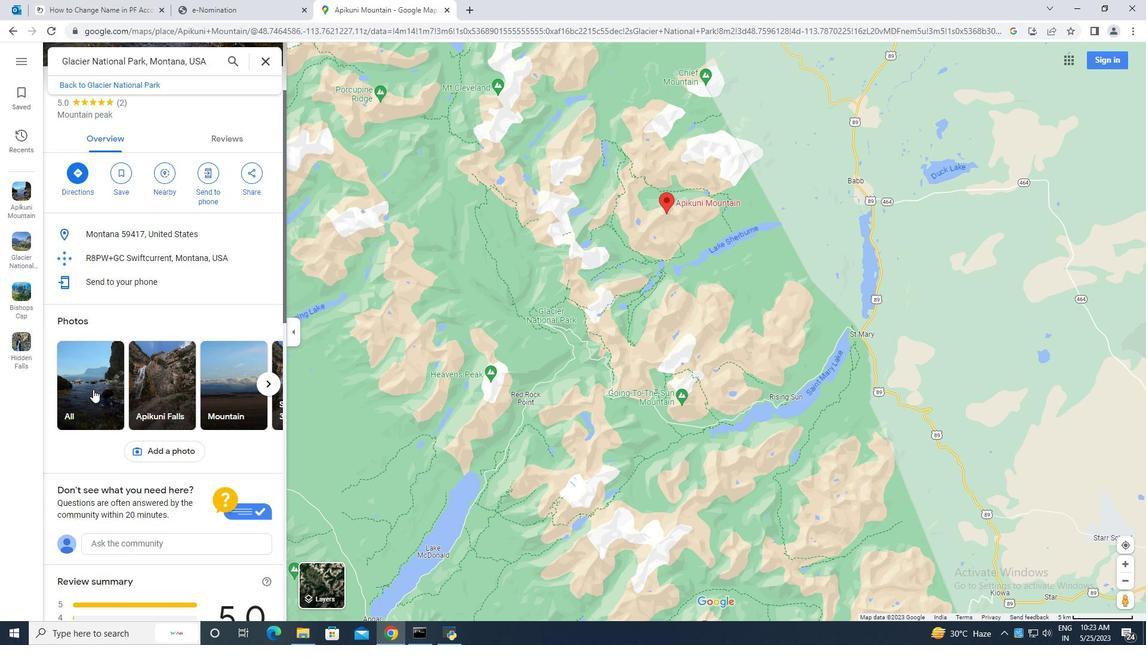 
Action: Mouse moved to (64, 56)
Screenshot: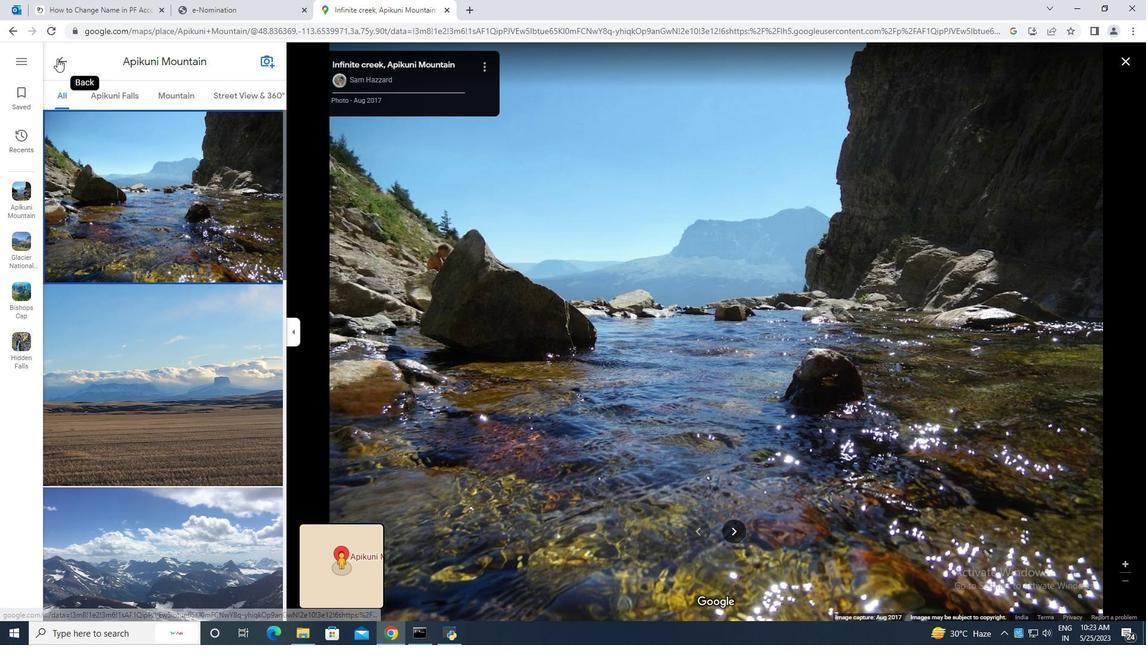 
Action: Mouse pressed left at (64, 56)
Screenshot: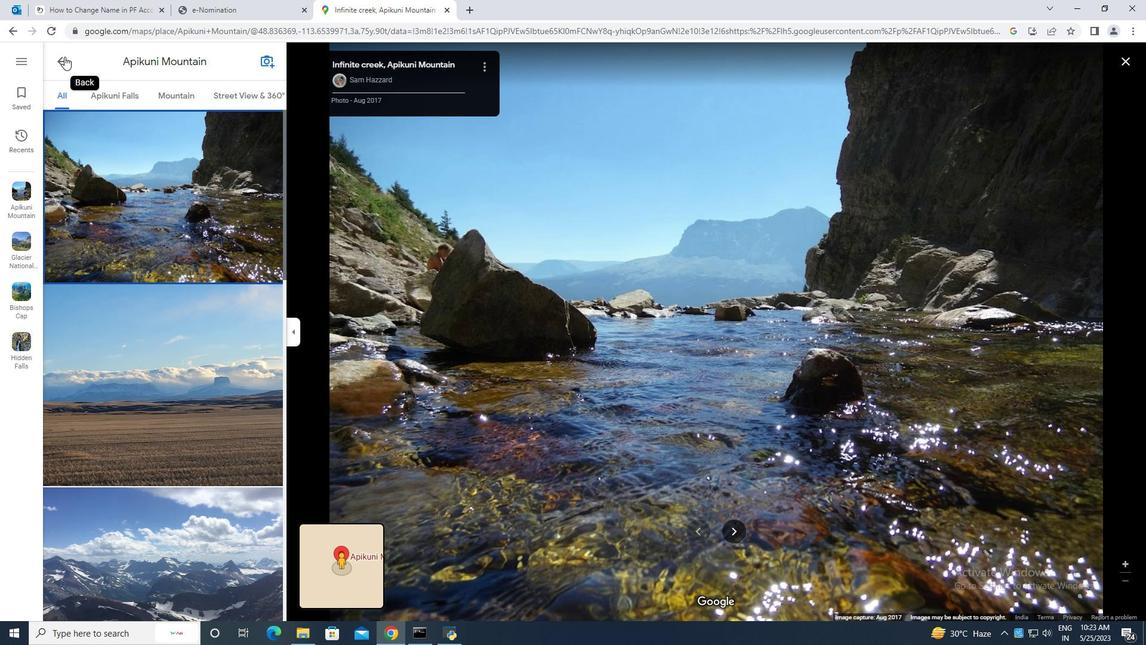 
Action: Mouse moved to (172, 372)
Screenshot: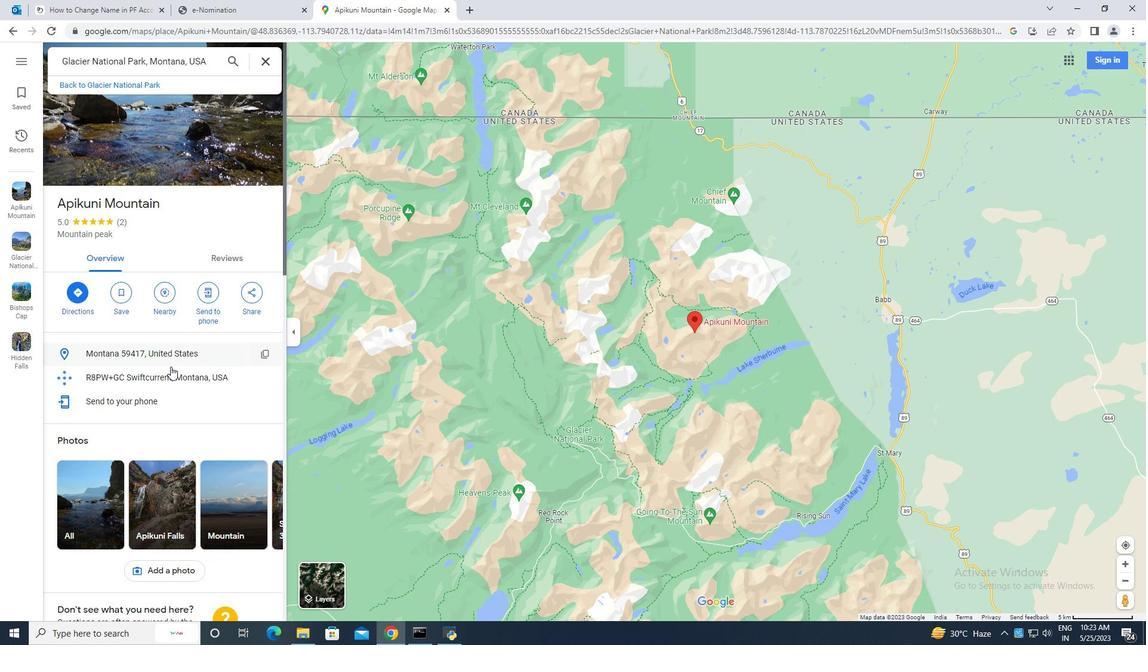 
Action: Mouse scrolled (172, 371) with delta (0, 0)
Screenshot: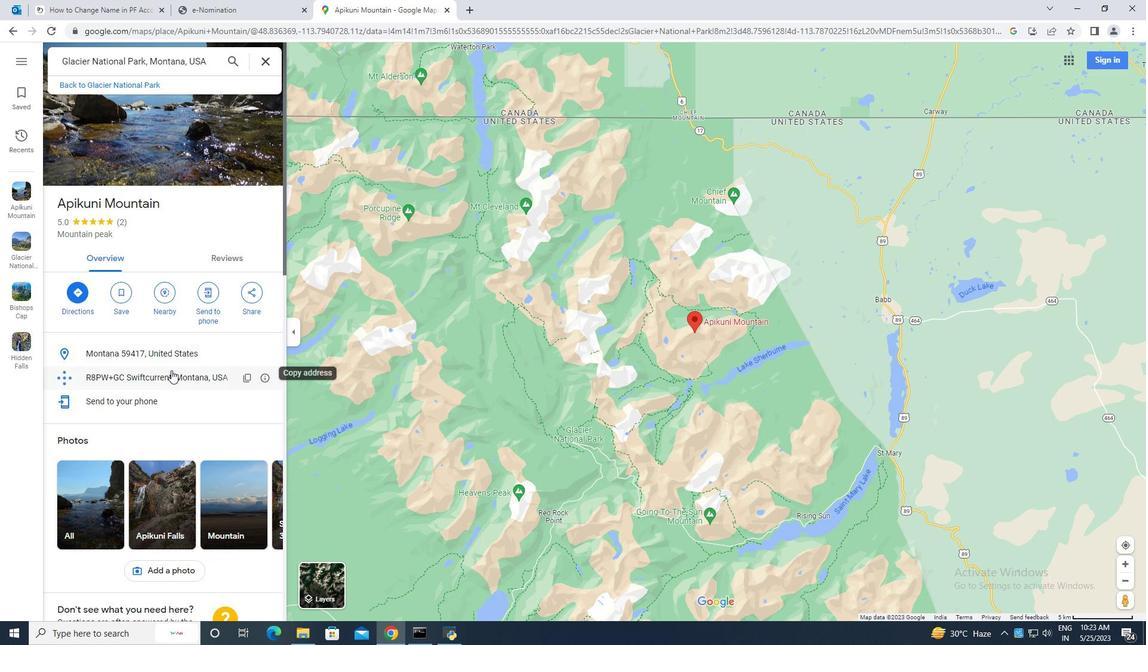 
Action: Mouse scrolled (172, 371) with delta (0, 0)
Screenshot: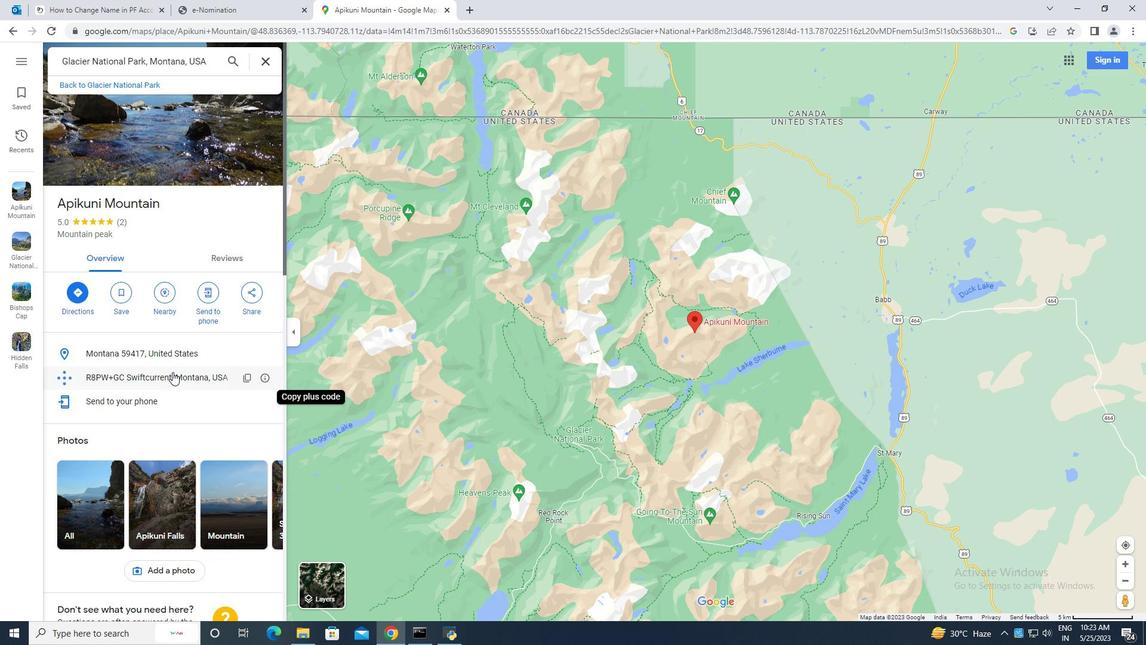 
Action: Mouse moved to (172, 372)
Screenshot: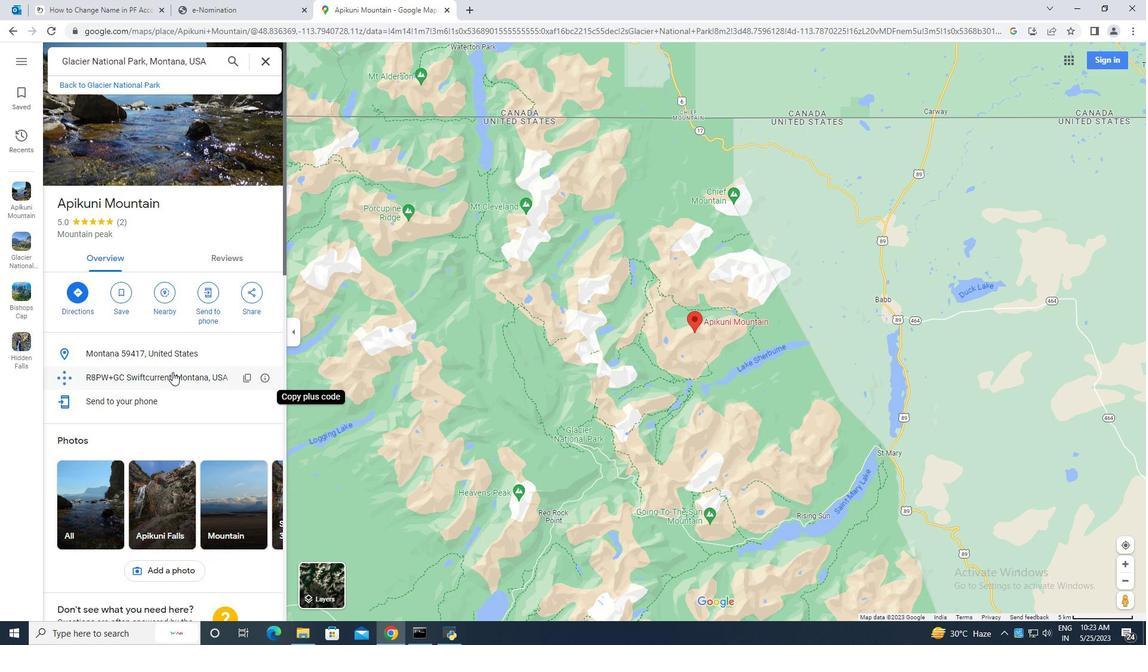
Action: Mouse scrolled (172, 372) with delta (0, 0)
Screenshot: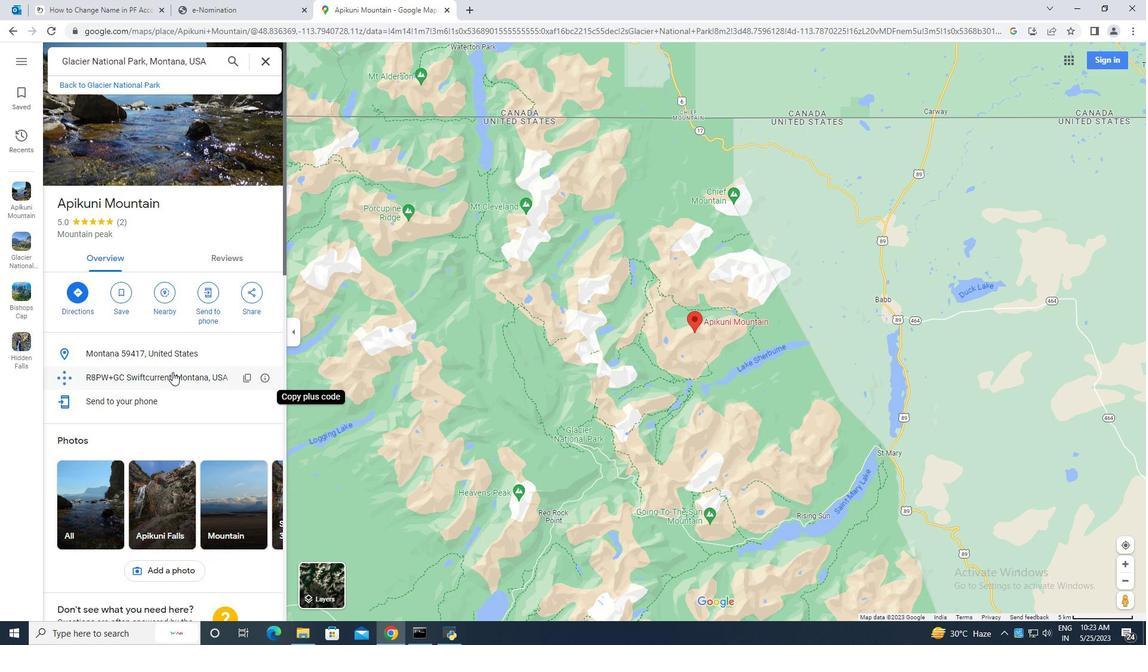 
Action: Mouse moved to (170, 373)
Screenshot: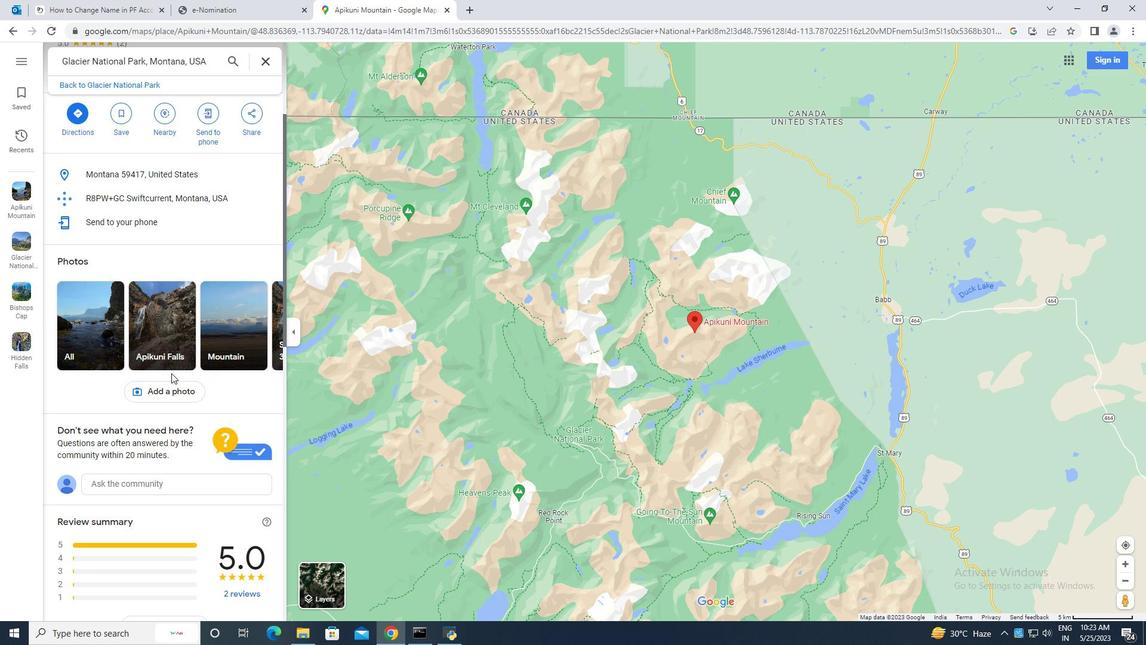 
Action: Mouse scrolled (171, 373) with delta (0, 0)
Screenshot: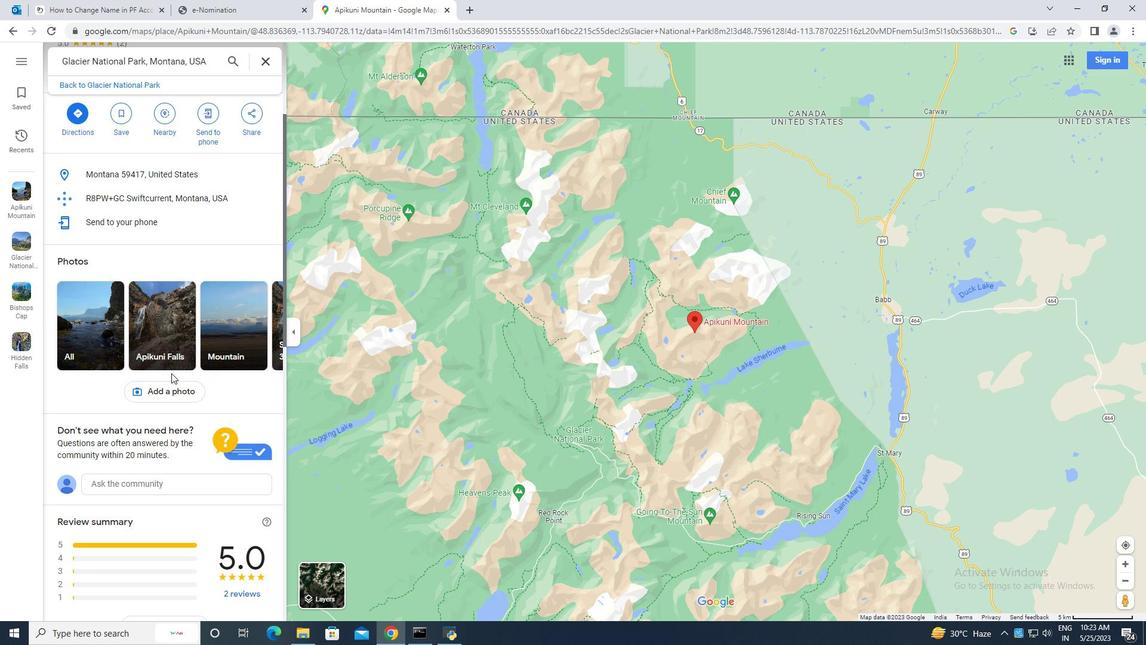 
Action: Mouse scrolled (170, 373) with delta (0, 0)
Screenshot: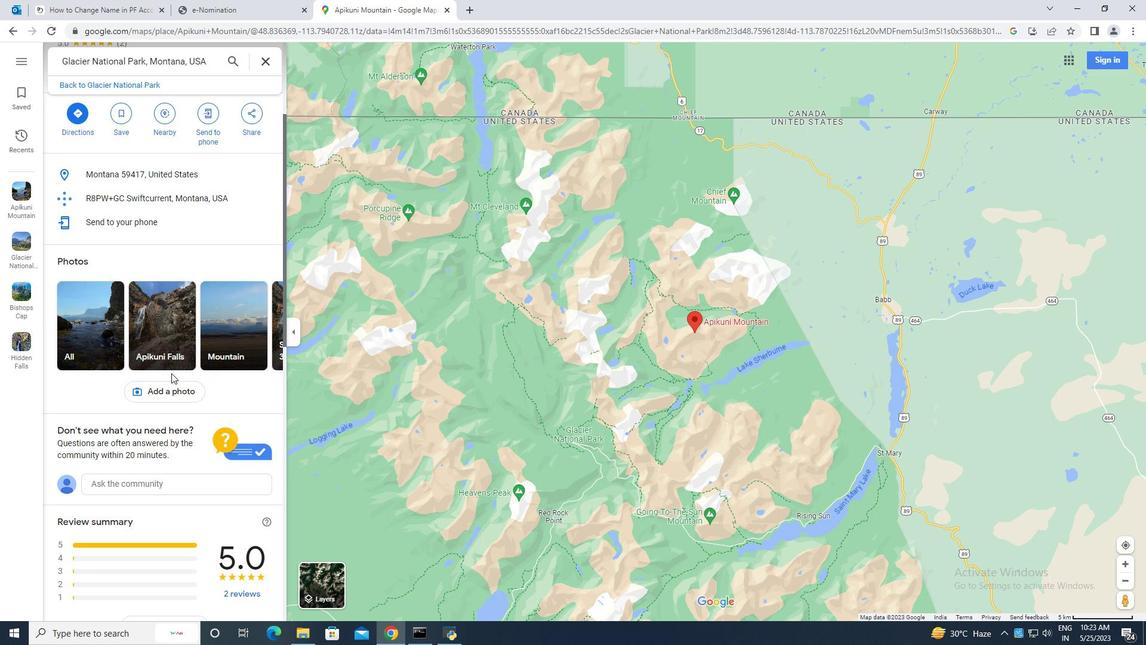 
Action: Mouse scrolled (170, 373) with delta (0, 0)
Screenshot: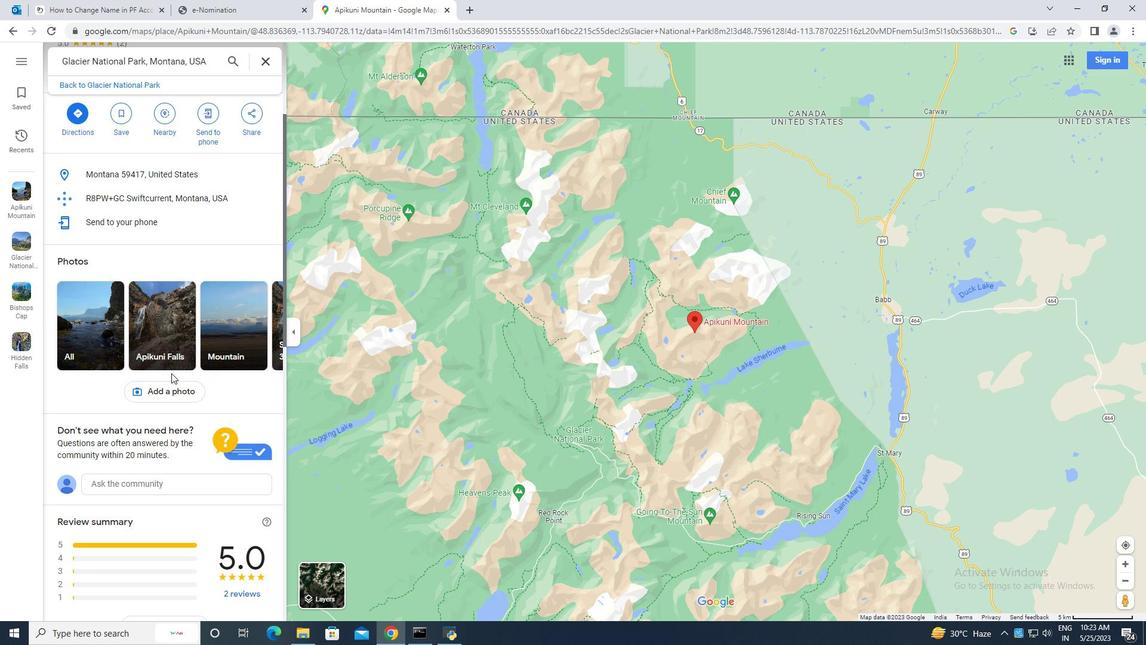 
Action: Mouse scrolled (170, 373) with delta (0, 0)
Screenshot: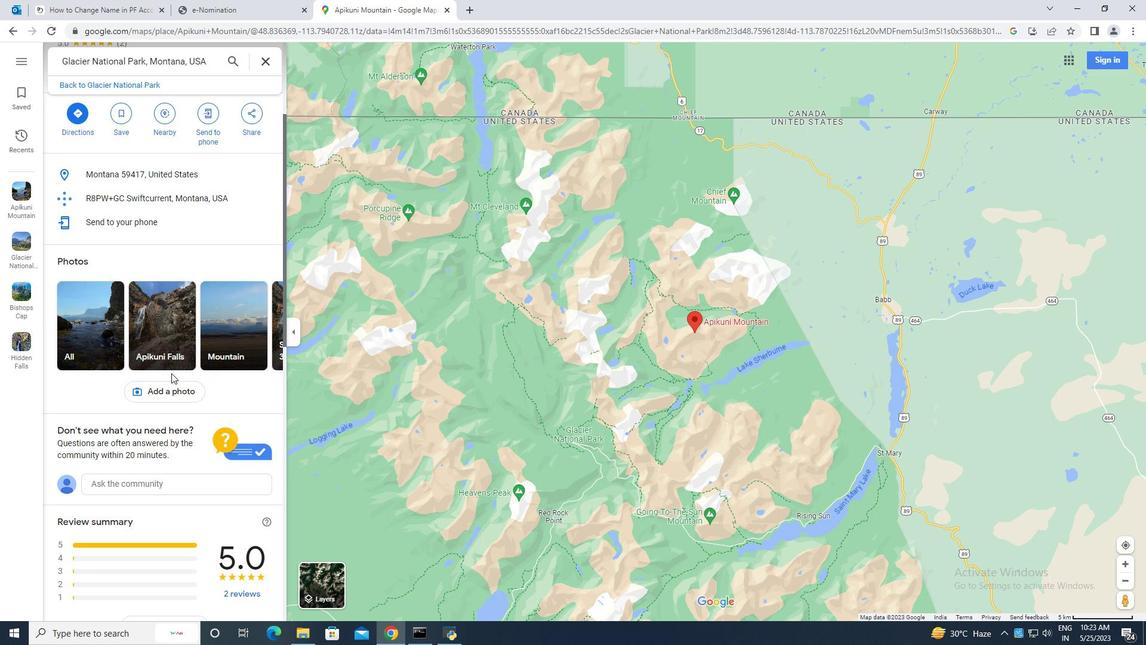 
Action: Mouse moved to (193, 335)
Screenshot: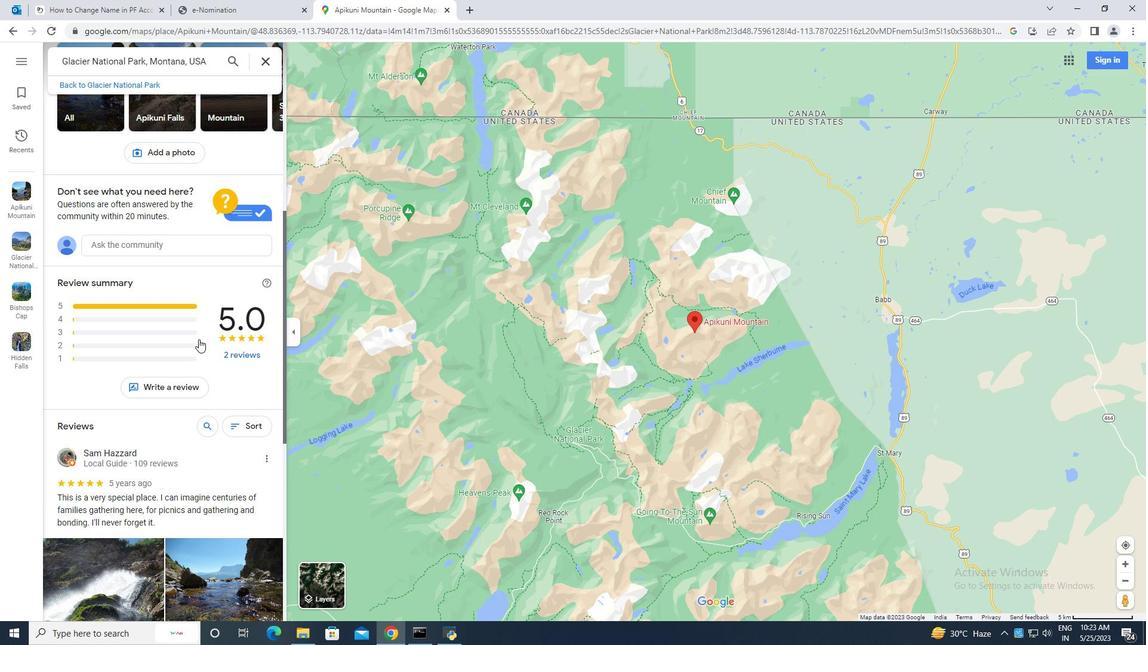 
Action: Mouse scrolled (198, 339) with delta (0, 0)
Screenshot: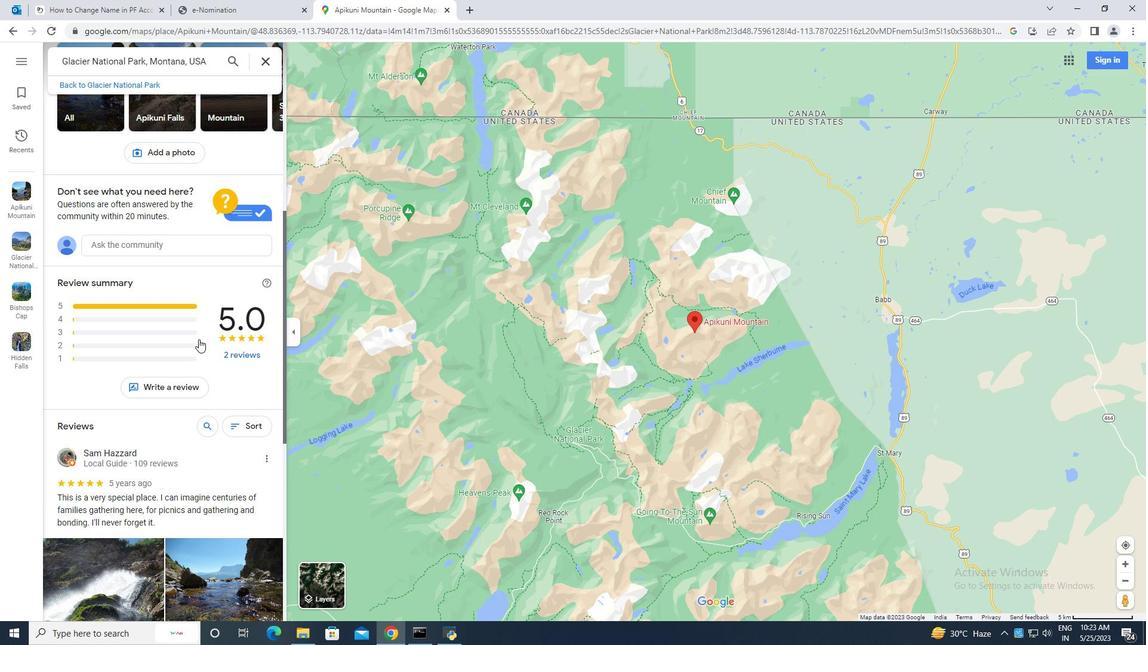 
Action: Mouse moved to (193, 335)
Screenshot: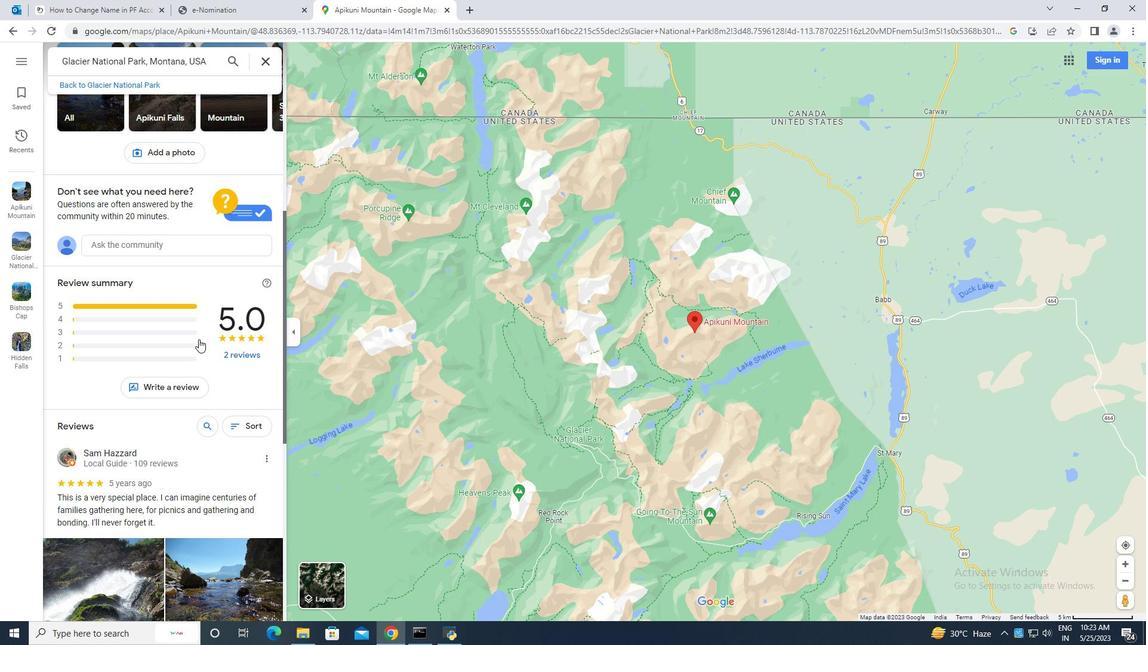 
Action: Mouse scrolled (198, 339) with delta (0, 0)
Screenshot: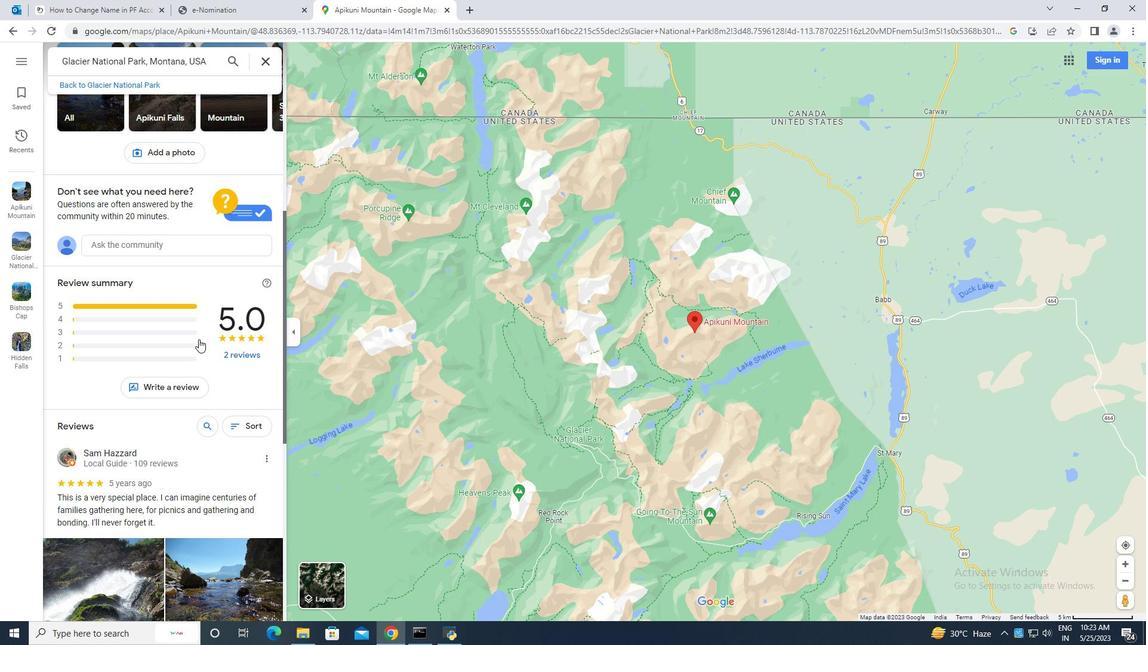 
Action: Mouse scrolled (198, 338) with delta (0, 0)
Screenshot: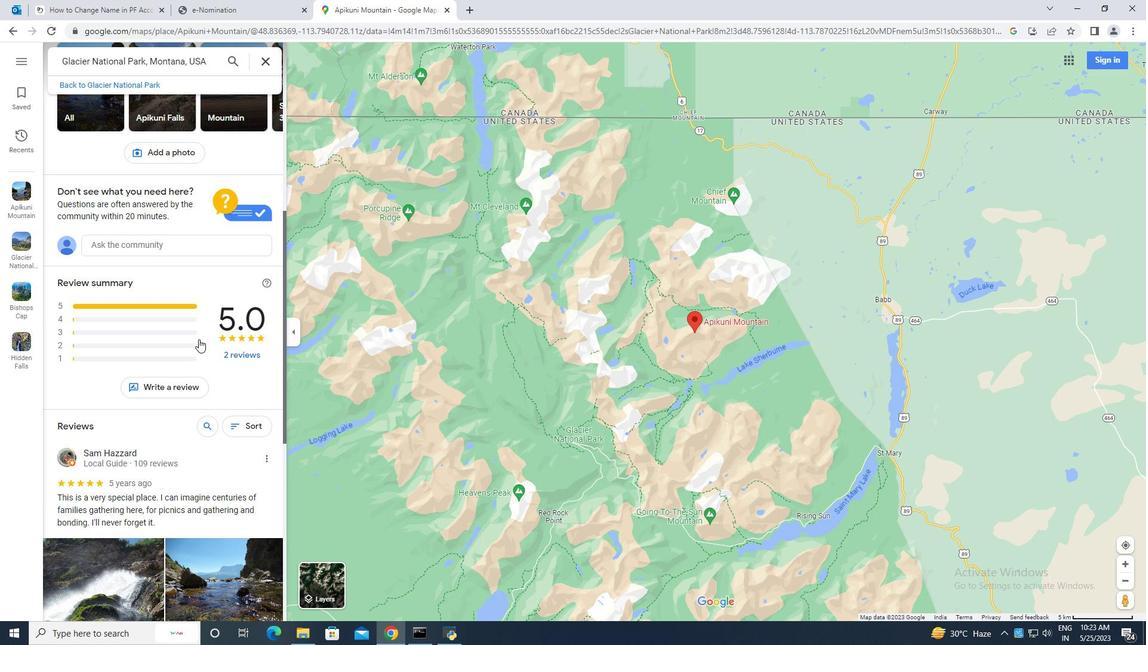 
Action: Mouse scrolled (198, 338) with delta (0, 0)
Screenshot: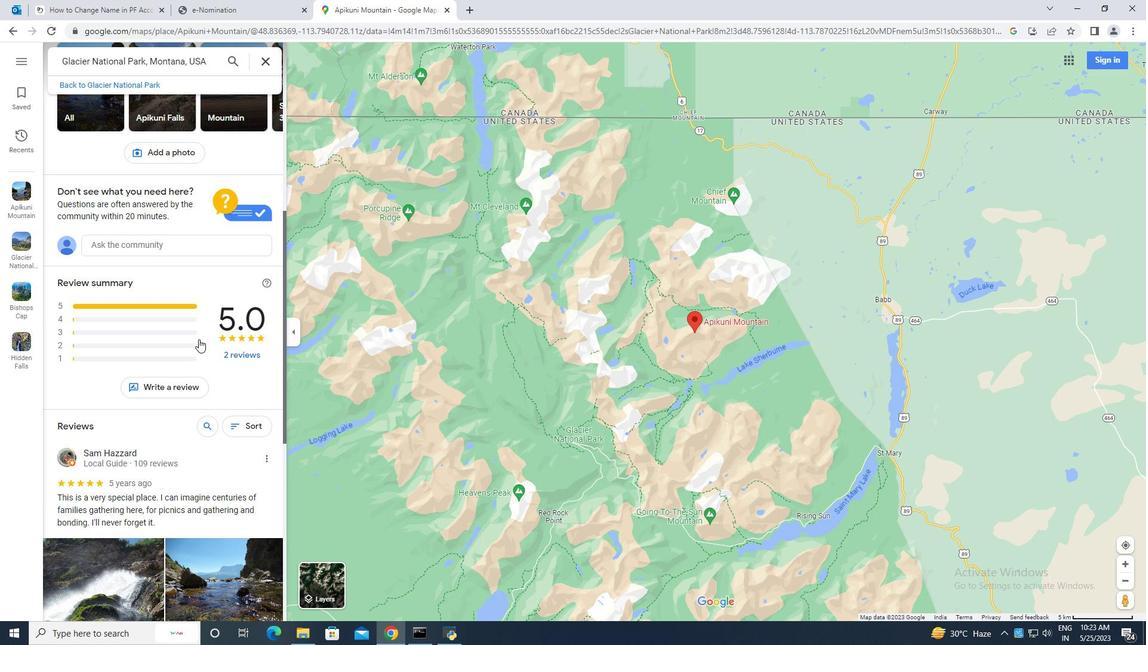 
Action: Mouse moved to (193, 335)
Screenshot: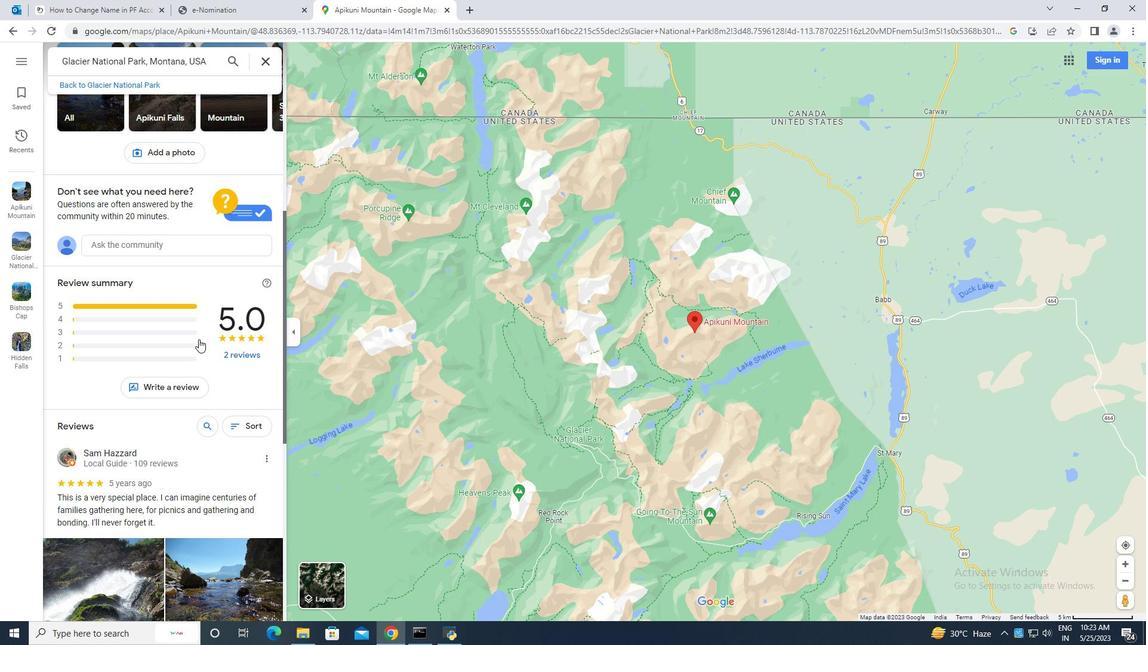 
Action: Mouse scrolled (193, 335) with delta (0, 0)
Screenshot: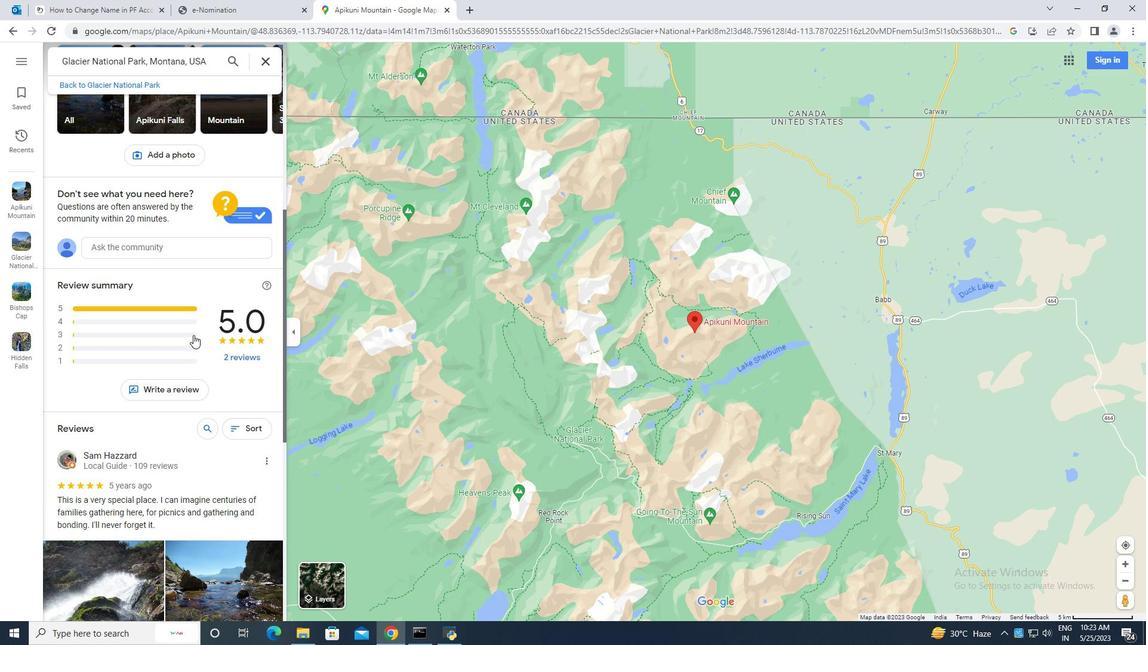 
Action: Mouse scrolled (193, 335) with delta (0, 0)
Screenshot: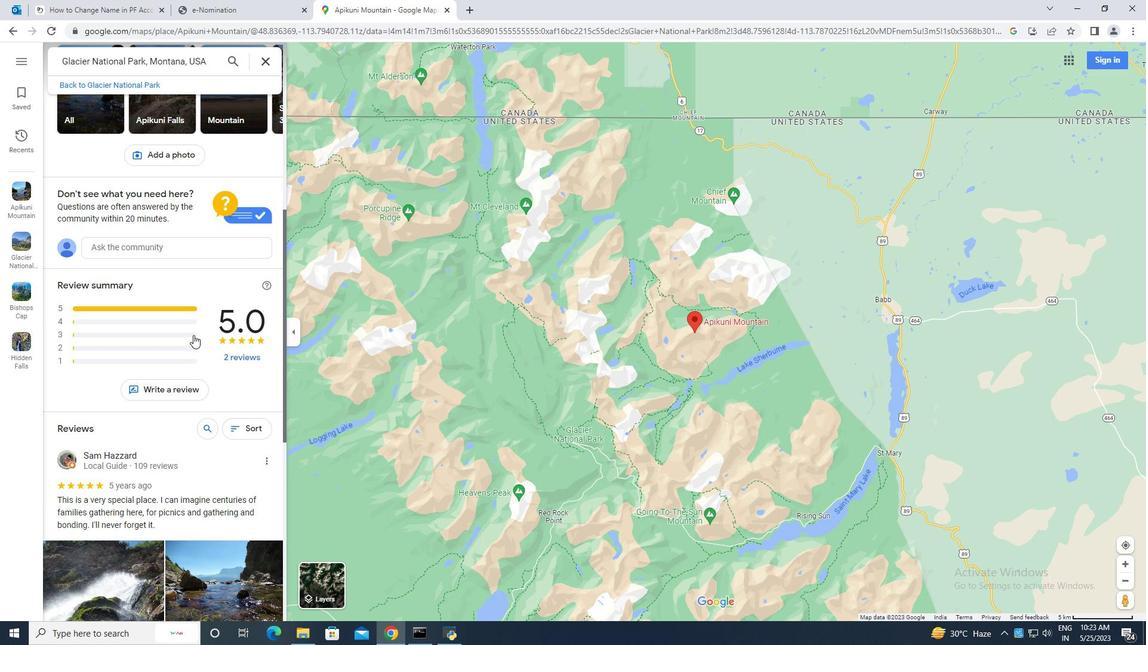 
Action: Mouse scrolled (193, 335) with delta (0, 0)
Screenshot: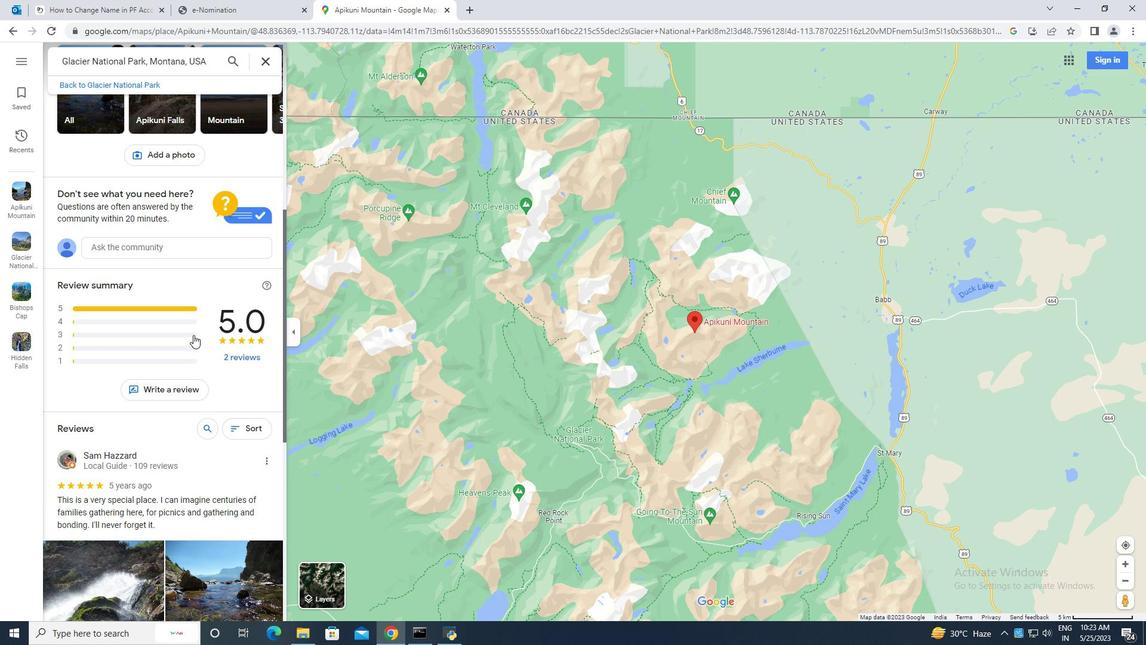 
Action: Mouse scrolled (193, 335) with delta (0, 0)
Screenshot: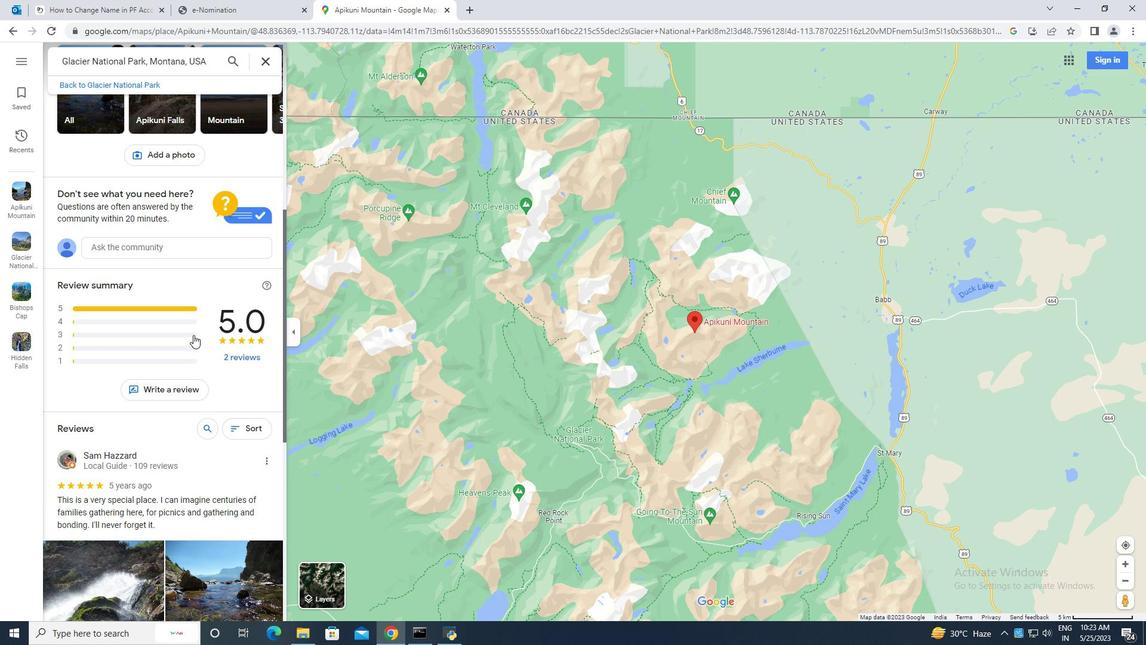 
Action: Mouse scrolled (193, 335) with delta (0, 0)
Screenshot: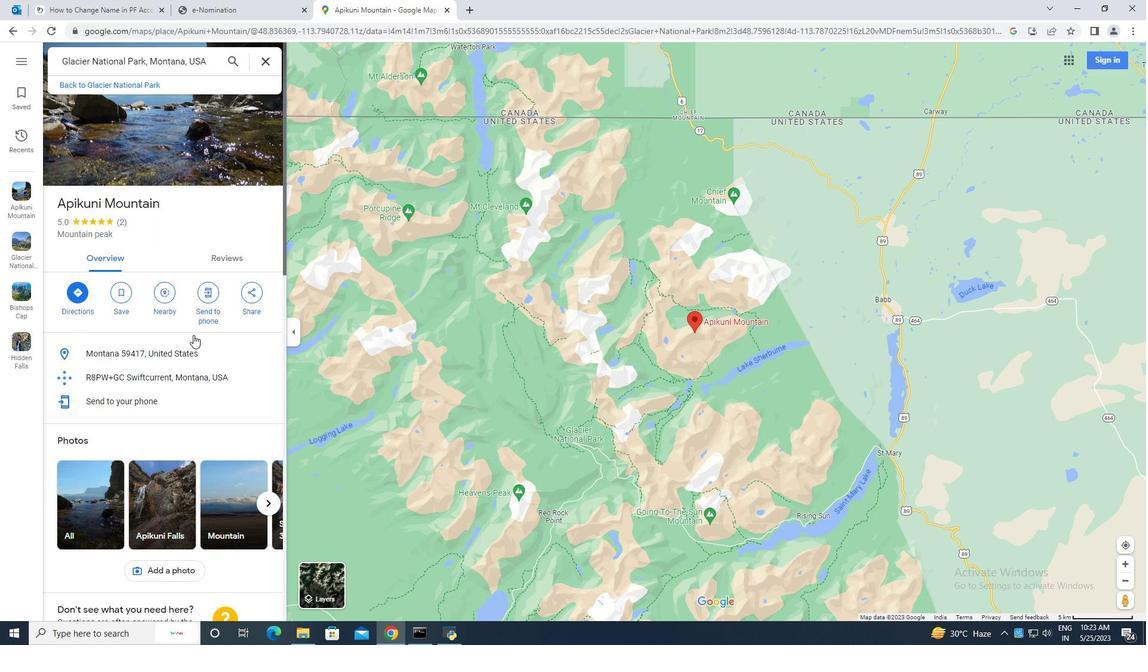 
Action: Mouse scrolled (193, 335) with delta (0, 0)
Screenshot: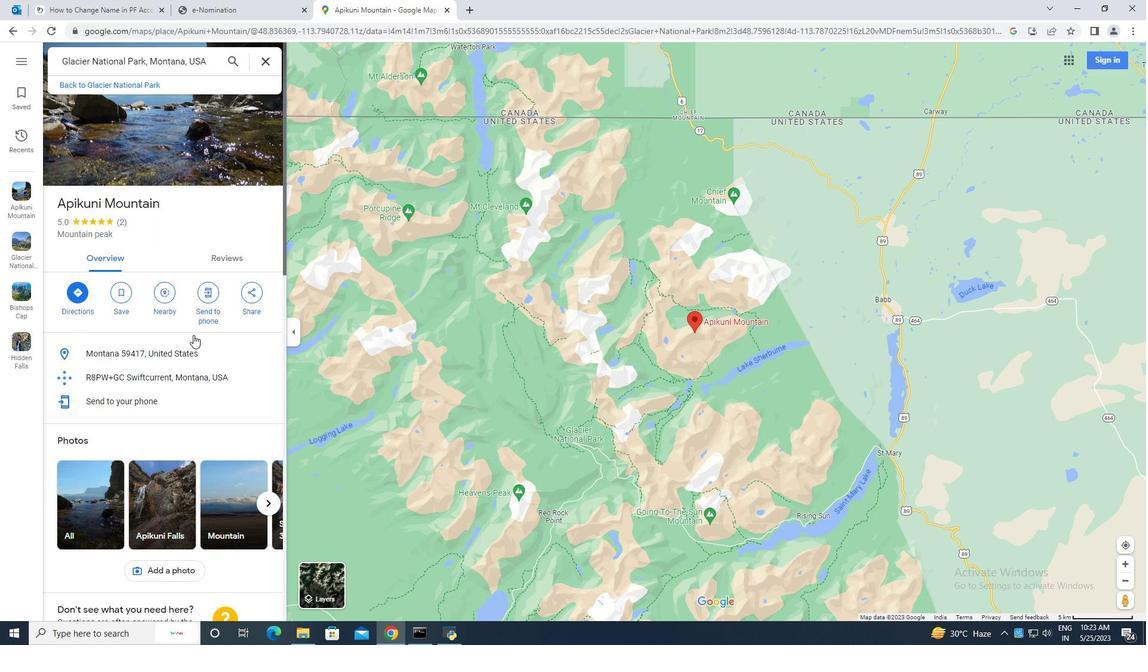 
Action: Mouse scrolled (193, 335) with delta (0, 0)
Screenshot: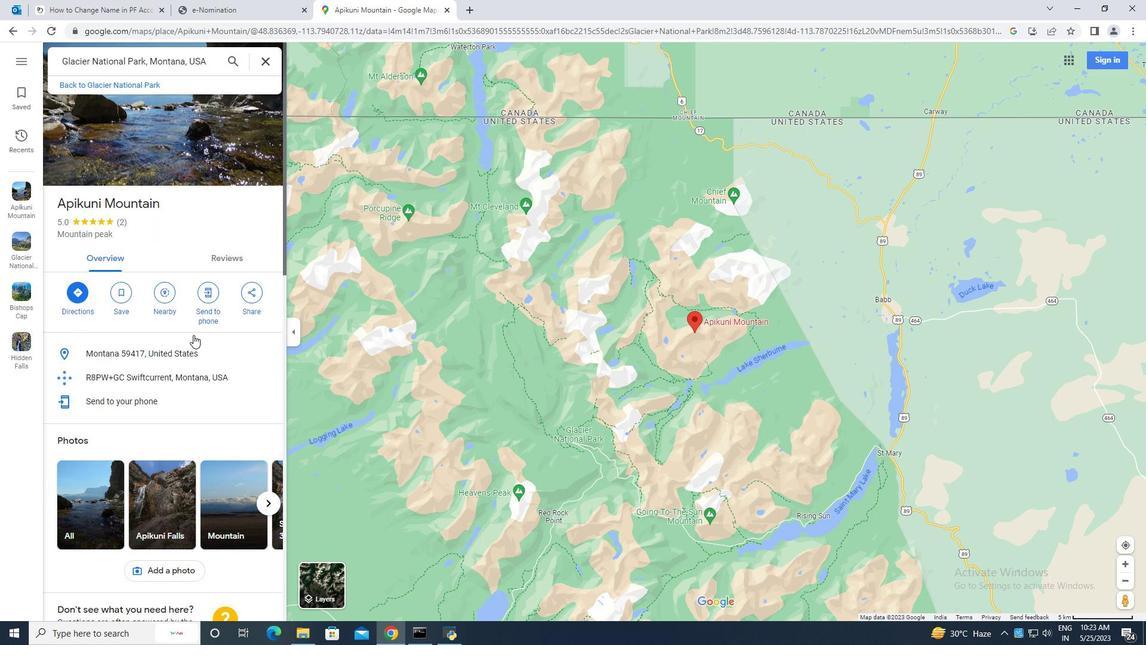 
Action: Mouse moved to (117, 86)
Screenshot: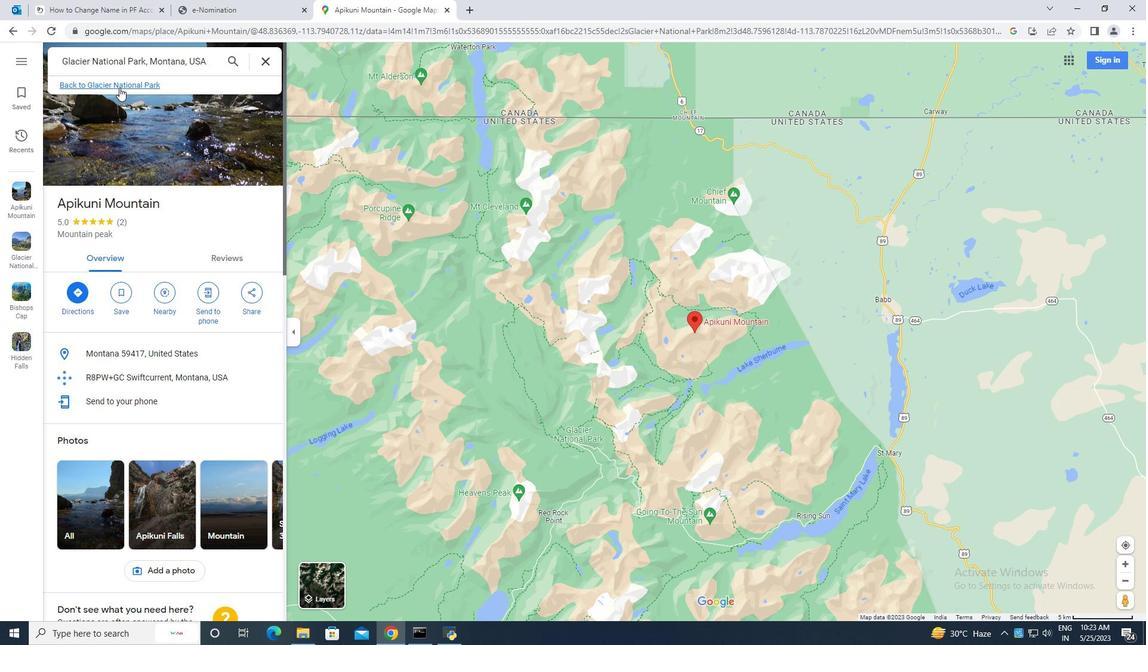 
Action: Mouse pressed left at (117, 86)
Screenshot: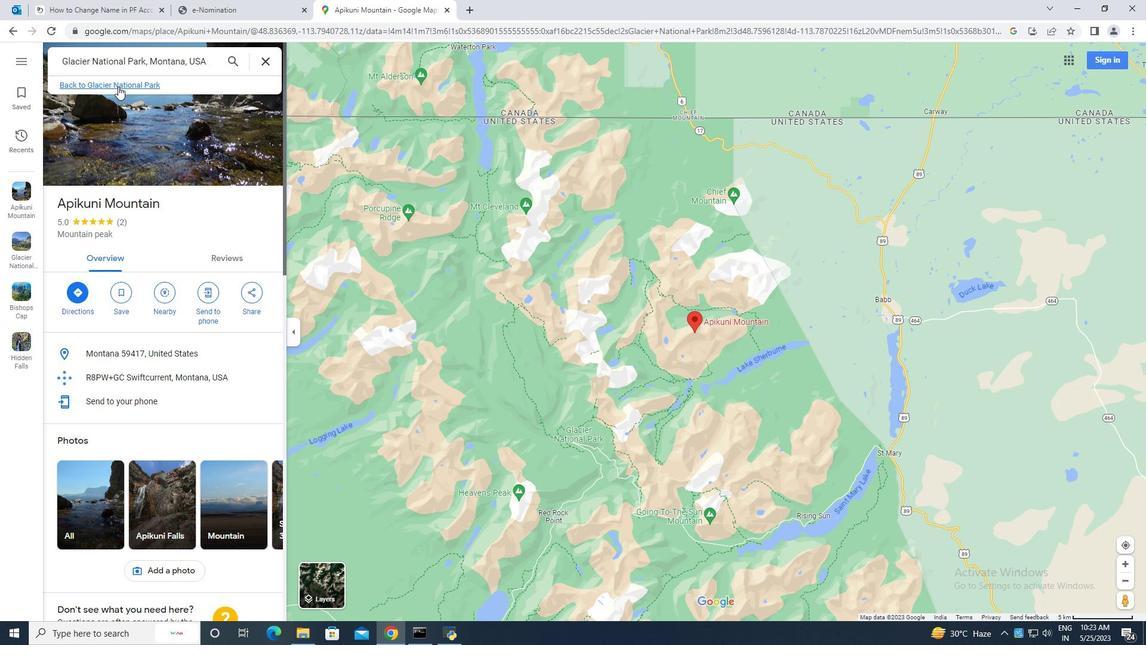 
Action: Mouse moved to (804, 320)
Screenshot: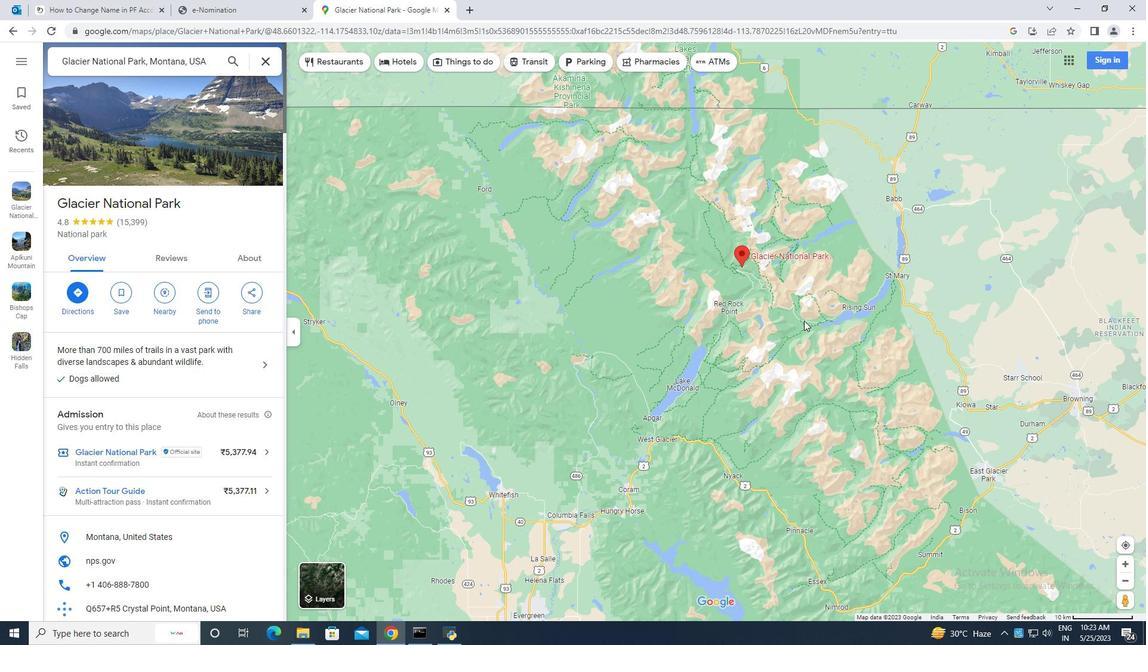 
Action: Mouse scrolled (804, 321) with delta (0, 0)
Screenshot: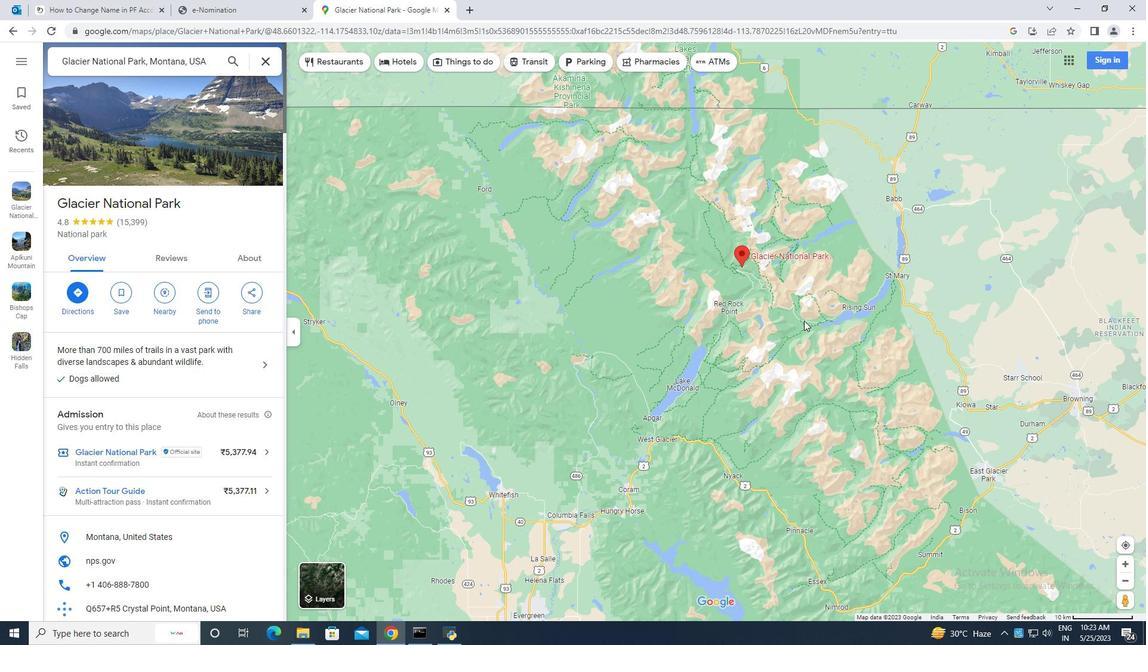 
Action: Mouse moved to (804, 319)
Screenshot: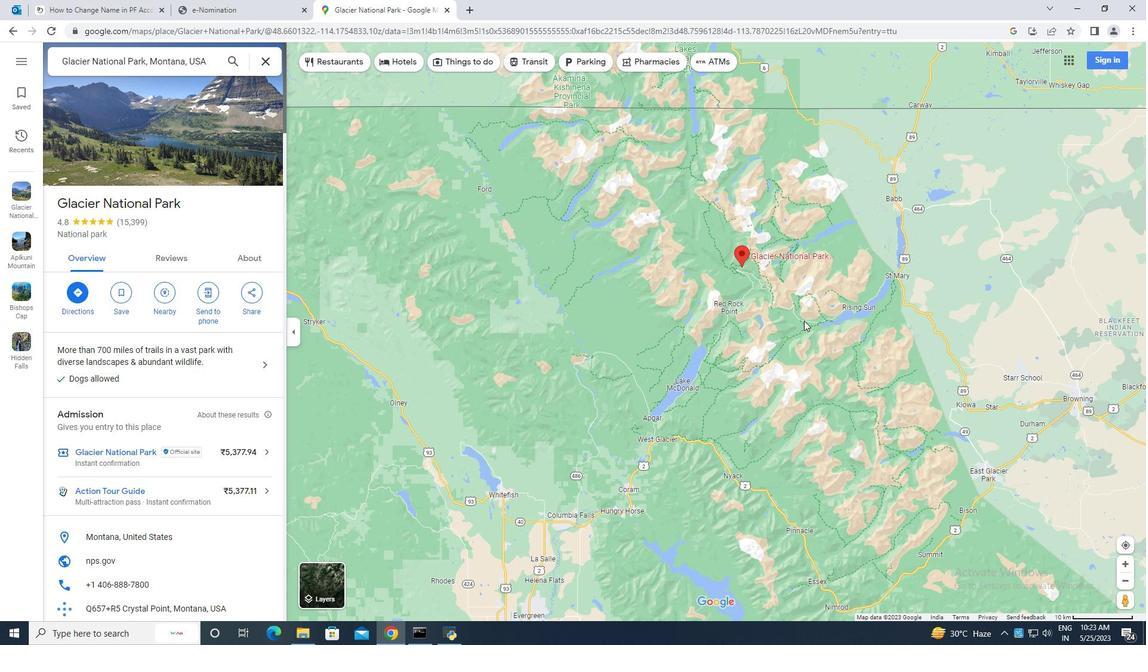 
Action: Mouse scrolled (804, 320) with delta (0, 0)
Screenshot: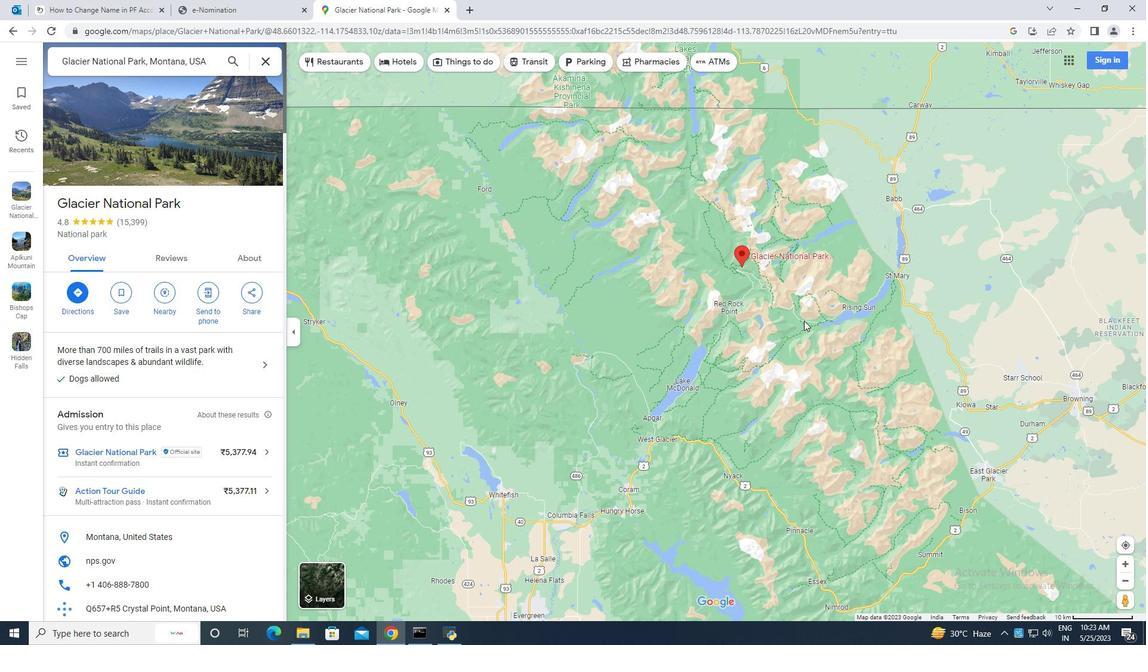 
Action: Mouse moved to (806, 316)
Screenshot: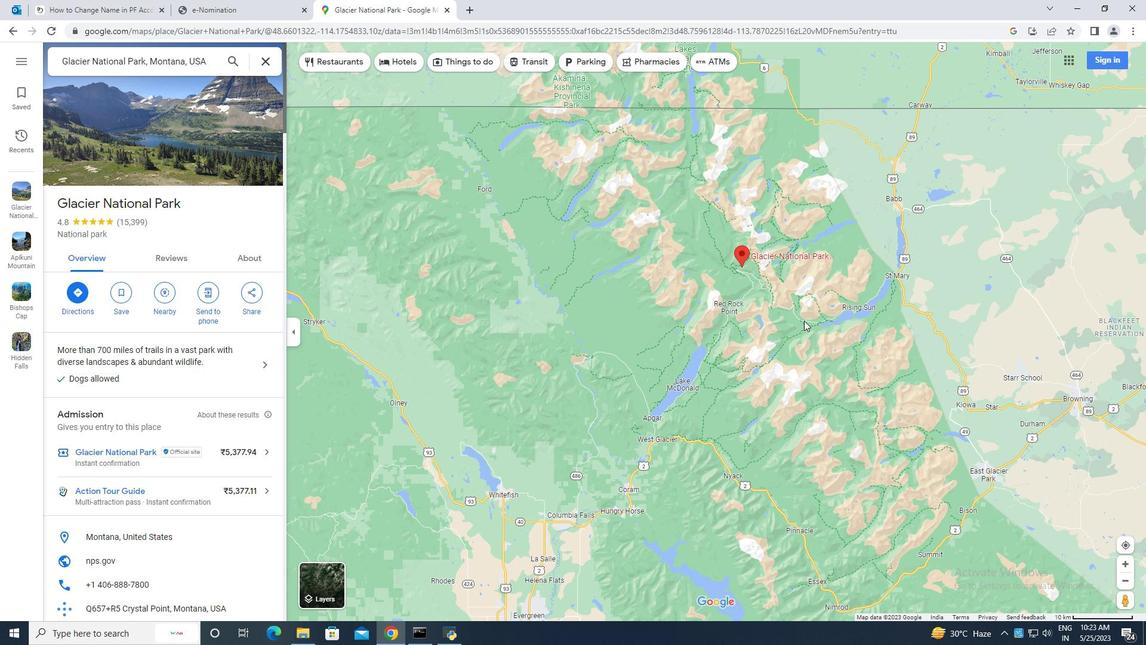 
Action: Mouse scrolled (806, 317) with delta (0, 0)
Screenshot: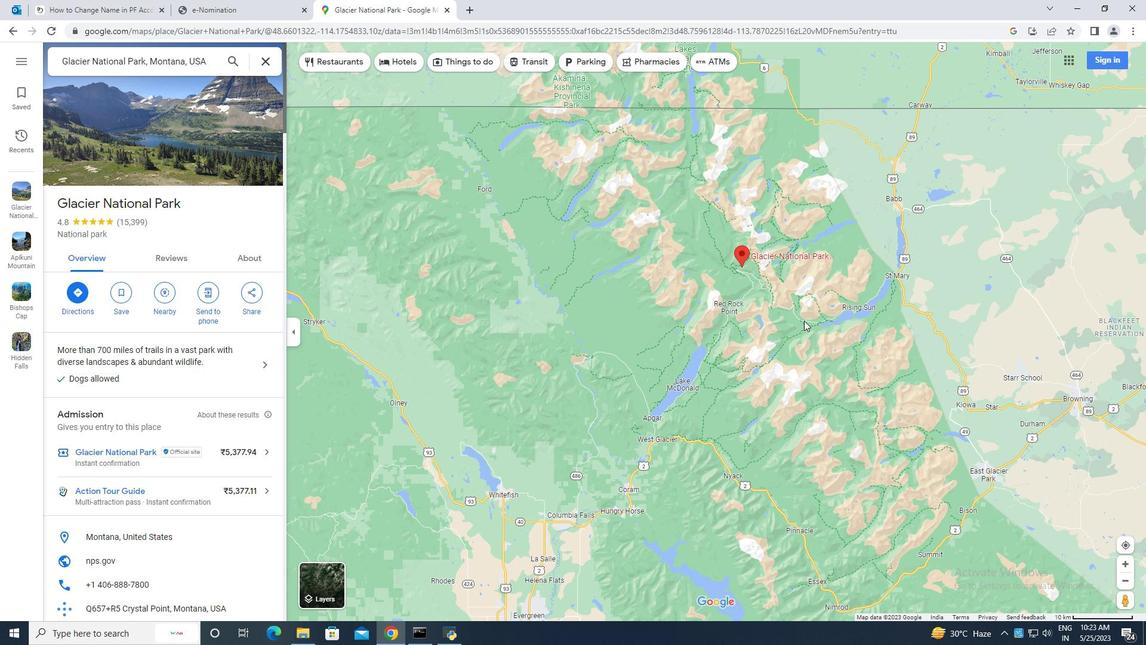 
Action: Mouse moved to (816, 309)
Screenshot: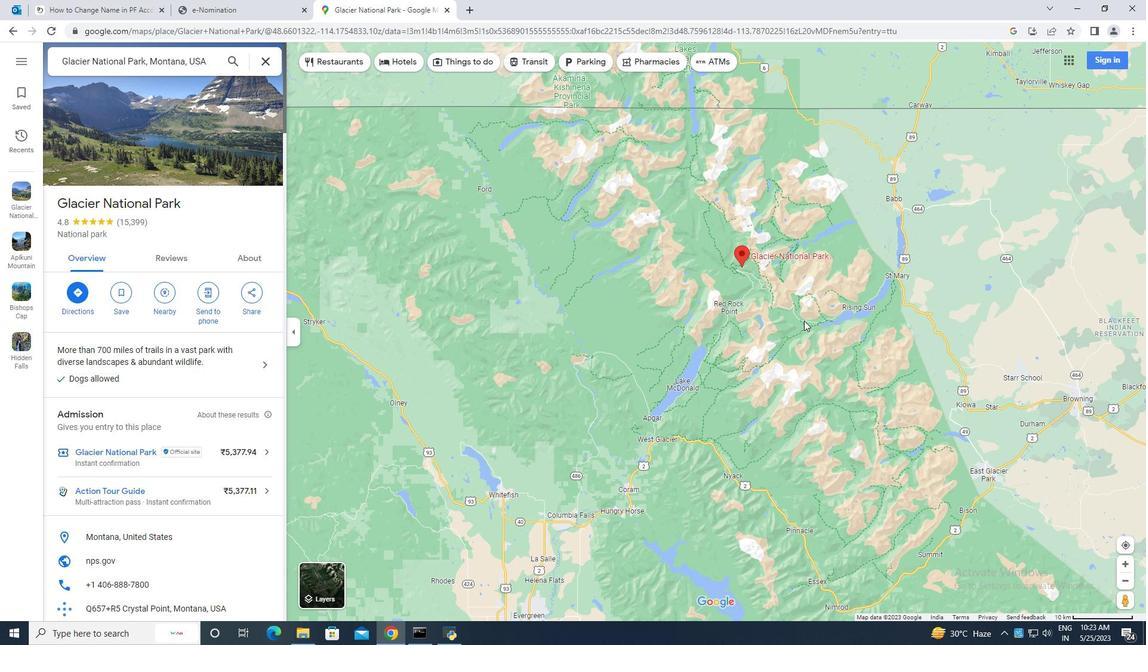 
Action: Mouse scrolled (814, 311) with delta (0, 0)
Screenshot: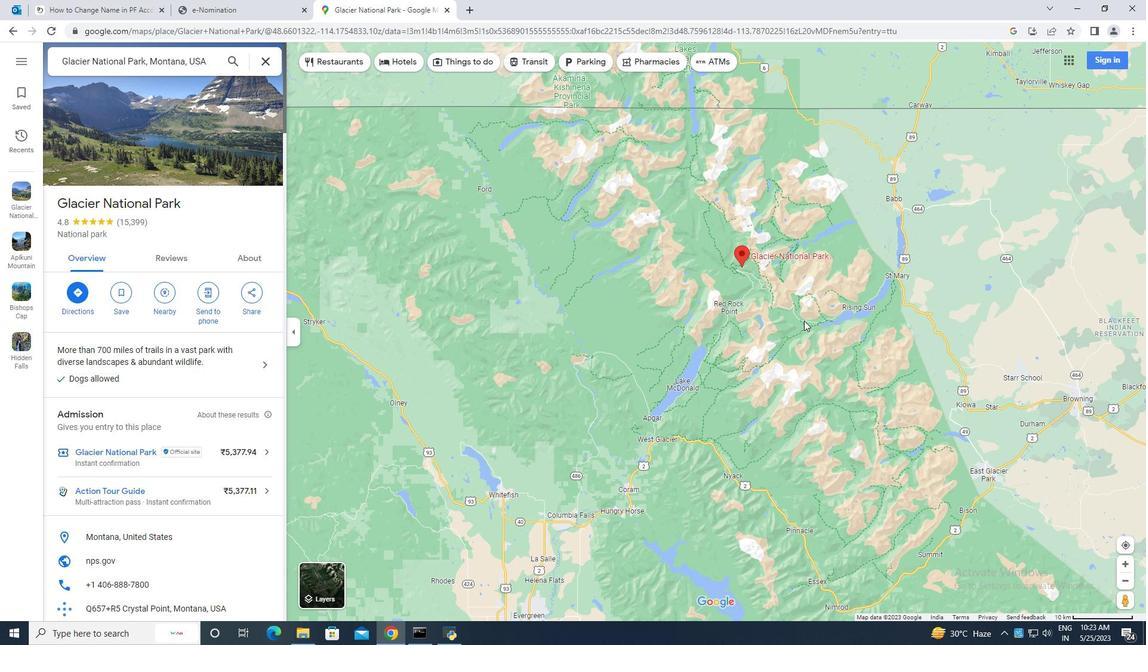 
Action: Mouse moved to (838, 291)
Screenshot: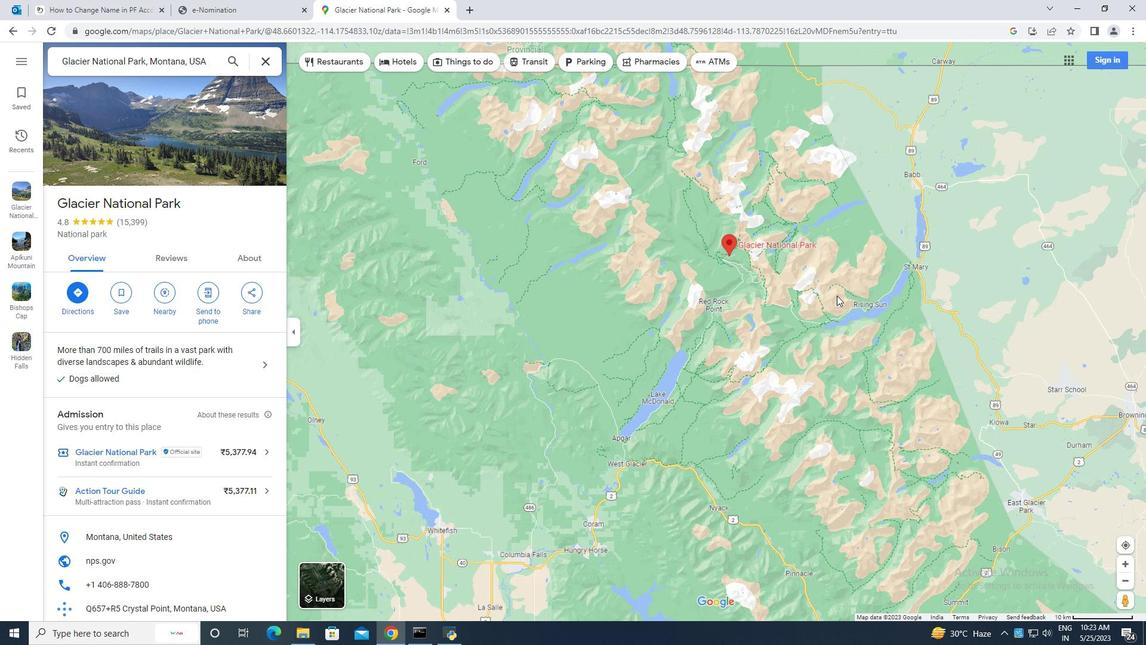 
Action: Mouse pressed left at (838, 291)
Screenshot: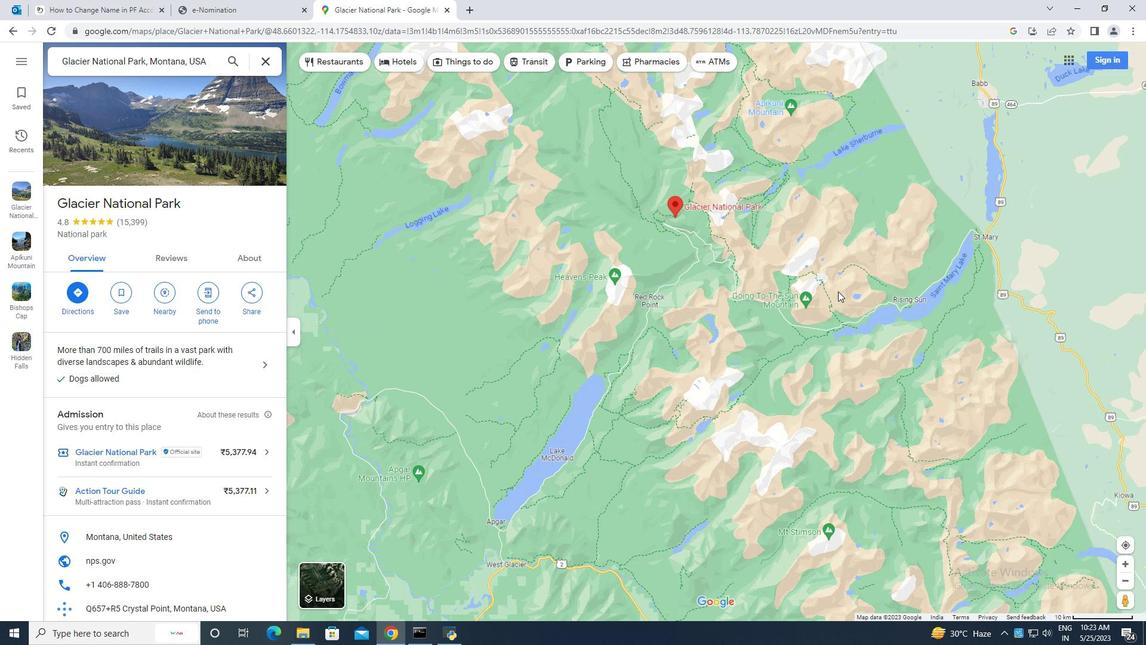 
Action: Mouse moved to (571, 366)
Screenshot: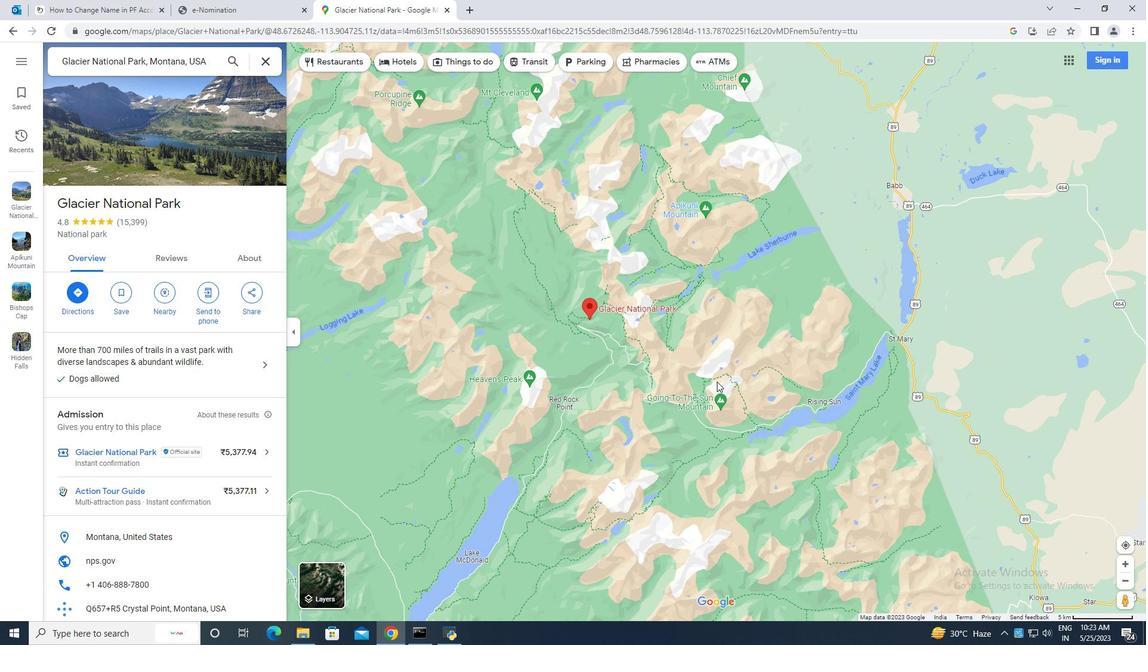 
Action: Mouse scrolled (571, 366) with delta (0, 0)
Screenshot: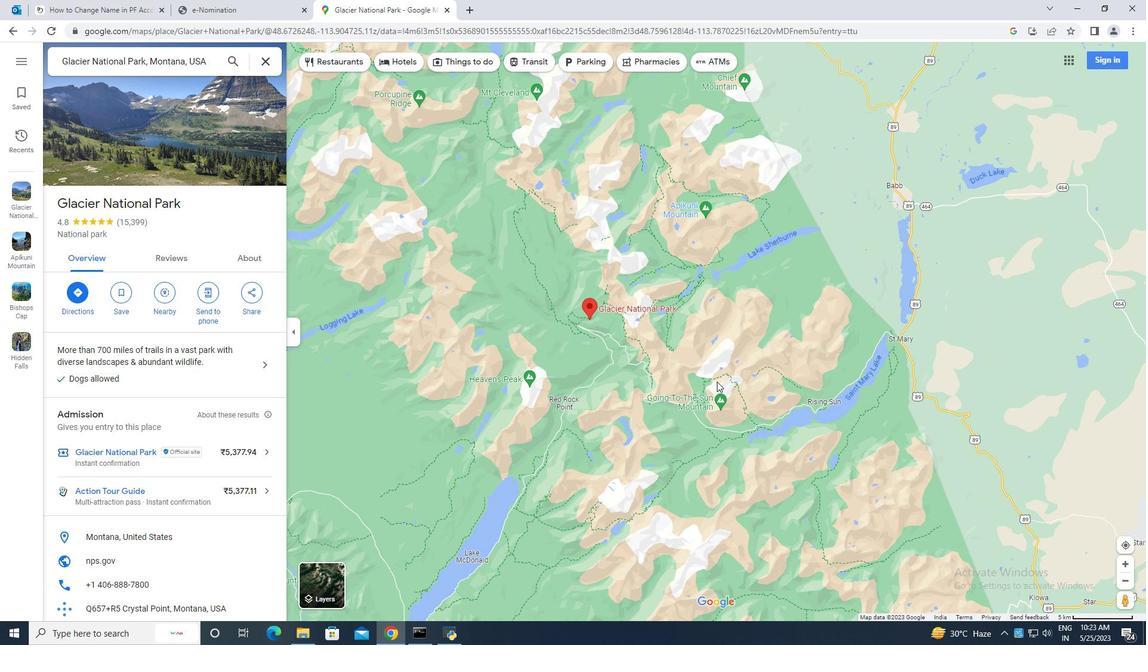 
Action: Mouse scrolled (571, 366) with delta (0, 0)
Screenshot: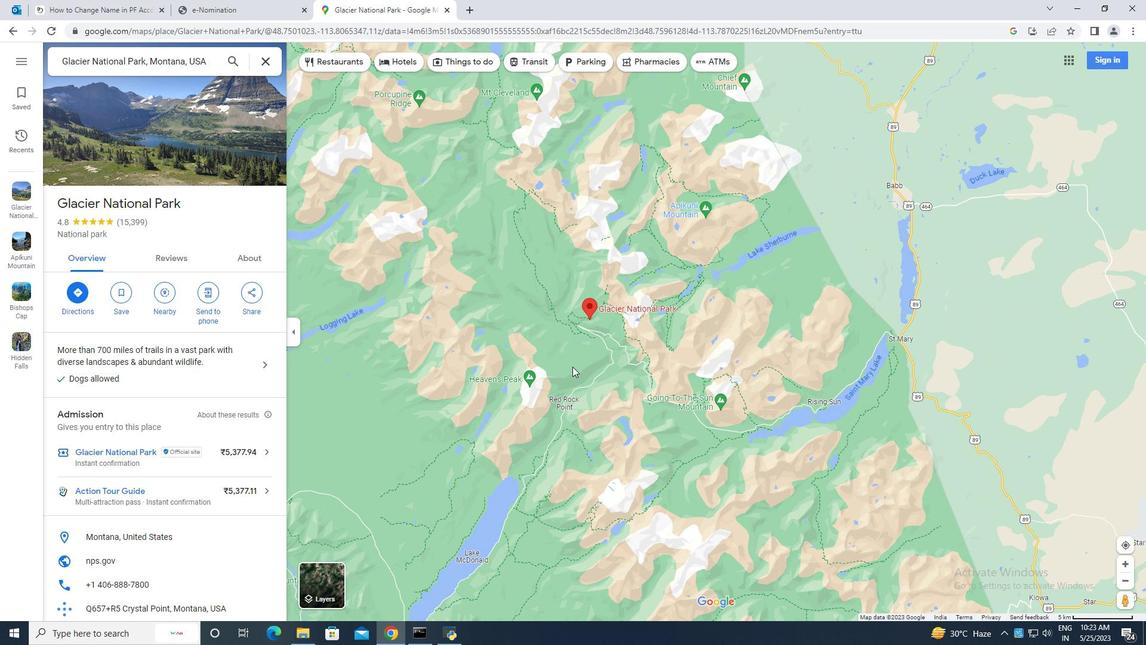 
Action: Mouse moved to (570, 366)
Screenshot: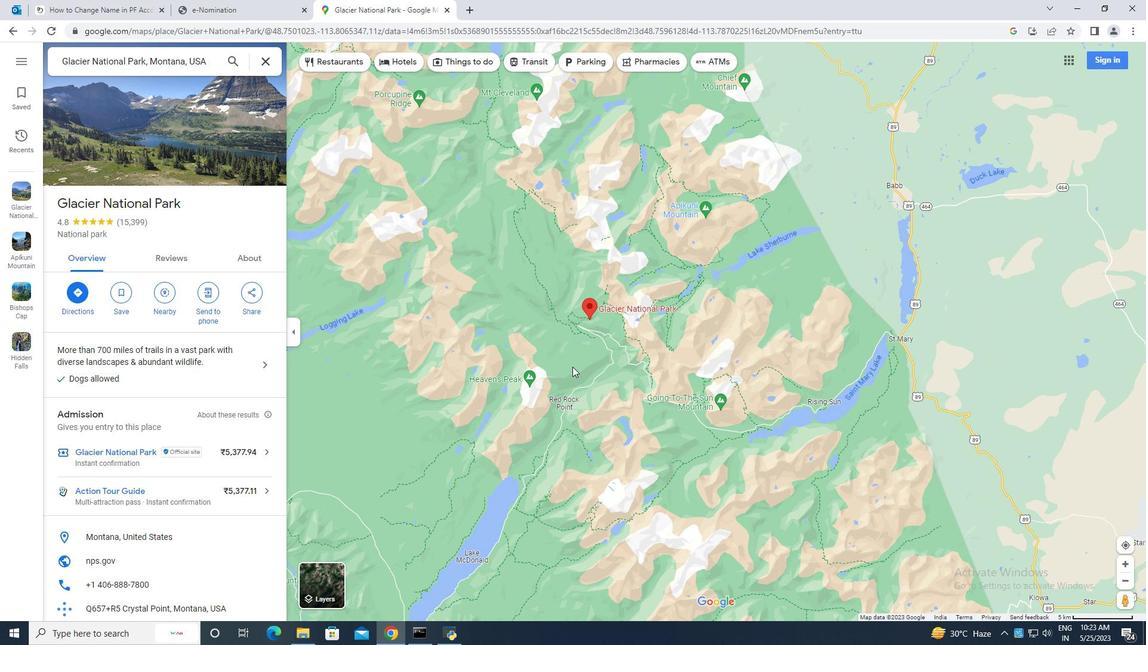 
Action: Mouse scrolled (570, 365) with delta (0, 0)
Screenshot: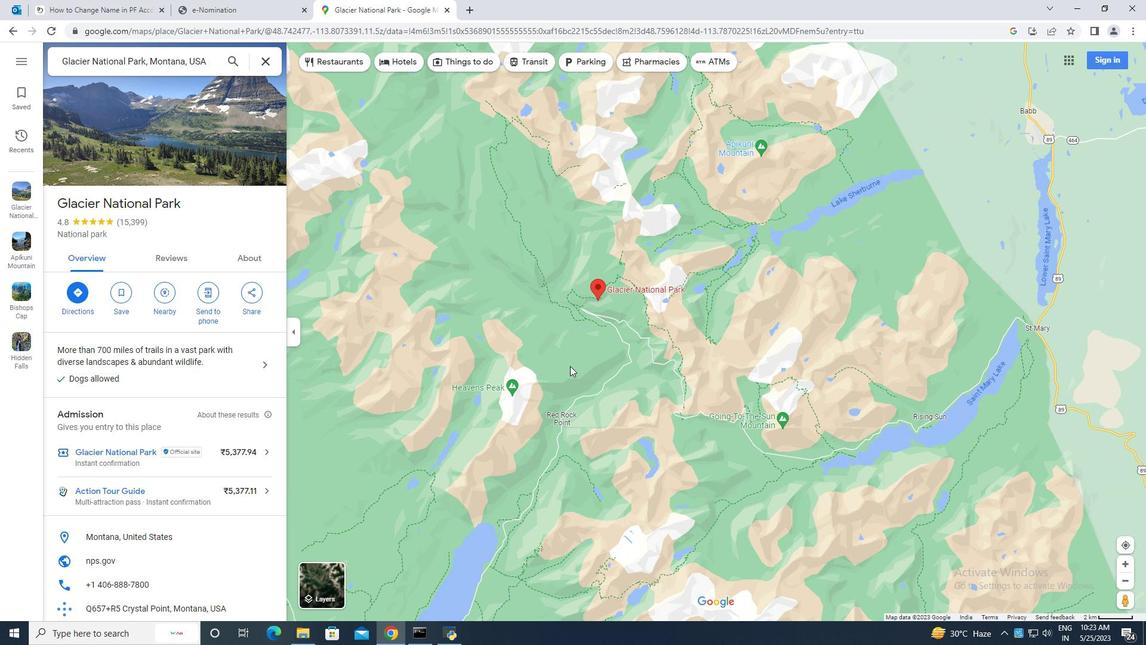 
Action: Mouse scrolled (570, 365) with delta (0, 0)
Screenshot: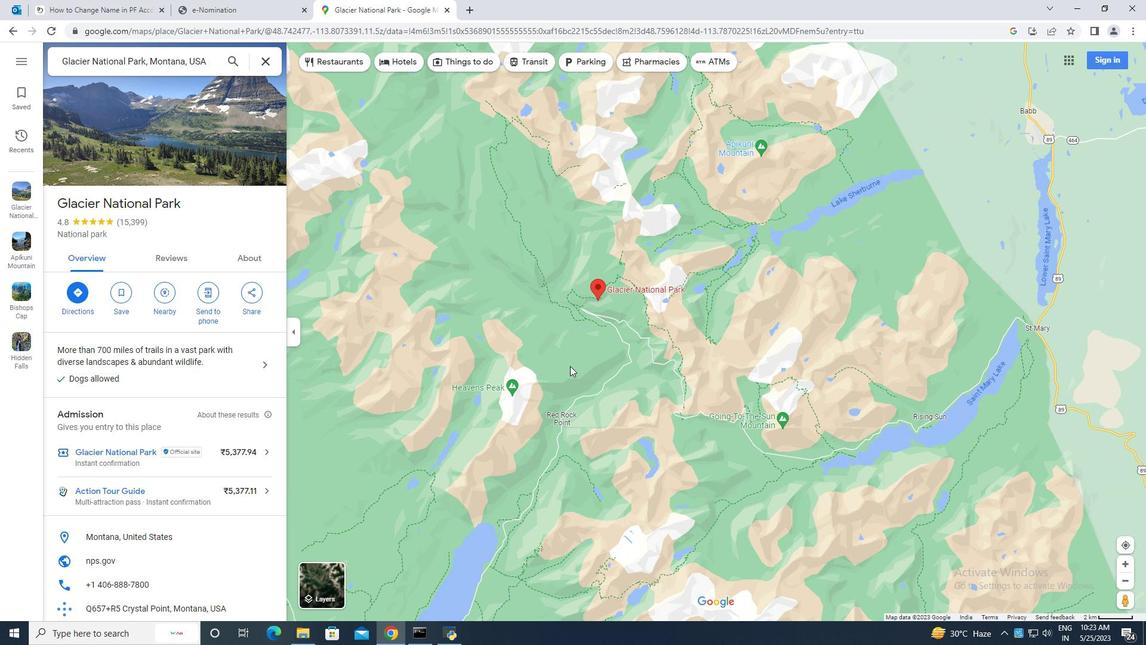 
Action: Mouse moved to (556, 269)
Screenshot: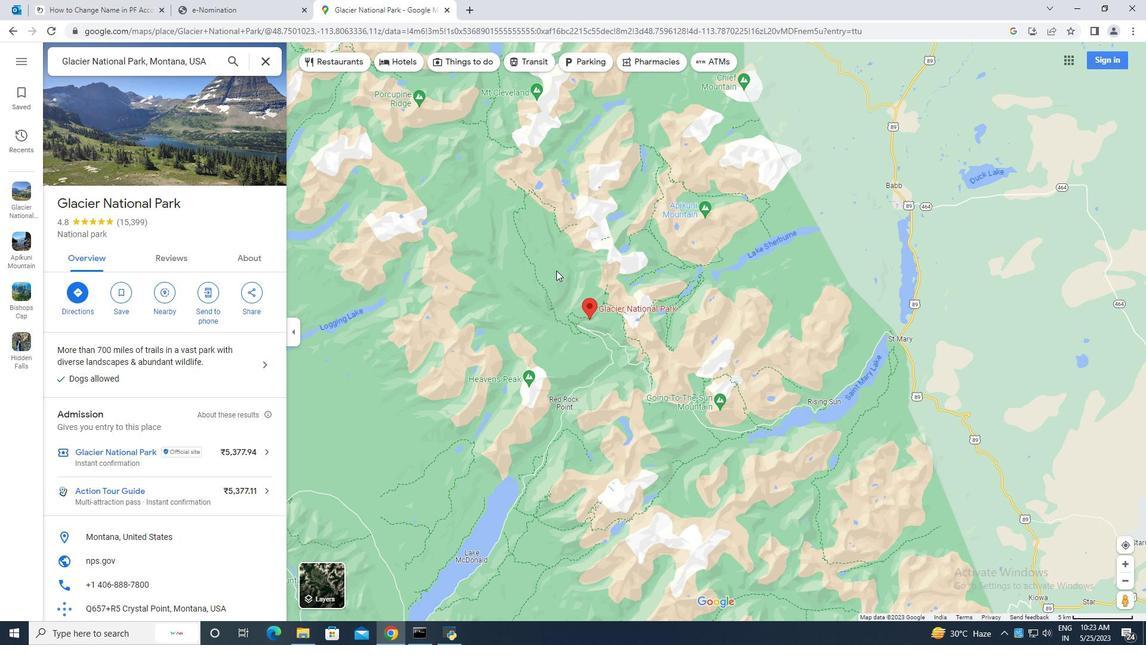
Action: Mouse scrolled (556, 270) with delta (0, 0)
Screenshot: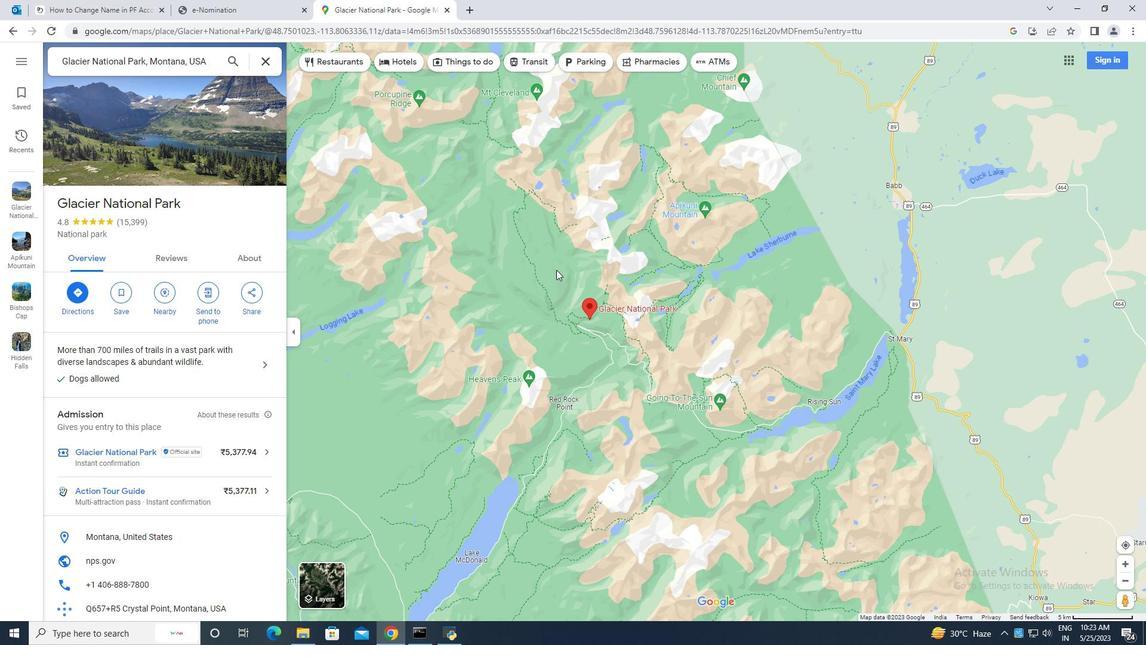 
Action: Mouse scrolled (556, 270) with delta (0, 0)
Screenshot: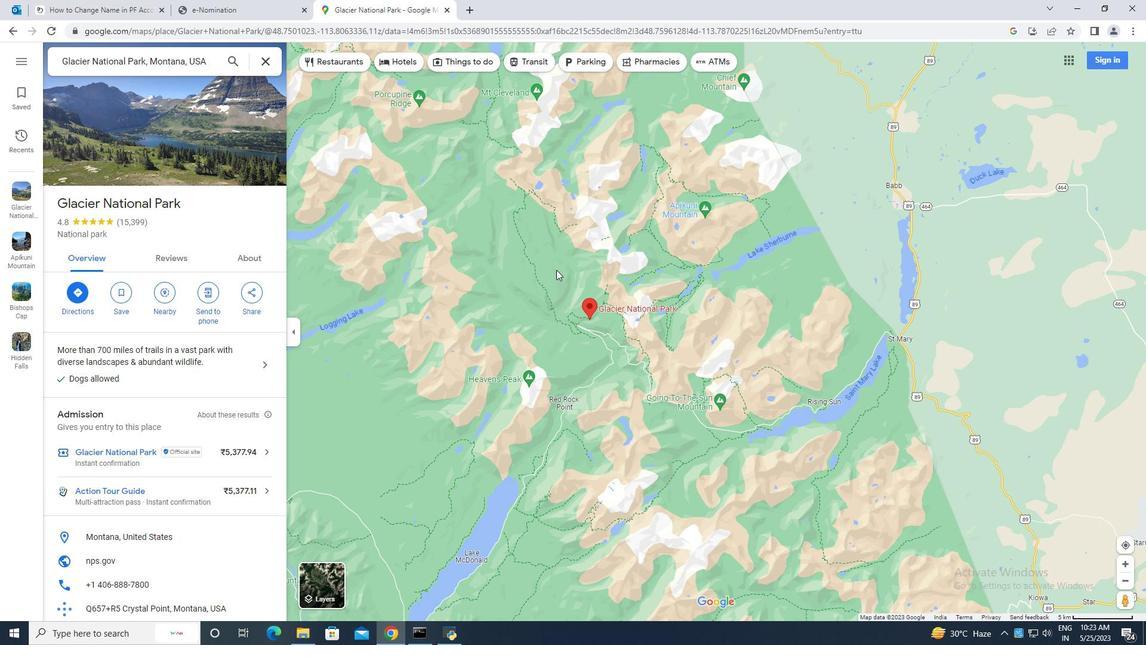 
Action: Mouse scrolled (556, 270) with delta (0, 0)
Screenshot: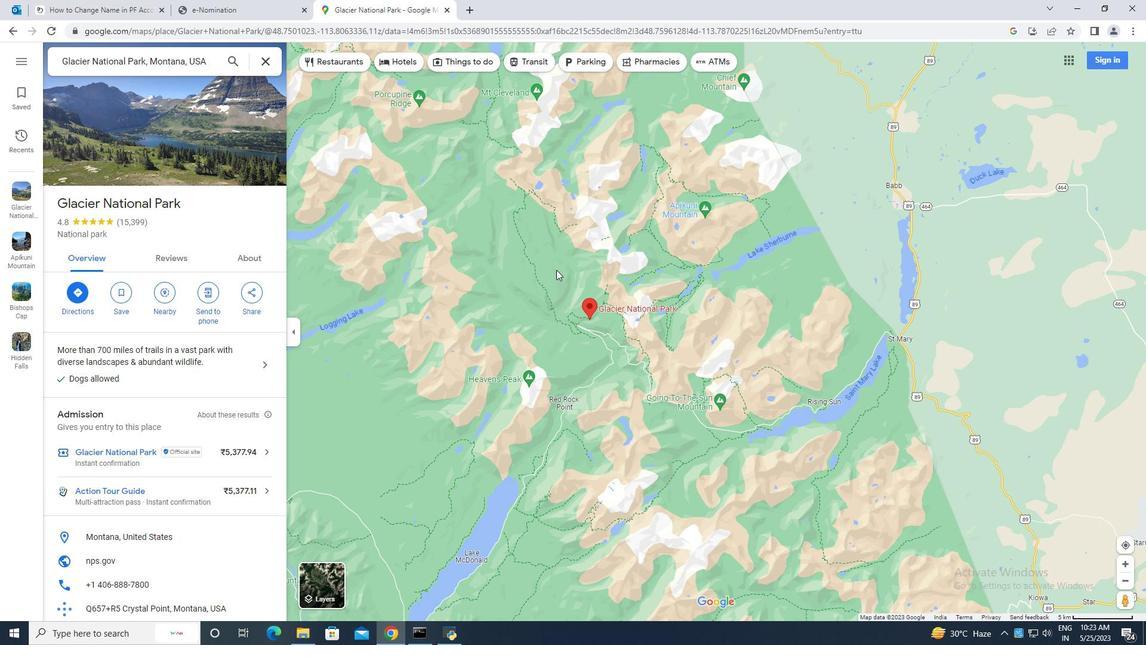 
Action: Mouse moved to (711, 317)
Screenshot: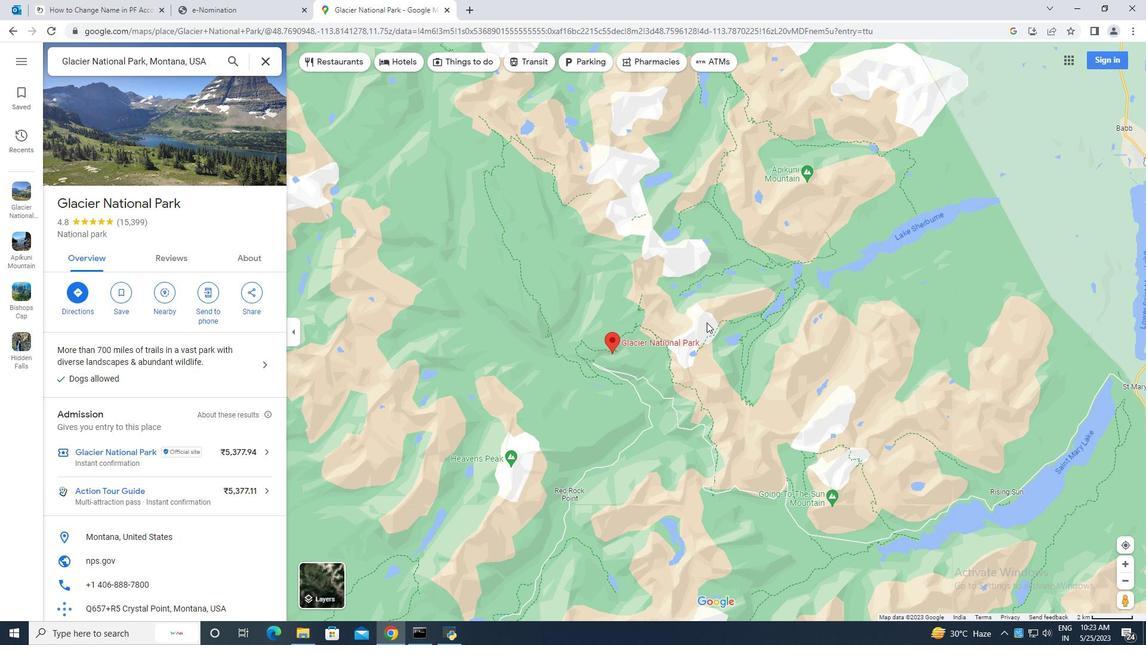 
Action: Mouse scrolled (711, 316) with delta (0, 0)
Screenshot: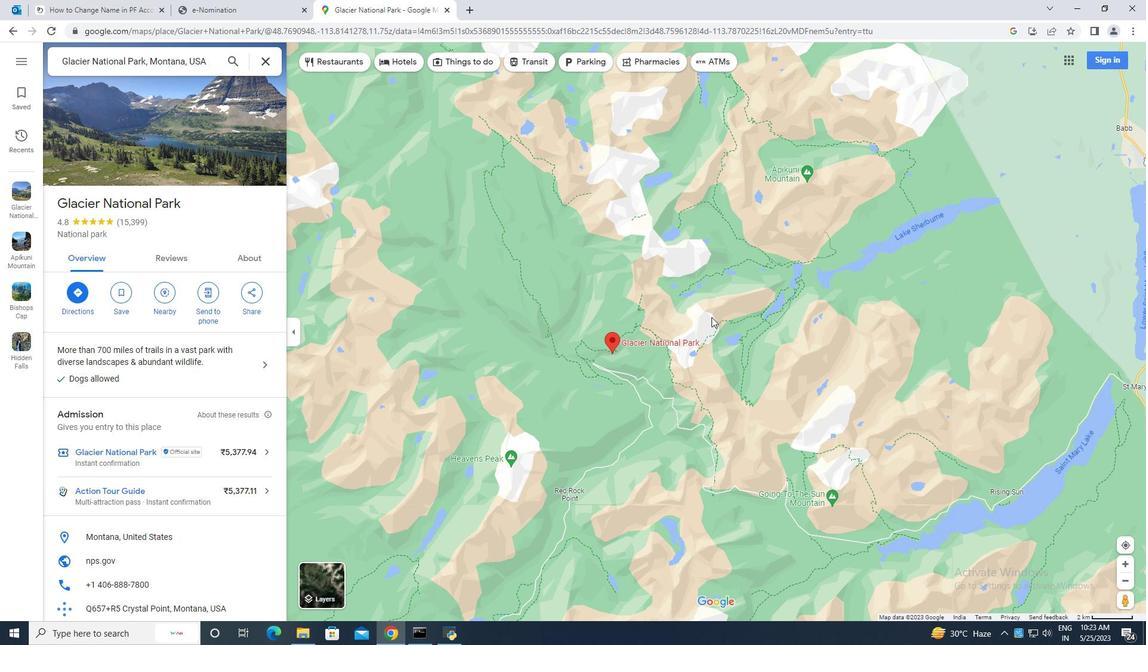 
Action: Mouse scrolled (711, 316) with delta (0, 0)
Screenshot: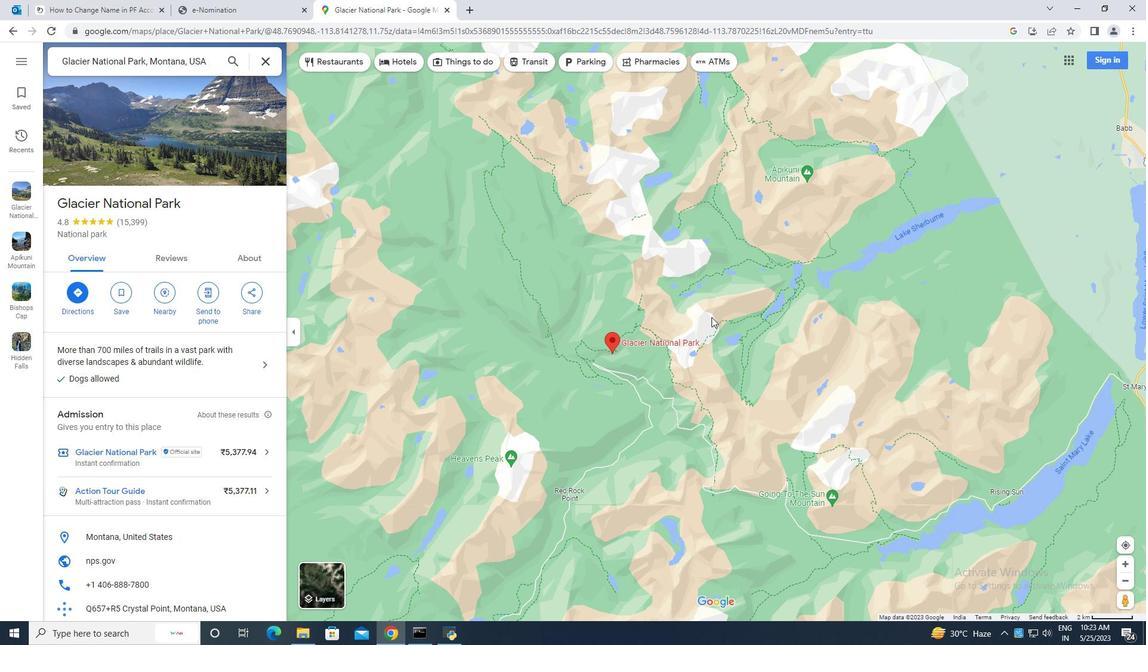 
Action: Mouse scrolled (711, 316) with delta (0, 0)
Screenshot: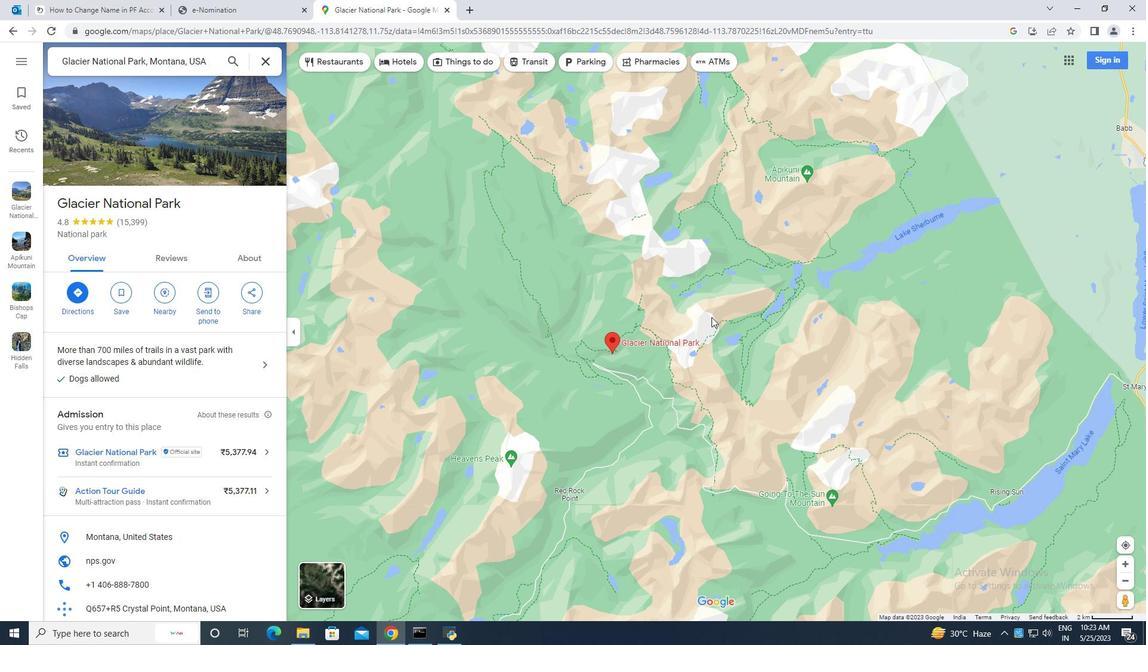 
Action: Mouse scrolled (711, 316) with delta (0, 0)
Screenshot: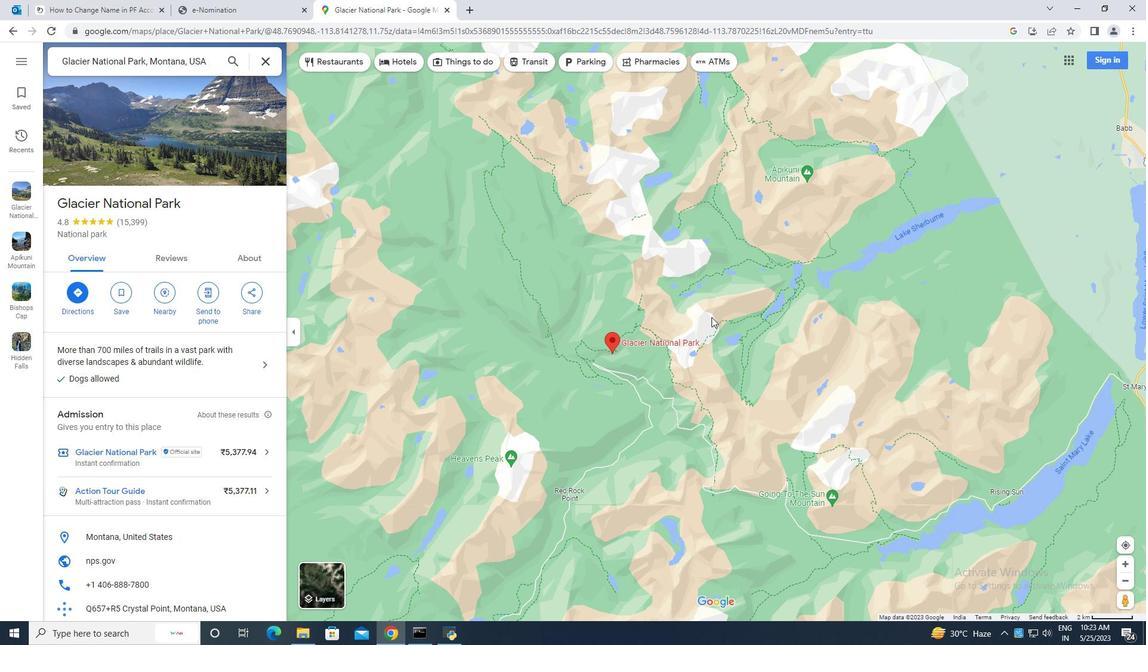 
Action: Mouse scrolled (711, 317) with delta (0, 0)
Screenshot: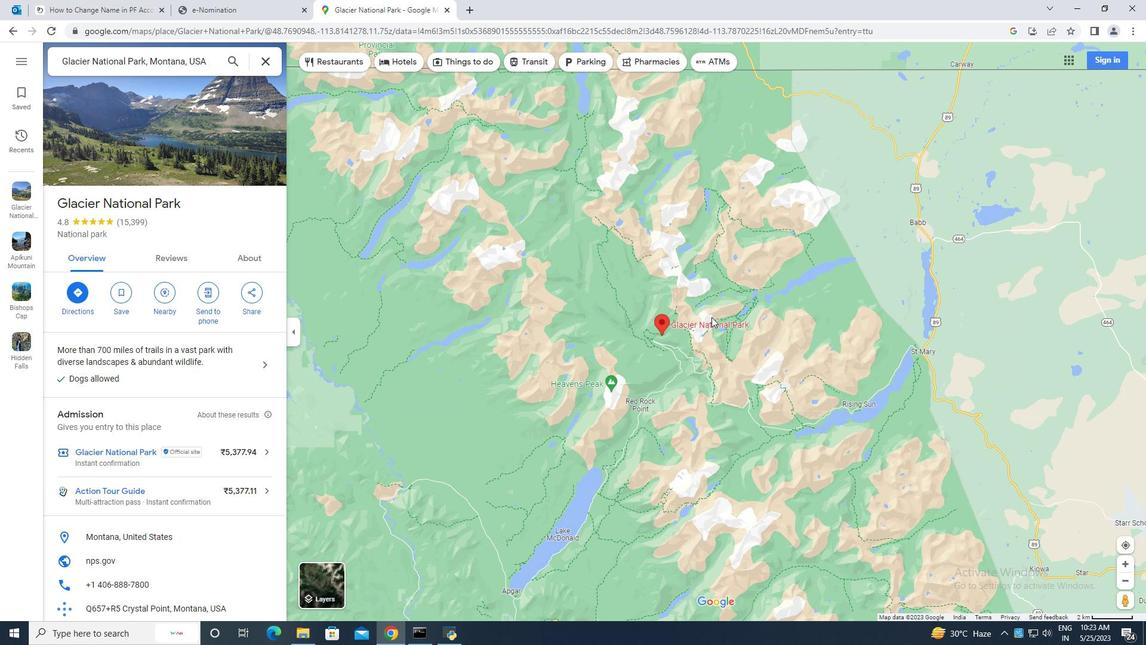 
Action: Mouse scrolled (711, 317) with delta (0, 0)
Screenshot: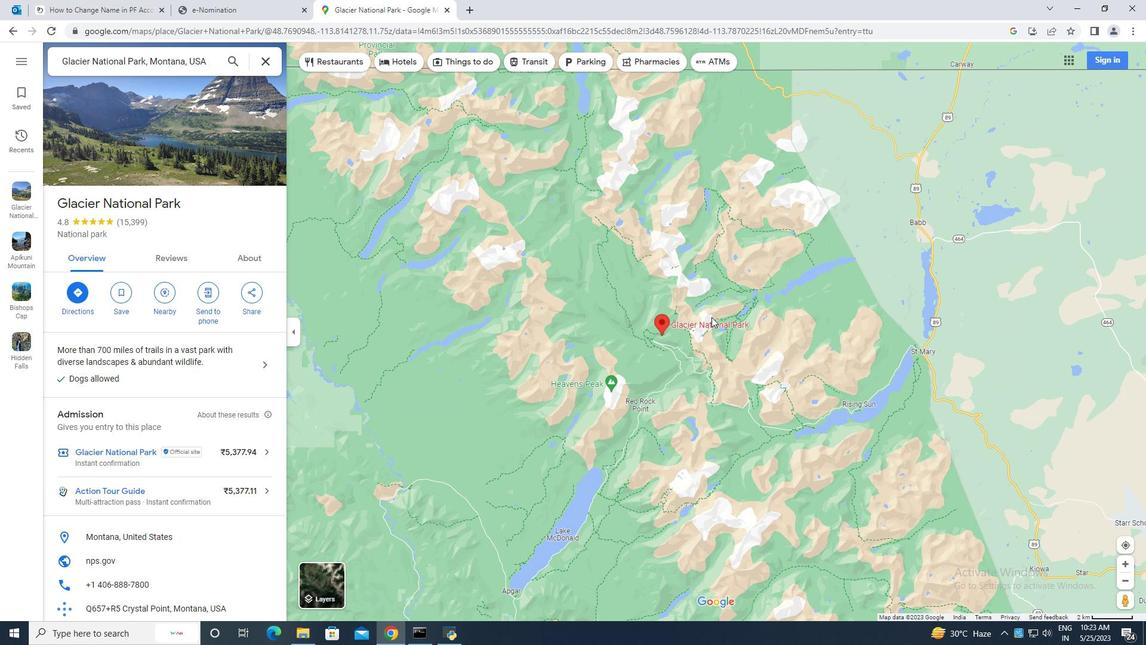 
Action: Mouse scrolled (711, 317) with delta (0, 0)
Screenshot: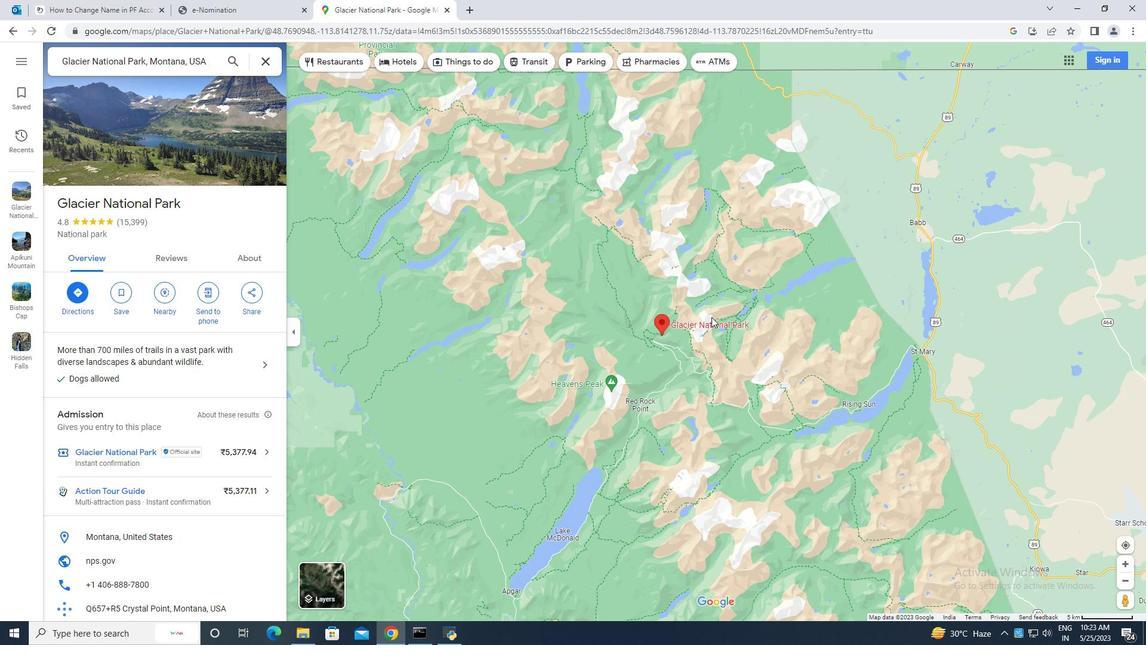 
Action: Mouse scrolled (711, 317) with delta (0, 0)
Screenshot: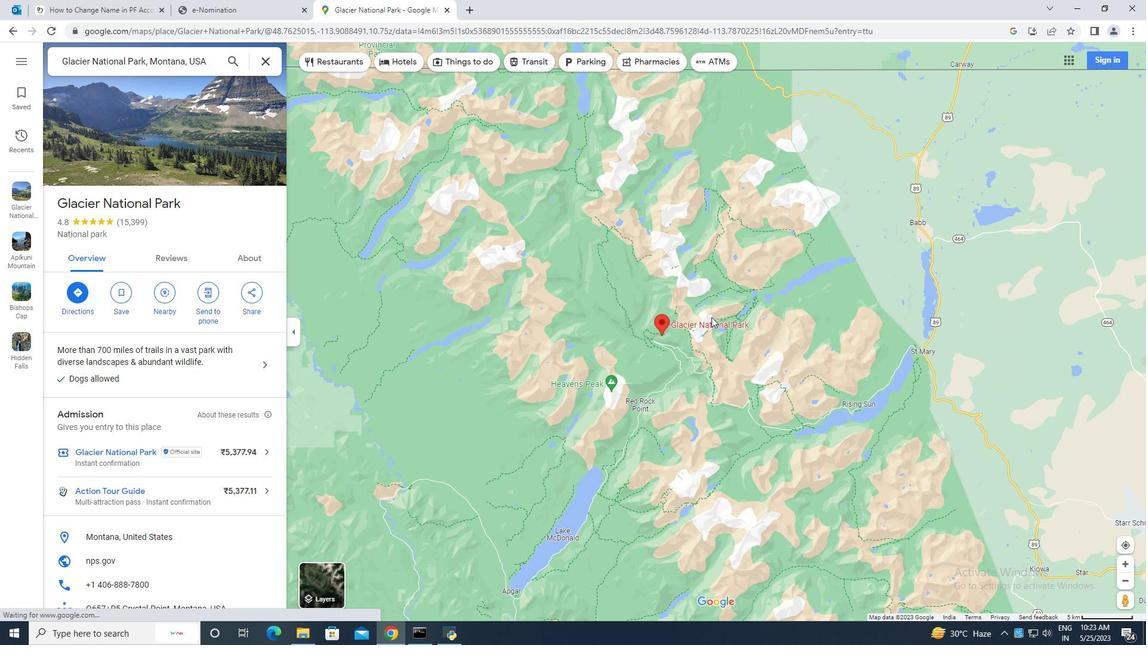 
Action: Mouse moved to (585, 340)
Screenshot: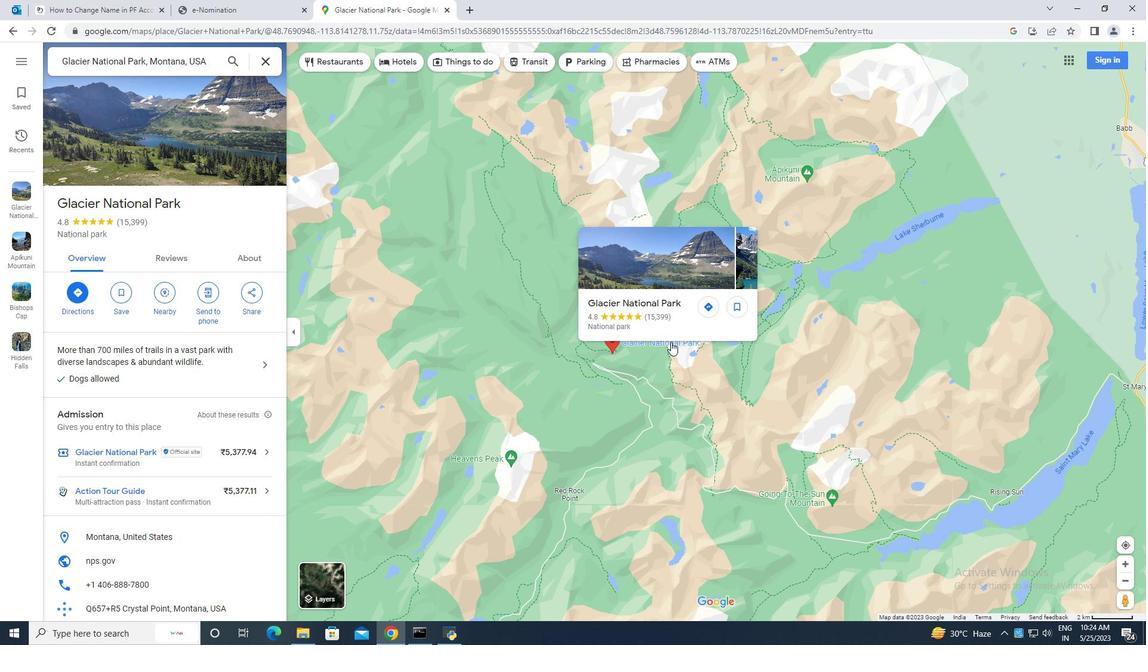 
Action: Mouse scrolled (585, 341) with delta (0, 0)
Screenshot: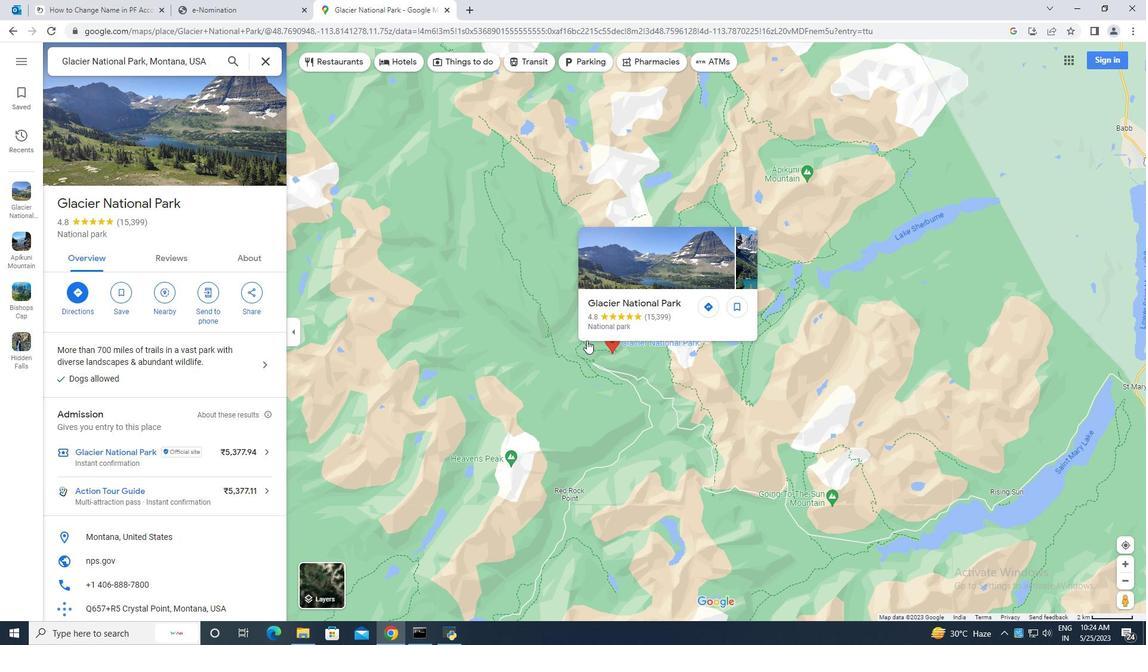 
Action: Mouse scrolled (585, 341) with delta (0, 0)
Screenshot: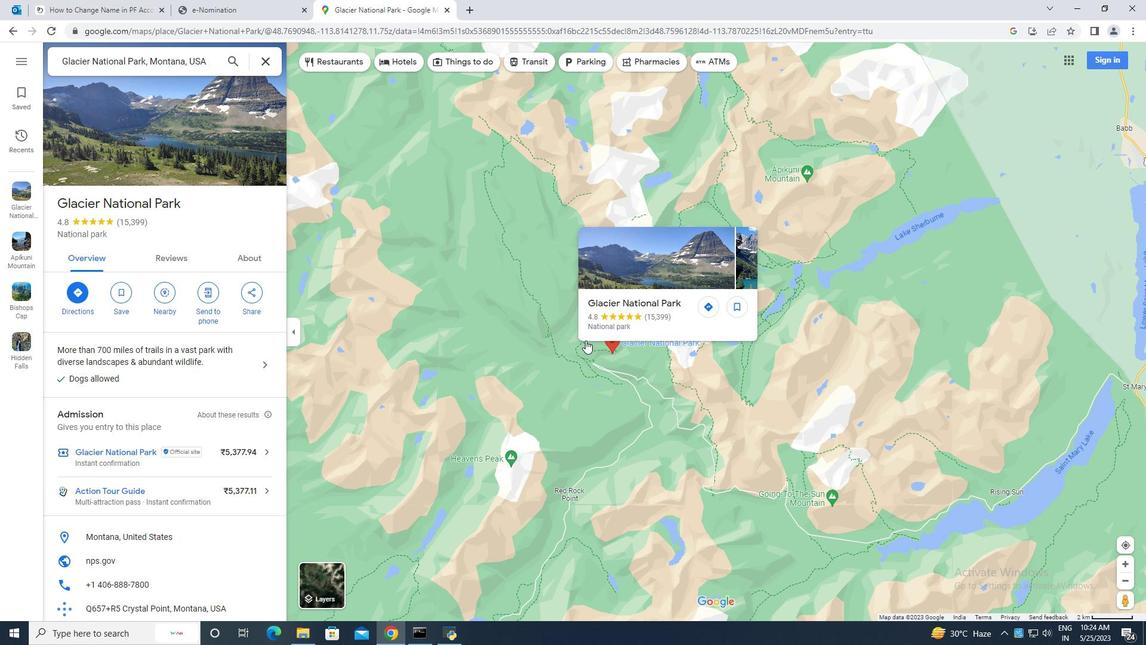 
Action: Mouse scrolled (585, 341) with delta (0, 0)
Screenshot: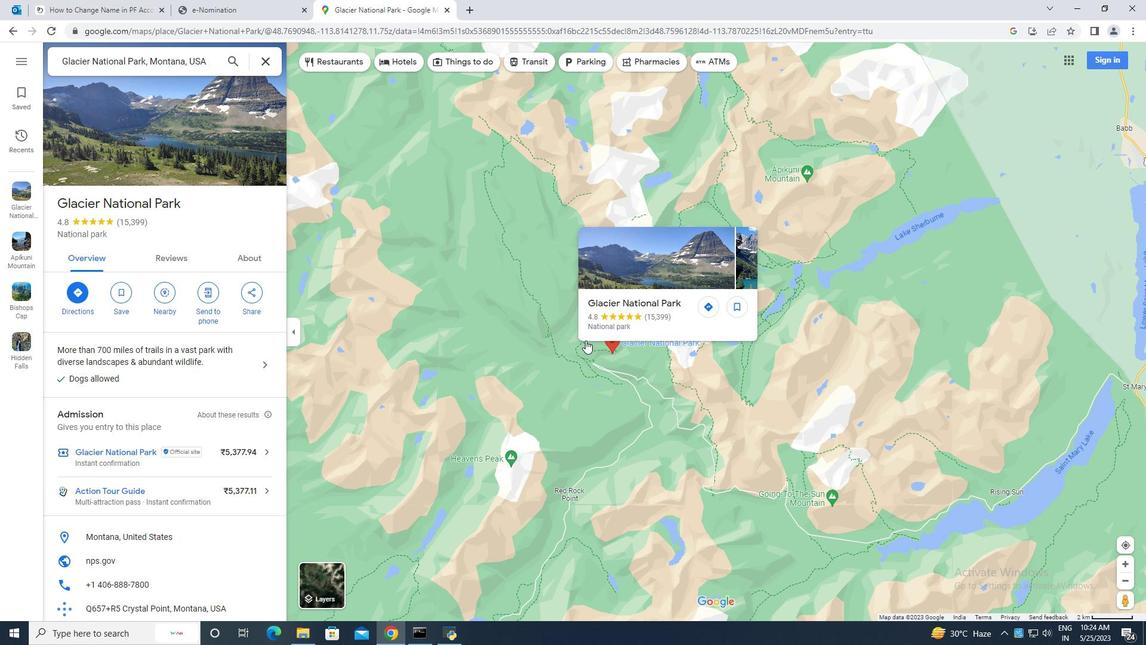 
Action: Mouse scrolled (585, 341) with delta (0, 0)
Screenshot: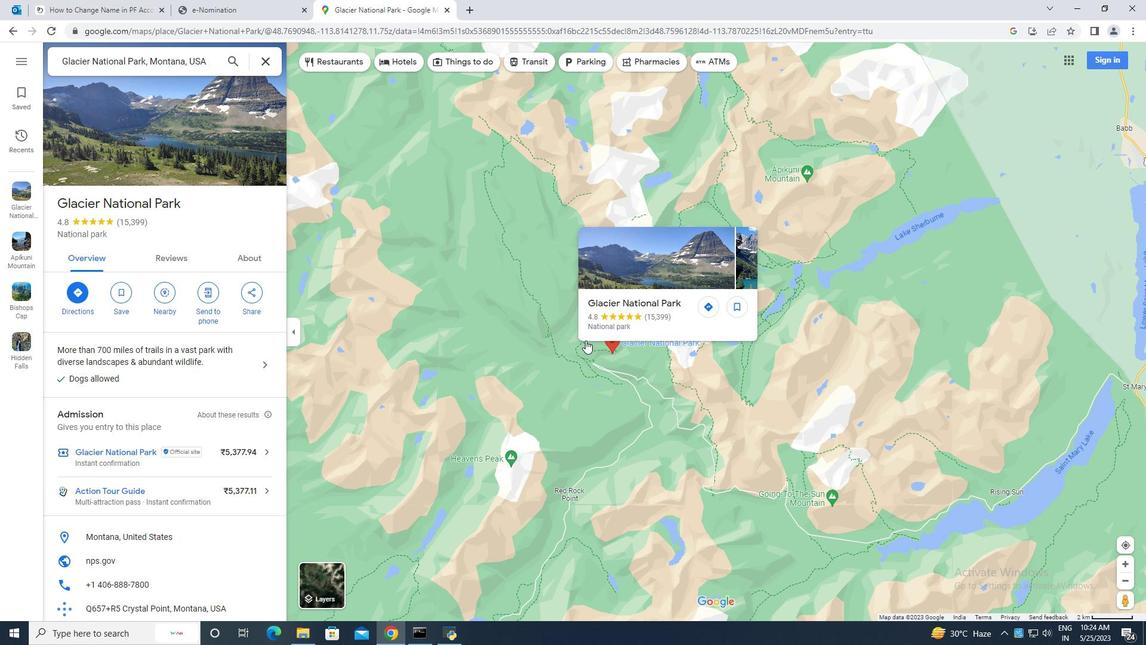 
Action: Mouse scrolled (585, 341) with delta (0, 0)
Screenshot: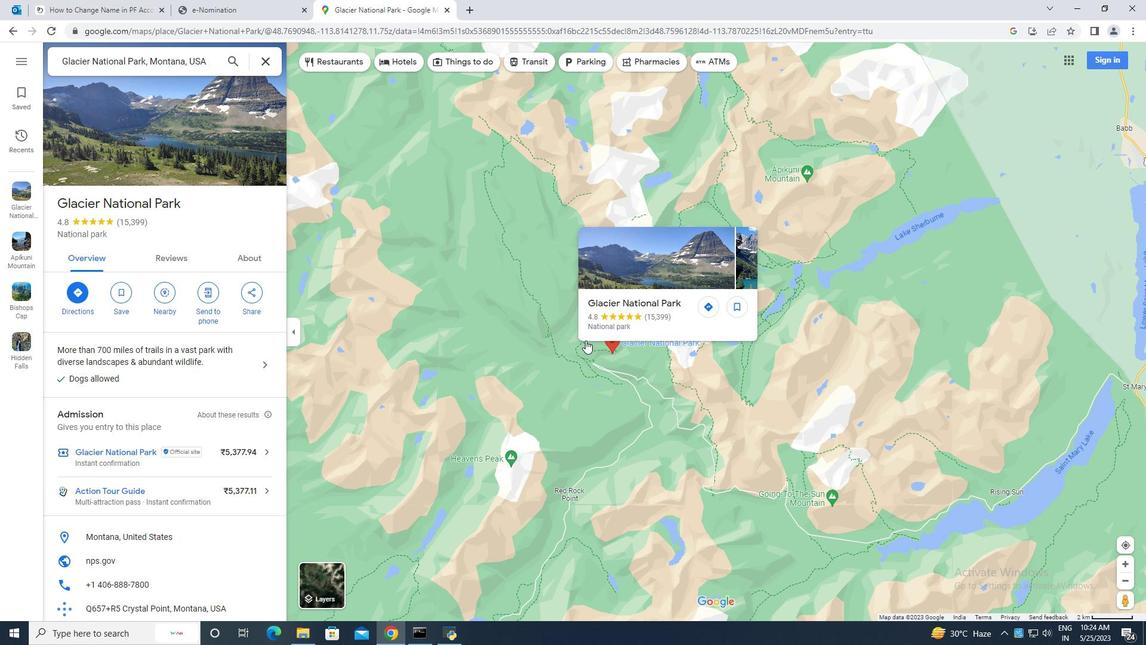 
Action: Mouse moved to (583, 344)
Screenshot: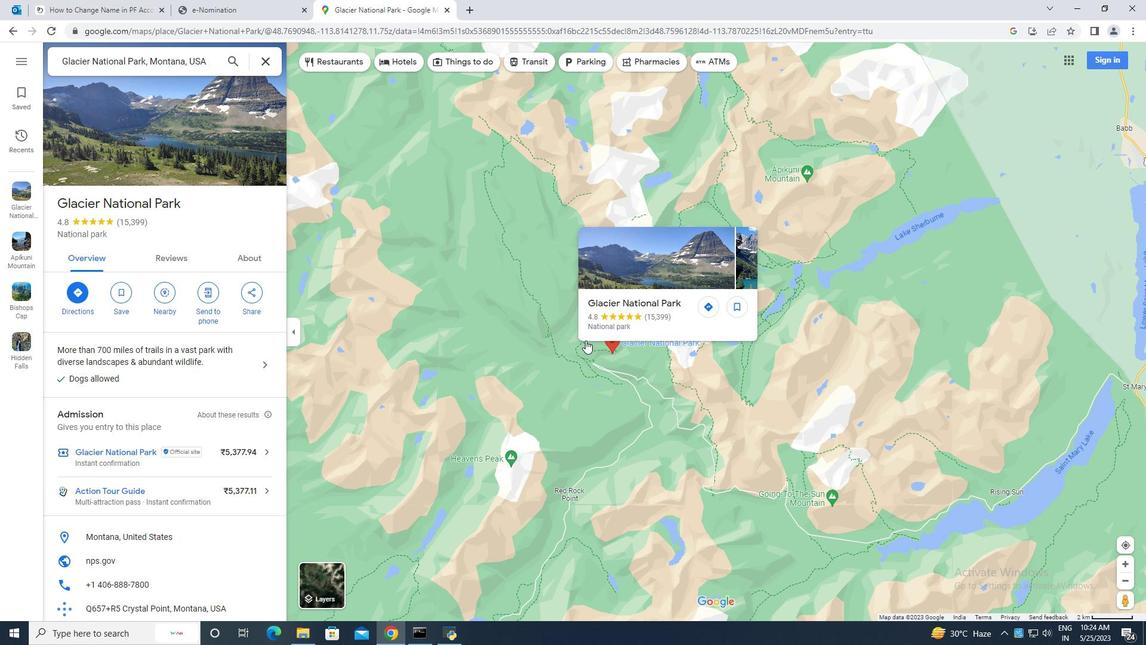 
Action: Mouse scrolled (583, 344) with delta (0, 0)
Screenshot: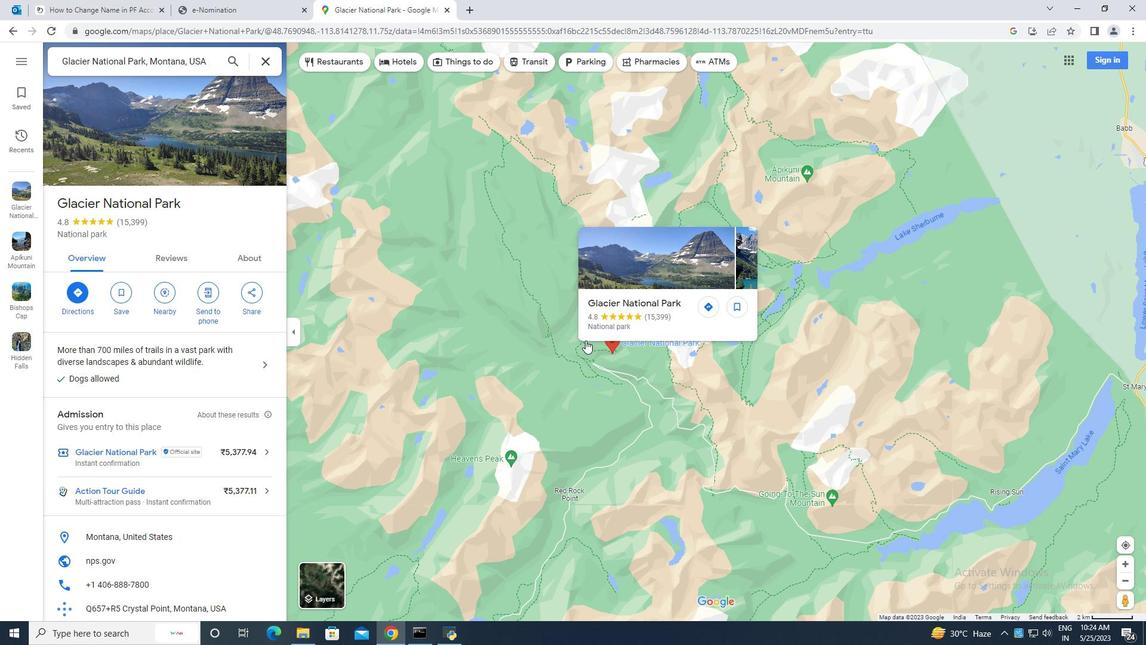 
Action: Mouse moved to (566, 378)
Screenshot: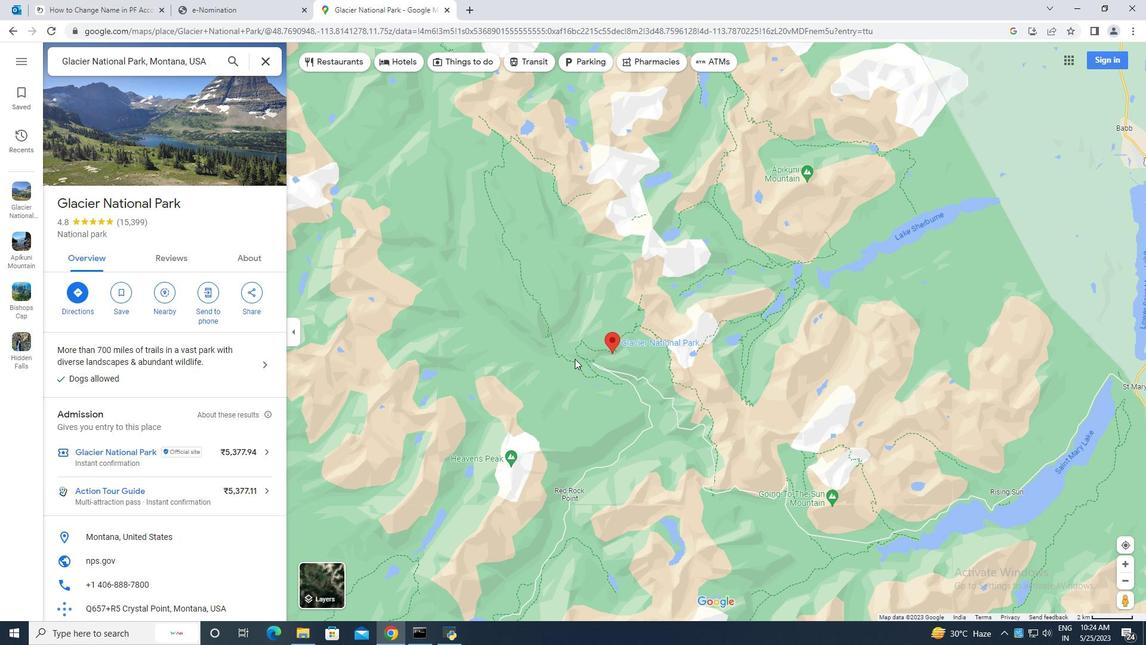 
Action: Mouse scrolled (566, 378) with delta (0, 0)
Screenshot: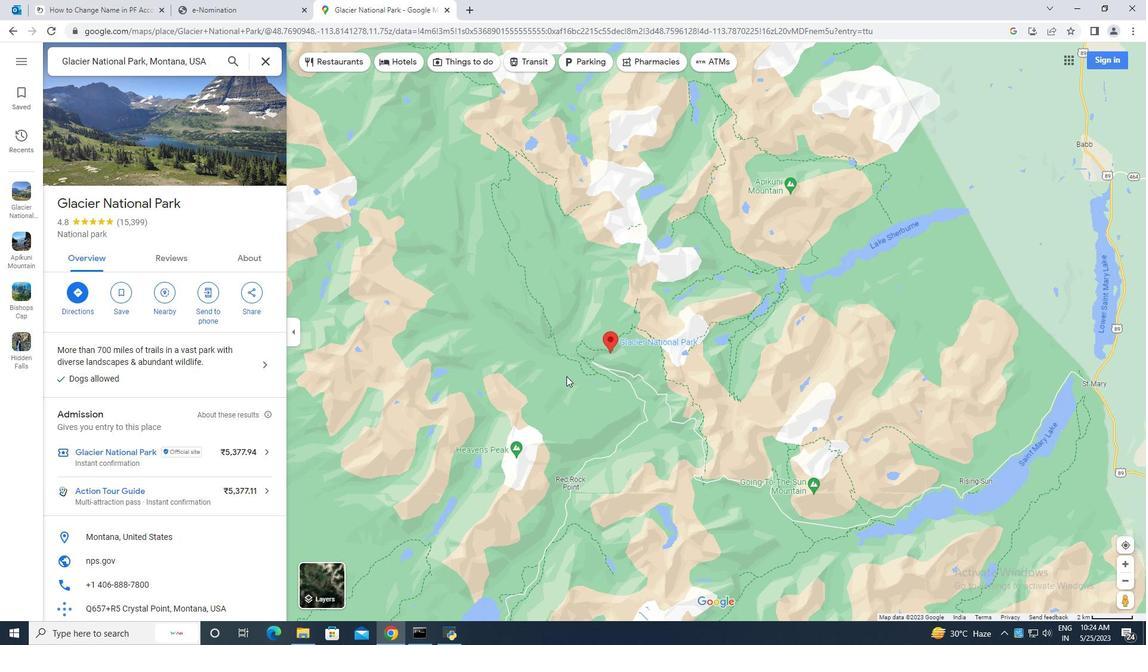 
Action: Mouse scrolled (566, 378) with delta (0, 0)
Screenshot: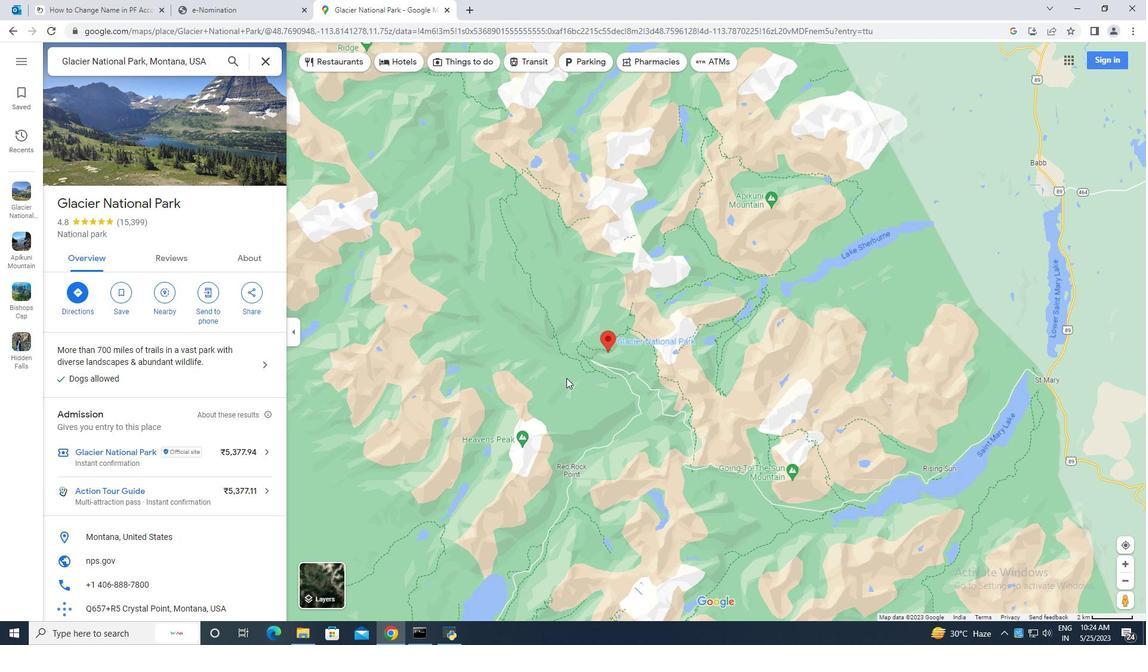
Action: Mouse scrolled (566, 378) with delta (0, 0)
